 Task: Add the 'Custom Fields With External Data' Power-Up to your Trello board and customize the board background with images related to 'China' from Unsplash.
Action: Mouse moved to (519, 419)
Screenshot: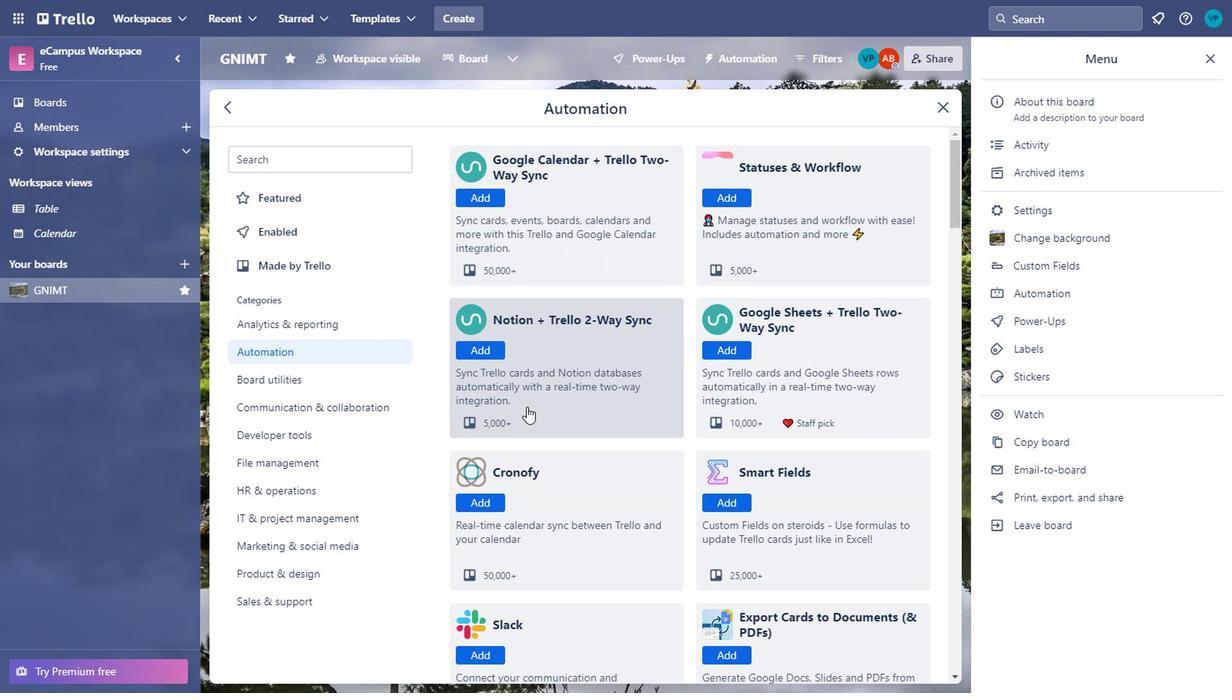 
Action: Mouse pressed left at (519, 419)
Screenshot: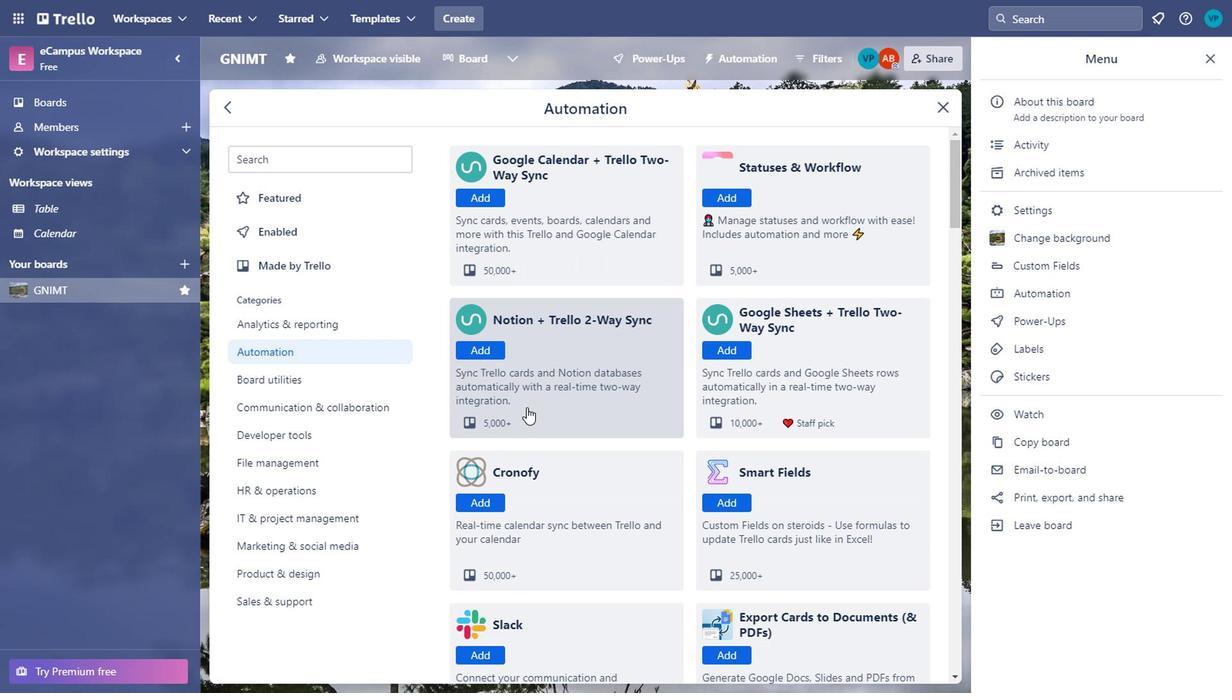 
Action: Mouse moved to (494, 315)
Screenshot: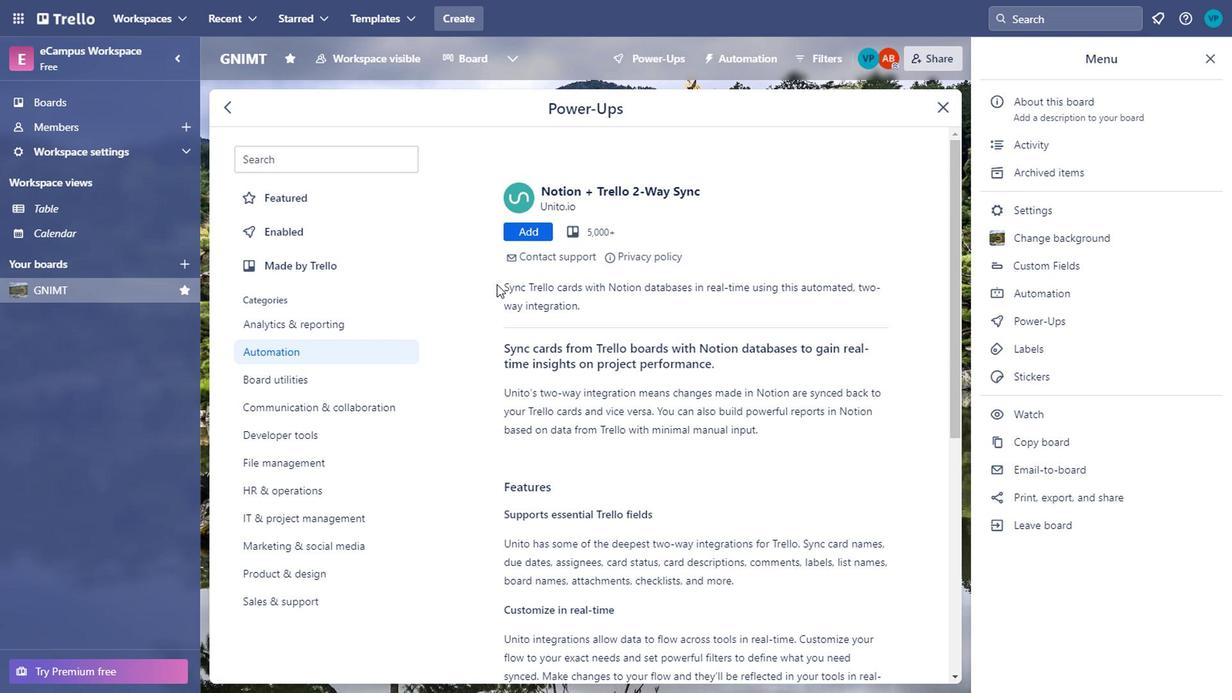 
Action: Mouse pressed left at (494, 315)
Screenshot: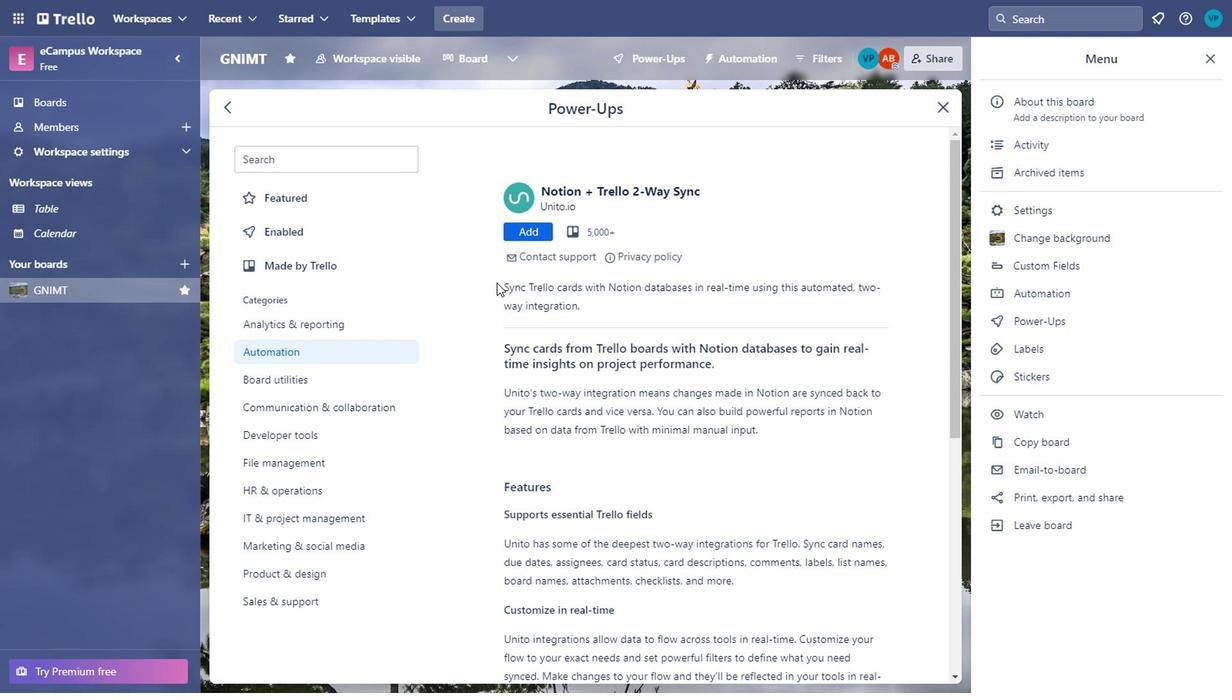 
Action: Mouse moved to (726, 455)
Screenshot: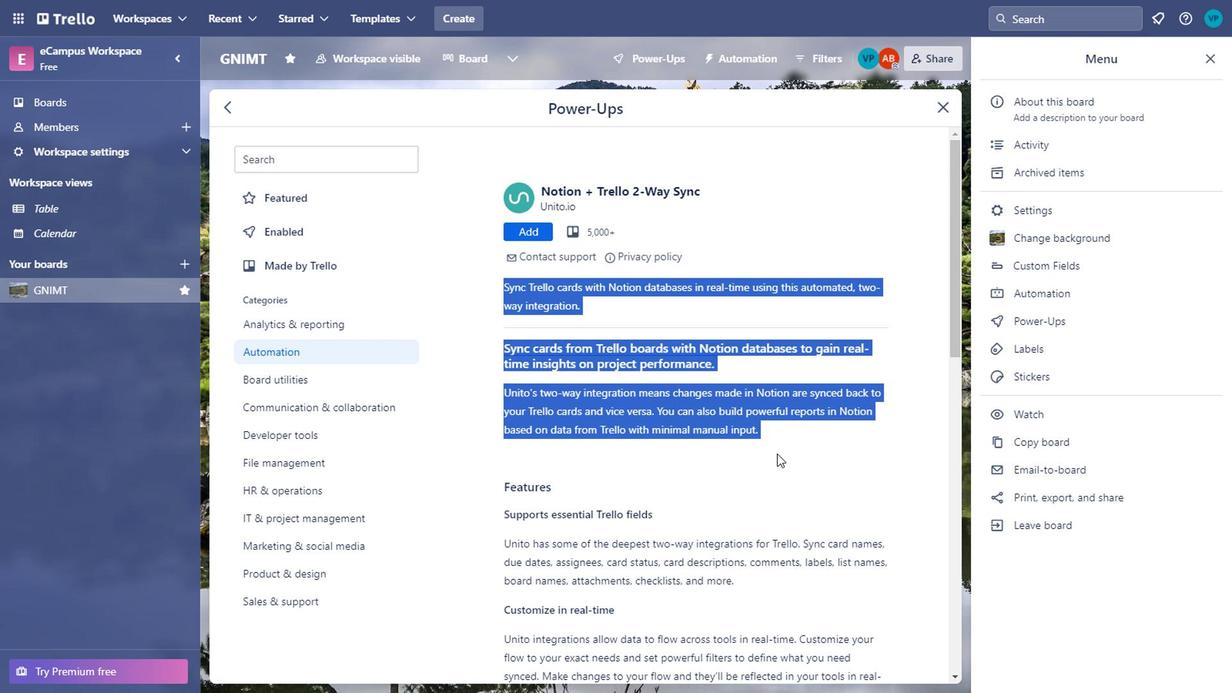 
Action: Mouse scrolled (726, 454) with delta (0, 0)
Screenshot: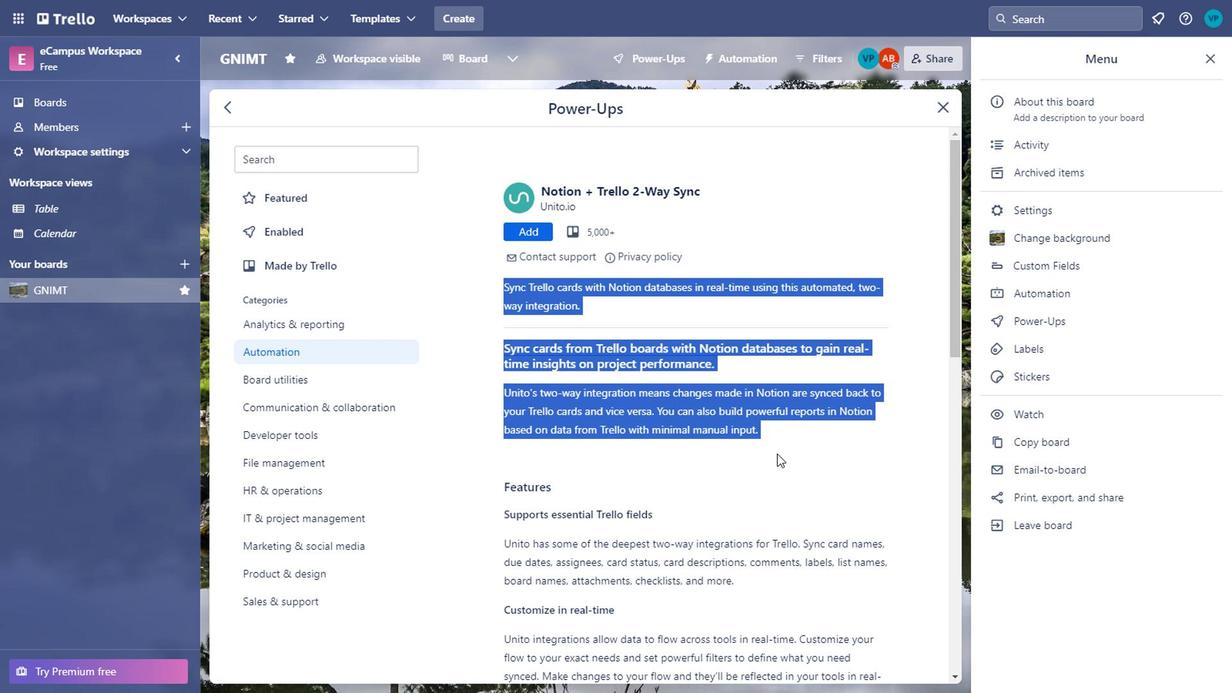 
Action: Mouse moved to (732, 462)
Screenshot: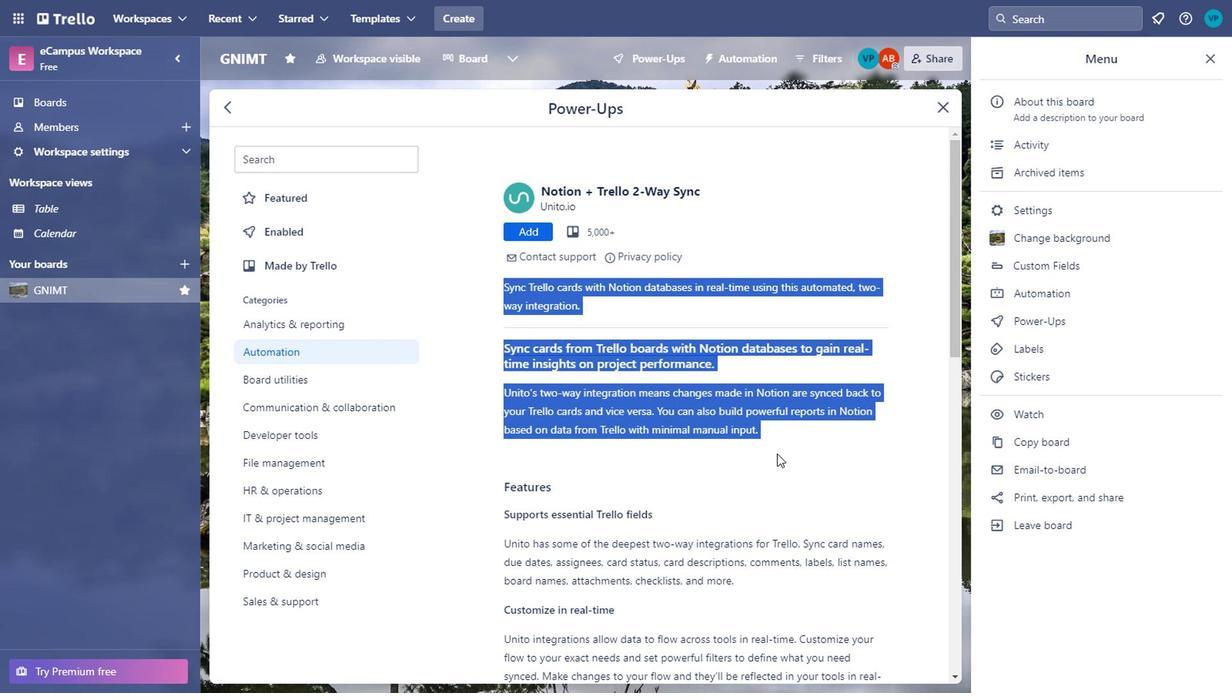 
Action: Mouse scrolled (732, 461) with delta (0, 0)
Screenshot: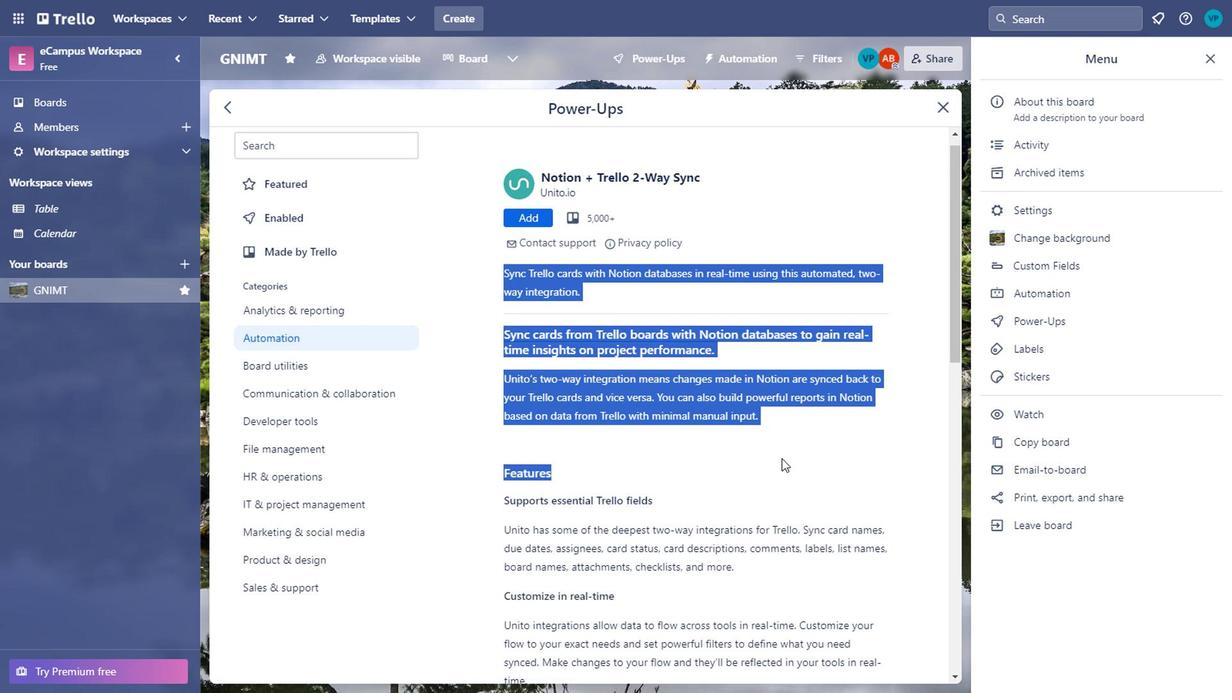 
Action: Mouse scrolled (732, 461) with delta (0, 0)
Screenshot: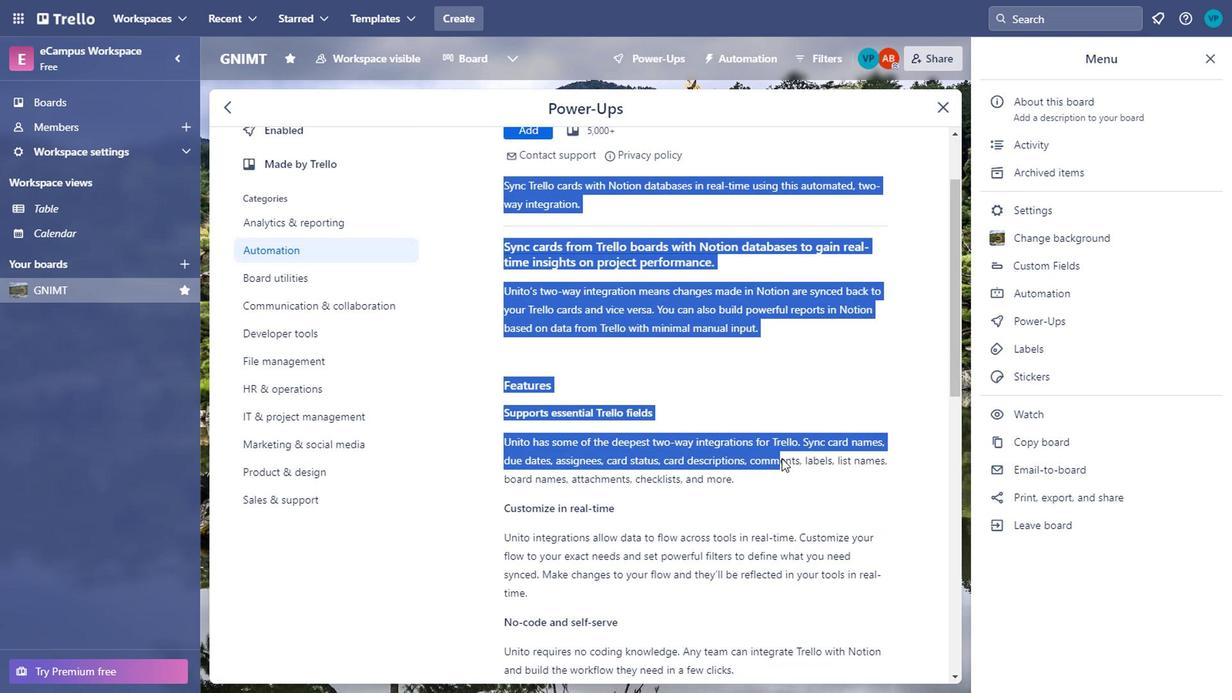 
Action: Mouse scrolled (732, 461) with delta (0, 0)
Screenshot: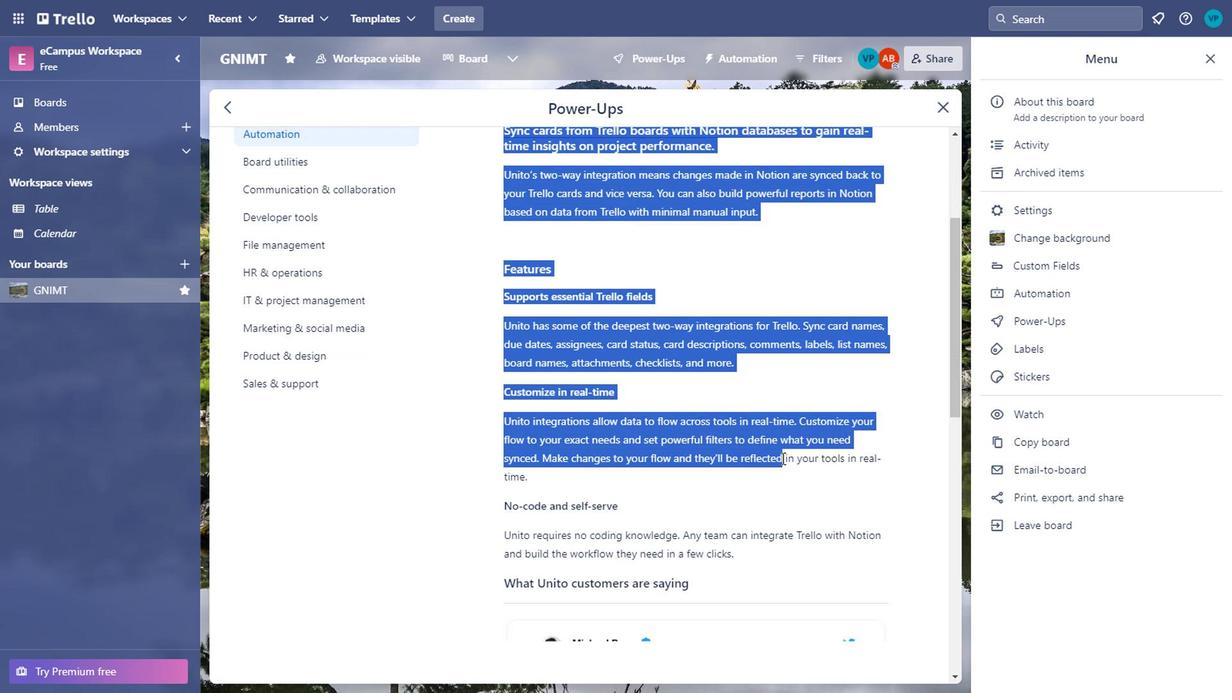 
Action: Mouse scrolled (732, 461) with delta (0, 0)
Screenshot: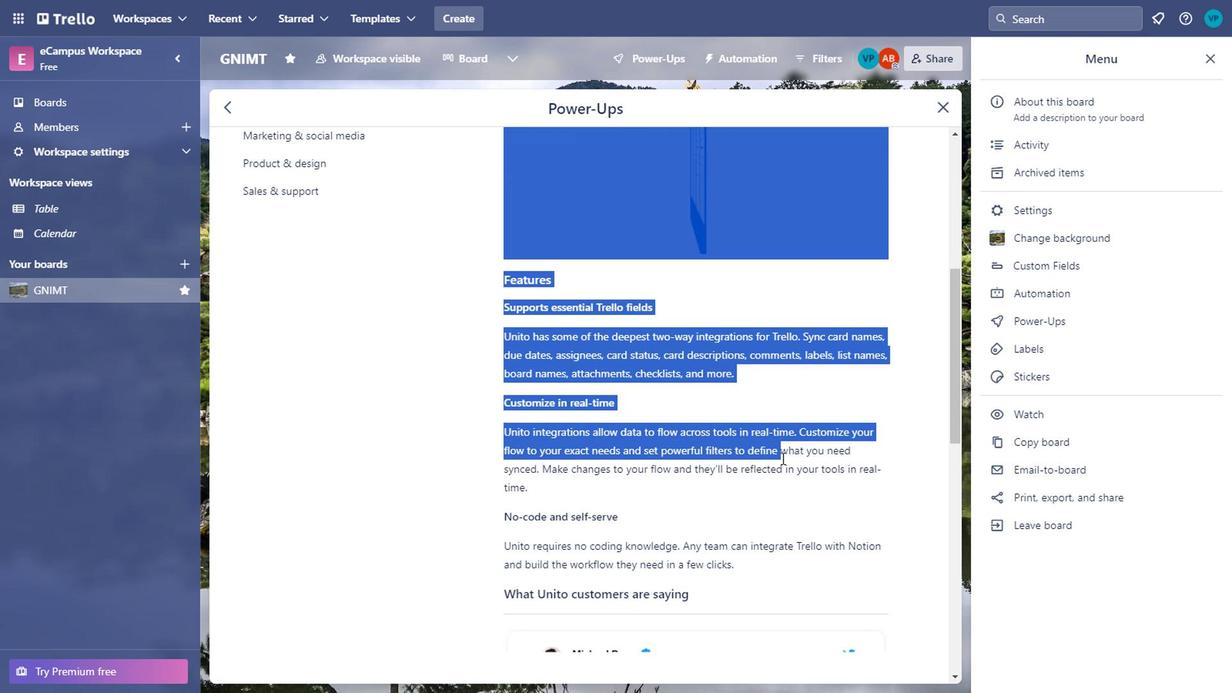 
Action: Mouse scrolled (732, 461) with delta (0, 0)
Screenshot: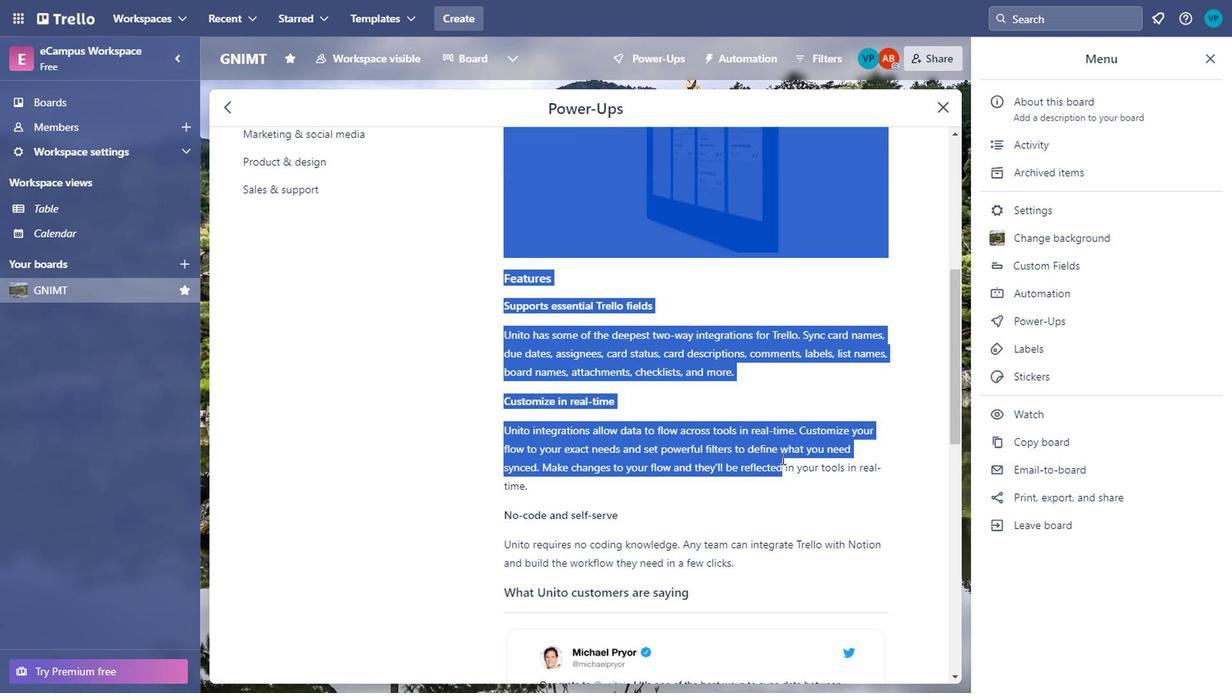 
Action: Mouse scrolled (732, 461) with delta (0, 0)
Screenshot: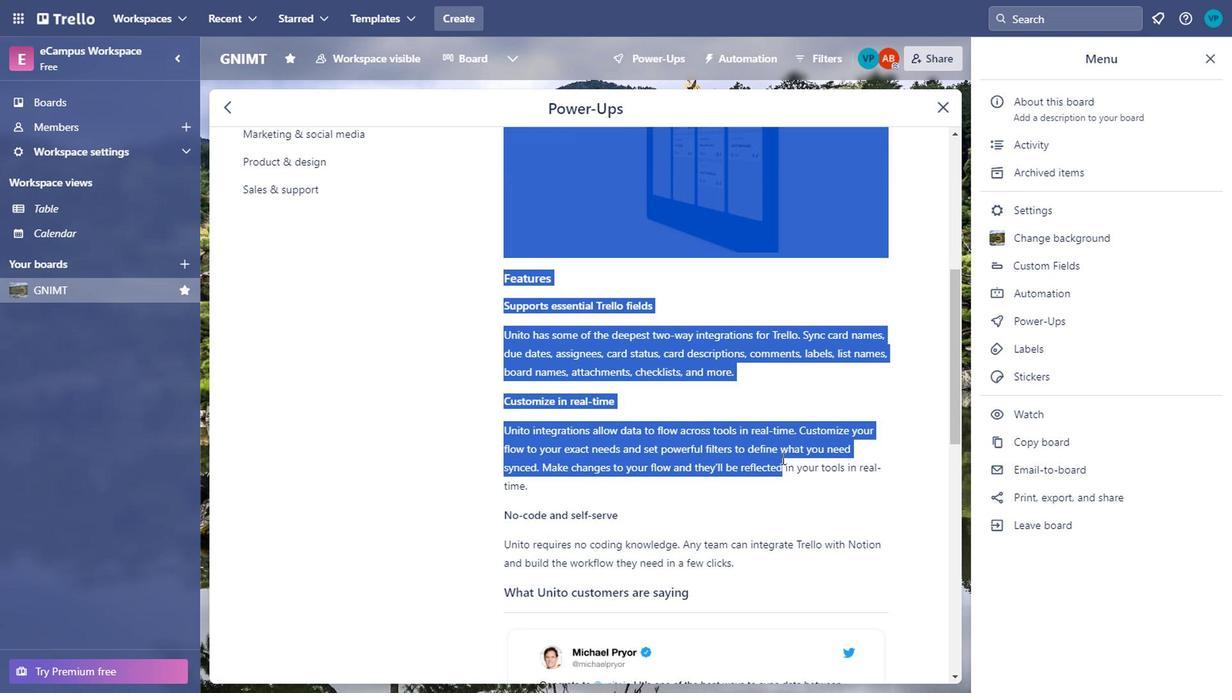 
Action: Mouse scrolled (732, 461) with delta (0, 0)
Screenshot: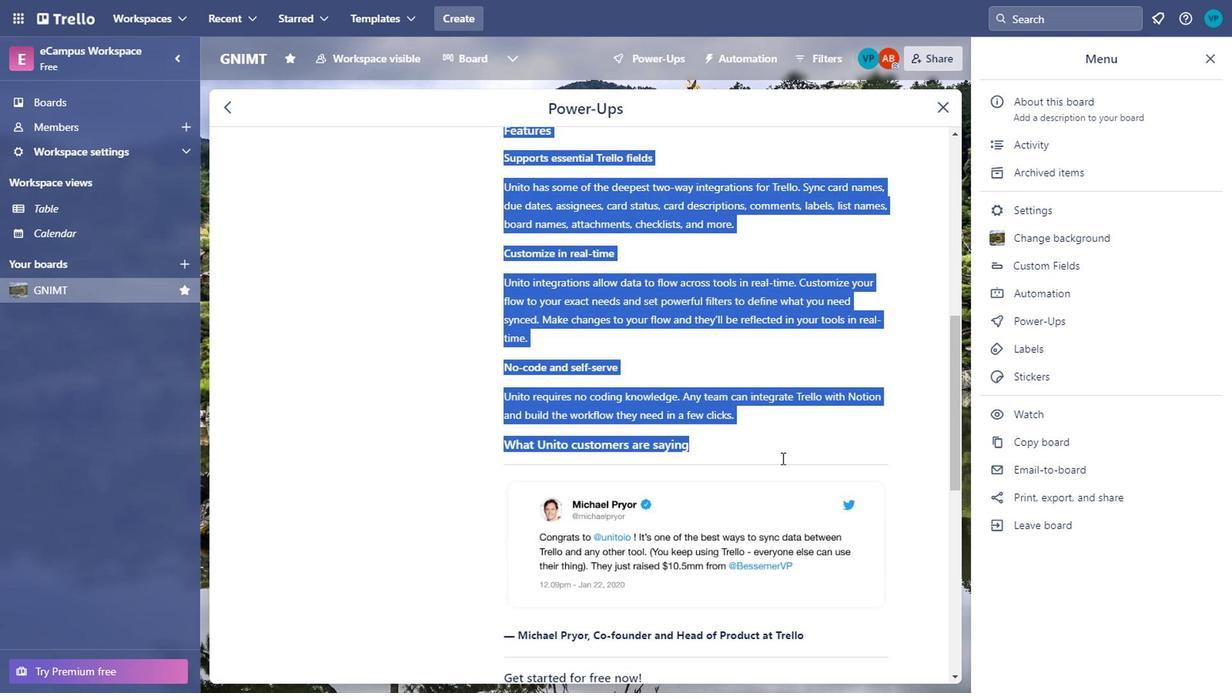 
Action: Mouse scrolled (732, 461) with delta (0, 0)
Screenshot: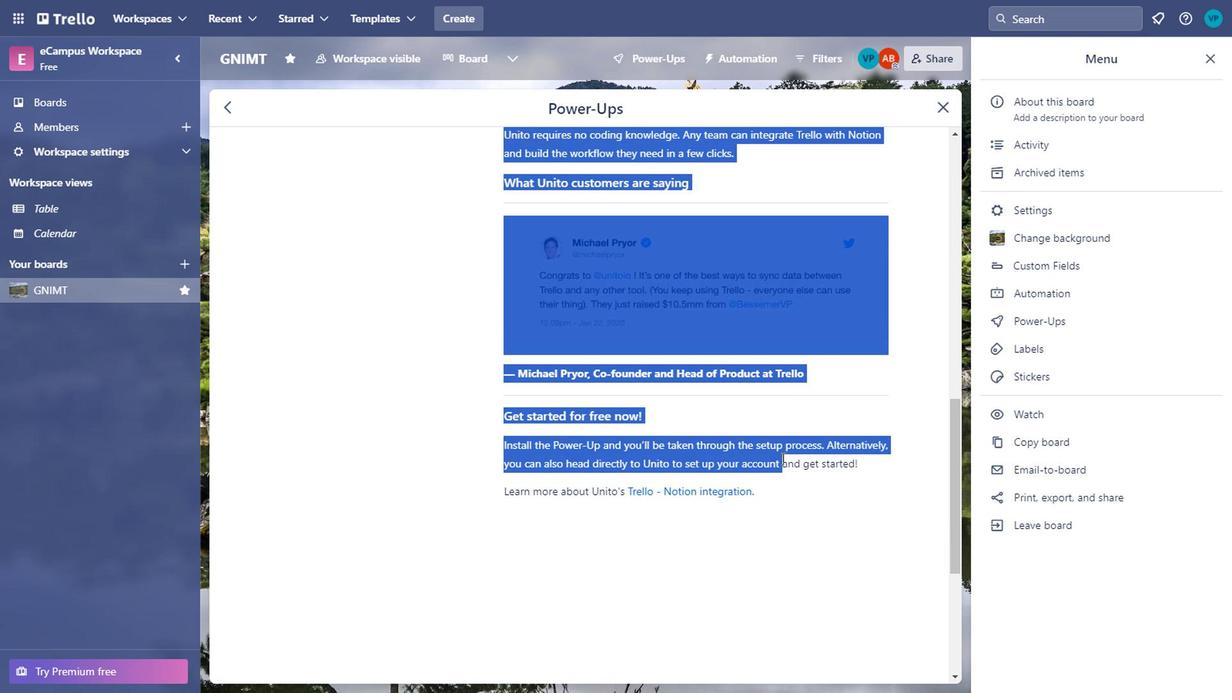 
Action: Mouse scrolled (732, 461) with delta (0, 0)
Screenshot: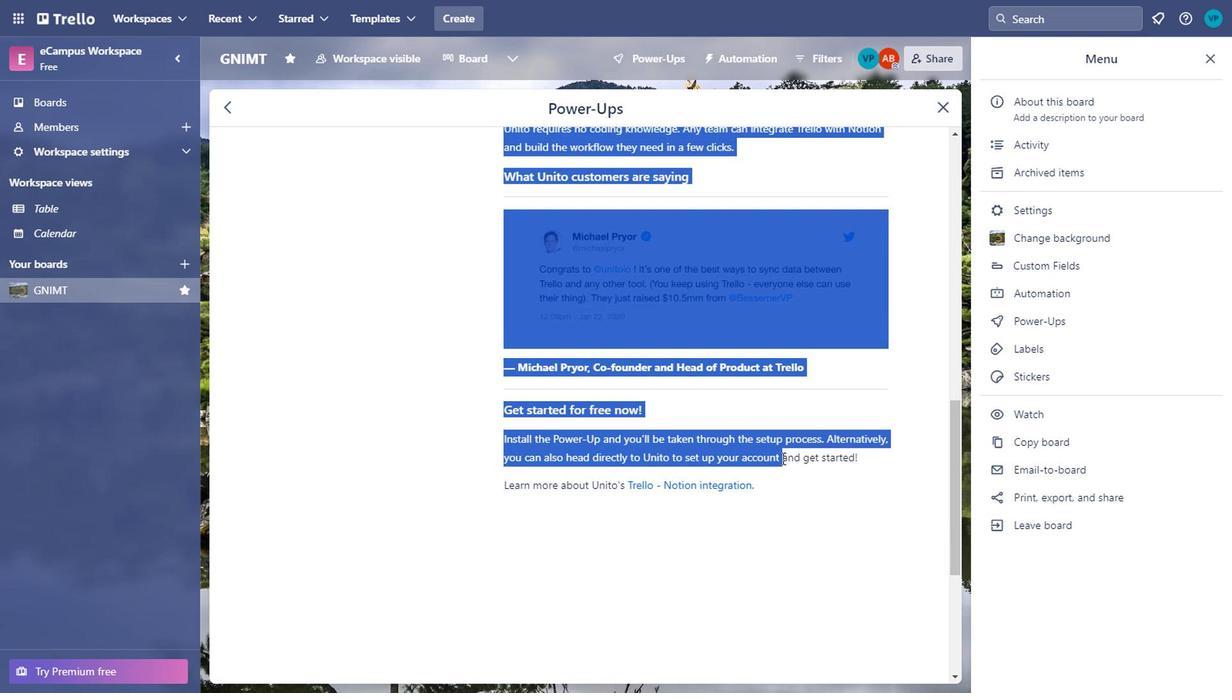 
Action: Mouse scrolled (732, 461) with delta (0, 0)
Screenshot: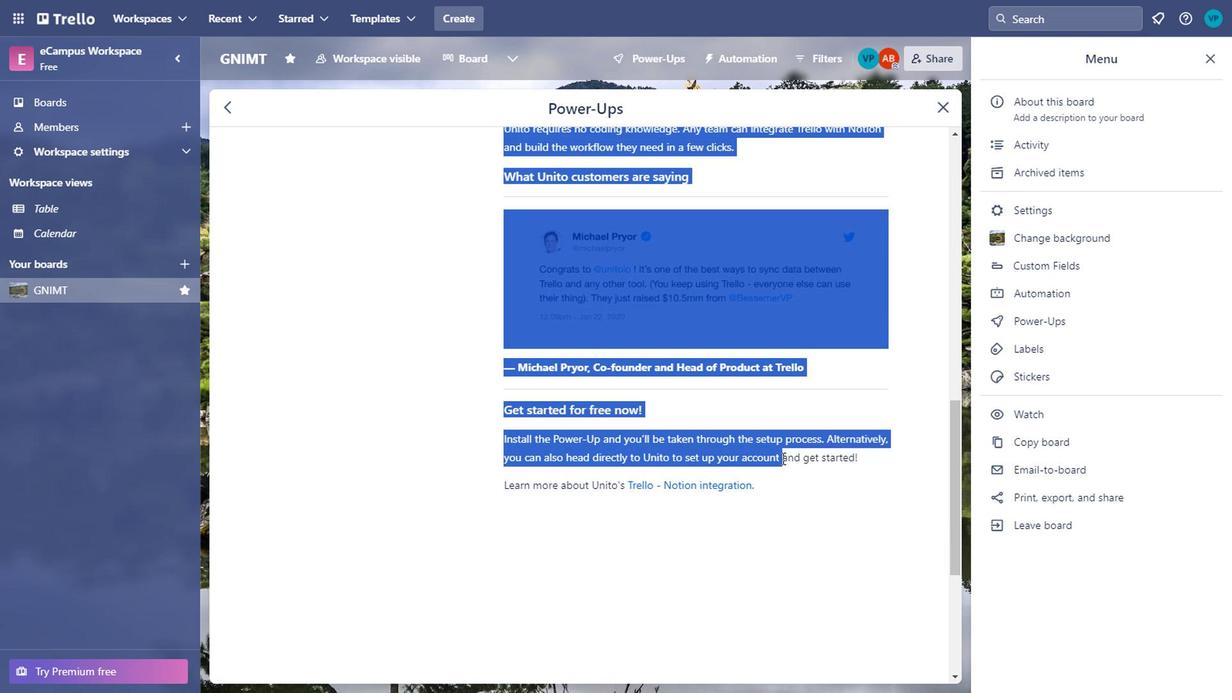 
Action: Mouse moved to (266, 168)
Screenshot: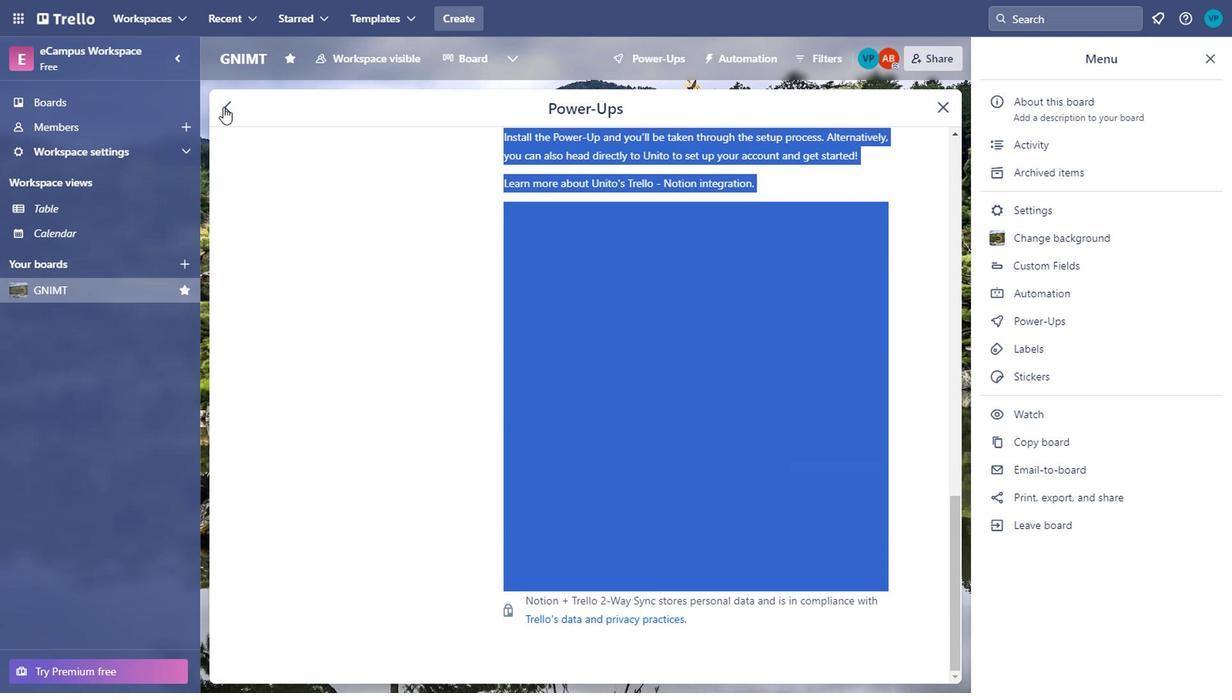 
Action: Mouse pressed left at (266, 168)
Screenshot: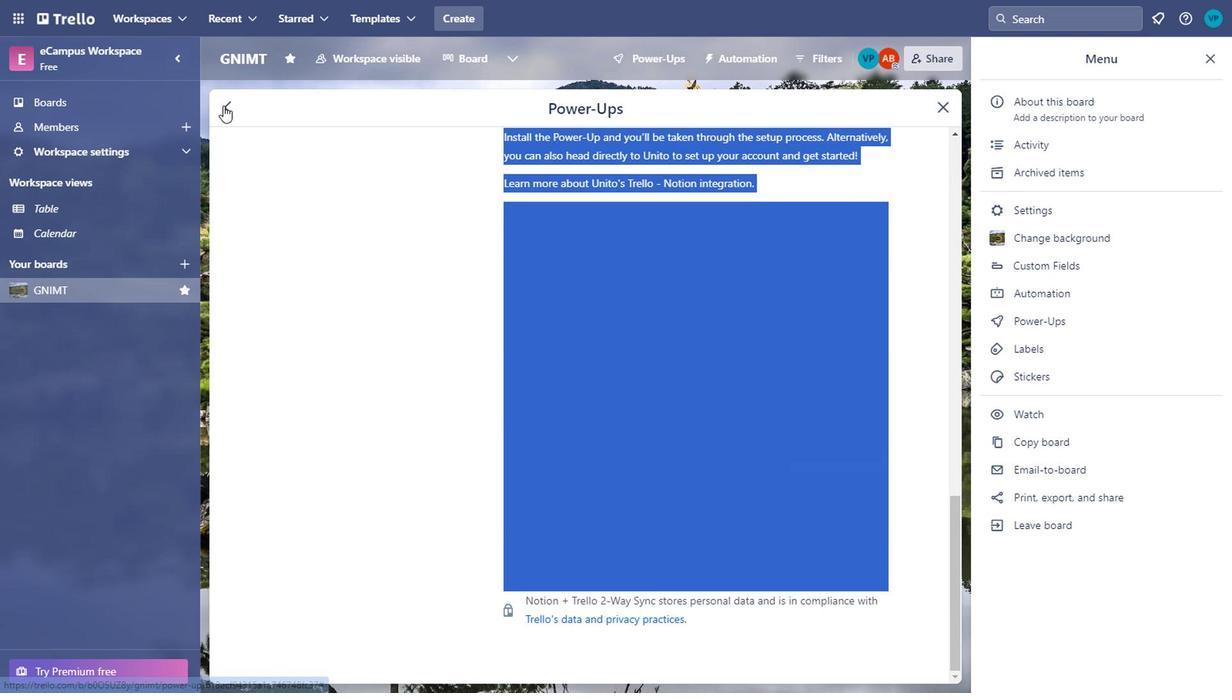 
Action: Mouse moved to (774, 389)
Screenshot: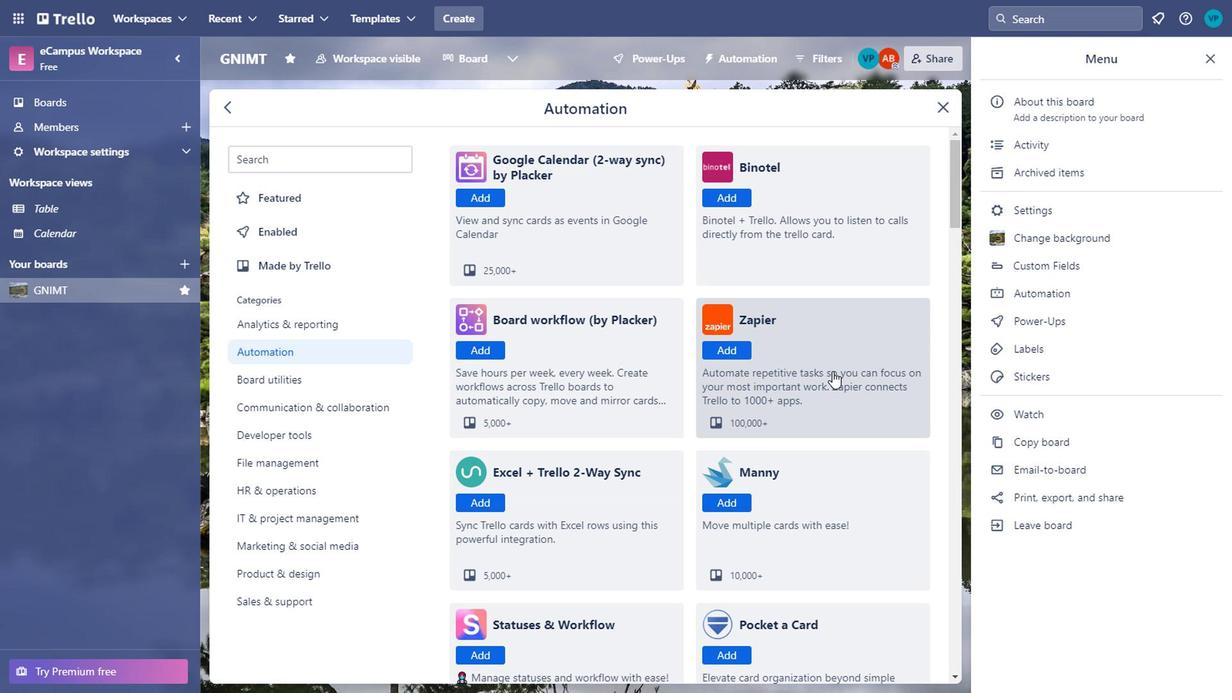 
Action: Mouse pressed left at (774, 389)
Screenshot: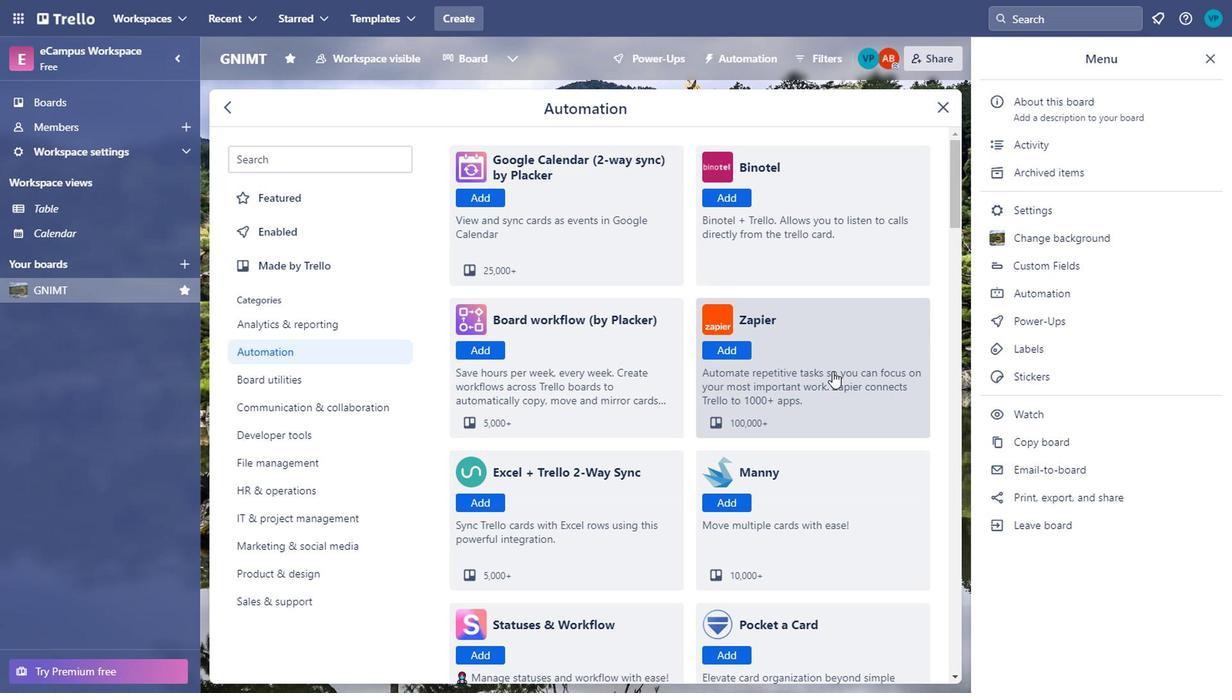 
Action: Mouse moved to (494, 281)
Screenshot: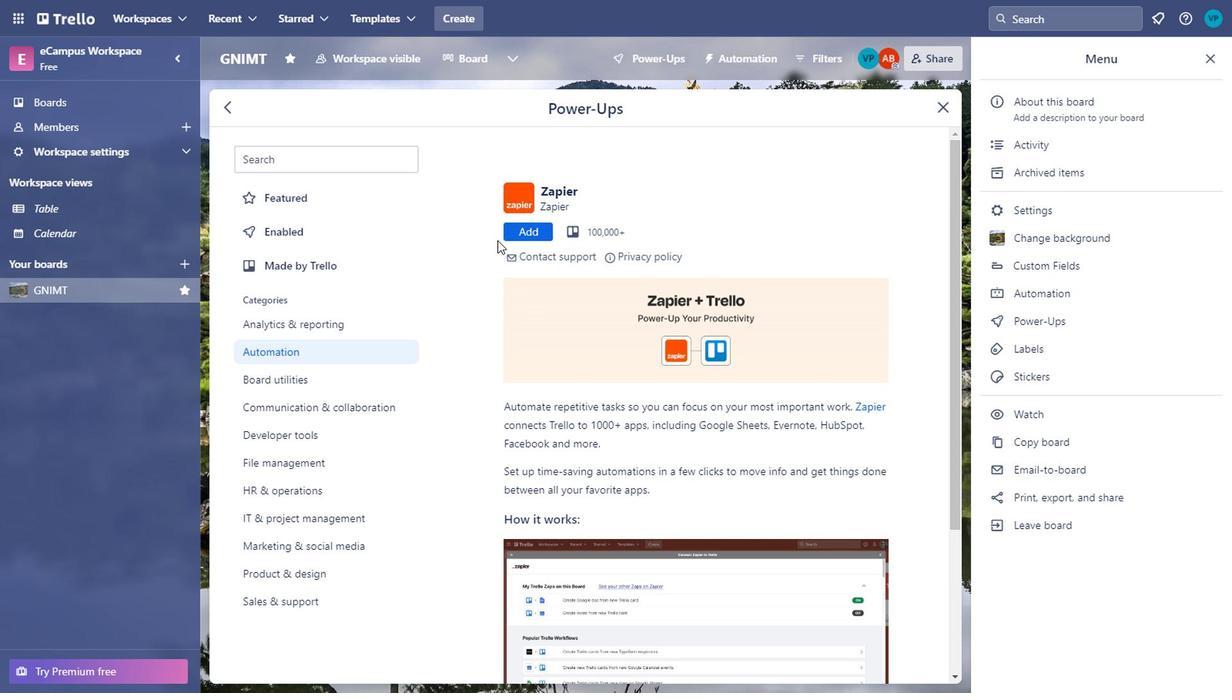
Action: Mouse pressed left at (494, 281)
Screenshot: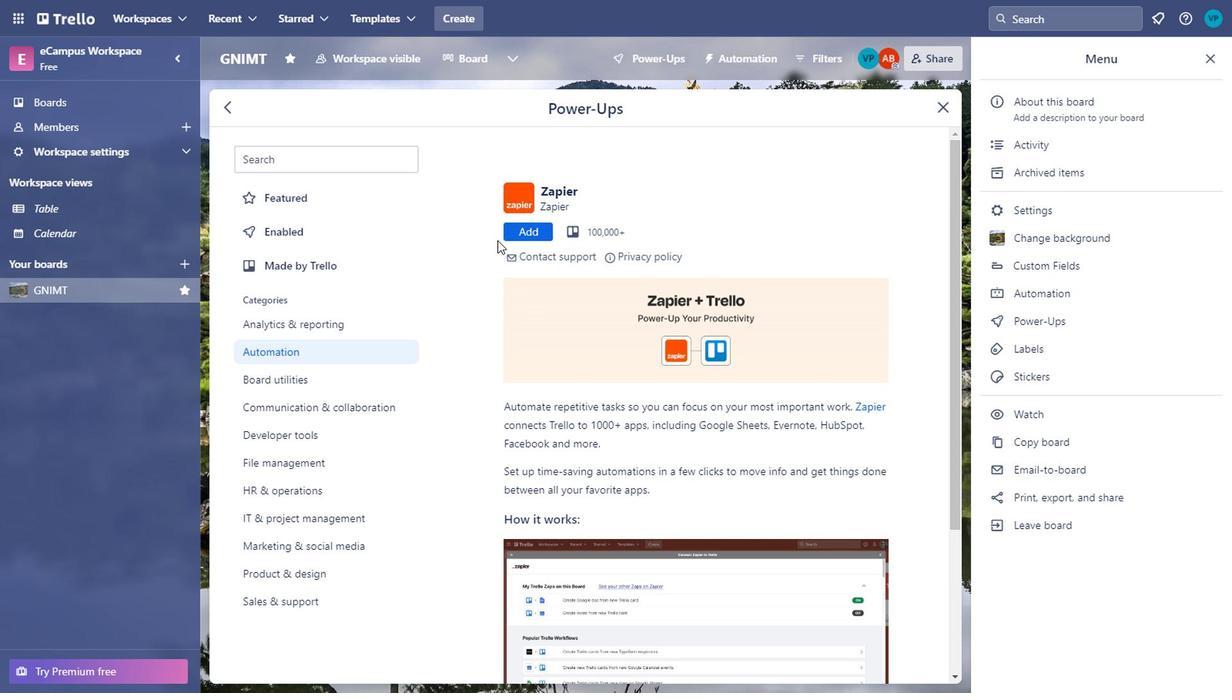 
Action: Mouse moved to (830, 495)
Screenshot: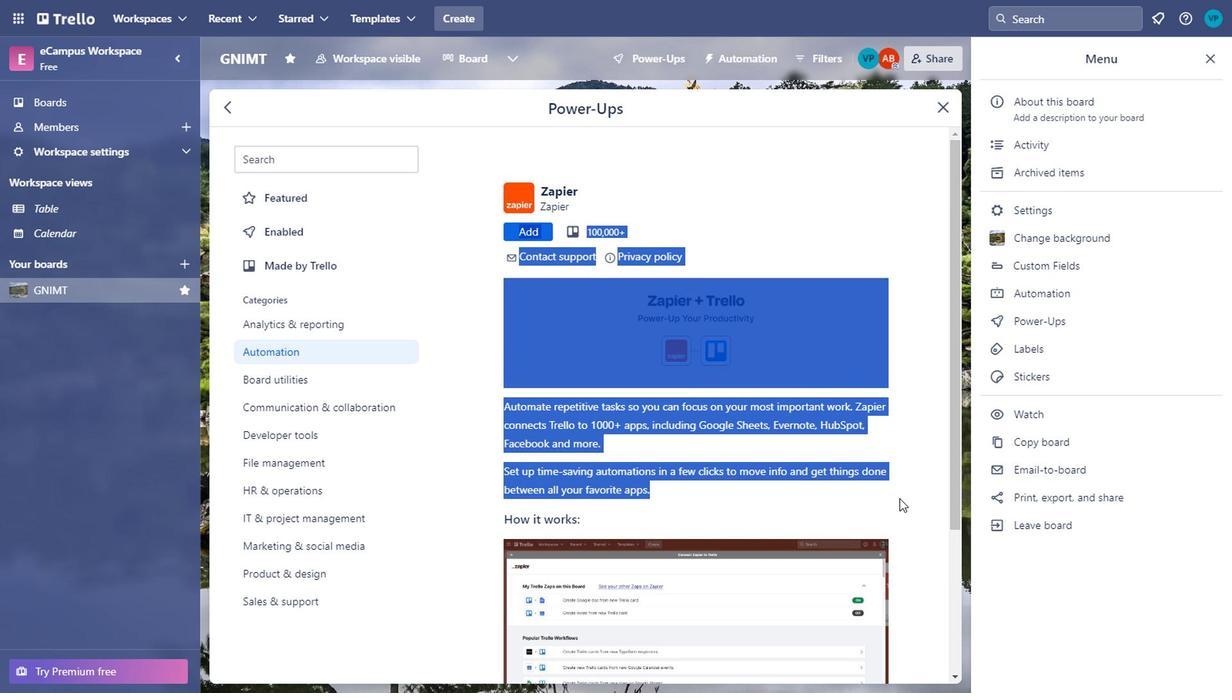 
Action: Mouse scrolled (830, 495) with delta (0, 0)
Screenshot: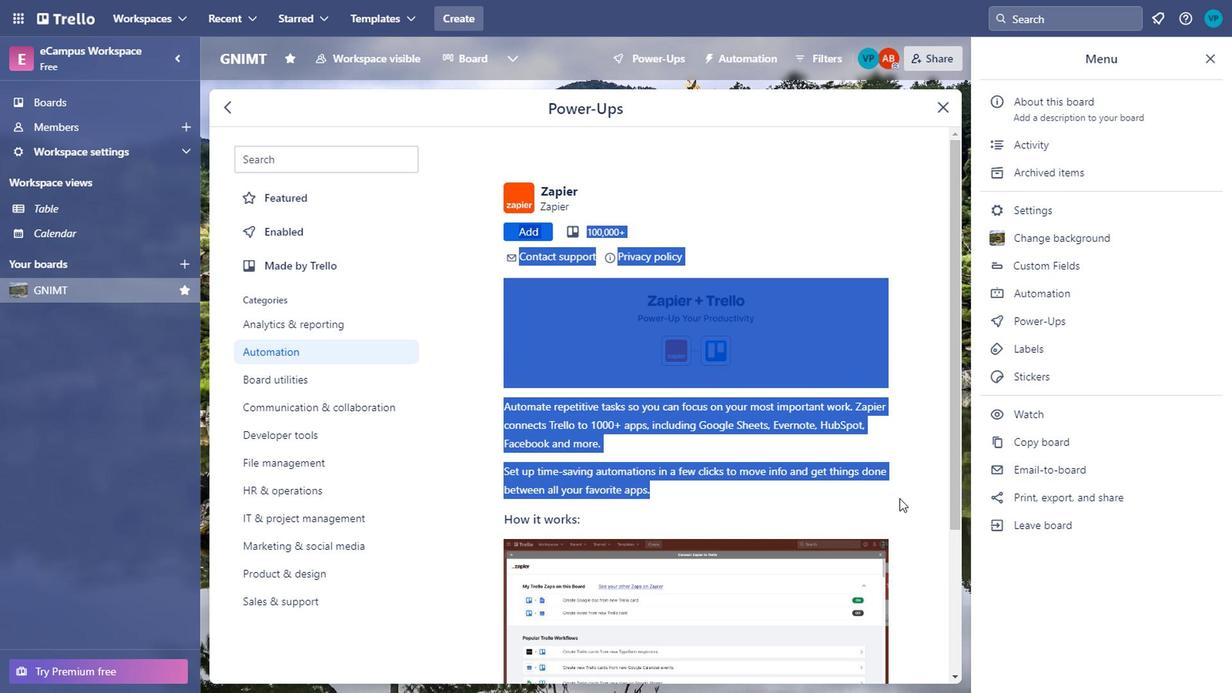 
Action: Mouse moved to (830, 496)
Screenshot: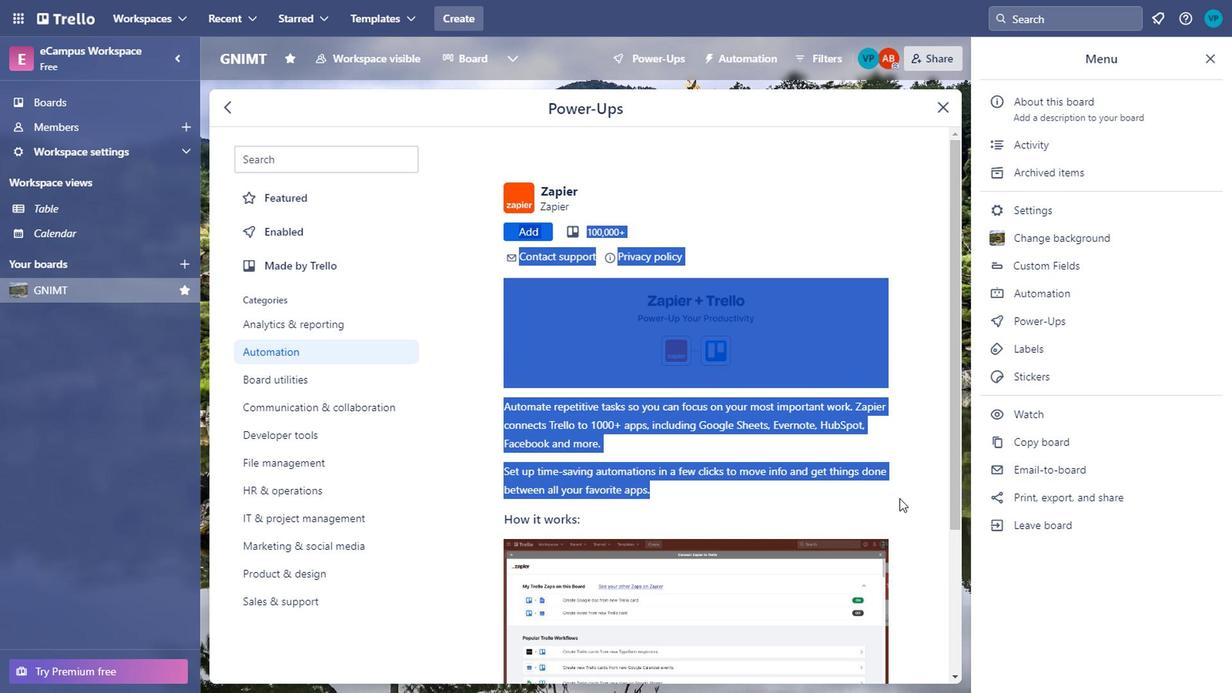 
Action: Mouse scrolled (830, 495) with delta (0, 0)
Screenshot: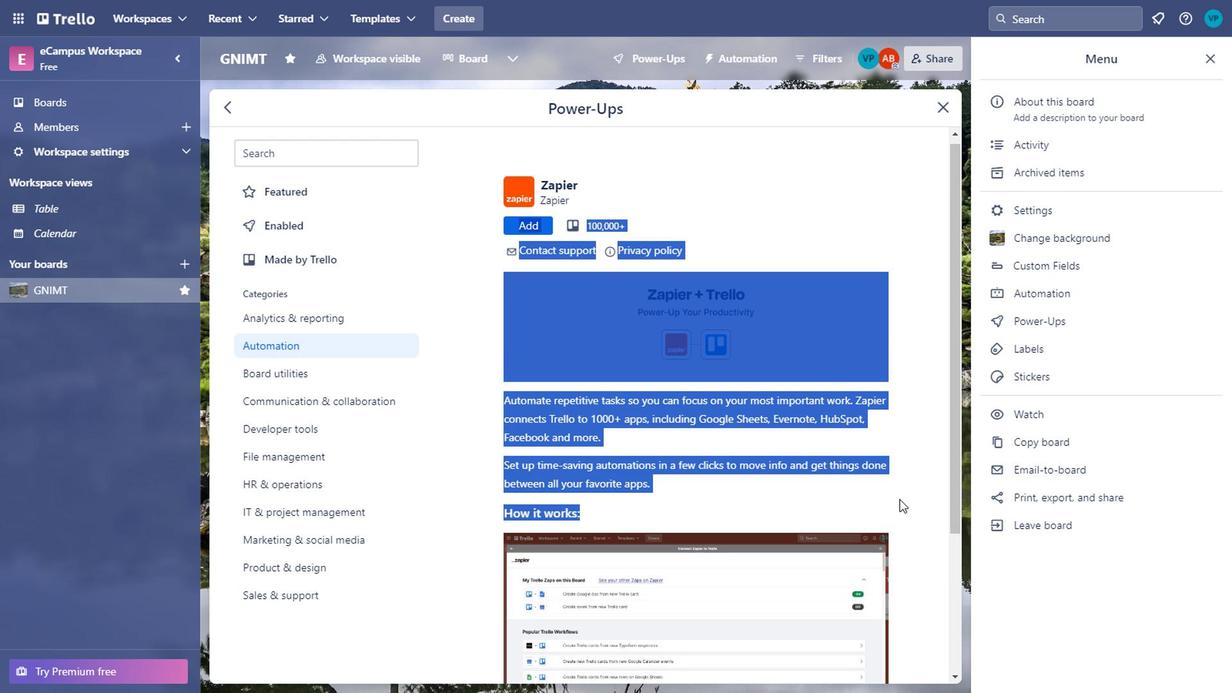 
Action: Mouse scrolled (830, 495) with delta (0, 0)
Screenshot: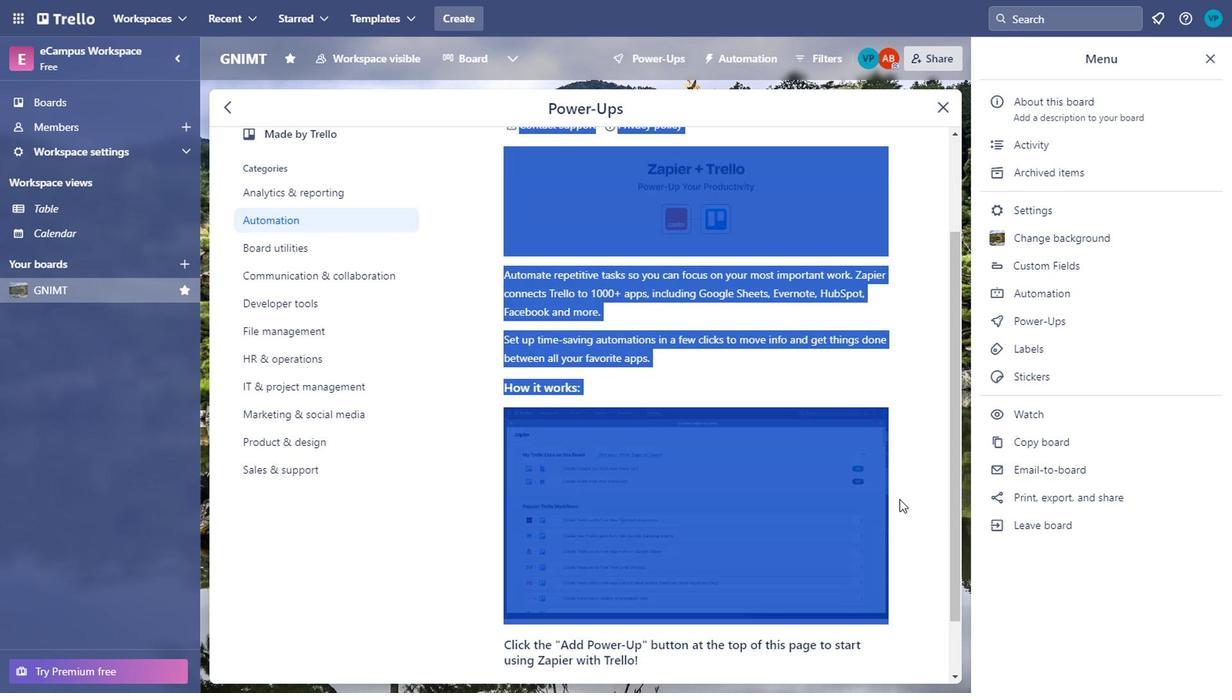 
Action: Mouse scrolled (830, 495) with delta (0, 0)
Screenshot: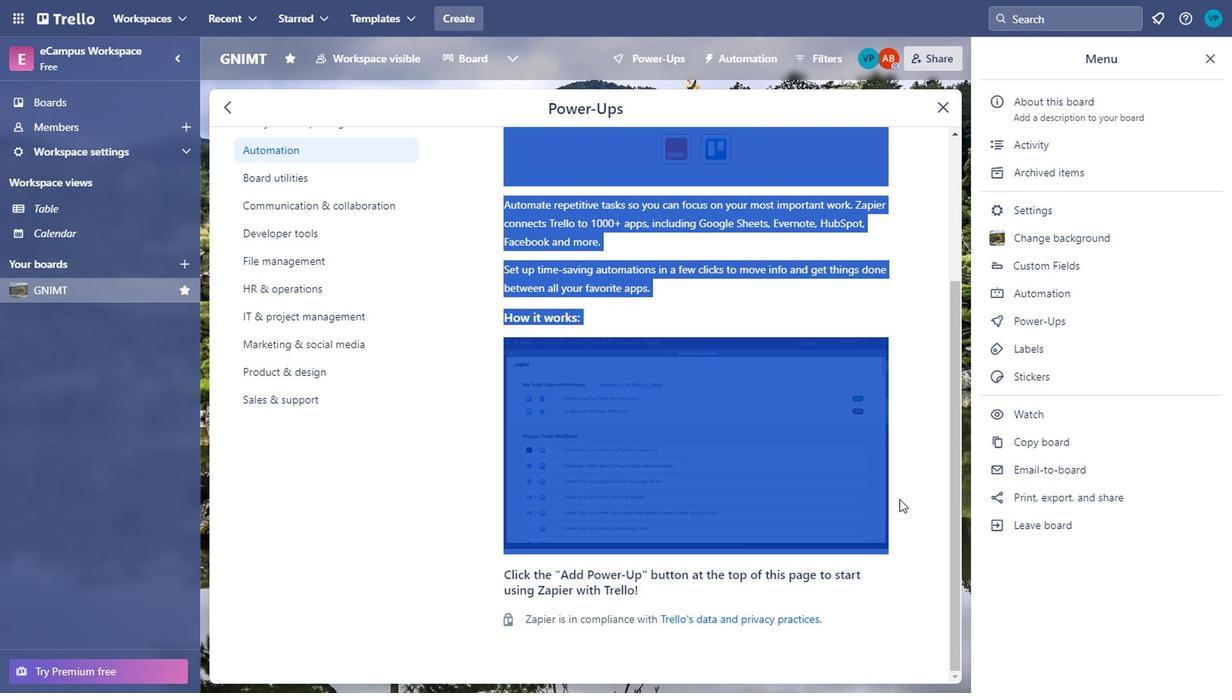 
Action: Mouse scrolled (830, 495) with delta (0, 0)
Screenshot: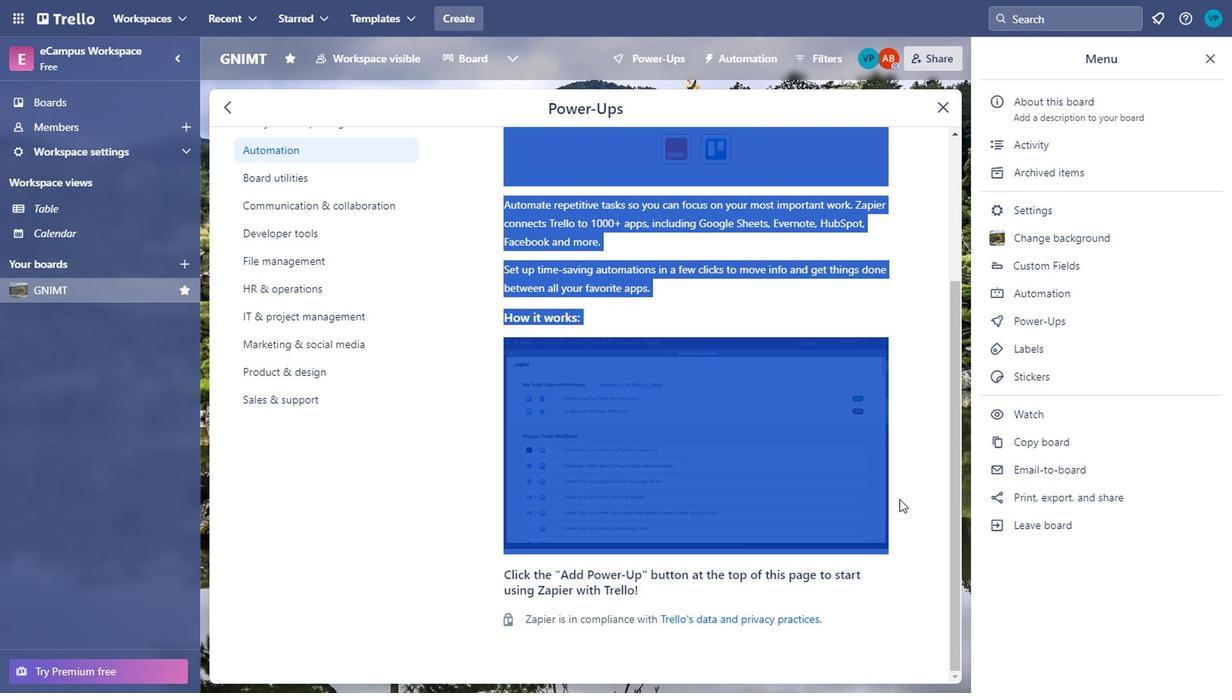 
Action: Mouse scrolled (830, 495) with delta (0, 0)
Screenshot: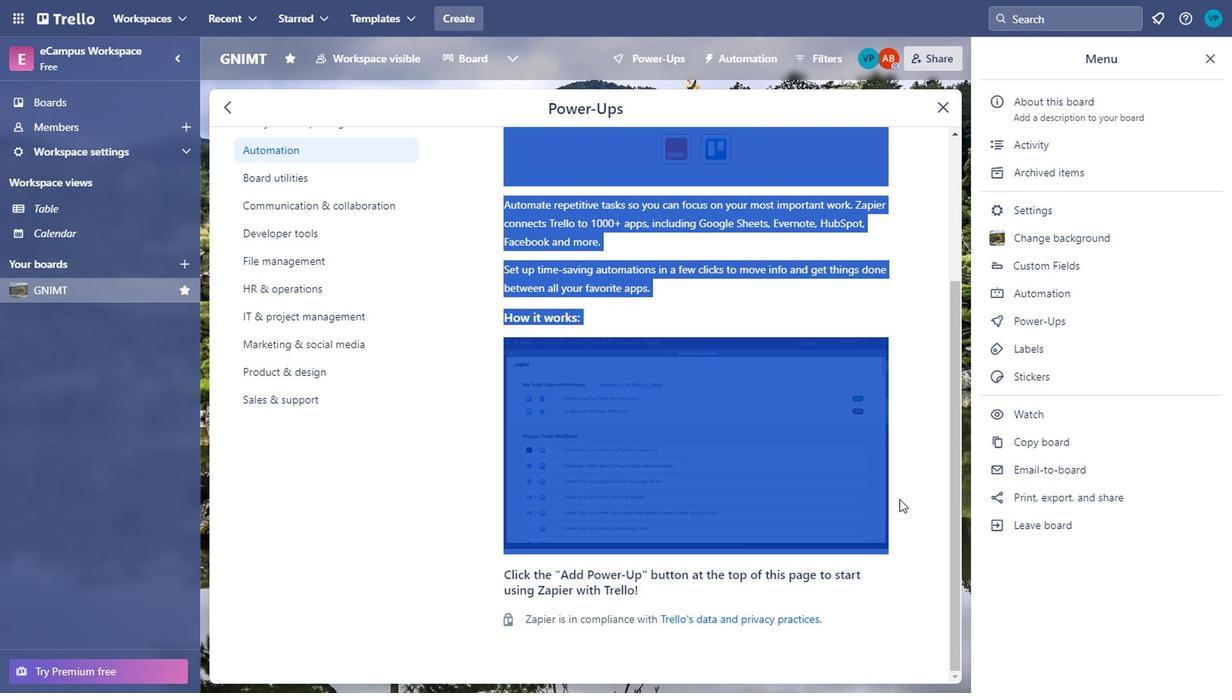 
Action: Mouse moved to (270, 172)
Screenshot: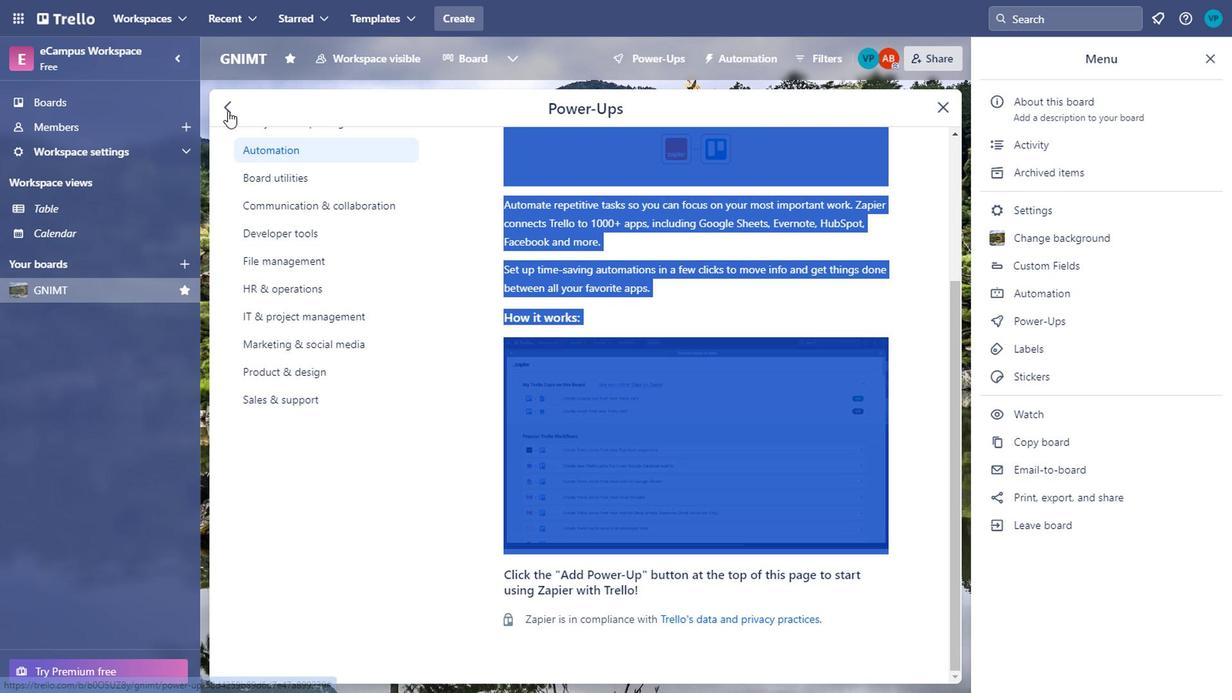 
Action: Mouse pressed left at (270, 172)
Screenshot: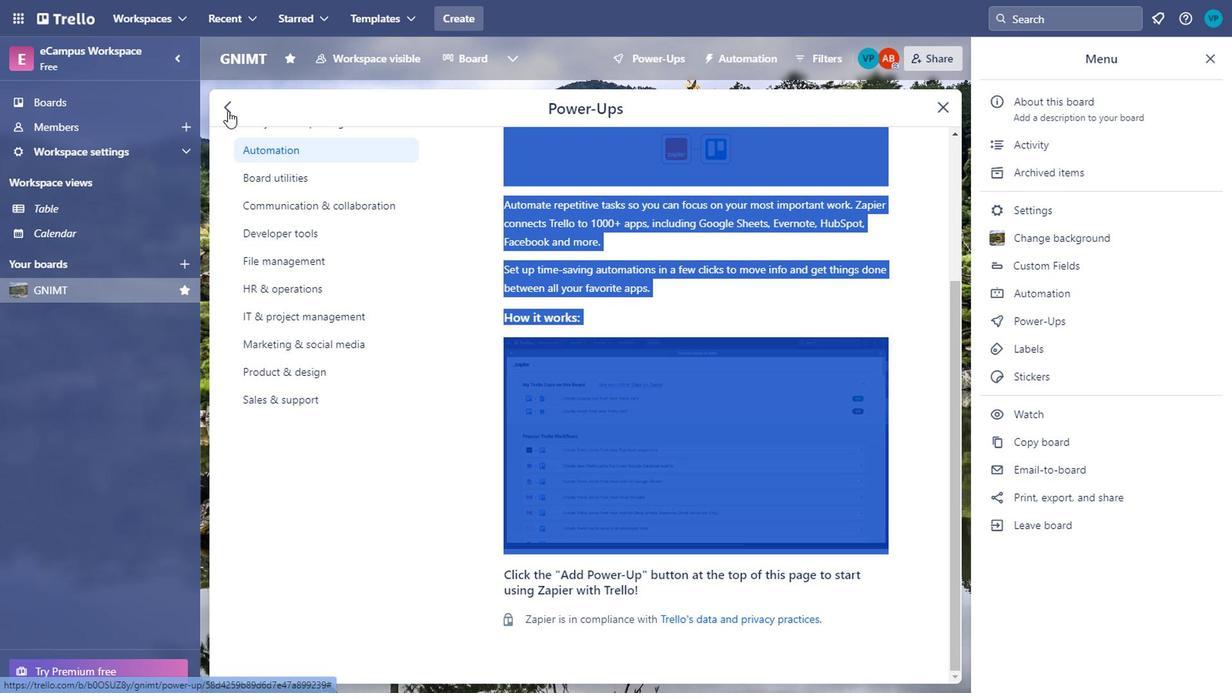 
Action: Mouse moved to (732, 470)
Screenshot: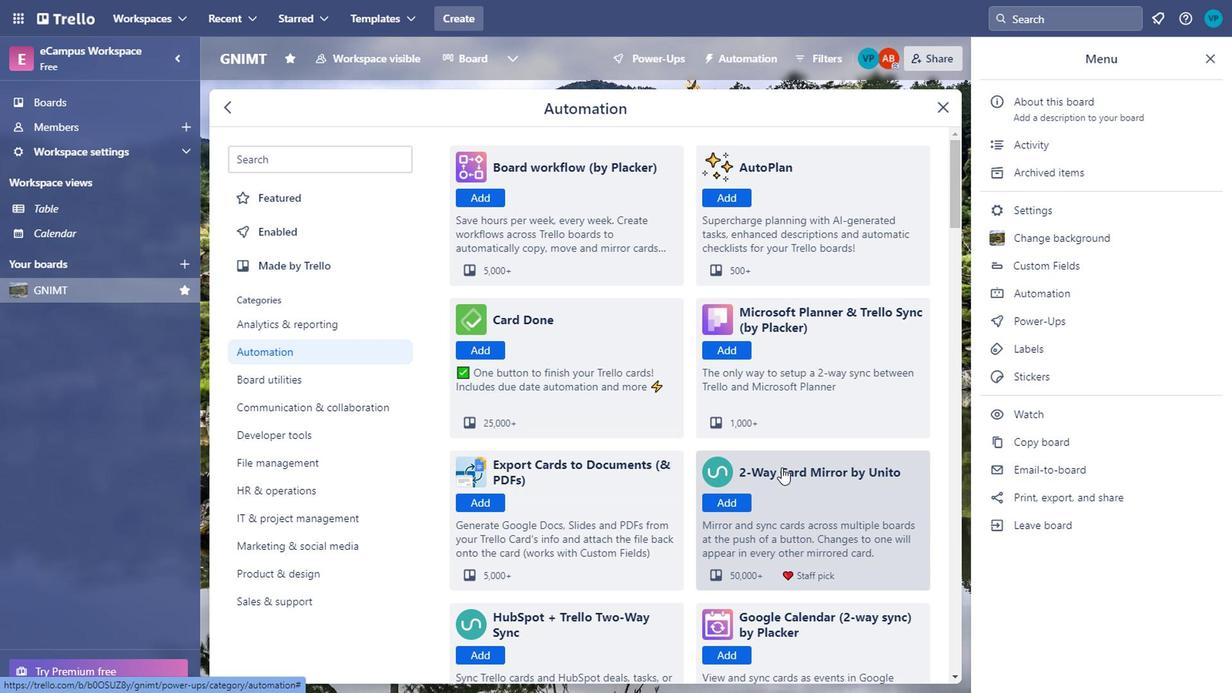 
Action: Mouse scrolled (732, 469) with delta (0, 0)
Screenshot: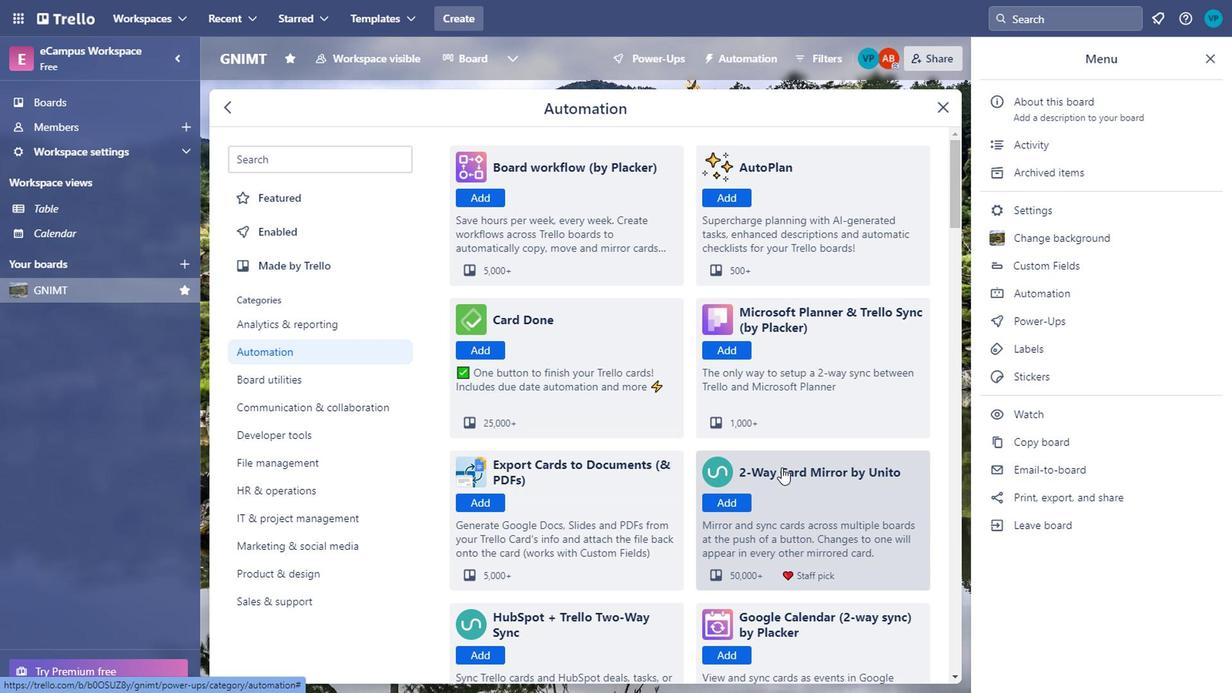 
Action: Mouse scrolled (732, 469) with delta (0, 0)
Screenshot: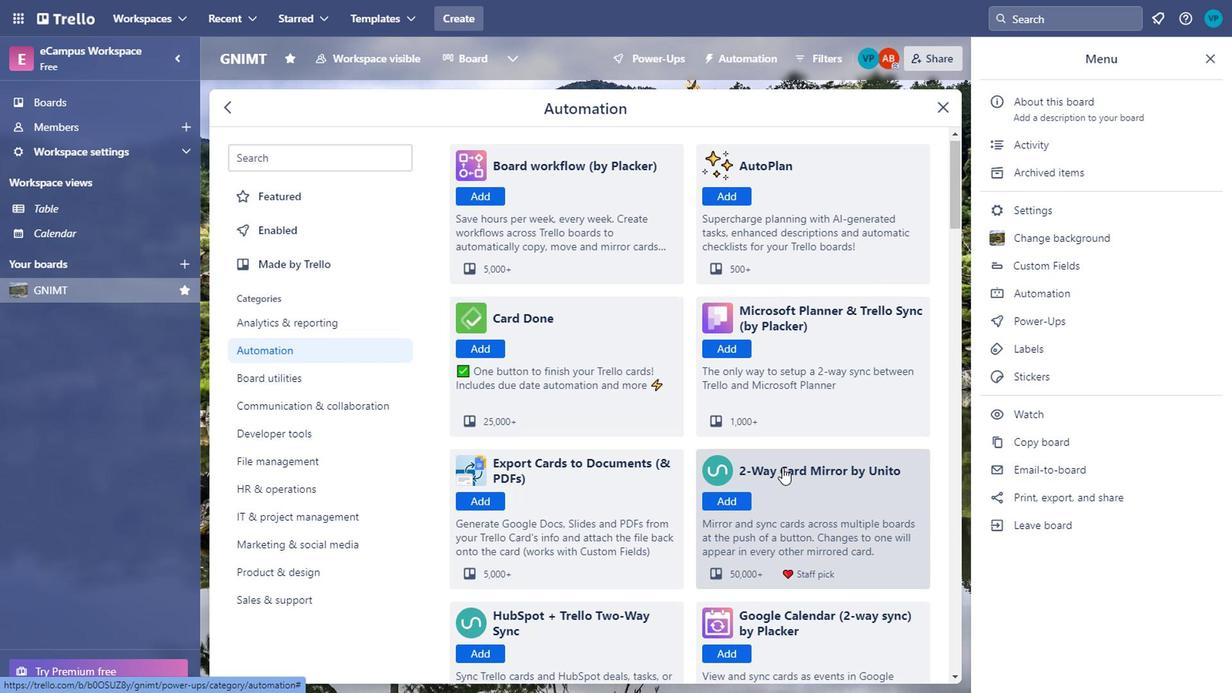 
Action: Mouse scrolled (732, 469) with delta (0, 0)
Screenshot: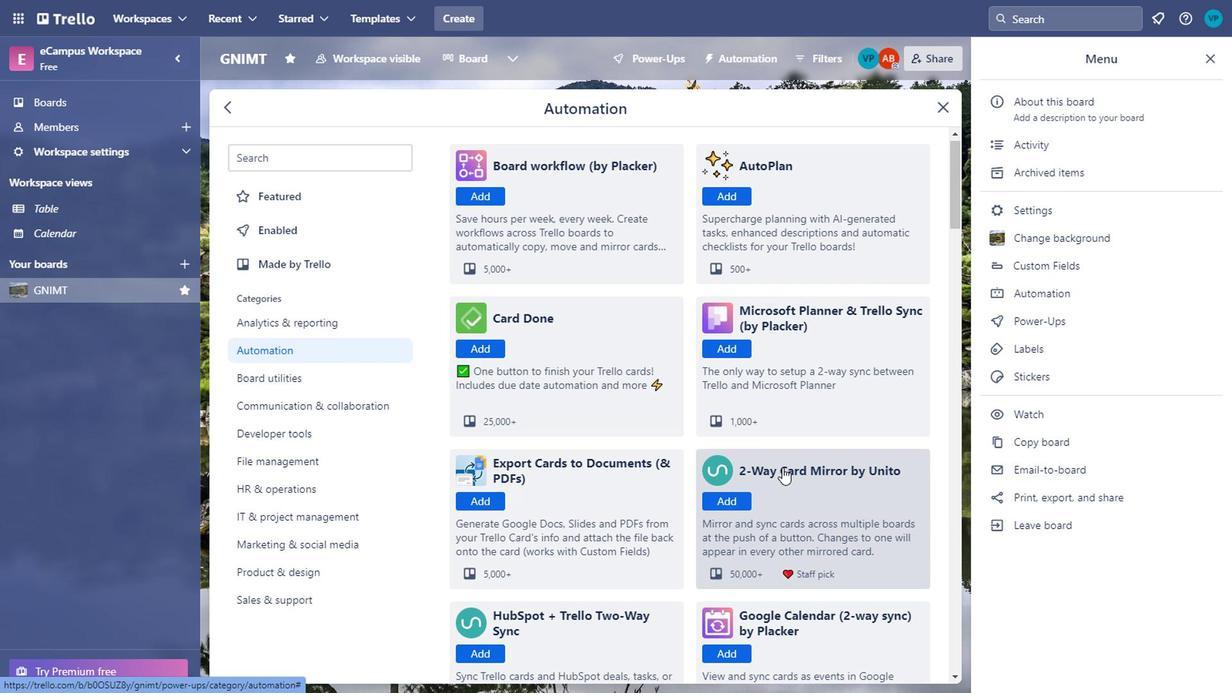 
Action: Mouse scrolled (732, 469) with delta (0, 0)
Screenshot: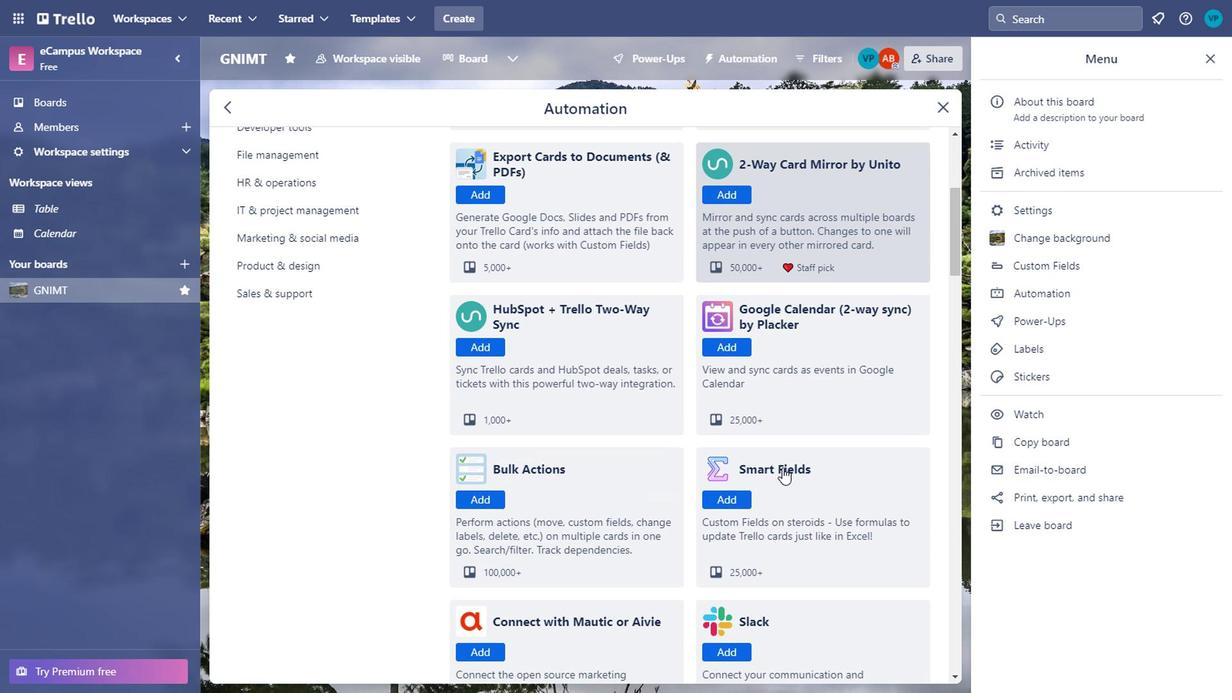 
Action: Mouse scrolled (732, 469) with delta (0, 0)
Screenshot: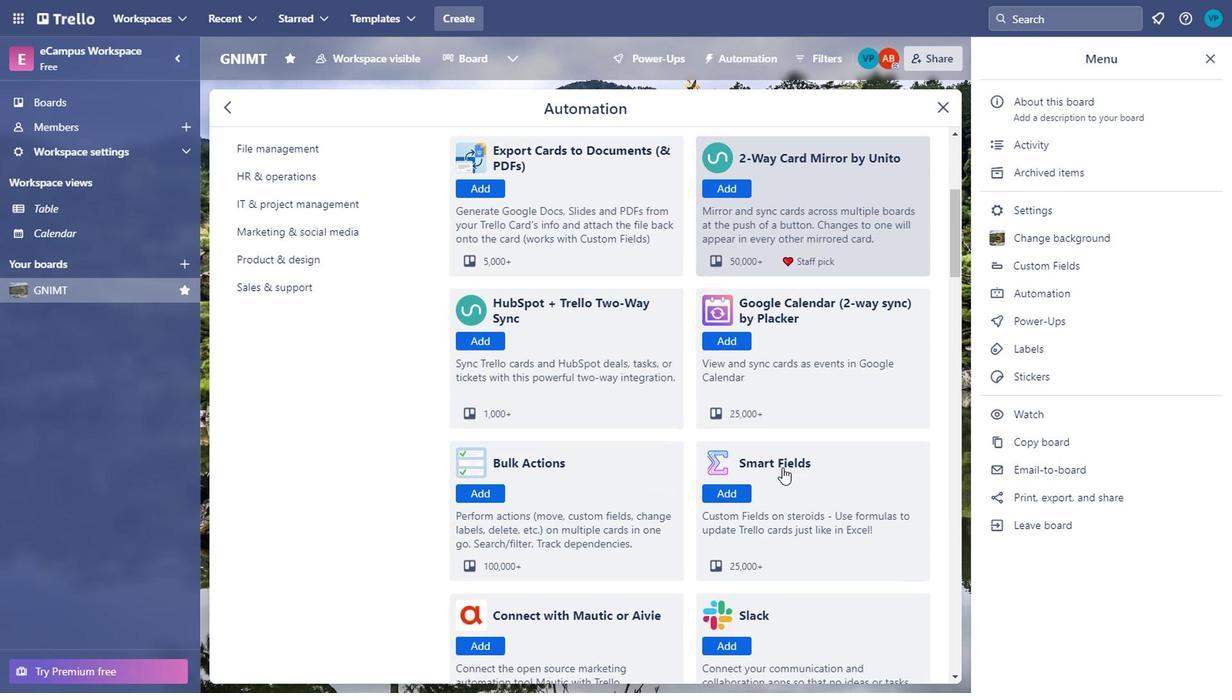 
Action: Mouse moved to (729, 447)
Screenshot: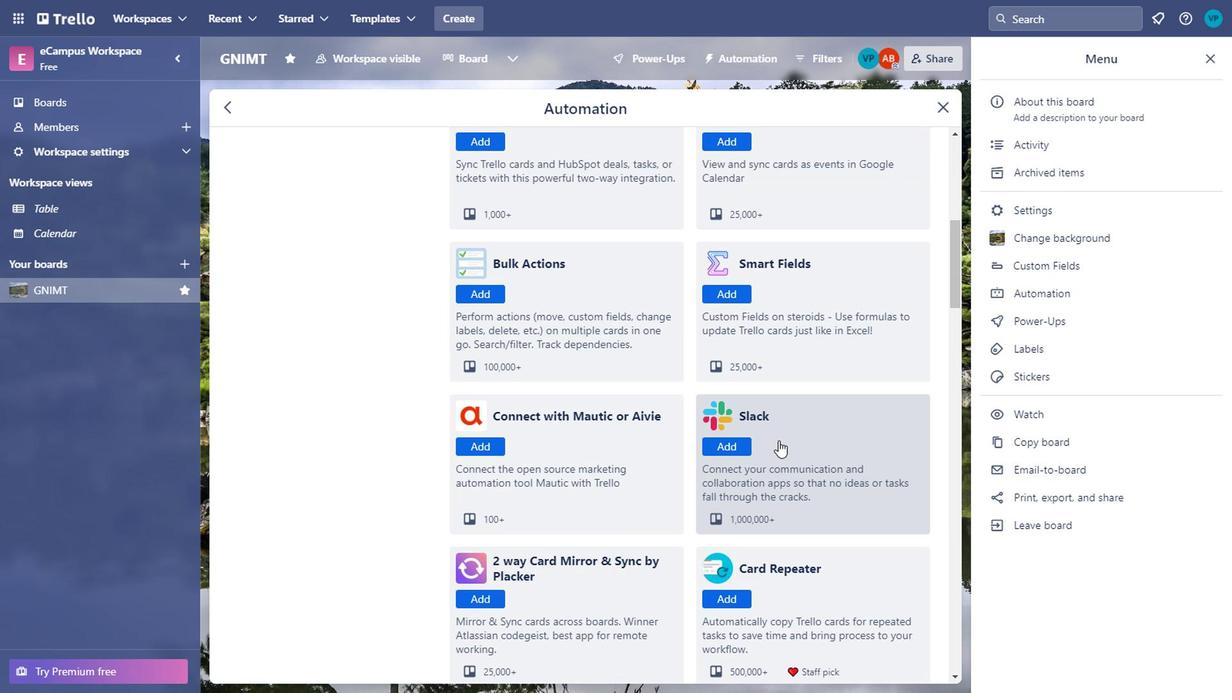 
Action: Mouse pressed left at (729, 447)
Screenshot: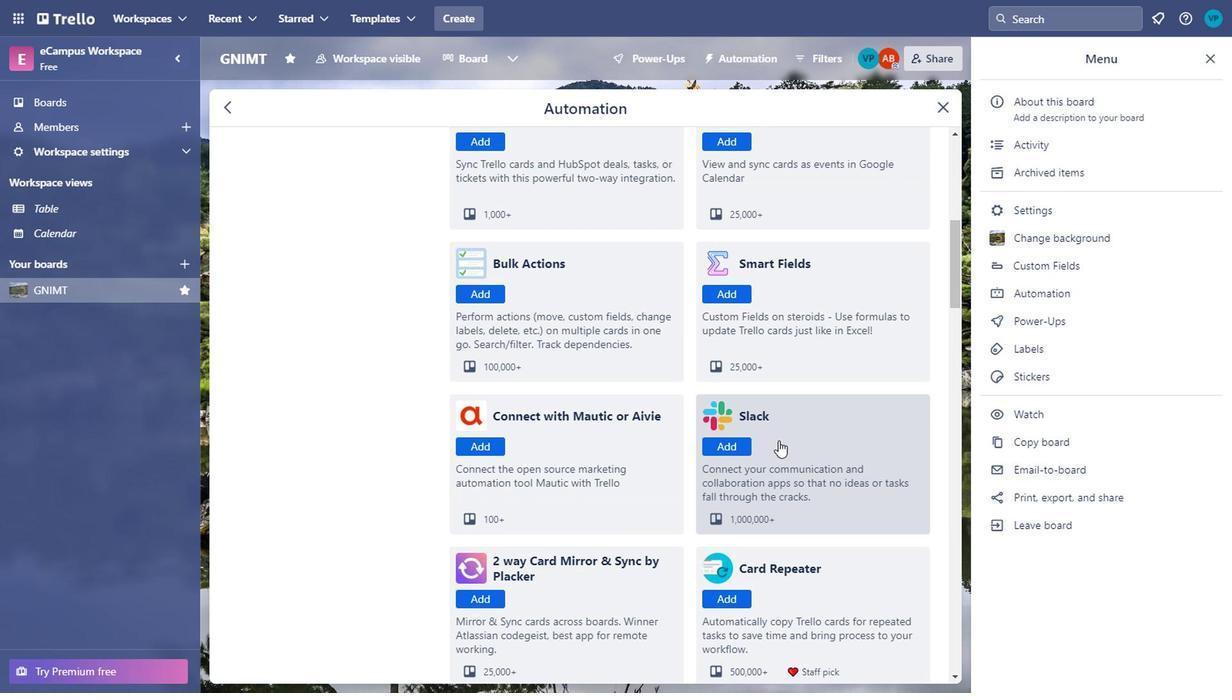 
Action: Mouse moved to (486, 319)
Screenshot: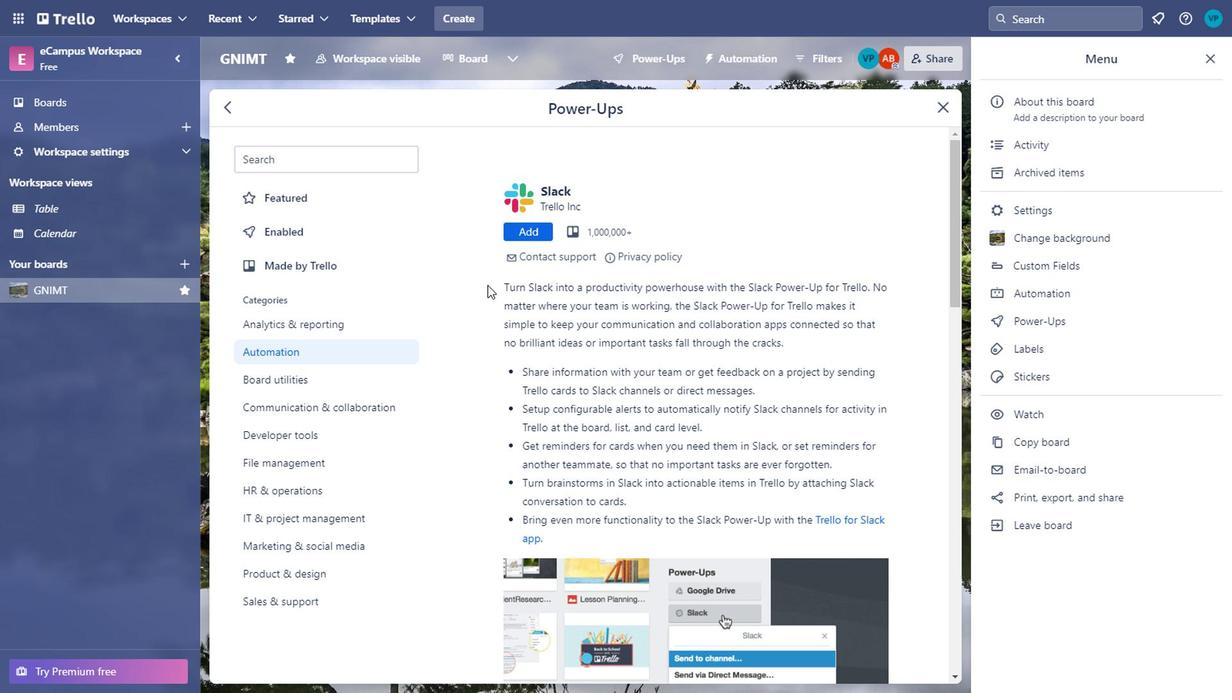 
Action: Mouse pressed left at (486, 319)
Screenshot: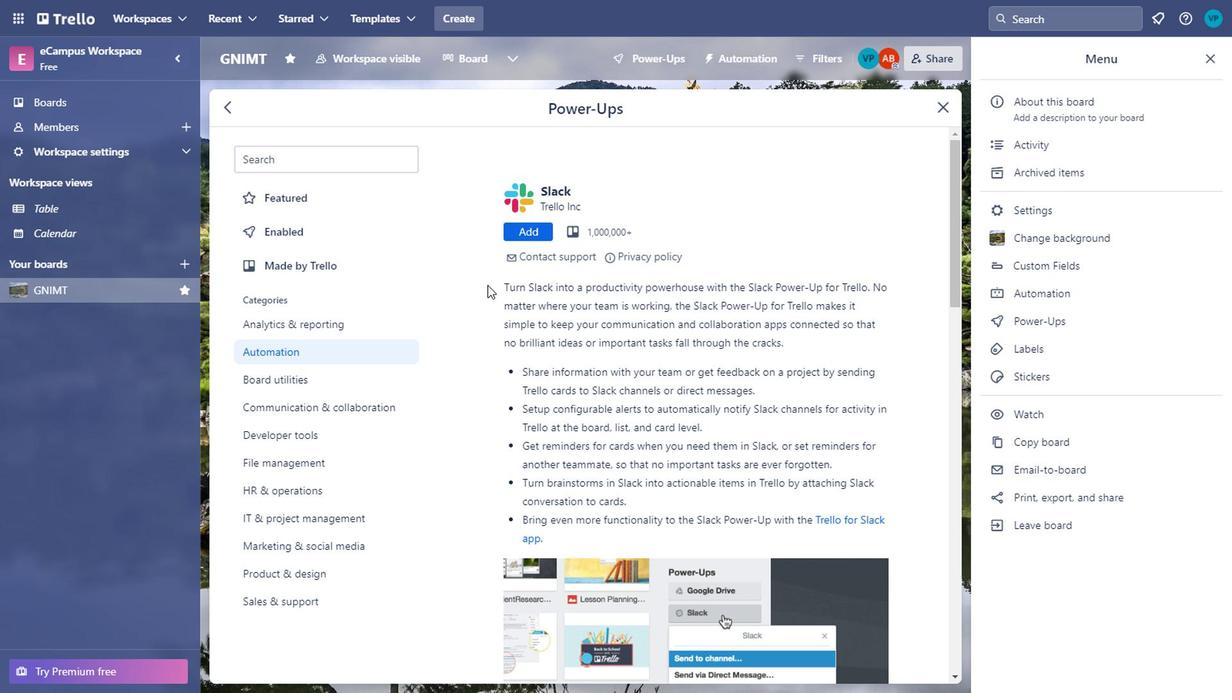 
Action: Mouse moved to (771, 426)
Screenshot: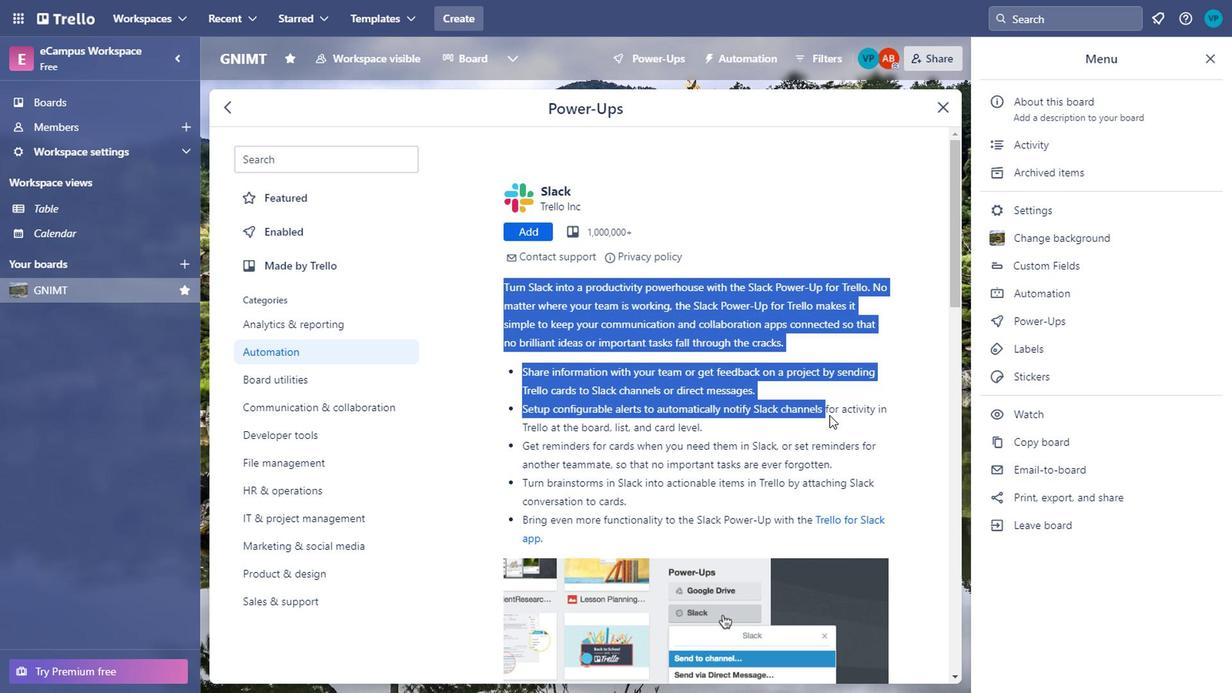 
Action: Mouse scrolled (771, 425) with delta (0, 0)
Screenshot: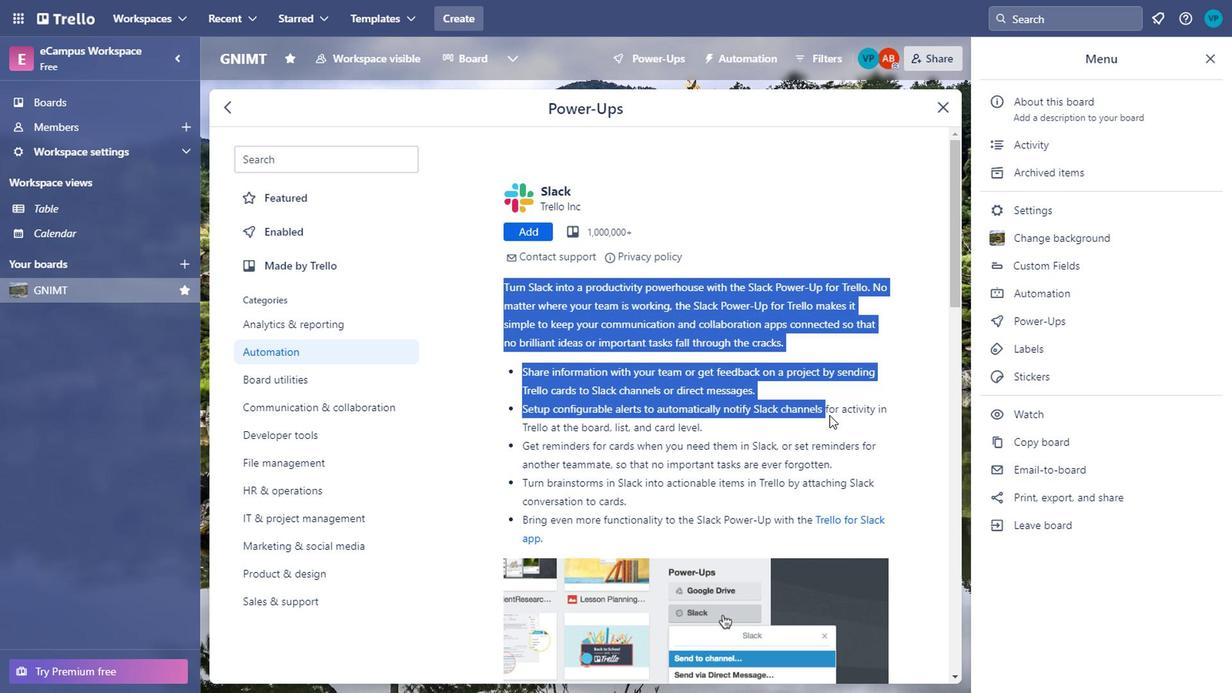 
Action: Mouse moved to (773, 430)
Screenshot: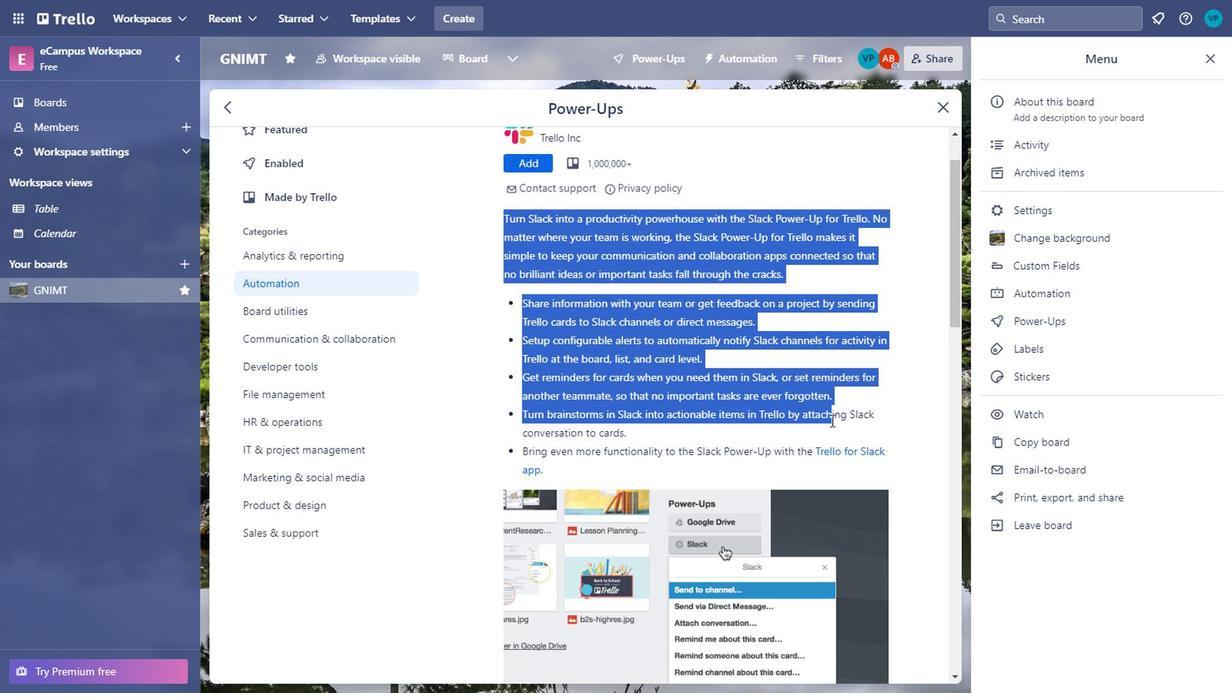 
Action: Mouse scrolled (773, 429) with delta (0, 0)
Screenshot: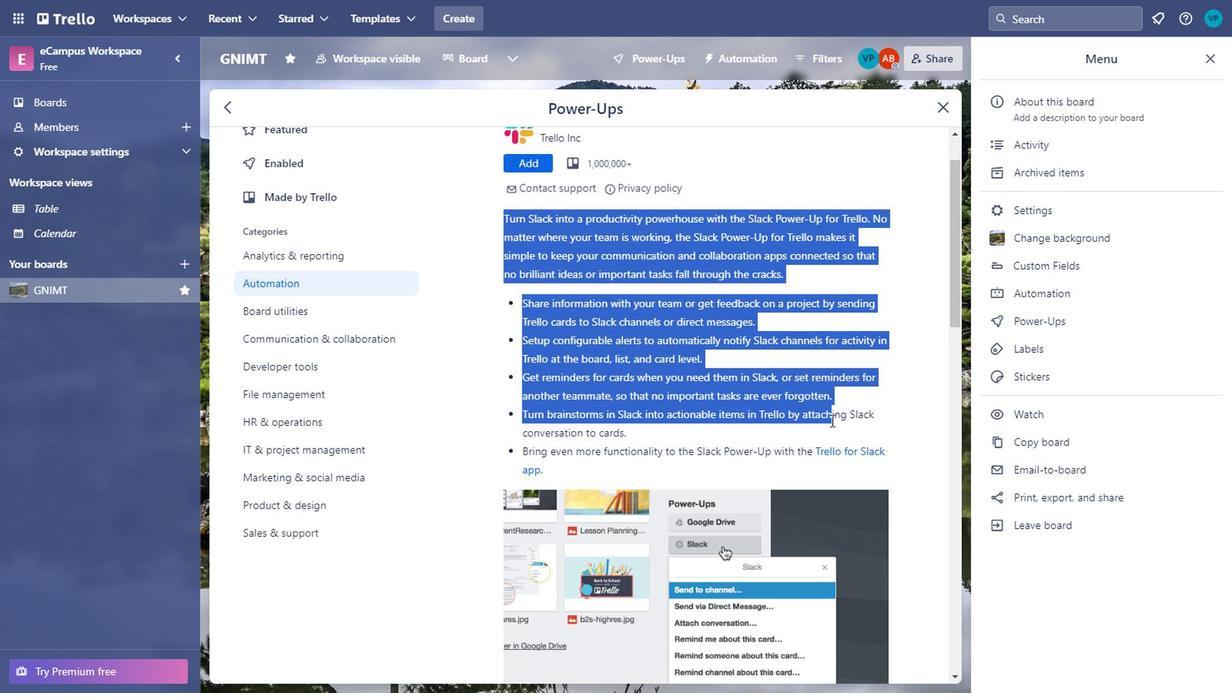 
Action: Mouse moved to (773, 430)
Screenshot: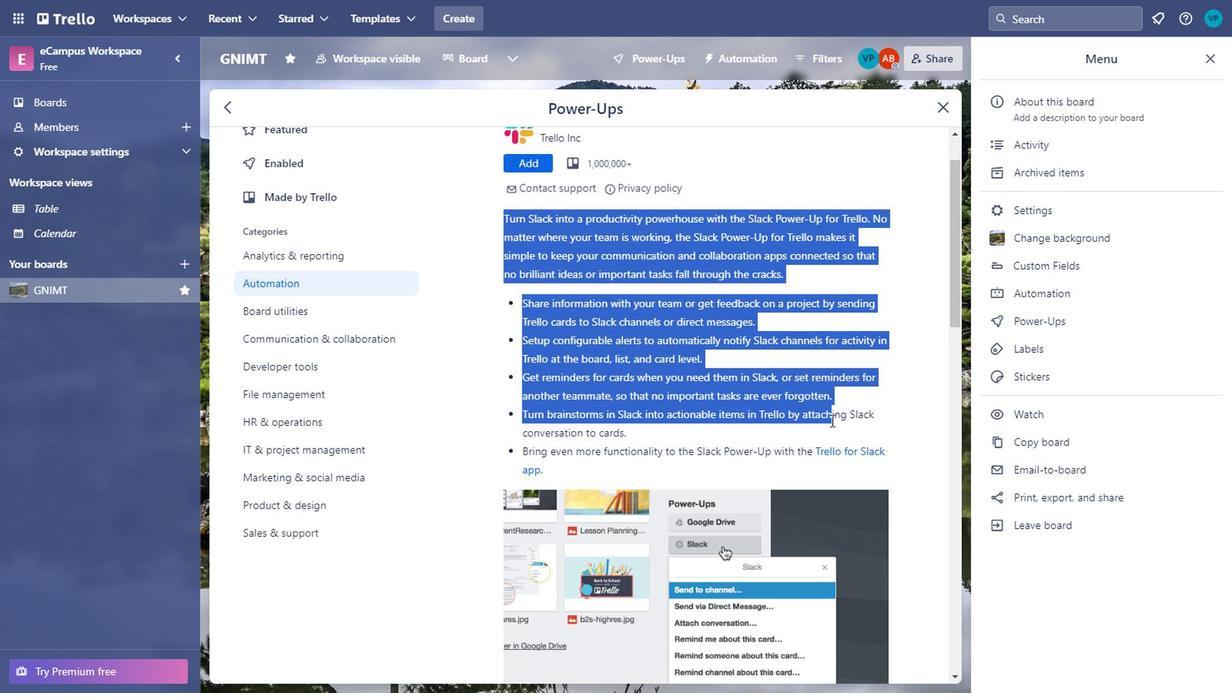 
Action: Mouse scrolled (773, 430) with delta (0, 0)
Screenshot: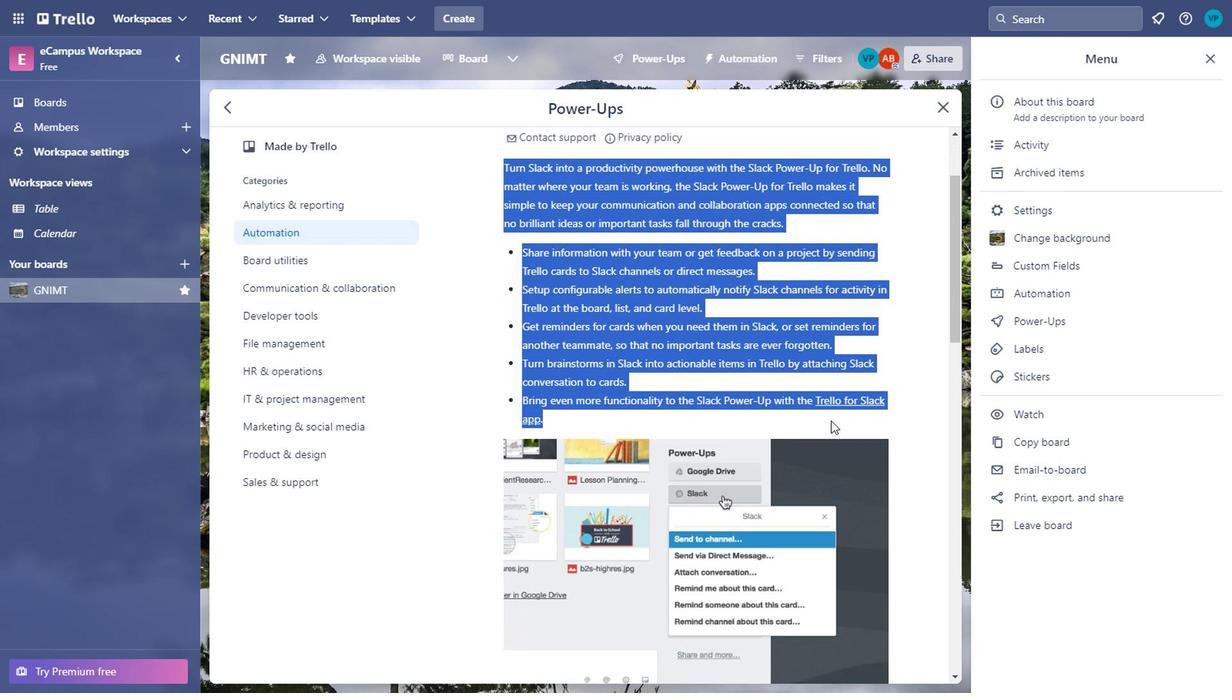 
Action: Mouse moved to (846, 543)
Screenshot: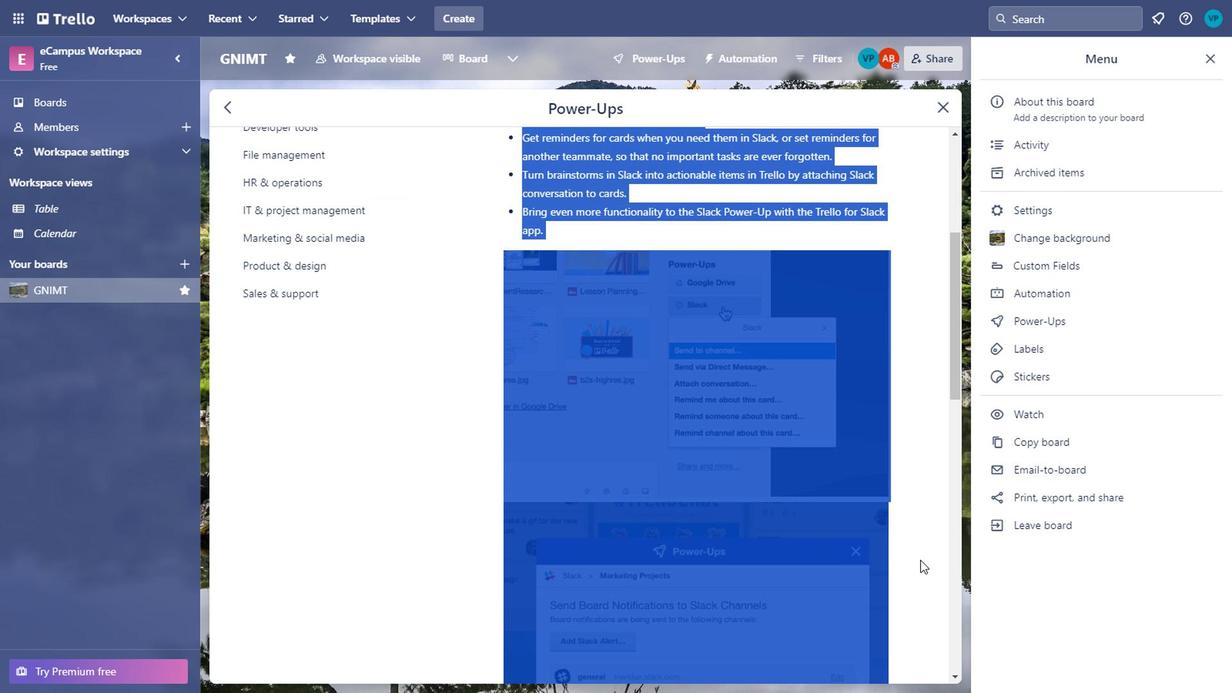
Action: Mouse scrolled (846, 542) with delta (0, 0)
Screenshot: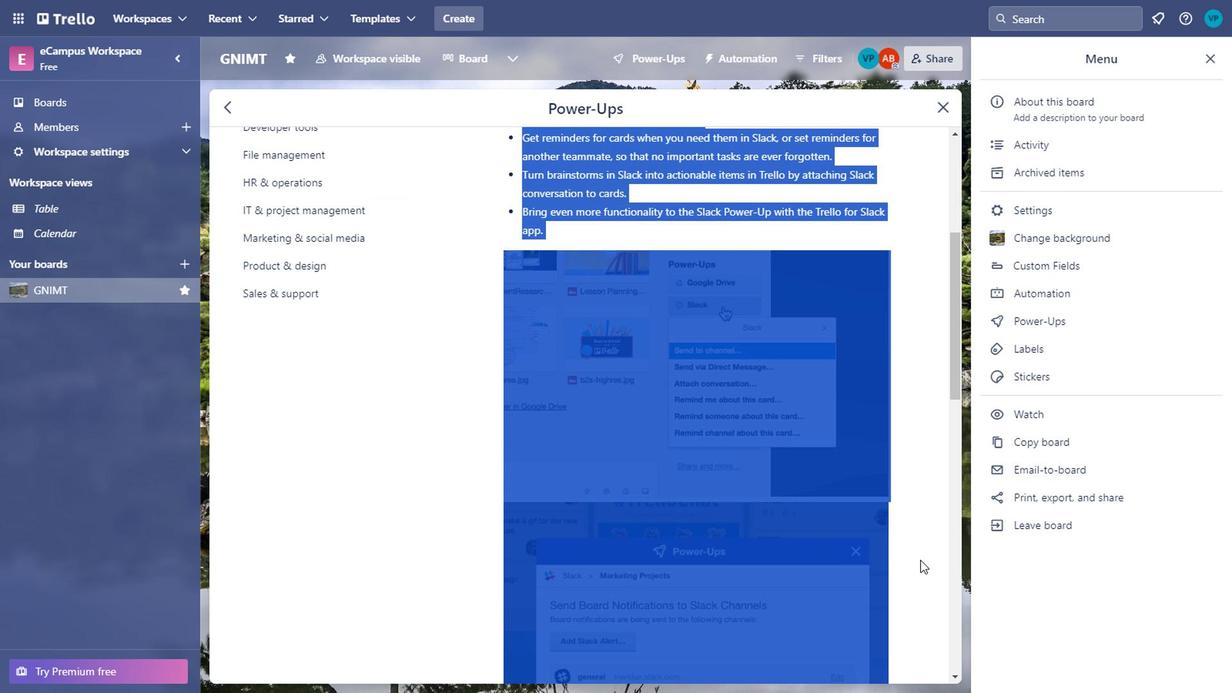 
Action: Mouse moved to (843, 530)
Screenshot: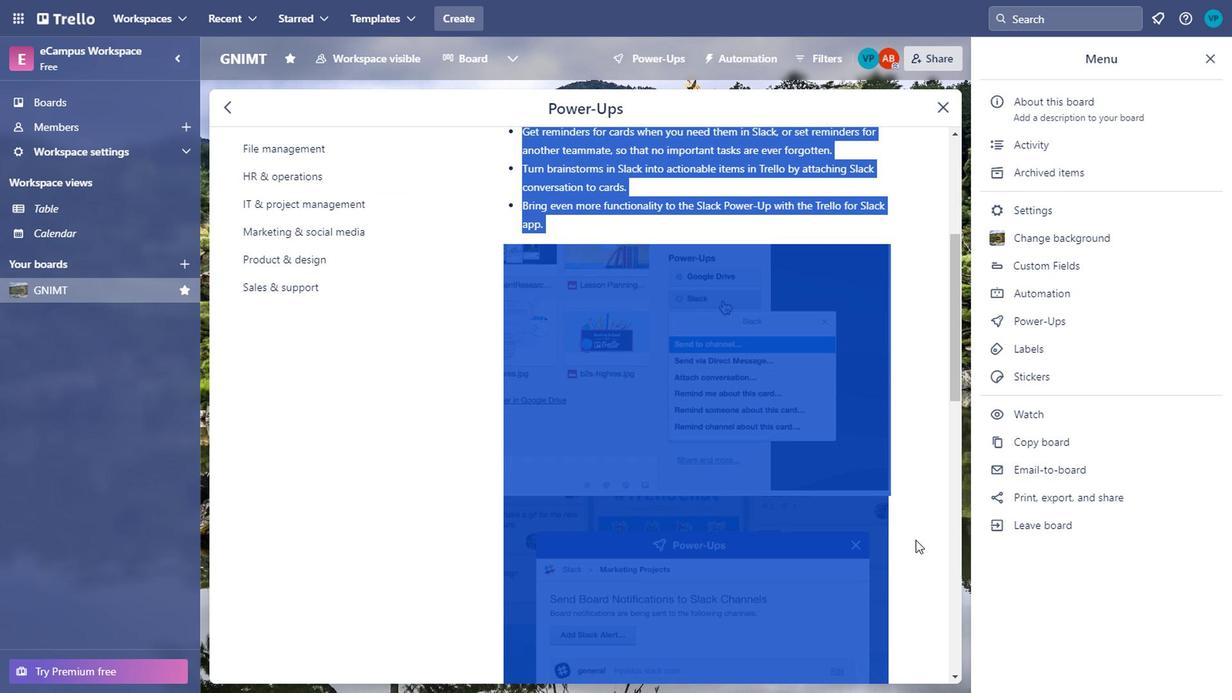
Action: Mouse scrolled (843, 529) with delta (0, 0)
Screenshot: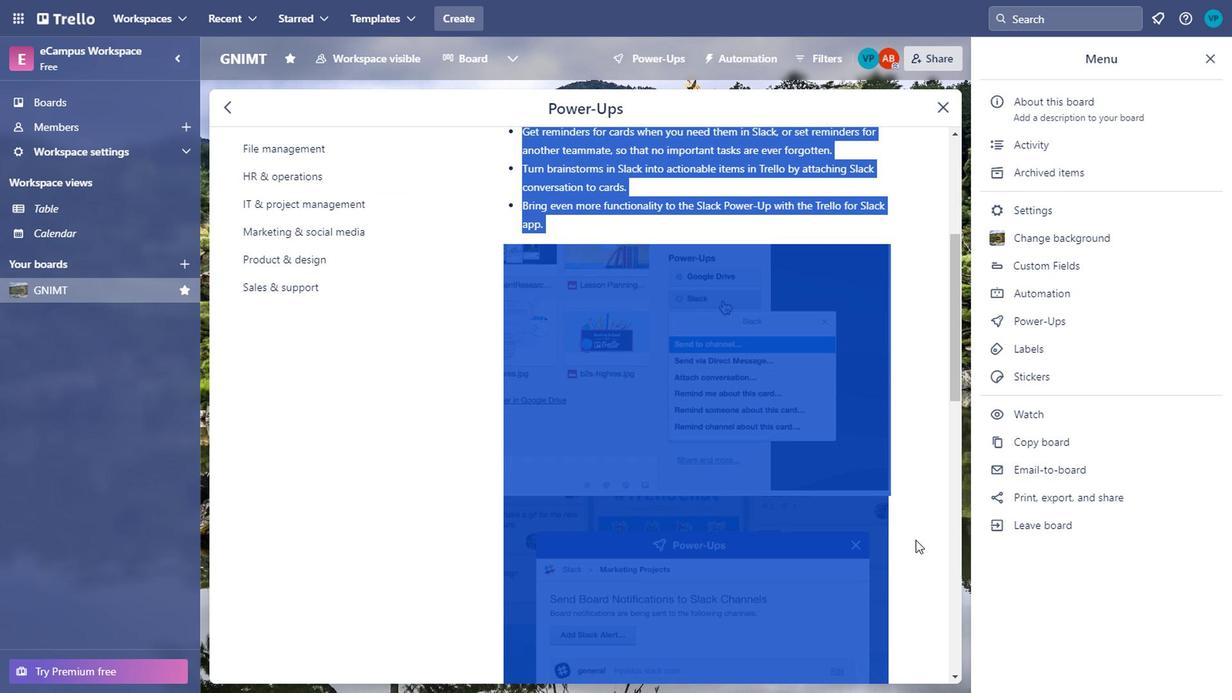 
Action: Mouse moved to (843, 525)
Screenshot: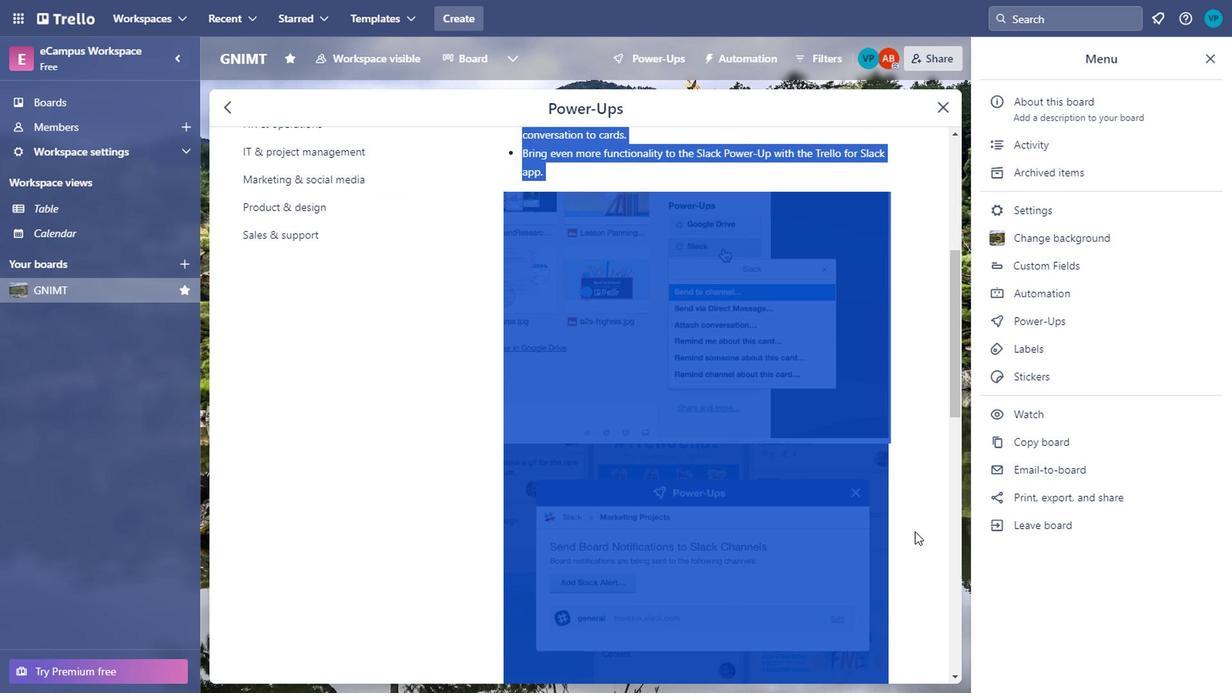 
Action: Mouse scrolled (843, 525) with delta (0, 0)
Screenshot: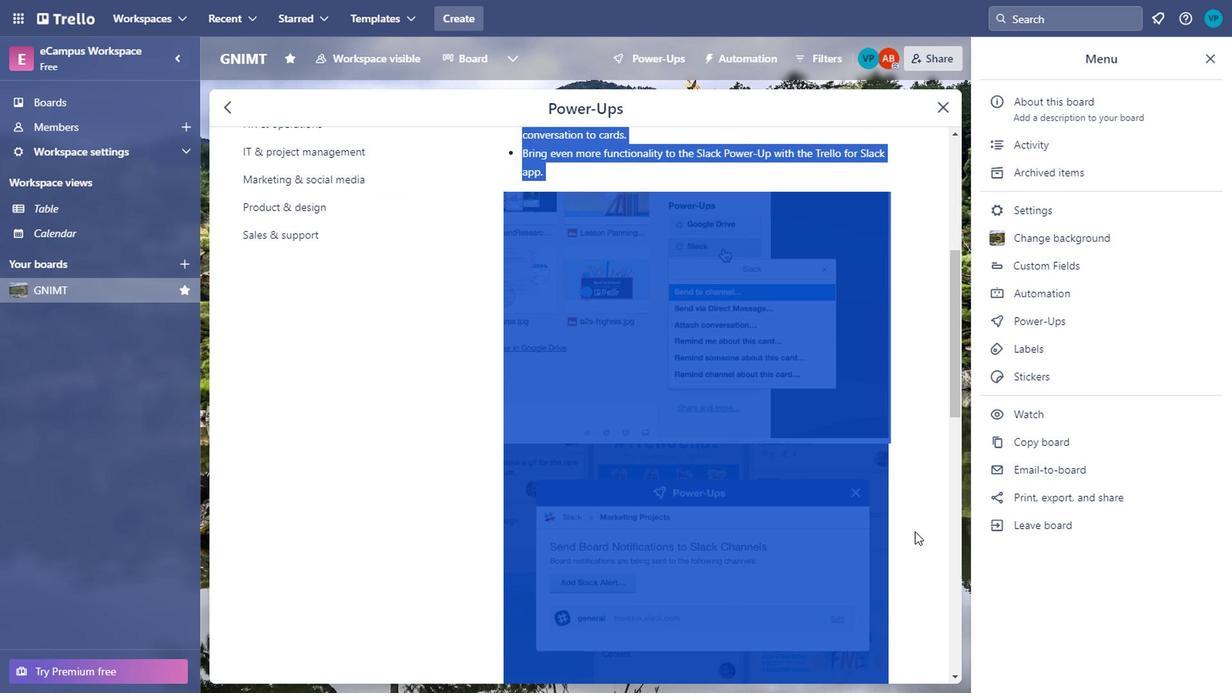 
Action: Mouse moved to (837, 504)
Screenshot: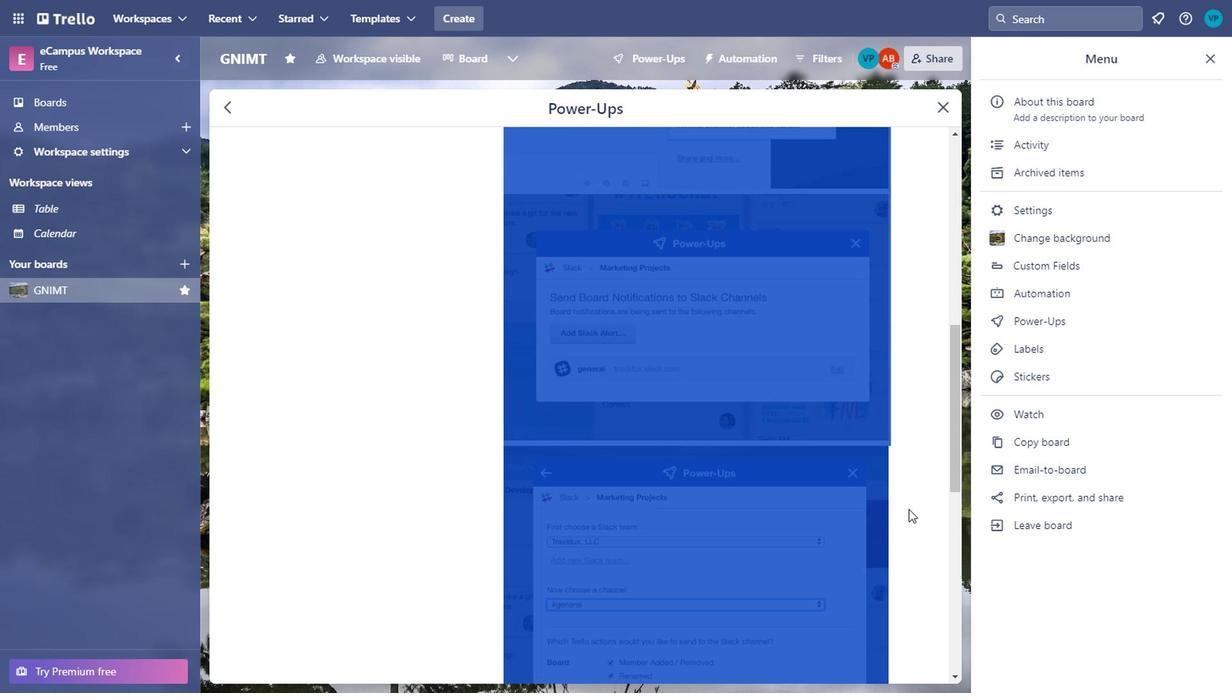
Action: Mouse scrolled (837, 503) with delta (0, 0)
Screenshot: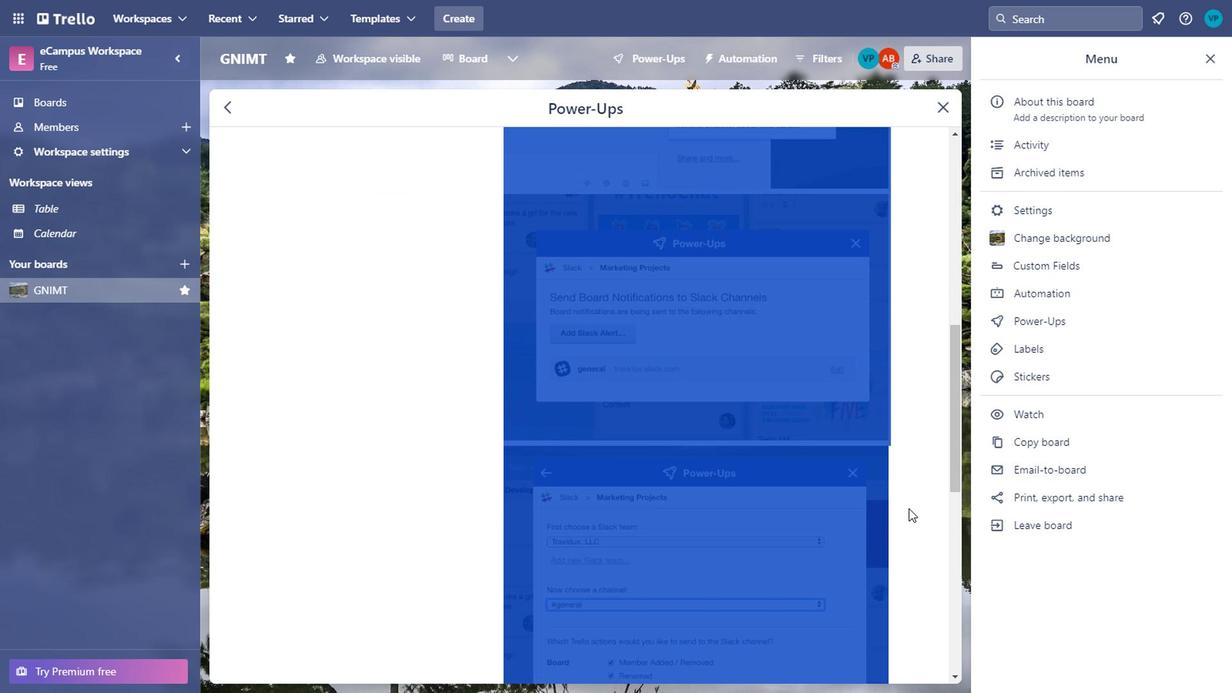 
Action: Mouse scrolled (837, 503) with delta (0, 0)
Screenshot: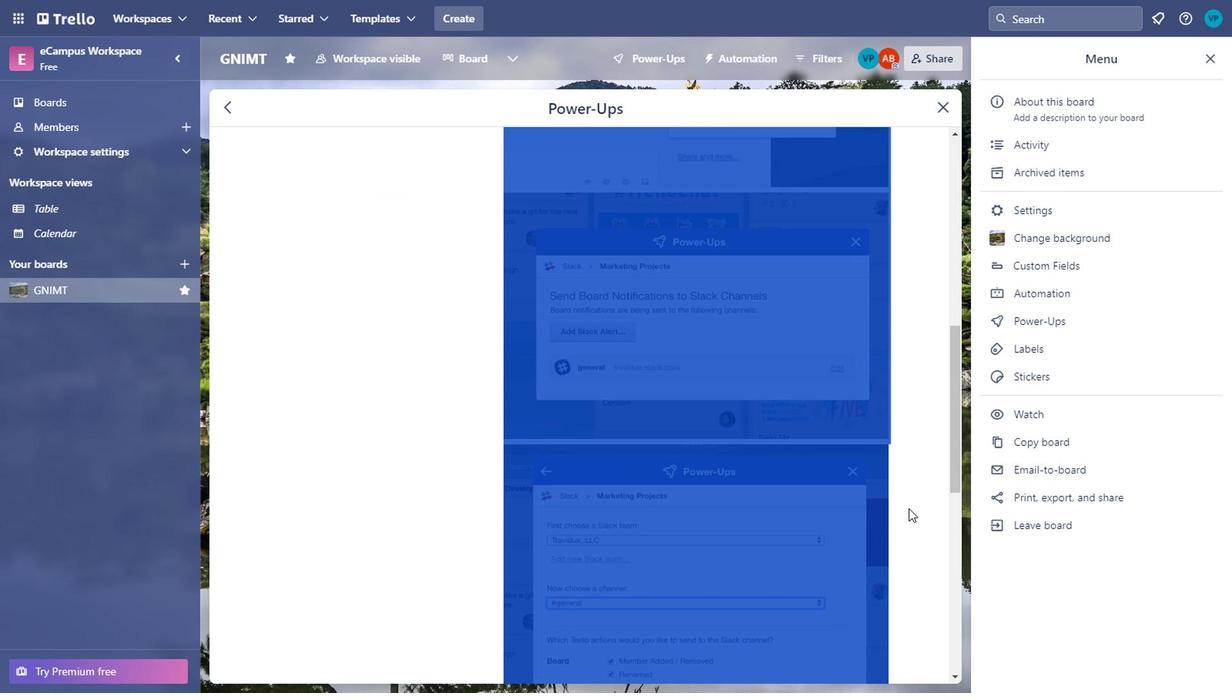 
Action: Mouse scrolled (837, 503) with delta (0, 0)
Screenshot: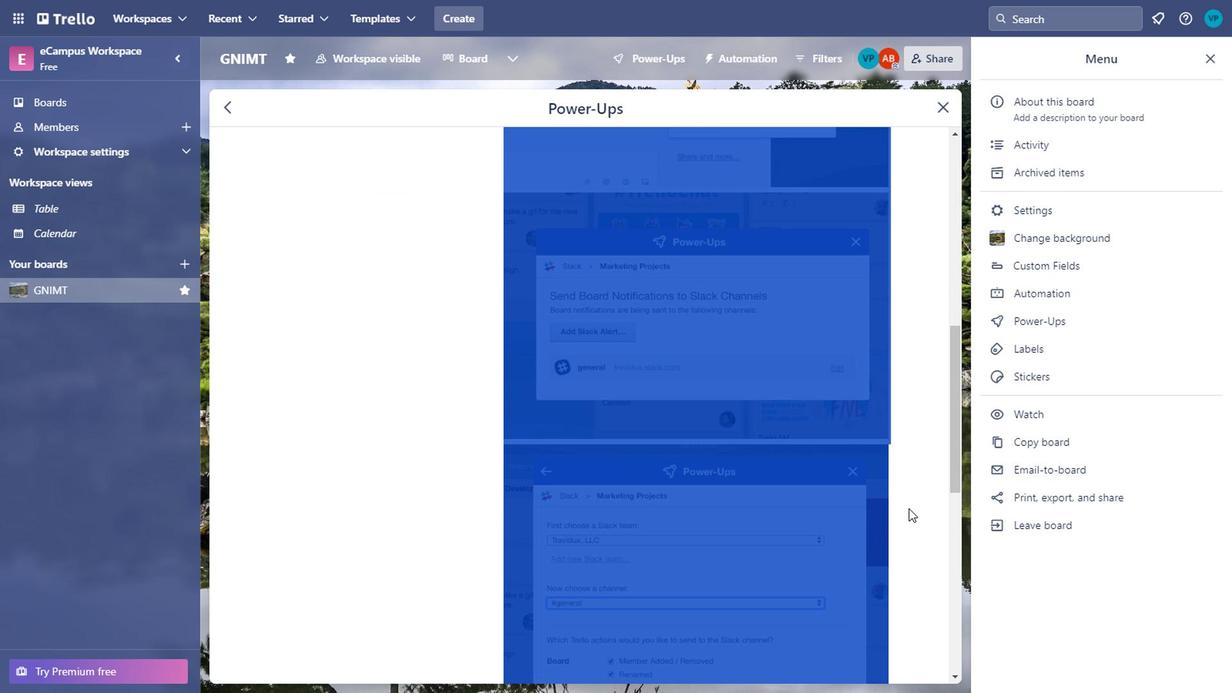 
Action: Mouse scrolled (837, 503) with delta (0, 0)
Screenshot: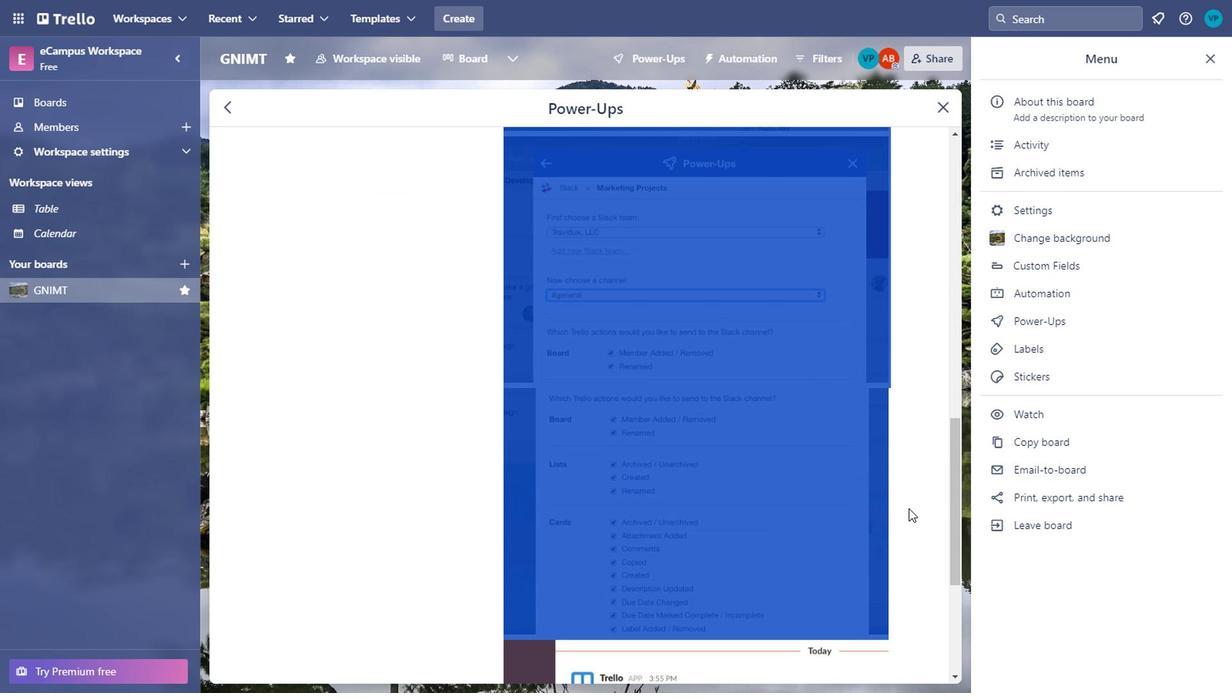 
Action: Mouse scrolled (837, 503) with delta (0, 0)
Screenshot: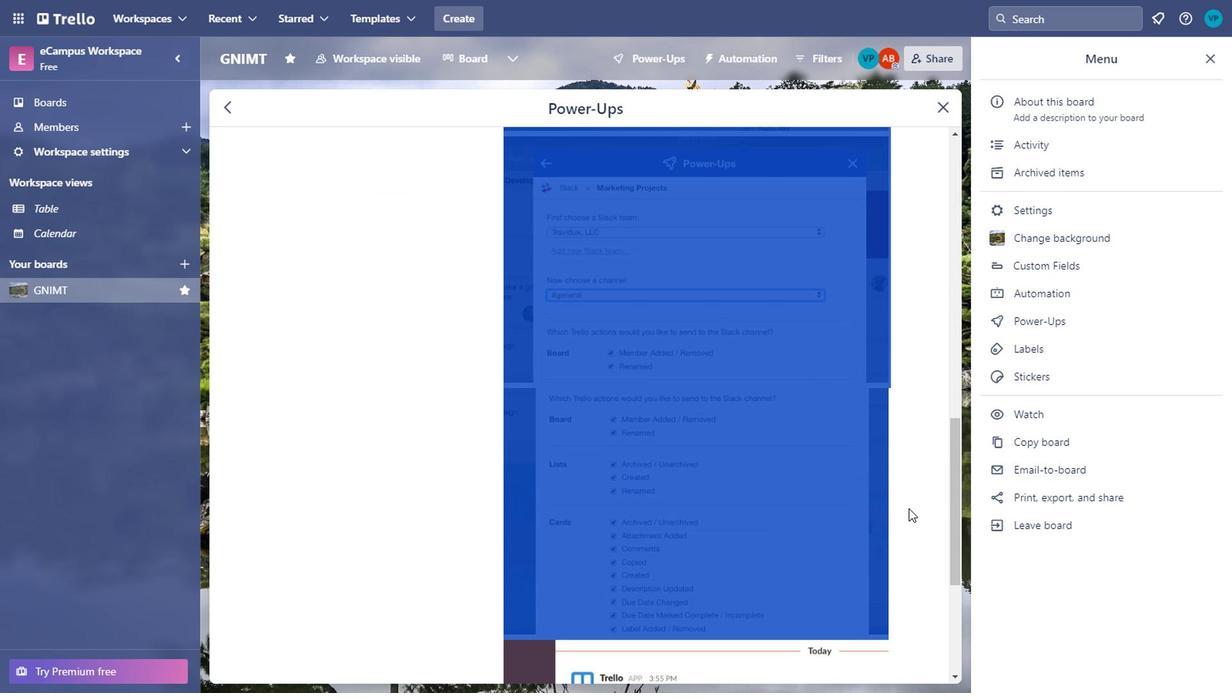 
Action: Mouse scrolled (837, 503) with delta (0, 0)
Screenshot: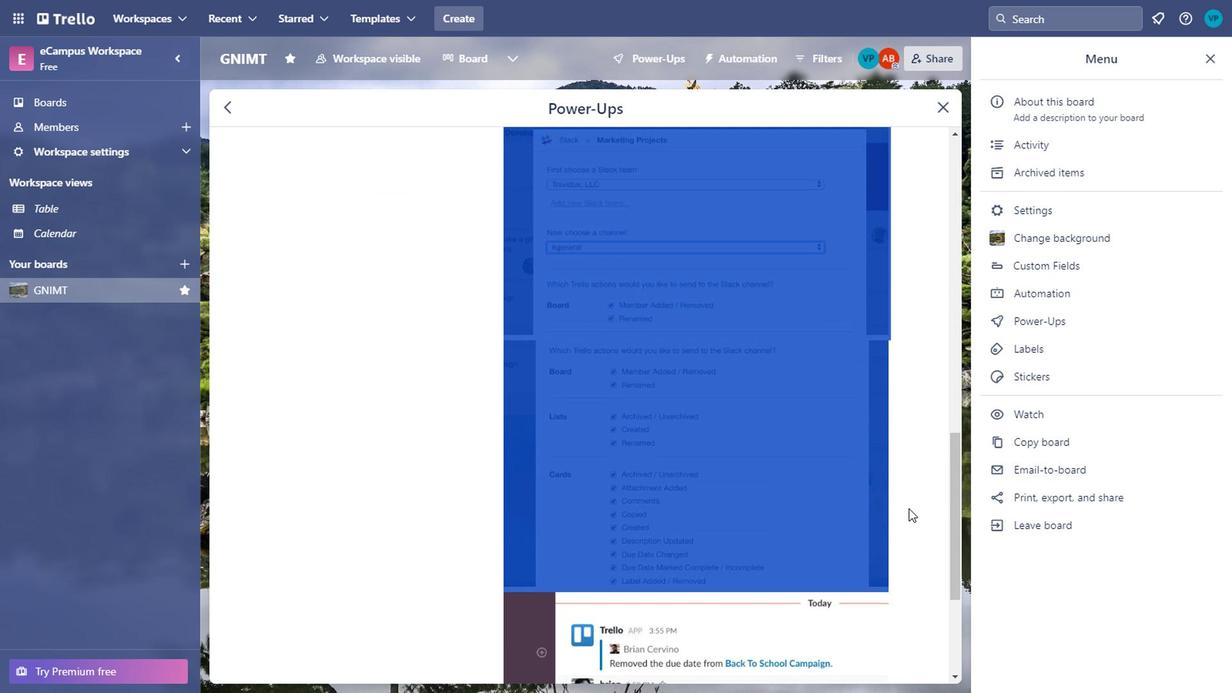 
Action: Mouse scrolled (837, 503) with delta (0, 0)
Screenshot: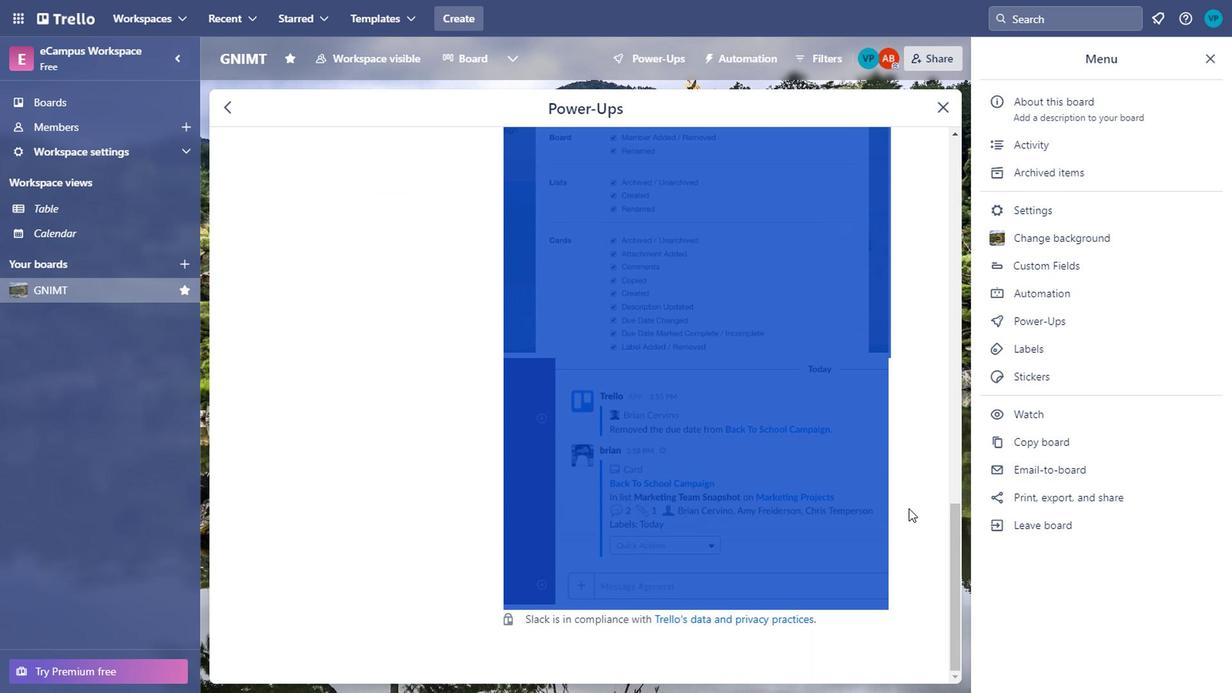 
Action: Mouse scrolled (837, 503) with delta (0, 0)
Screenshot: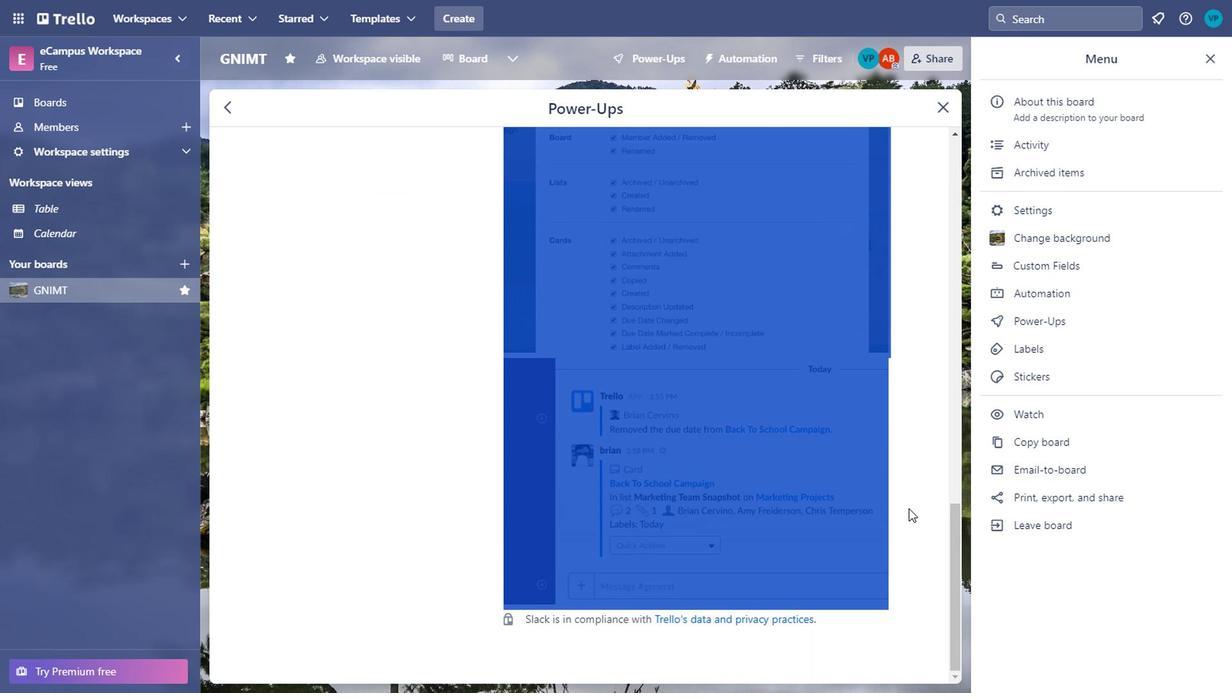
Action: Mouse scrolled (837, 503) with delta (0, 0)
Screenshot: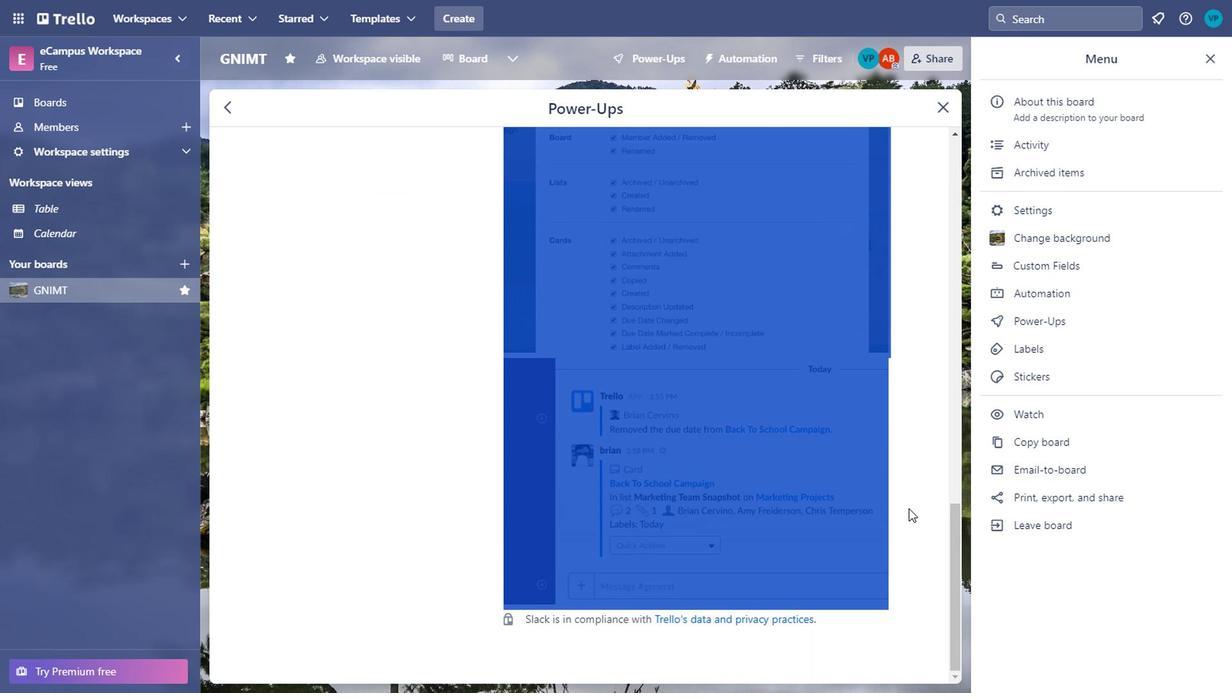 
Action: Mouse moved to (268, 166)
Screenshot: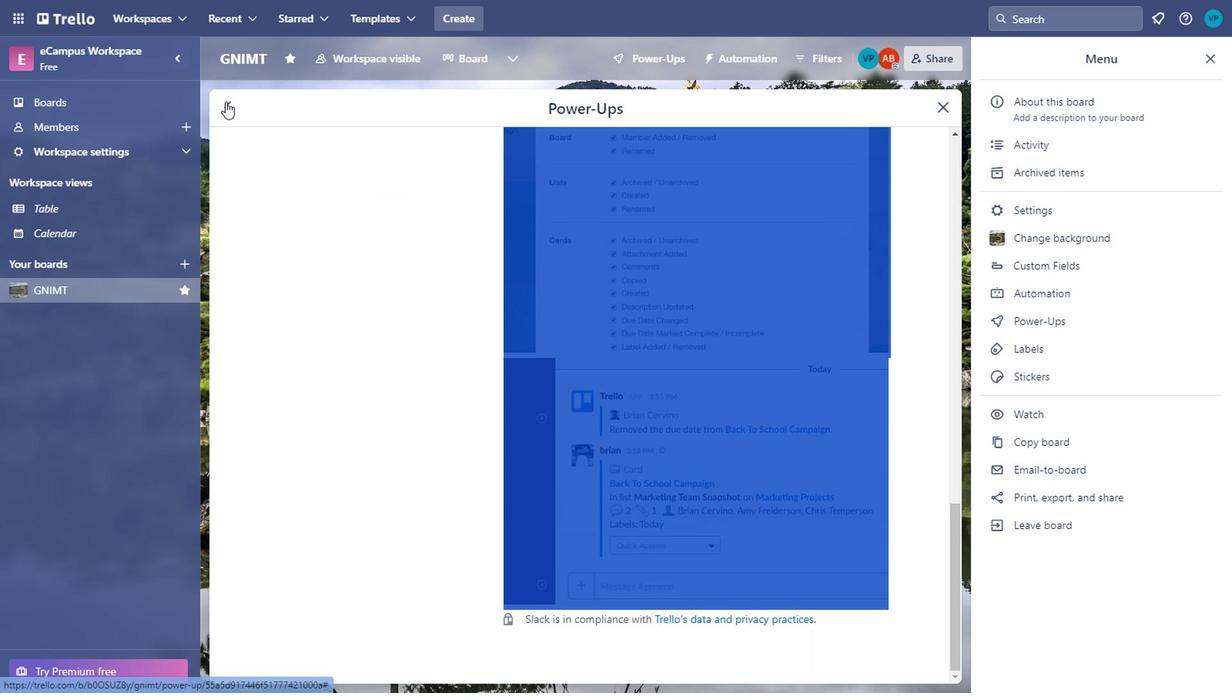 
Action: Mouse pressed left at (268, 166)
Screenshot: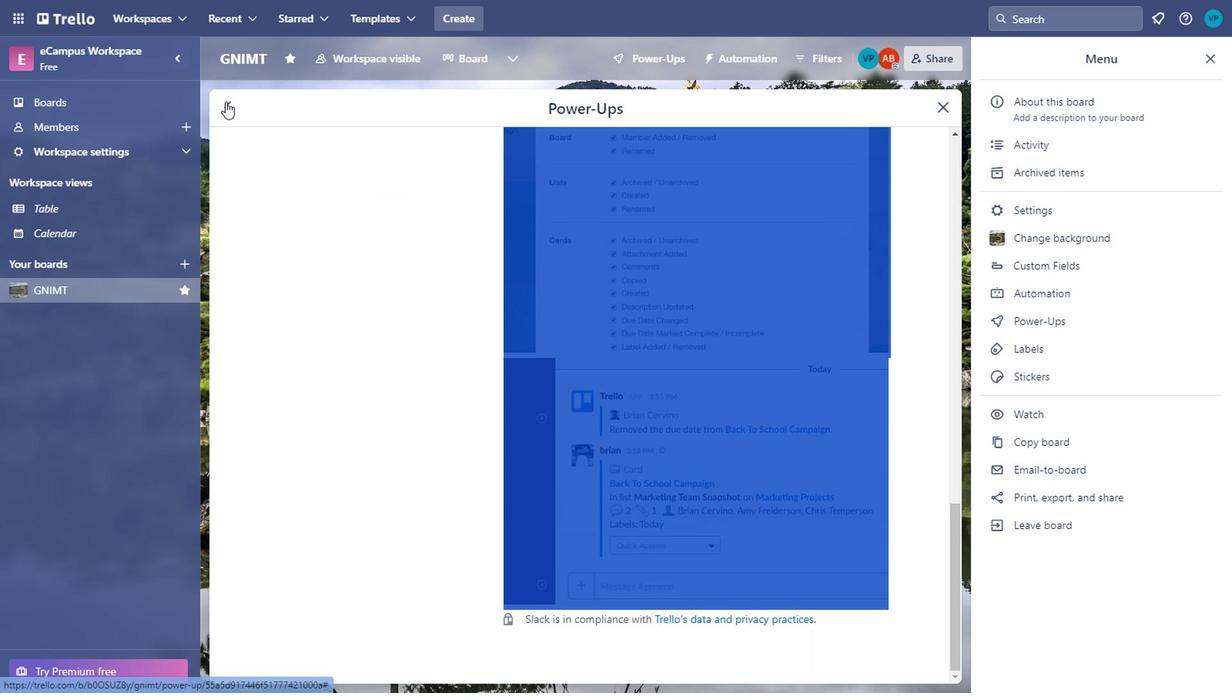 
Action: Mouse moved to (720, 448)
Screenshot: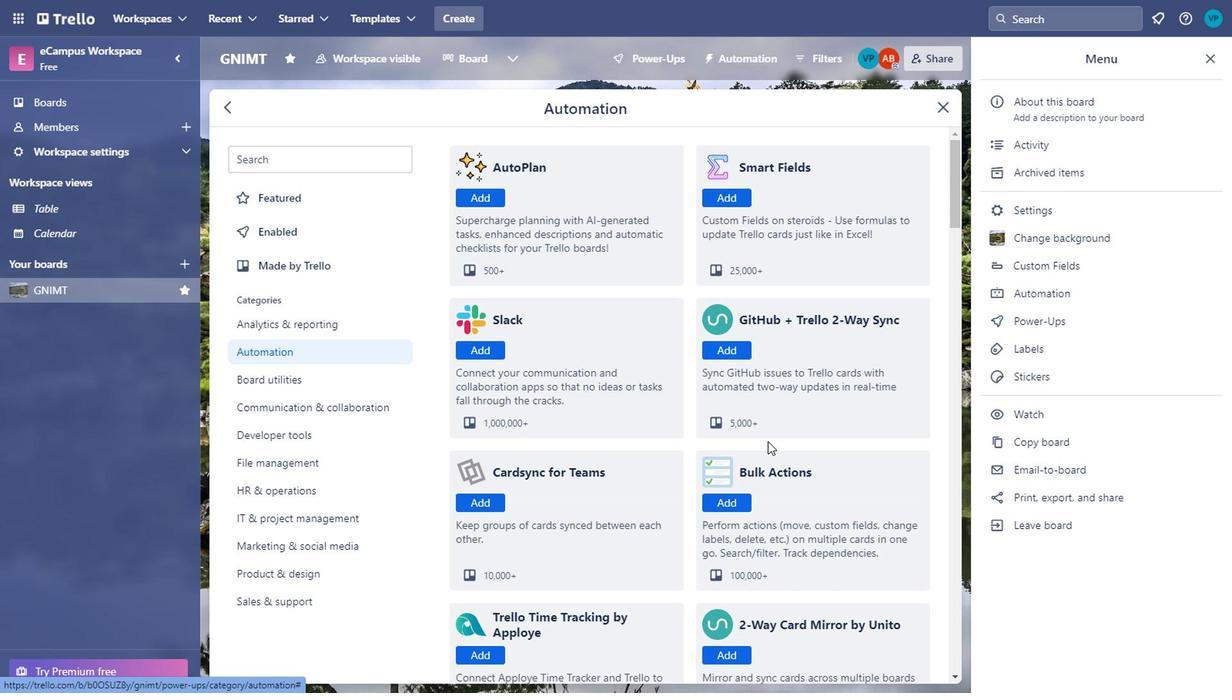 
Action: Mouse scrolled (720, 447) with delta (0, 0)
Screenshot: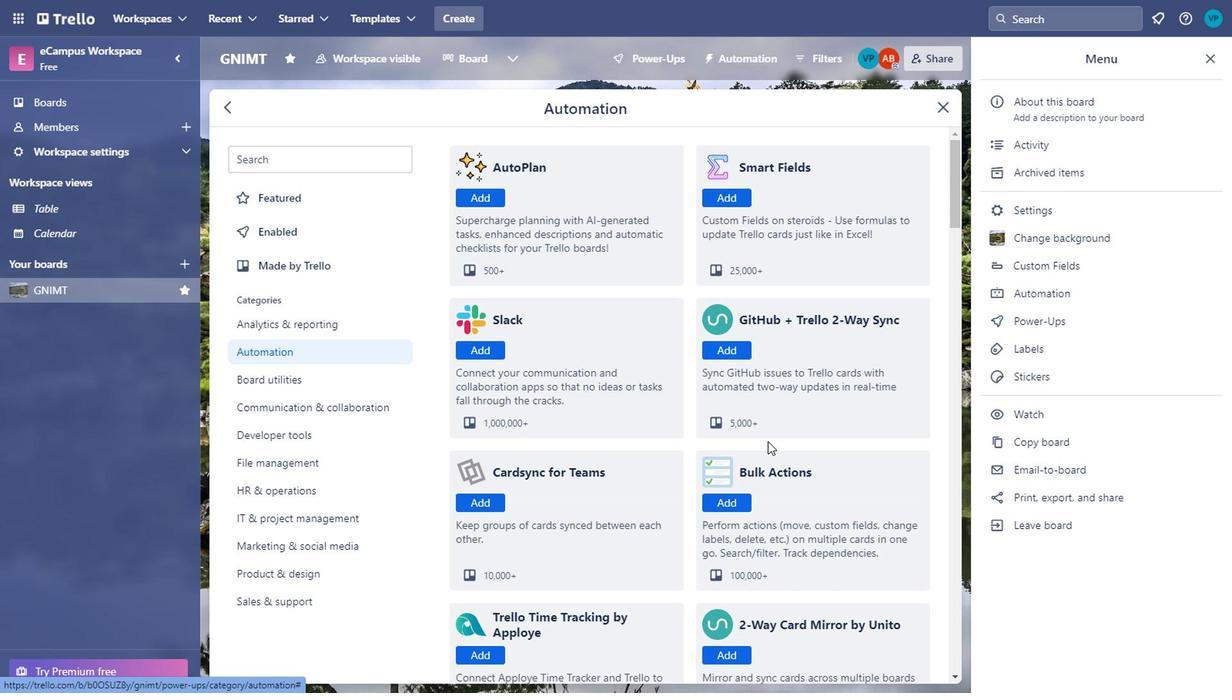 
Action: Mouse scrolled (720, 447) with delta (0, 0)
Screenshot: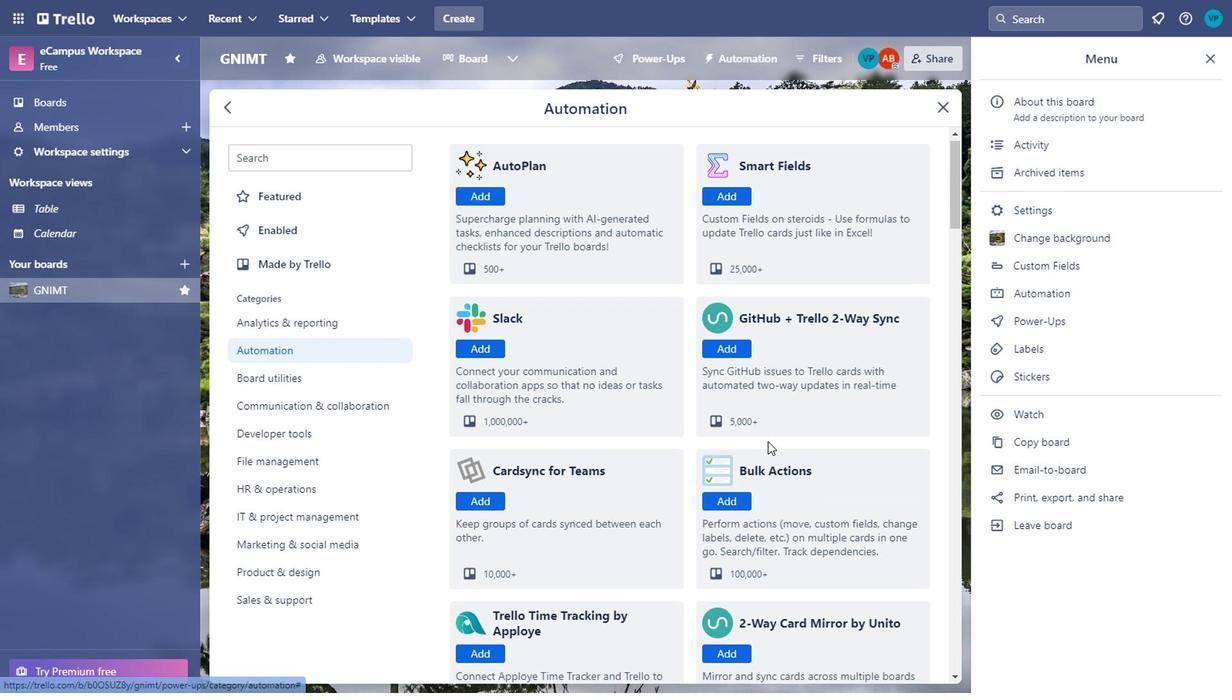 
Action: Mouse scrolled (720, 447) with delta (0, 0)
Screenshot: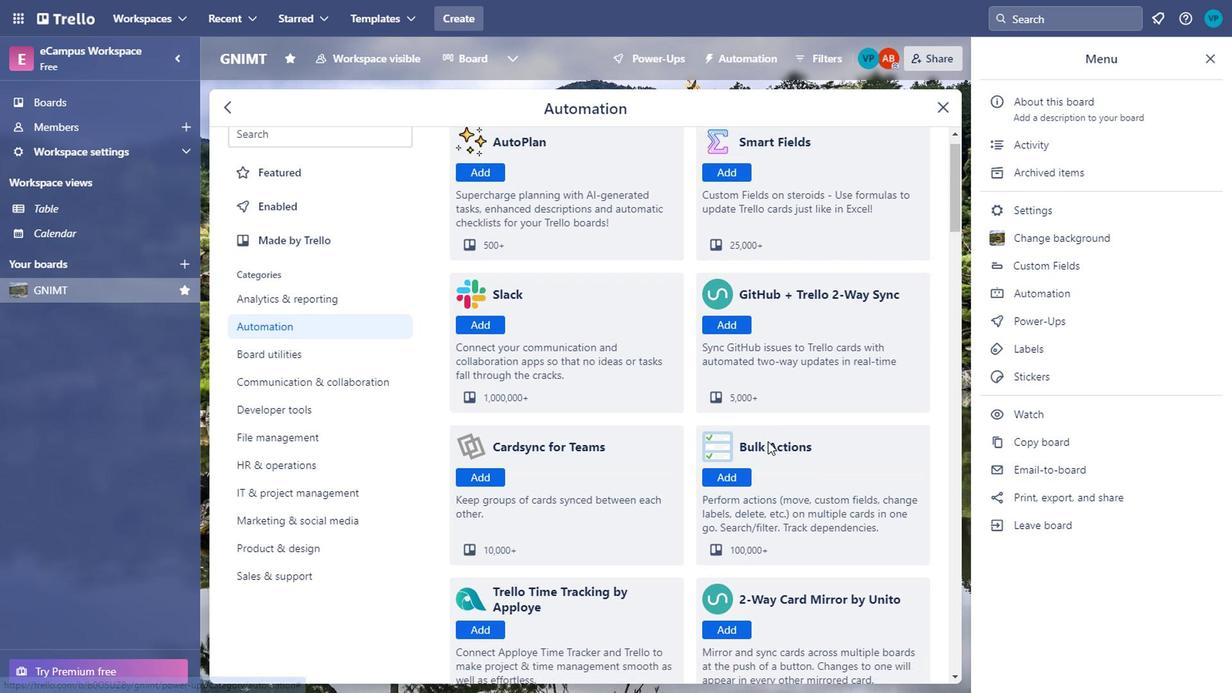 
Action: Mouse moved to (575, 496)
Screenshot: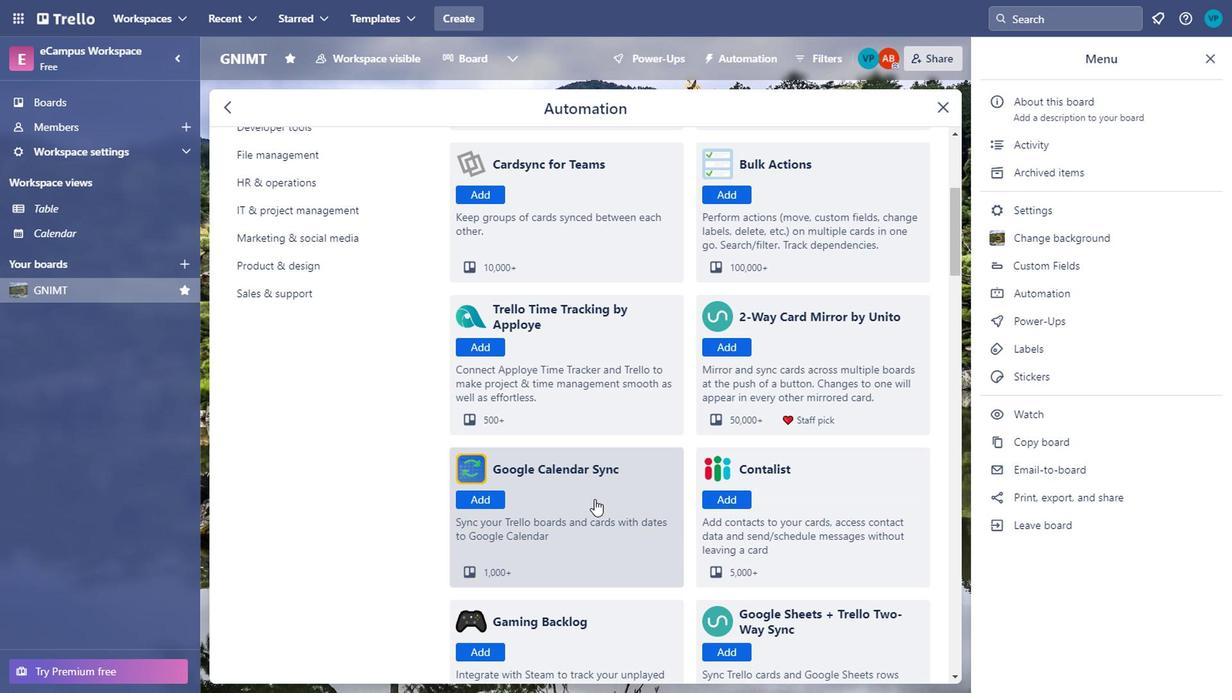 
Action: Mouse pressed left at (575, 496)
Screenshot: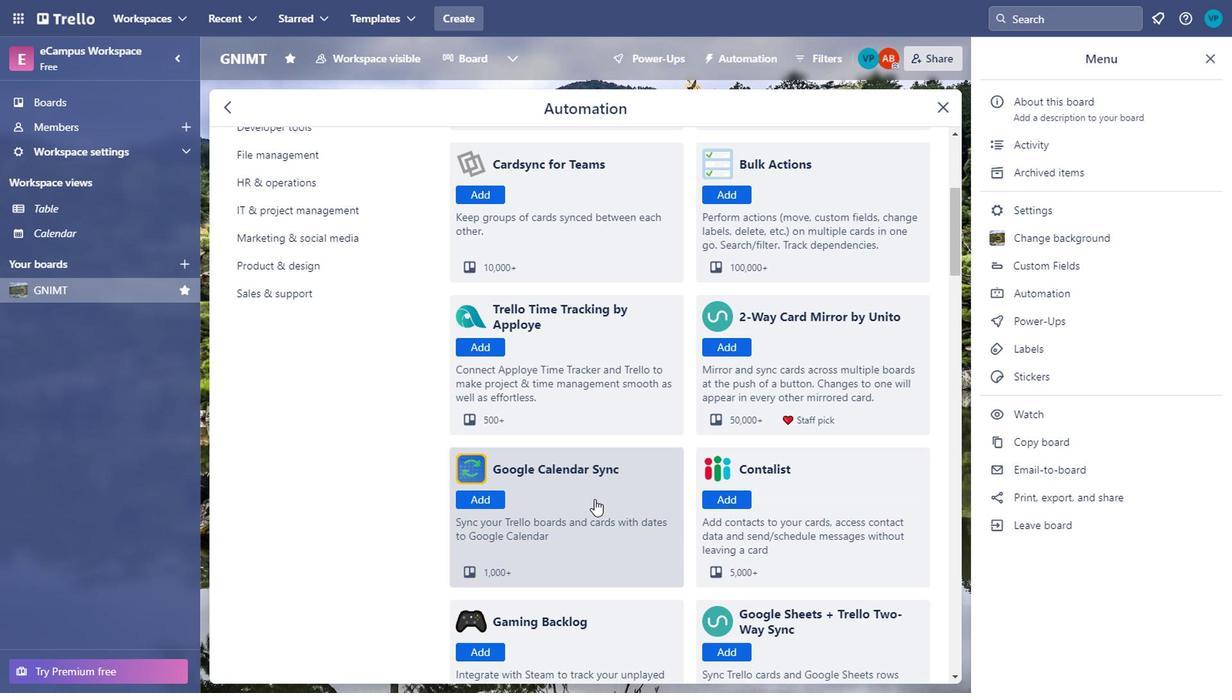 
Action: Mouse moved to (488, 312)
Screenshot: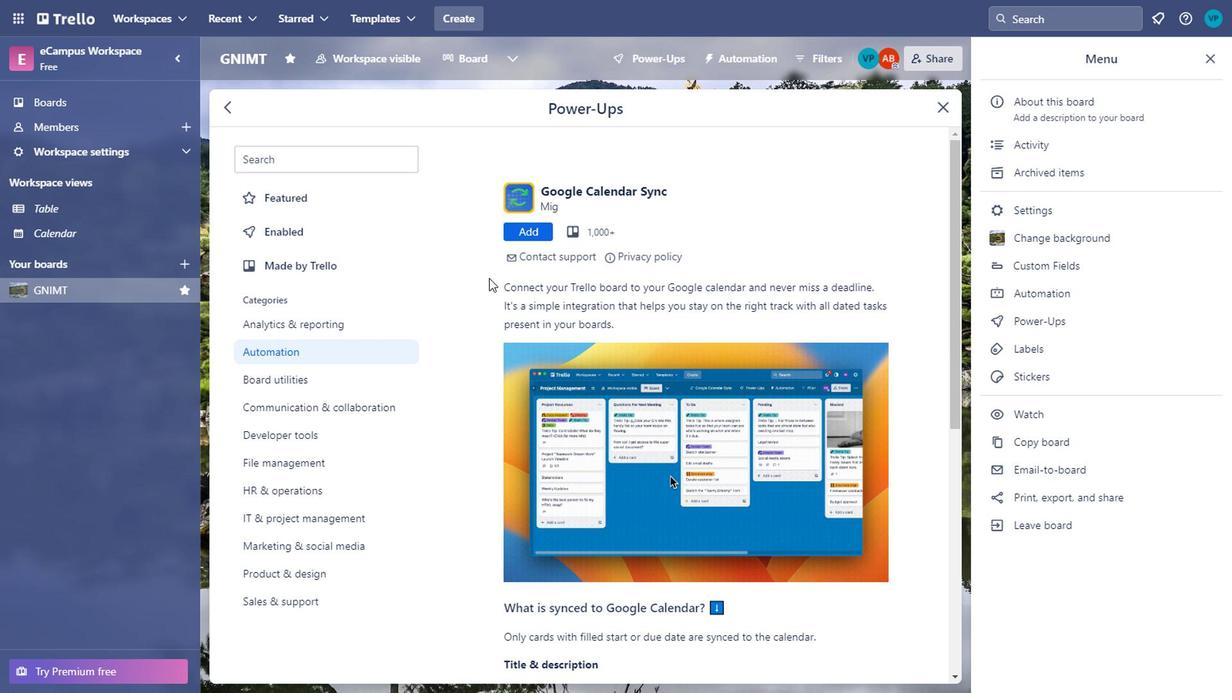 
Action: Mouse pressed left at (488, 312)
Screenshot: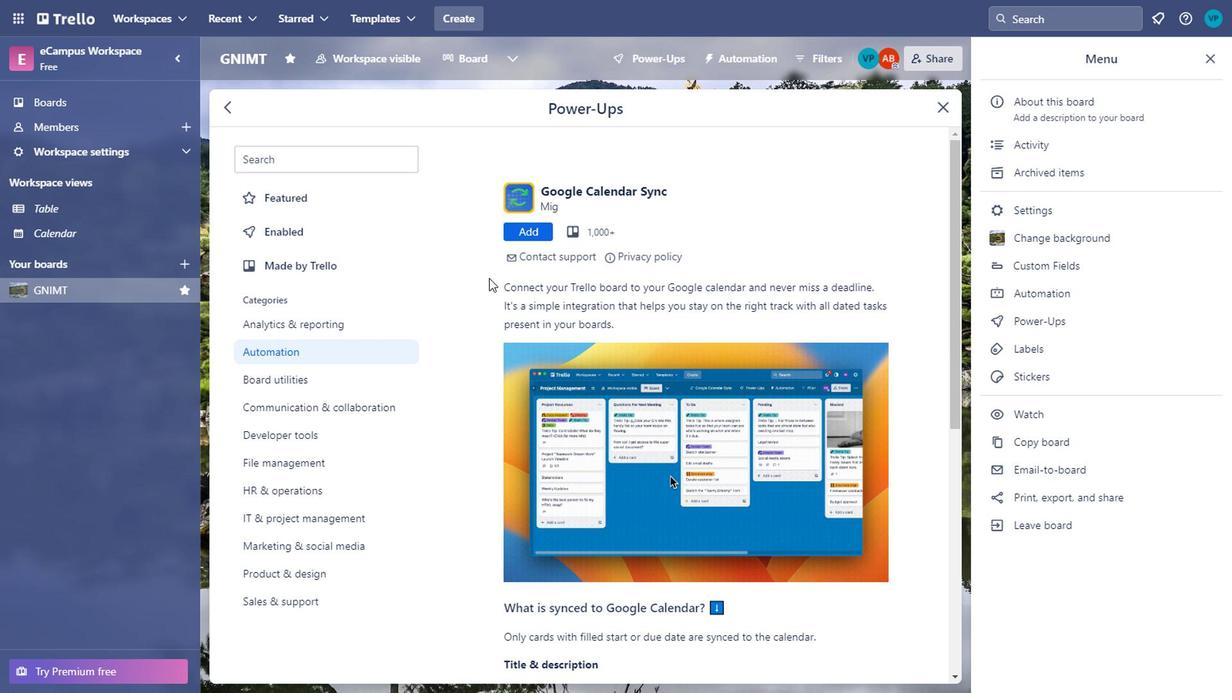 
Action: Mouse moved to (838, 362)
Screenshot: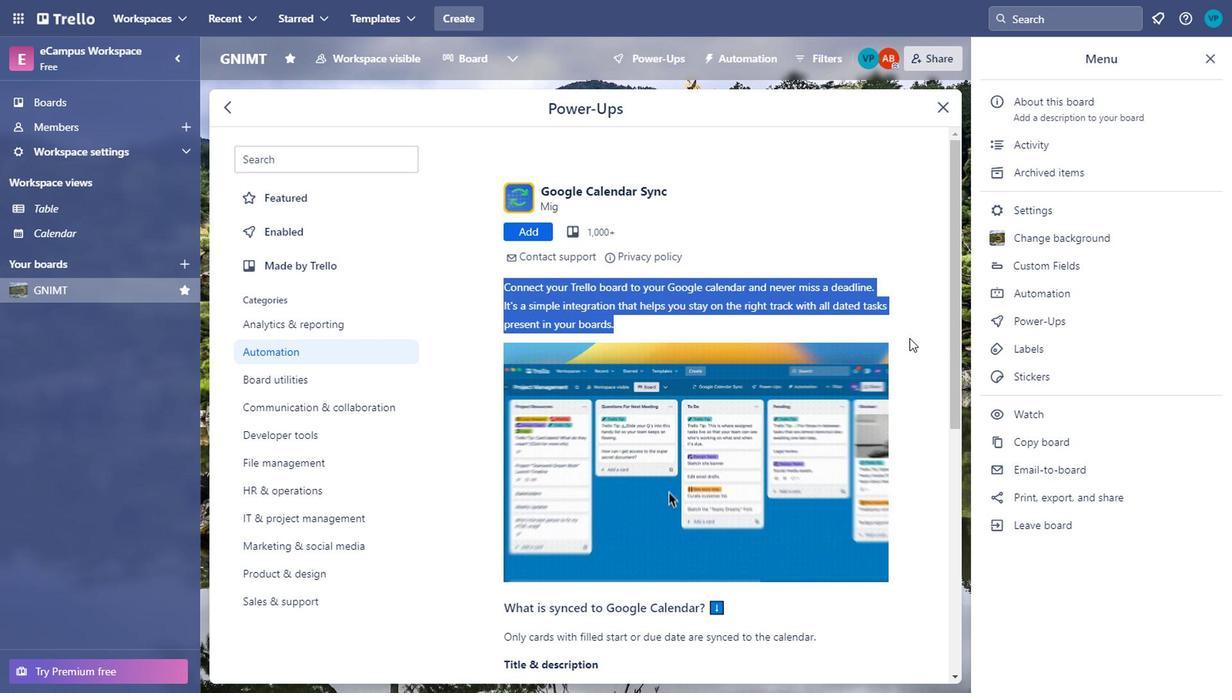 
Action: Mouse scrolled (838, 361) with delta (0, 0)
Screenshot: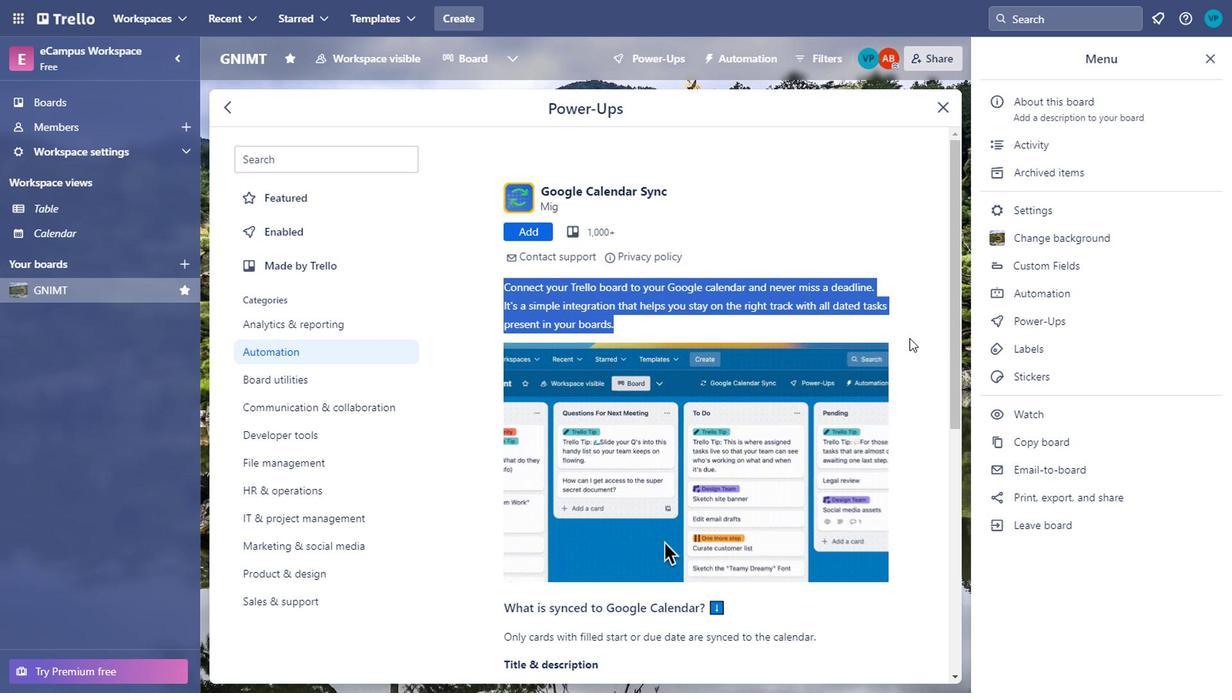 
Action: Mouse moved to (838, 362)
Screenshot: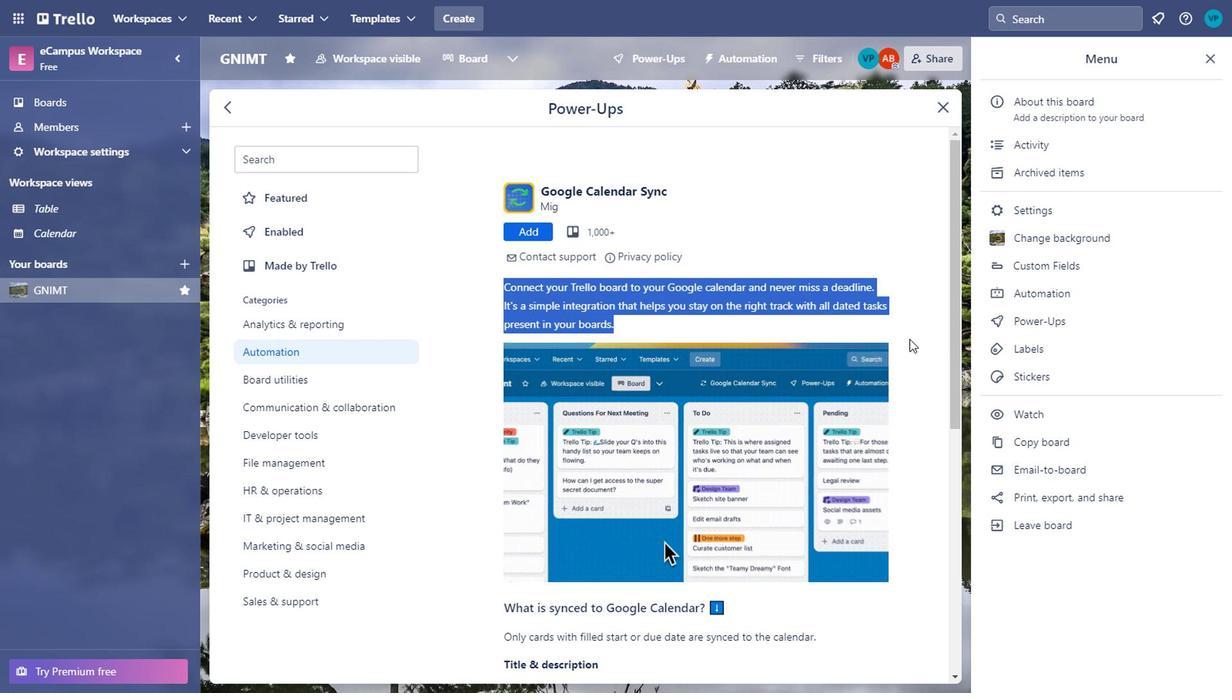 
Action: Mouse scrolled (838, 362) with delta (0, 0)
Screenshot: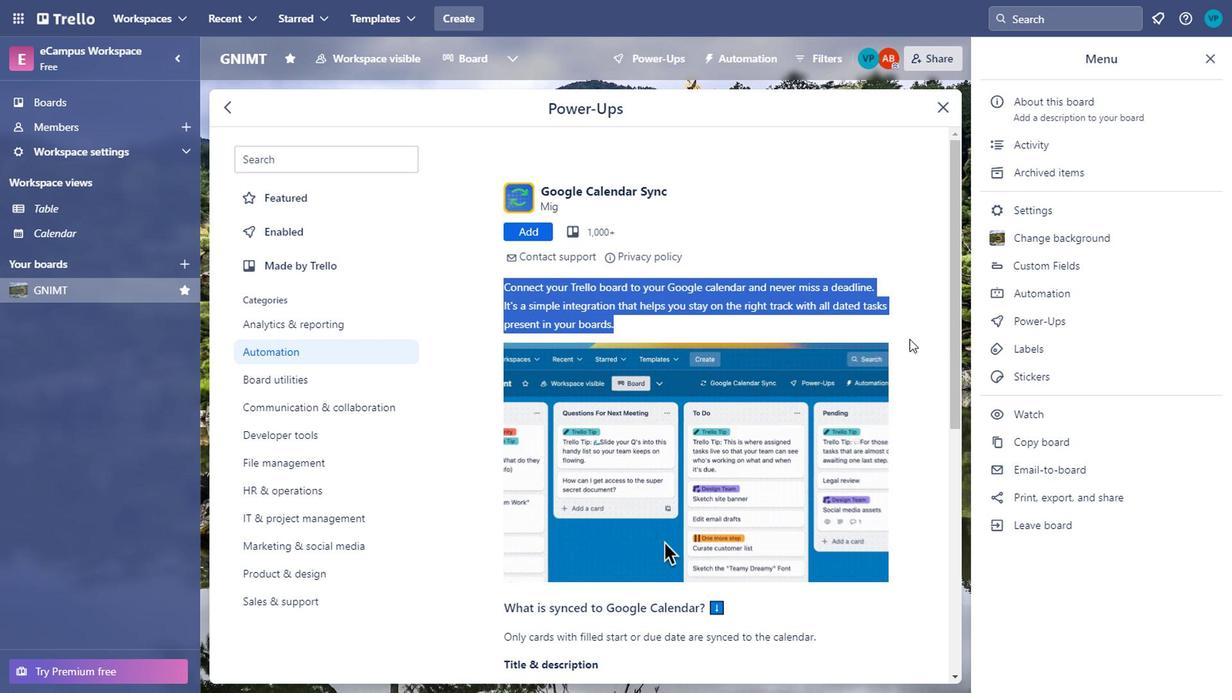 
Action: Mouse scrolled (838, 362) with delta (0, 0)
Screenshot: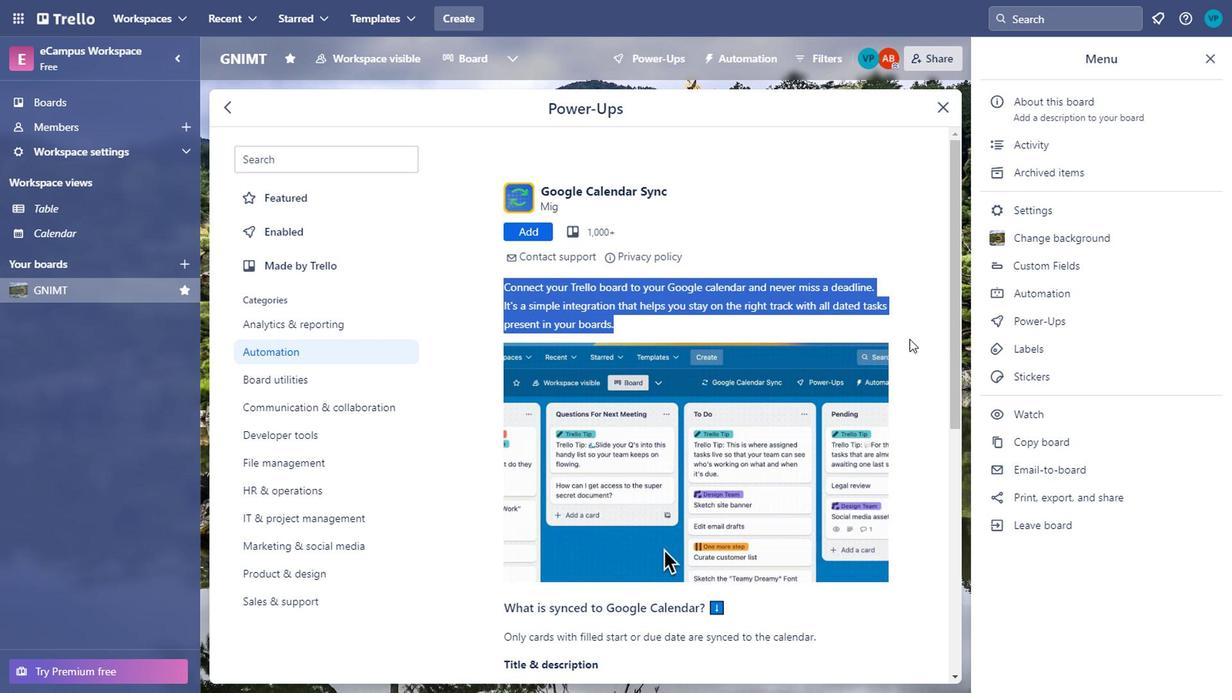 
Action: Mouse scrolled (838, 362) with delta (0, 0)
Screenshot: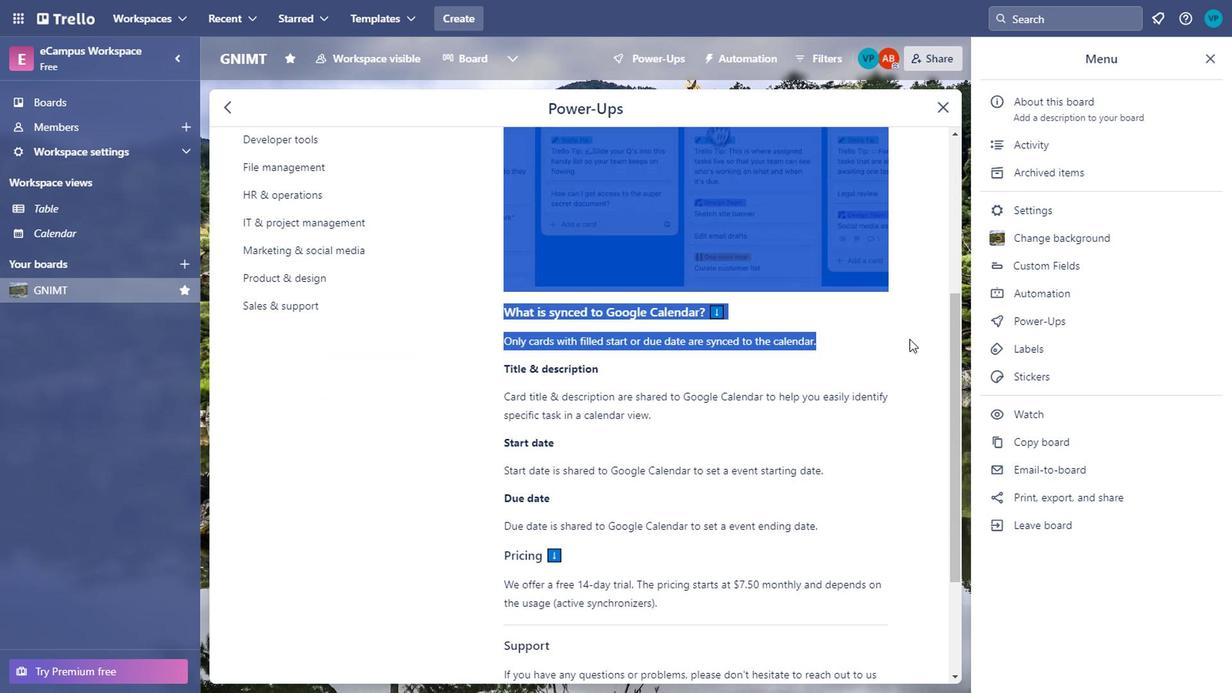 
Action: Mouse moved to (838, 365)
Screenshot: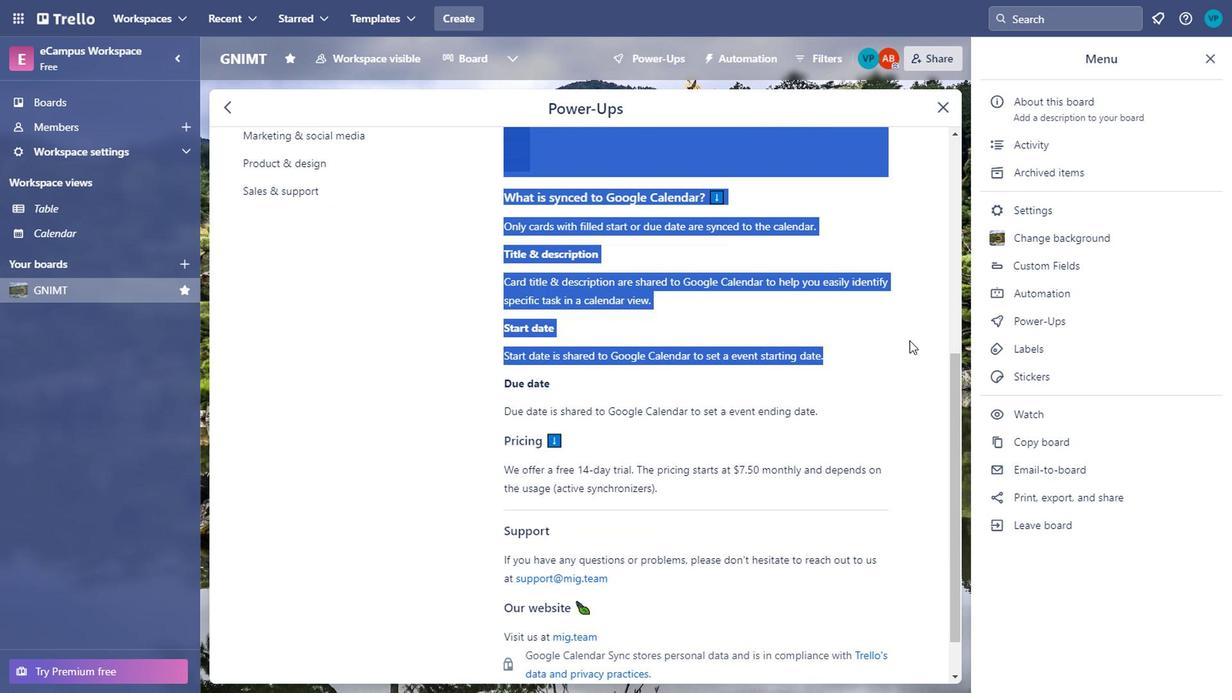
Action: Mouse scrolled (838, 364) with delta (0, 0)
Screenshot: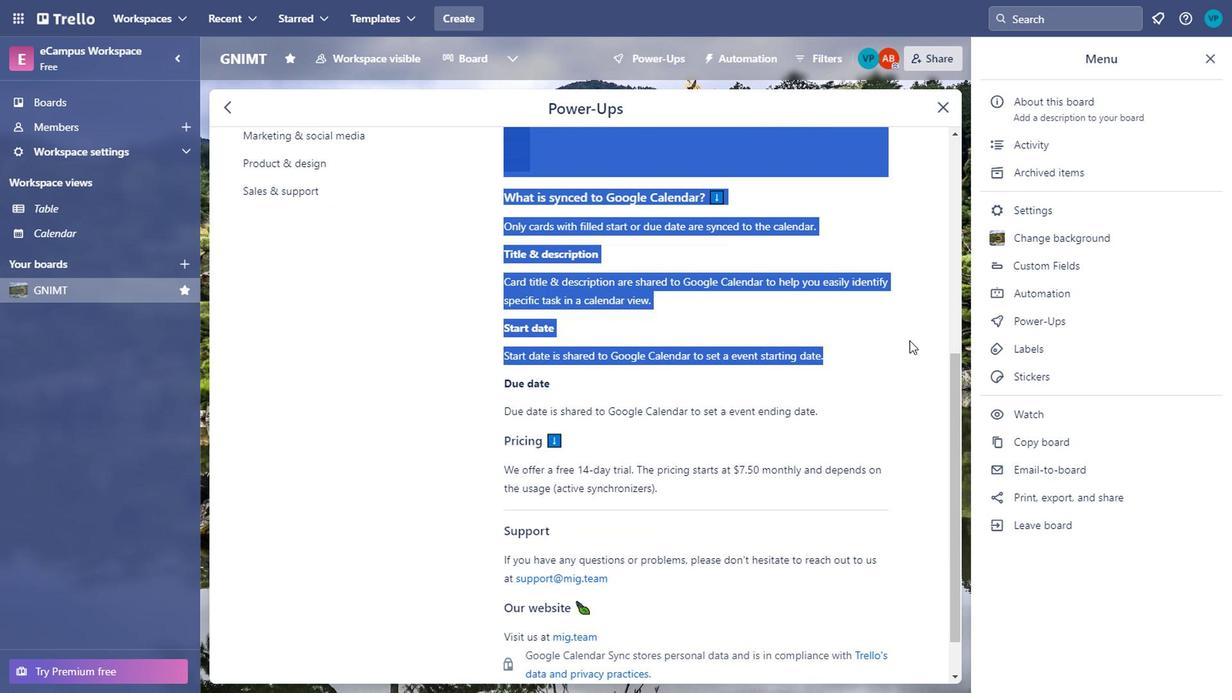 
Action: Mouse moved to (839, 370)
Screenshot: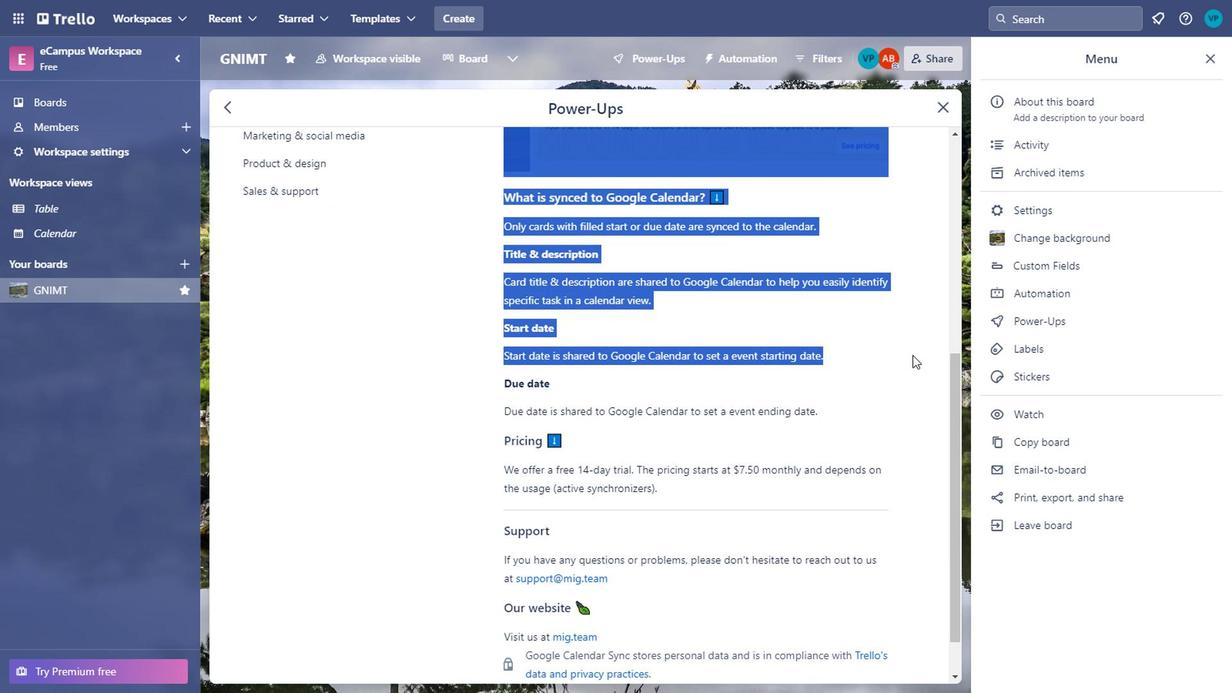
Action: Mouse scrolled (839, 369) with delta (0, 0)
Screenshot: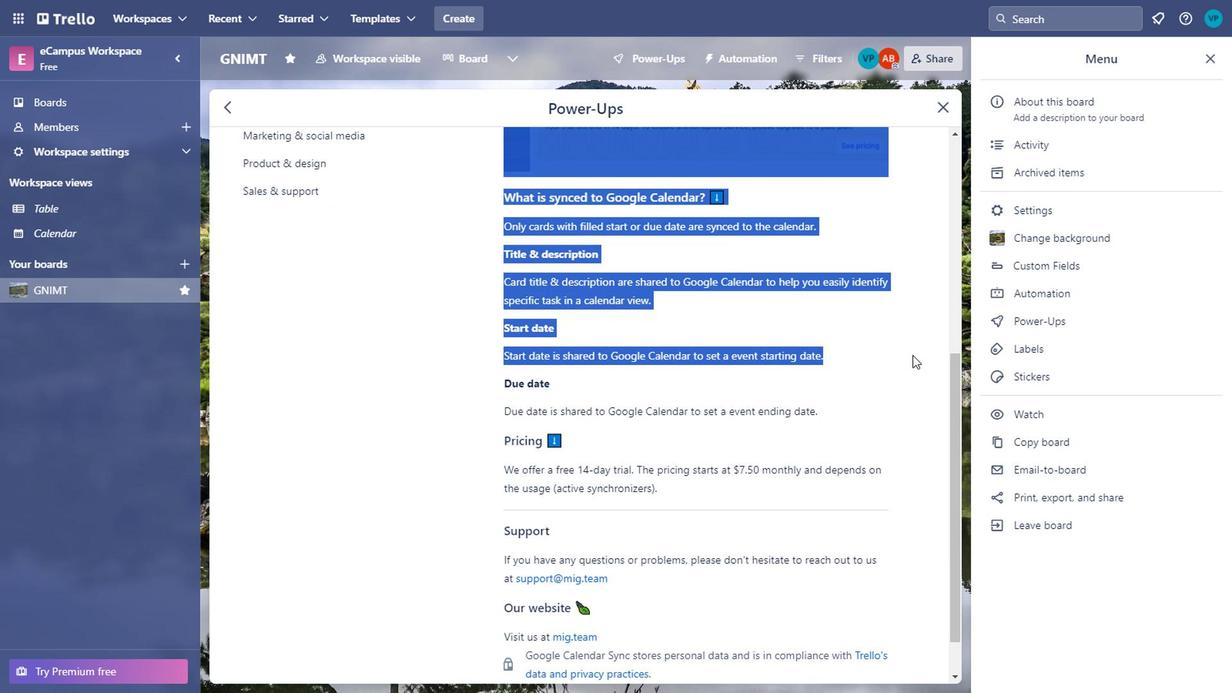 
Action: Mouse moved to (267, 164)
Screenshot: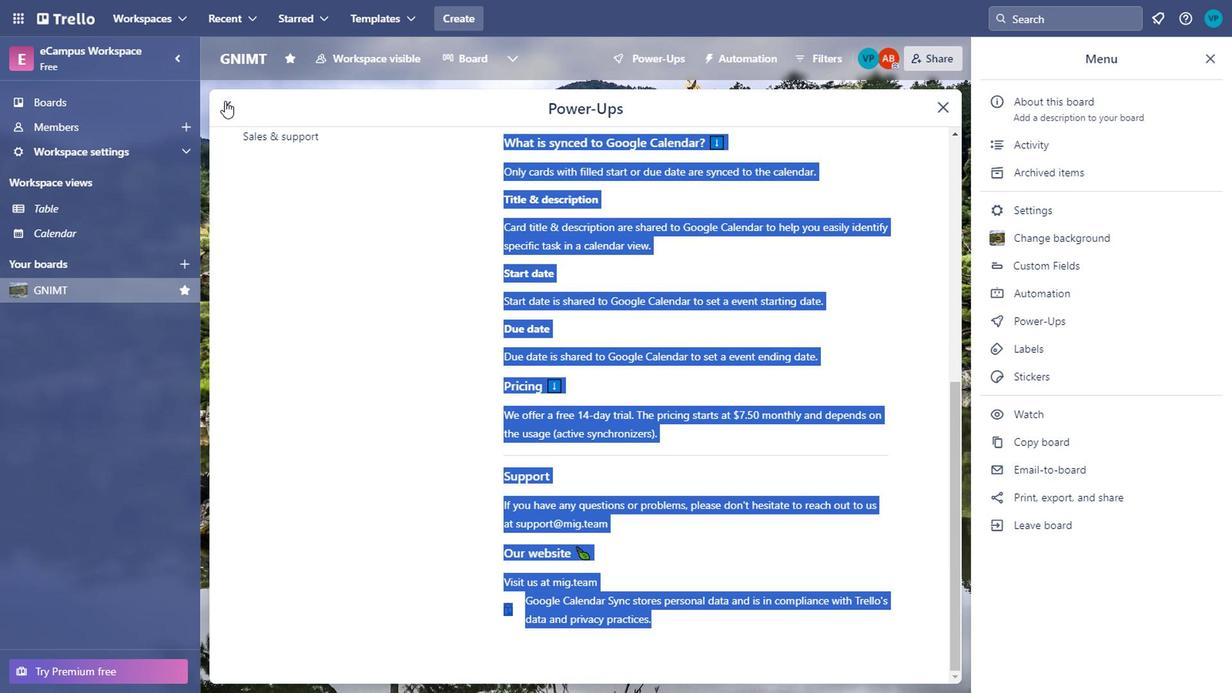 
Action: Mouse pressed left at (267, 164)
Screenshot: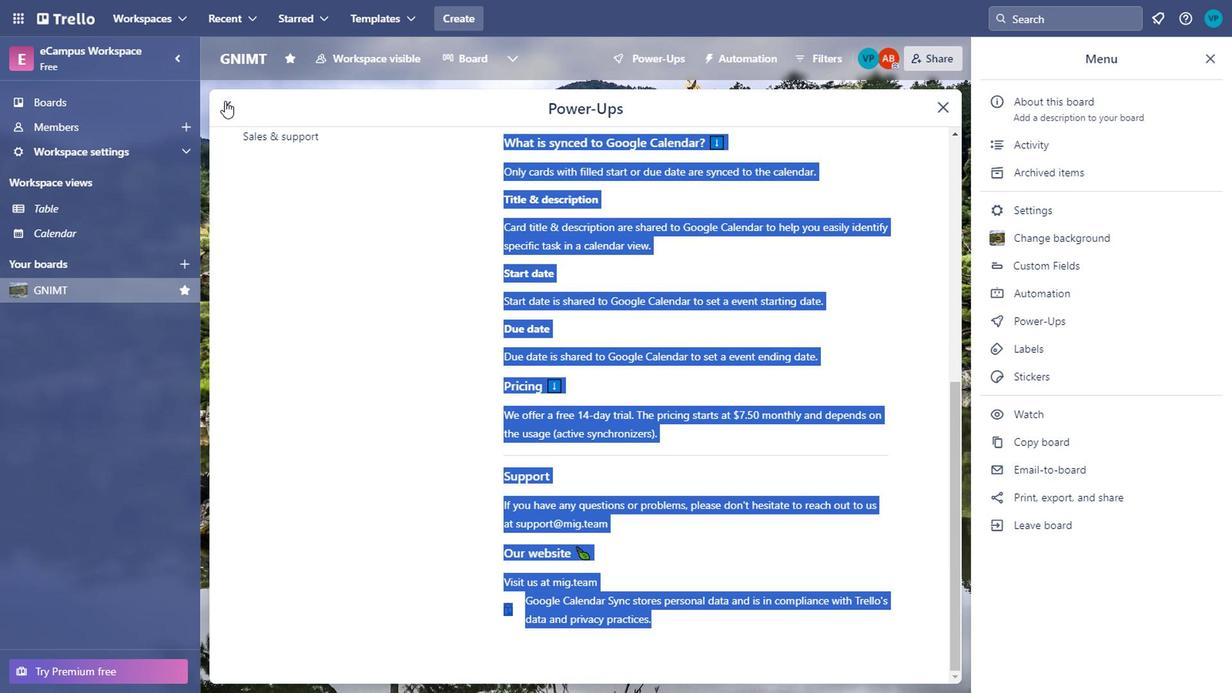 
Action: Mouse moved to (289, 261)
Screenshot: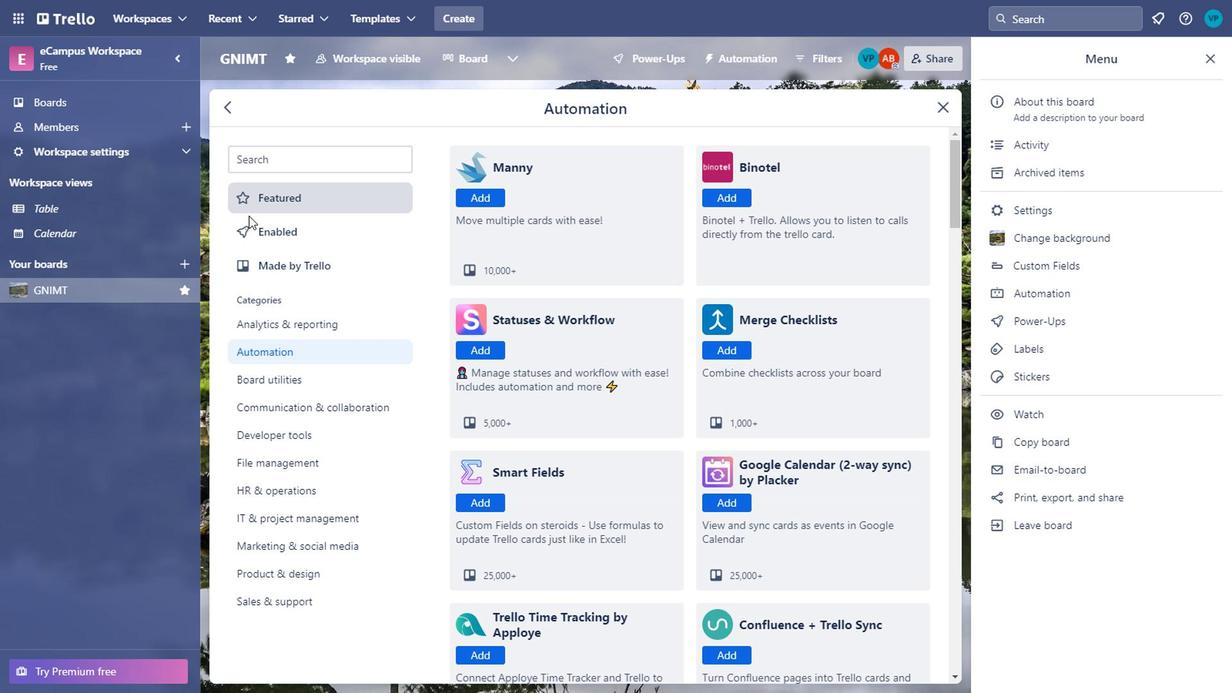 
Action: Mouse scrolled (289, 261) with delta (0, 0)
Screenshot: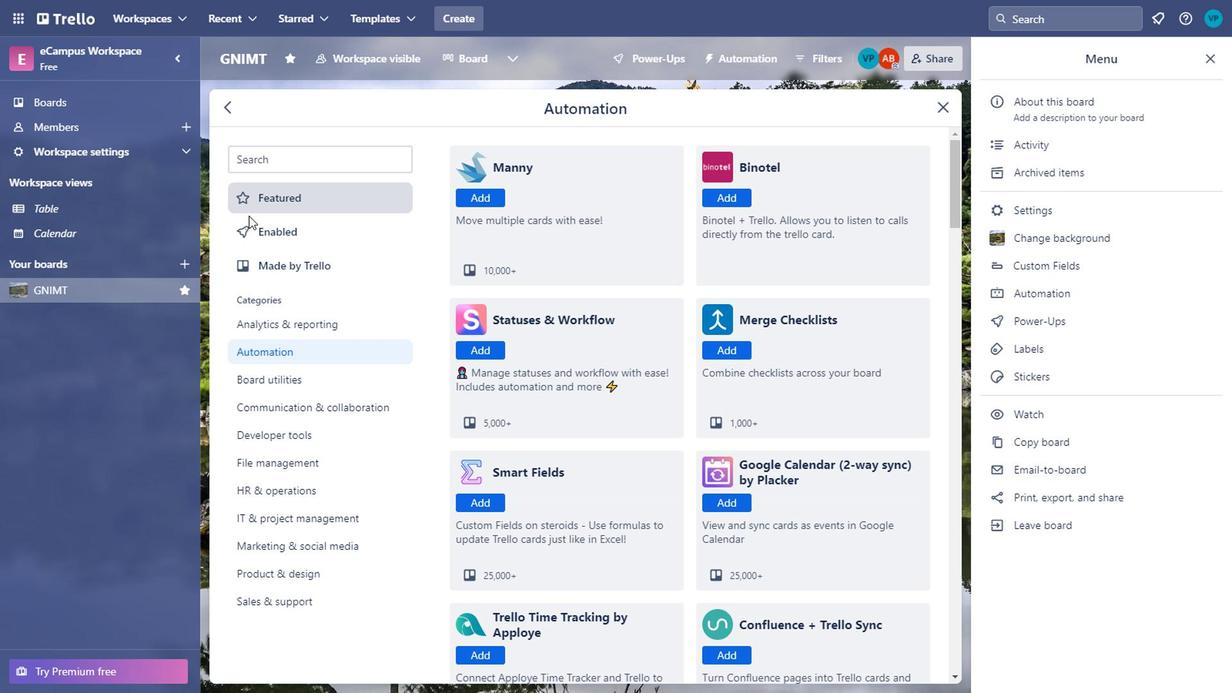 
Action: Mouse moved to (299, 275)
Screenshot: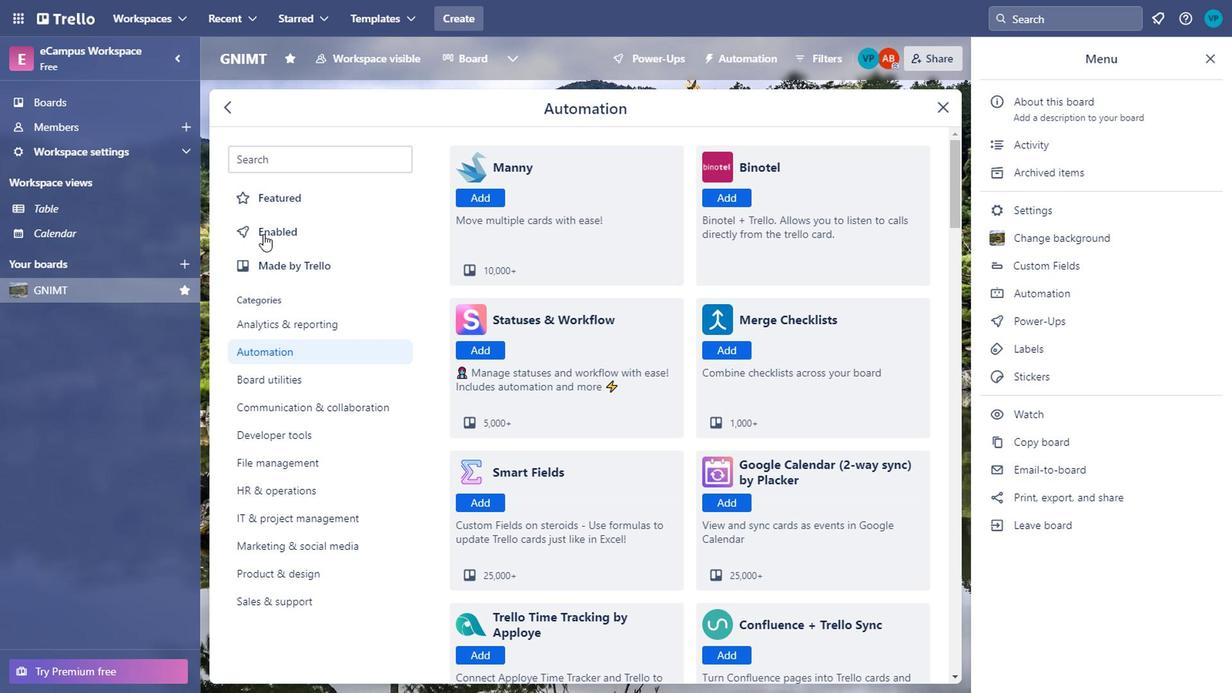 
Action: Mouse scrolled (298, 273) with delta (0, 0)
Screenshot: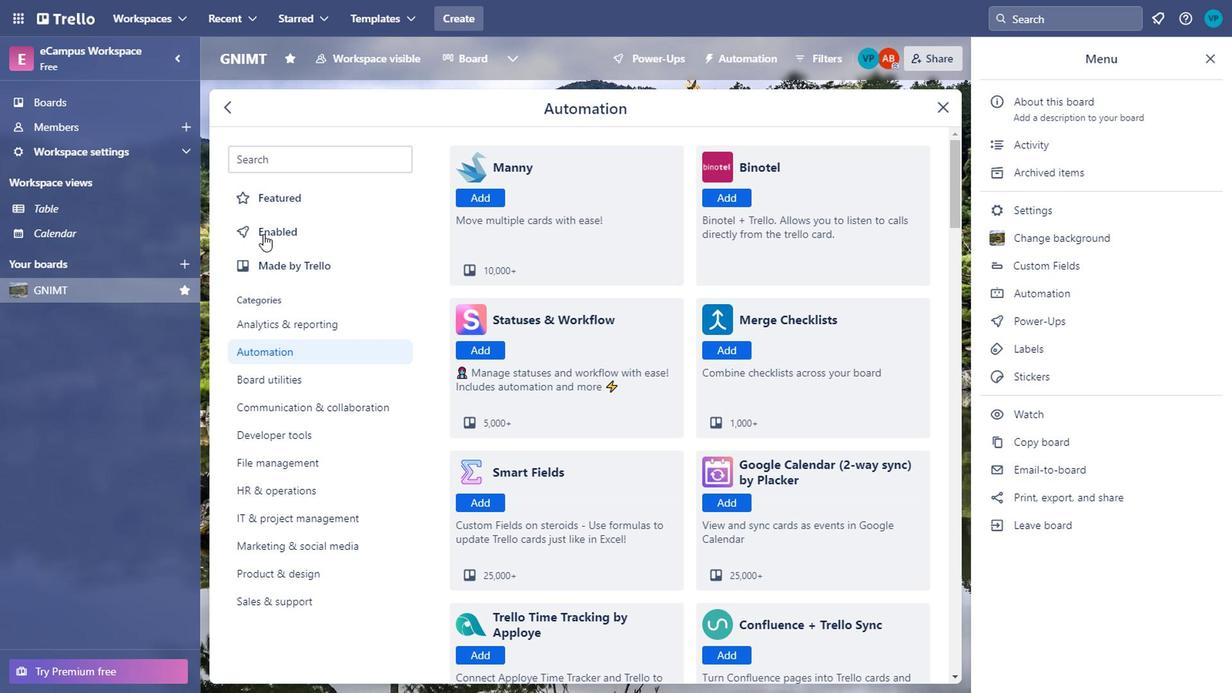 
Action: Mouse moved to (303, 277)
Screenshot: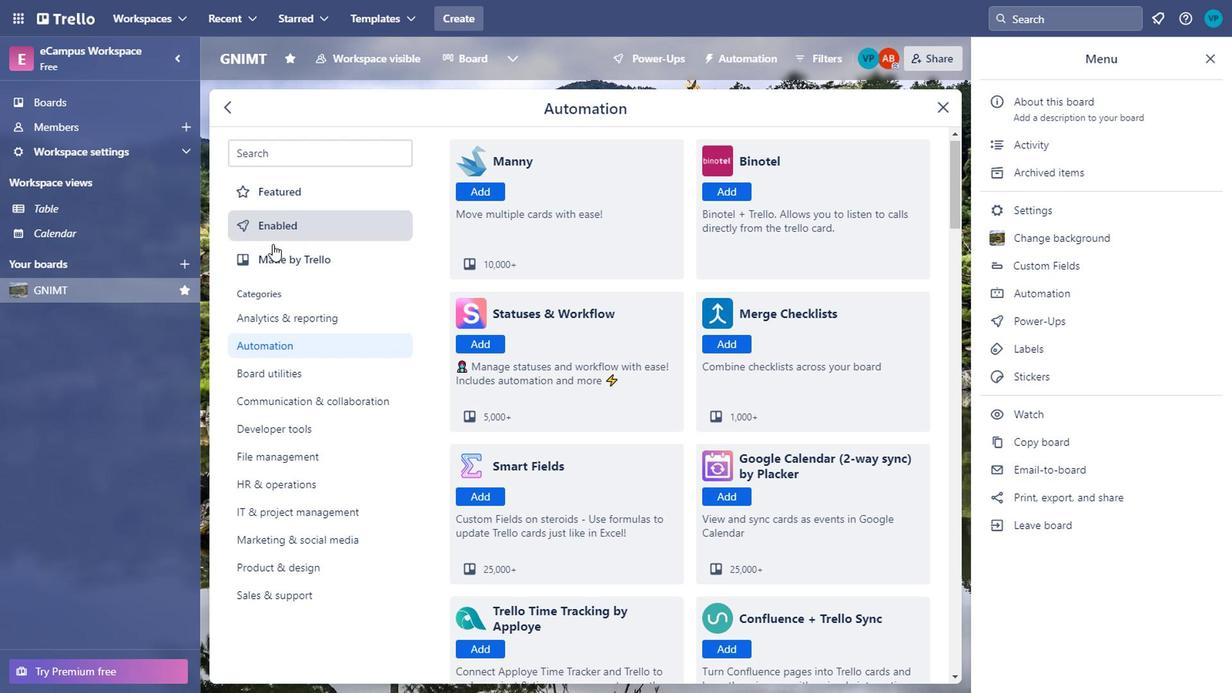 
Action: Mouse scrolled (303, 276) with delta (0, 0)
Screenshot: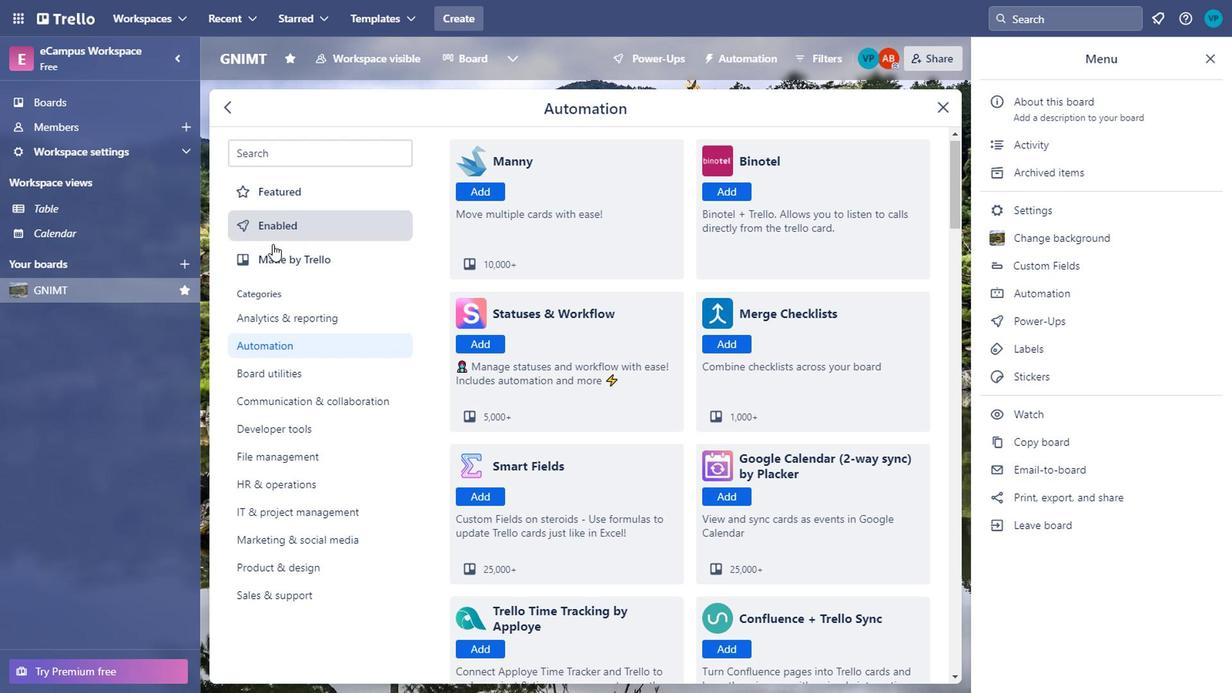 
Action: Mouse moved to (309, 288)
Screenshot: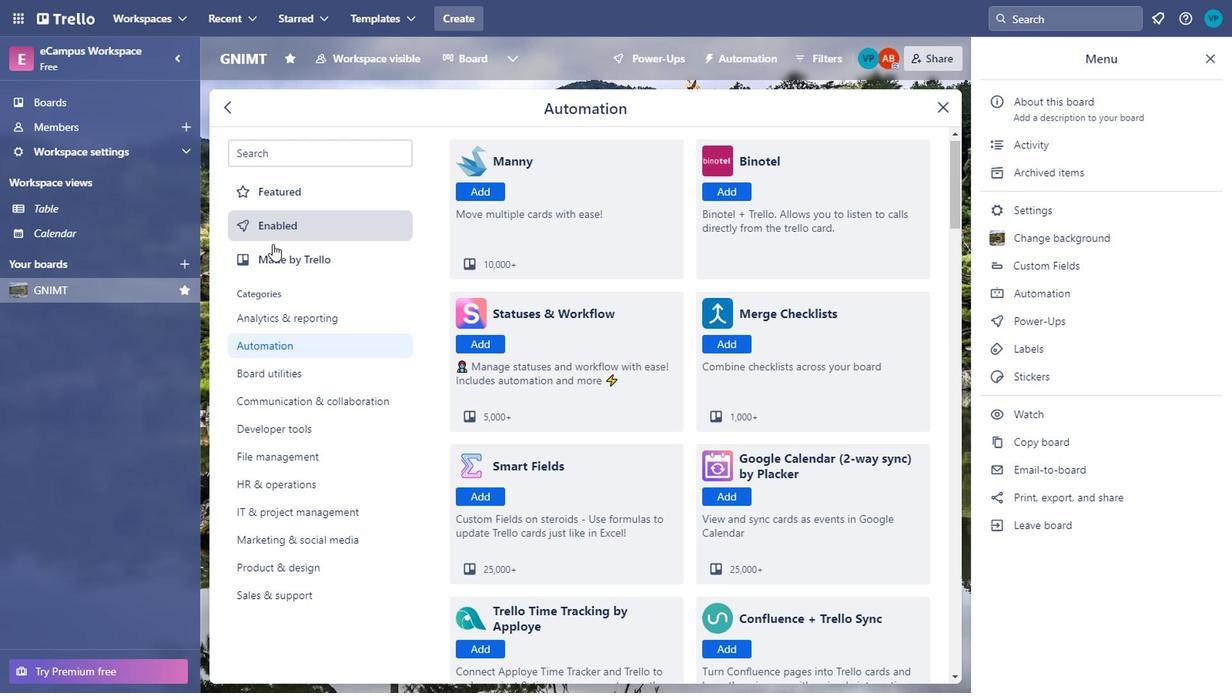 
Action: Mouse scrolled (309, 287) with delta (0, 0)
Screenshot: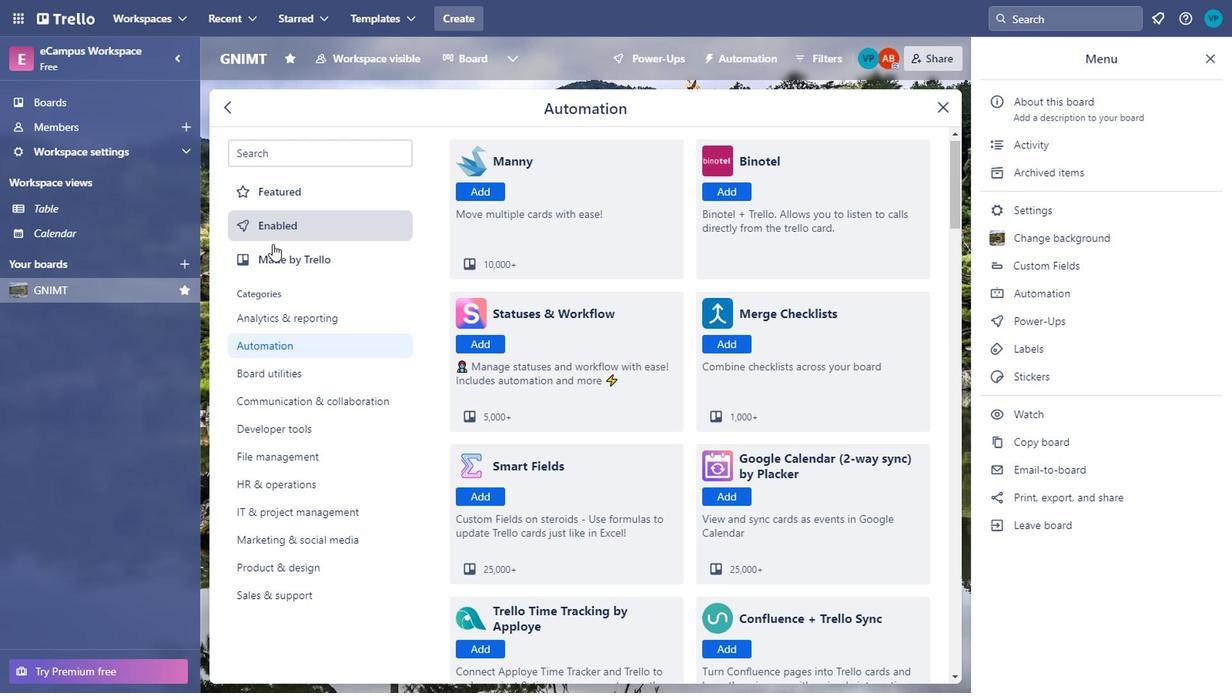 
Action: Mouse moved to (558, 561)
Screenshot: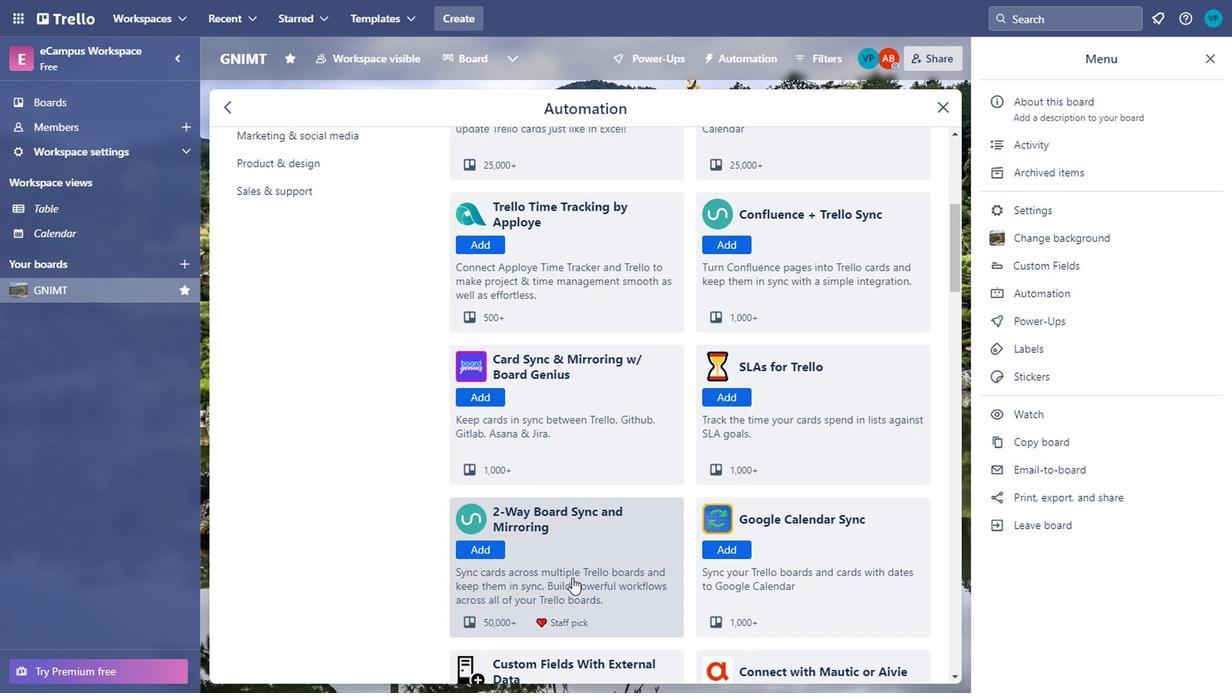 
Action: Mouse pressed left at (558, 561)
Screenshot: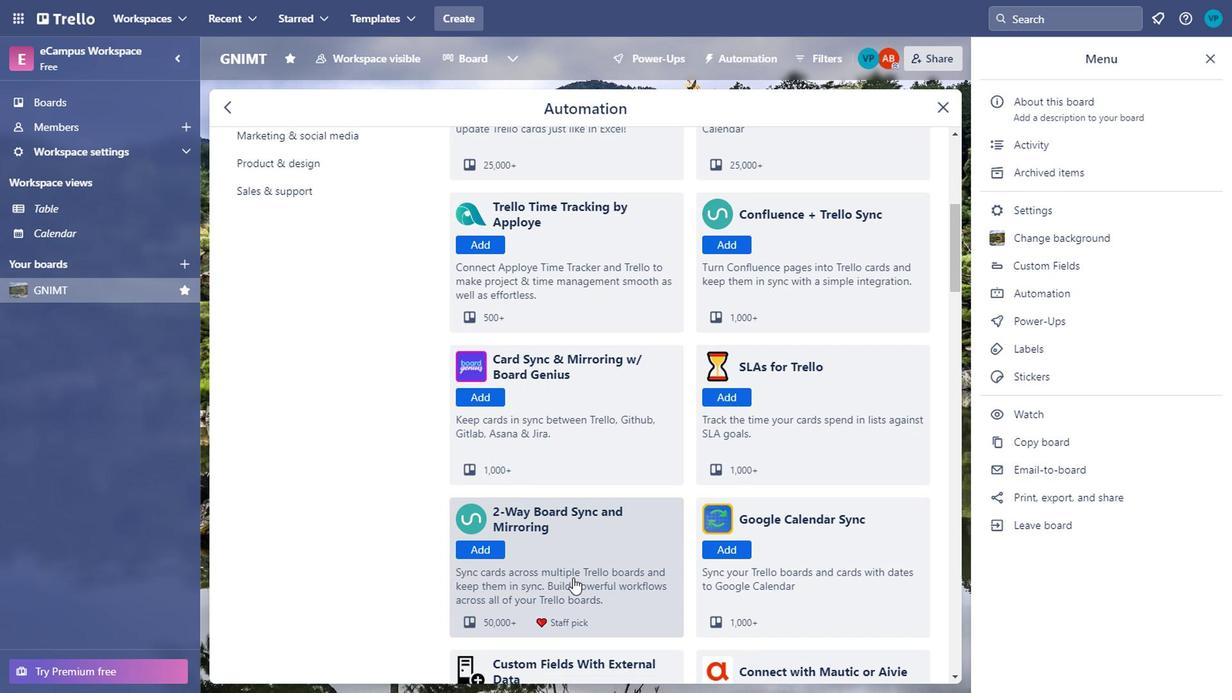 
Action: Mouse moved to (502, 323)
Screenshot: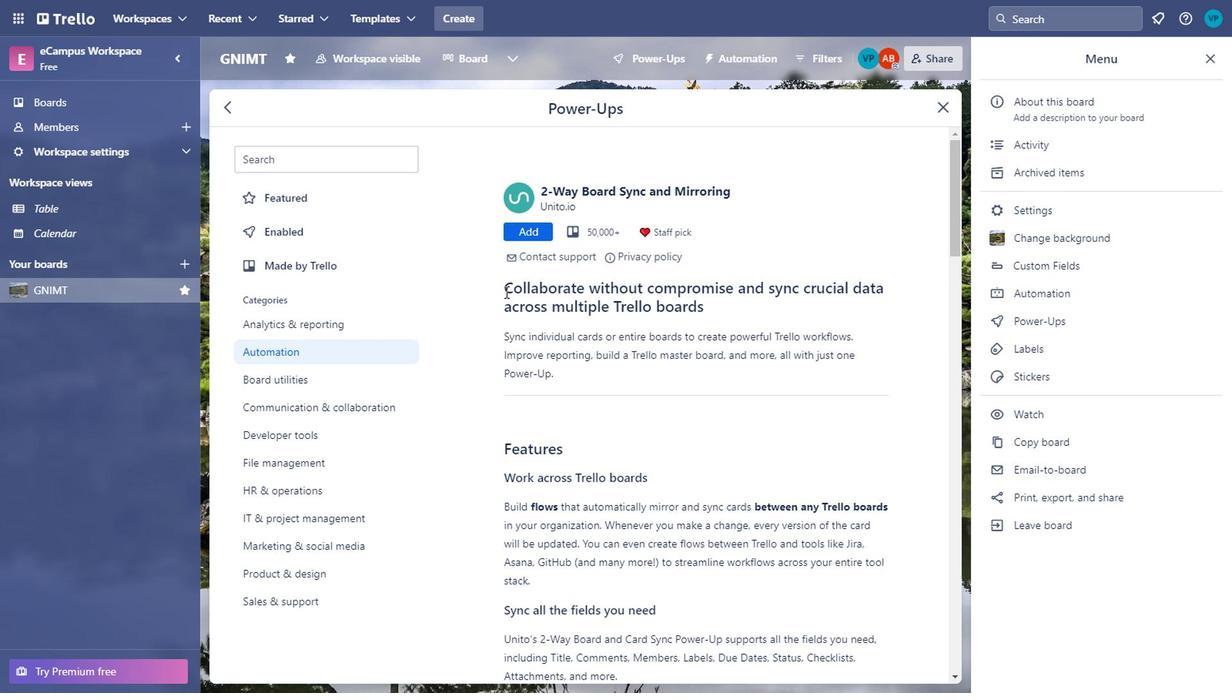 
Action: Mouse pressed left at (502, 323)
Screenshot: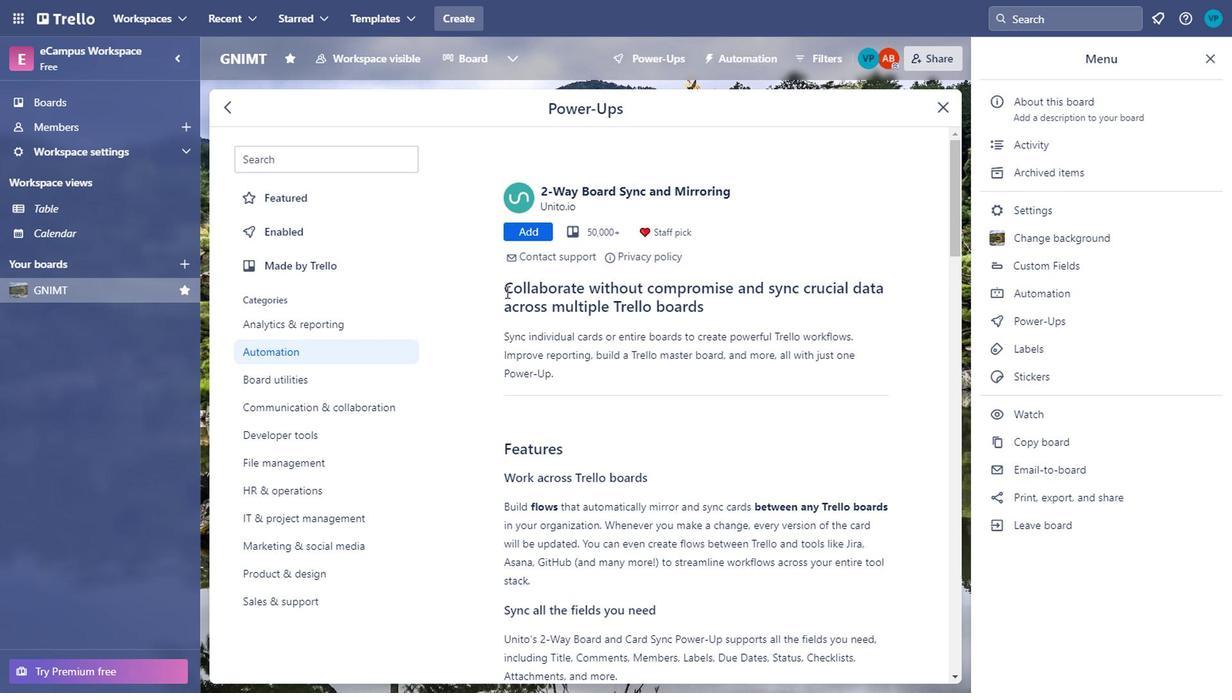 
Action: Mouse moved to (683, 420)
Screenshot: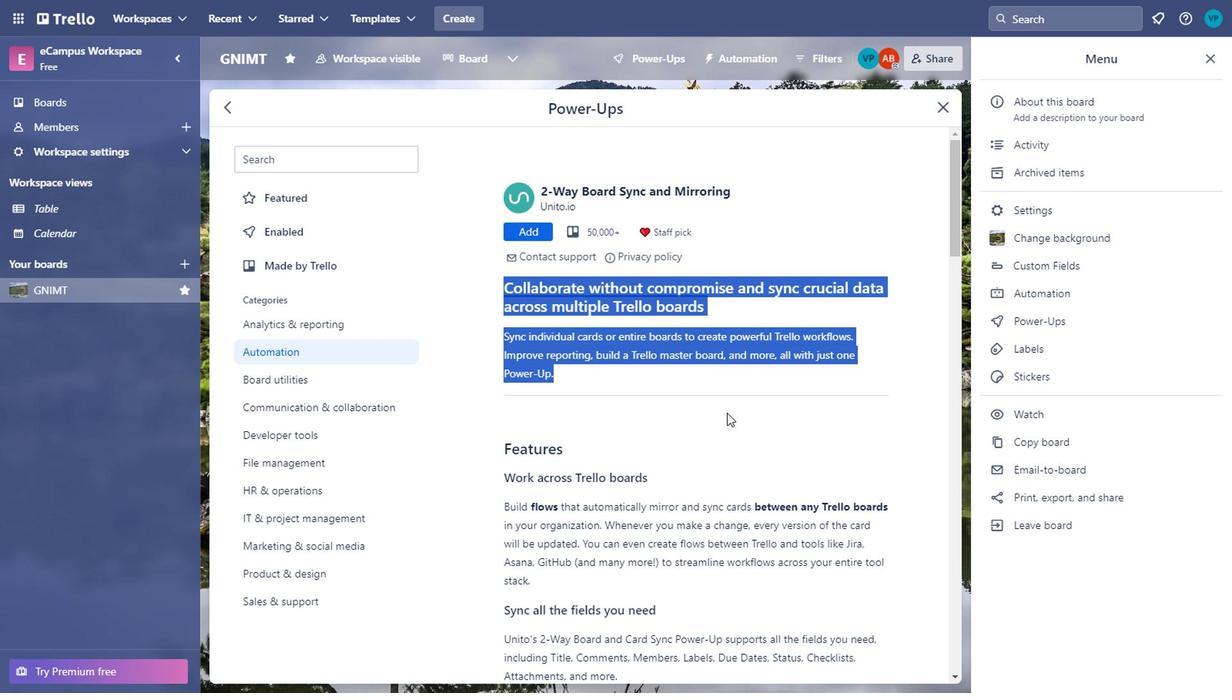 
Action: Mouse scrolled (683, 419) with delta (0, 0)
Screenshot: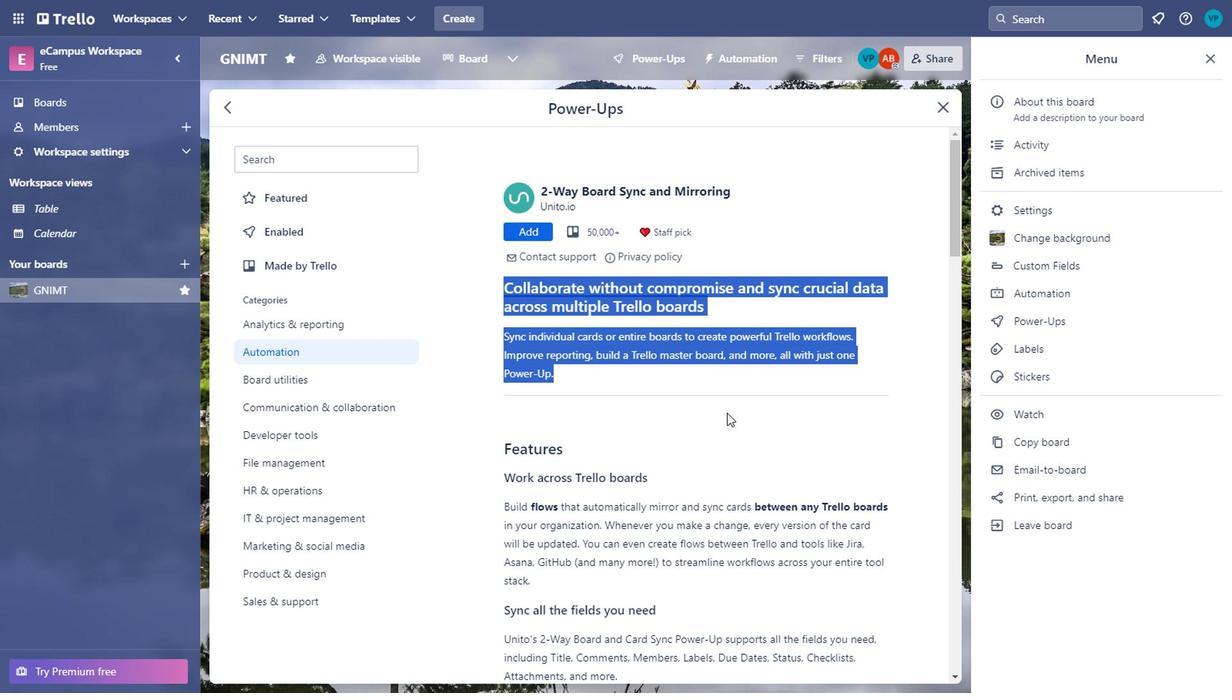 
Action: Mouse moved to (702, 433)
Screenshot: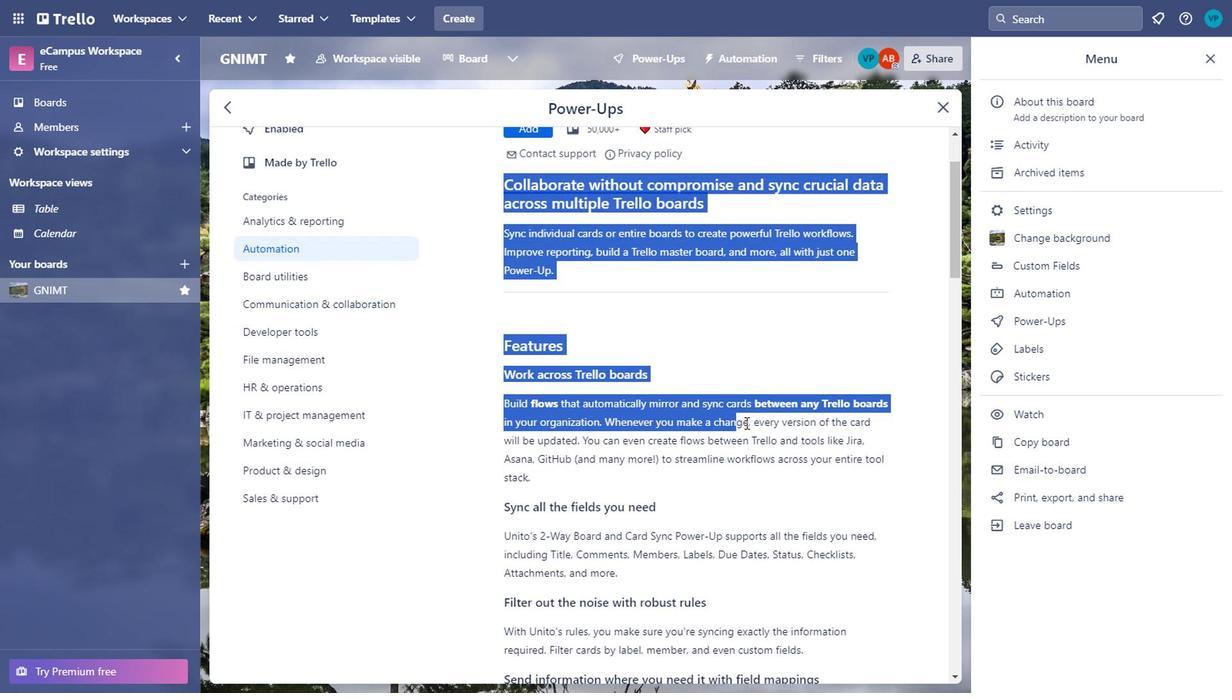 
Action: Mouse scrolled (702, 432) with delta (0, 0)
Screenshot: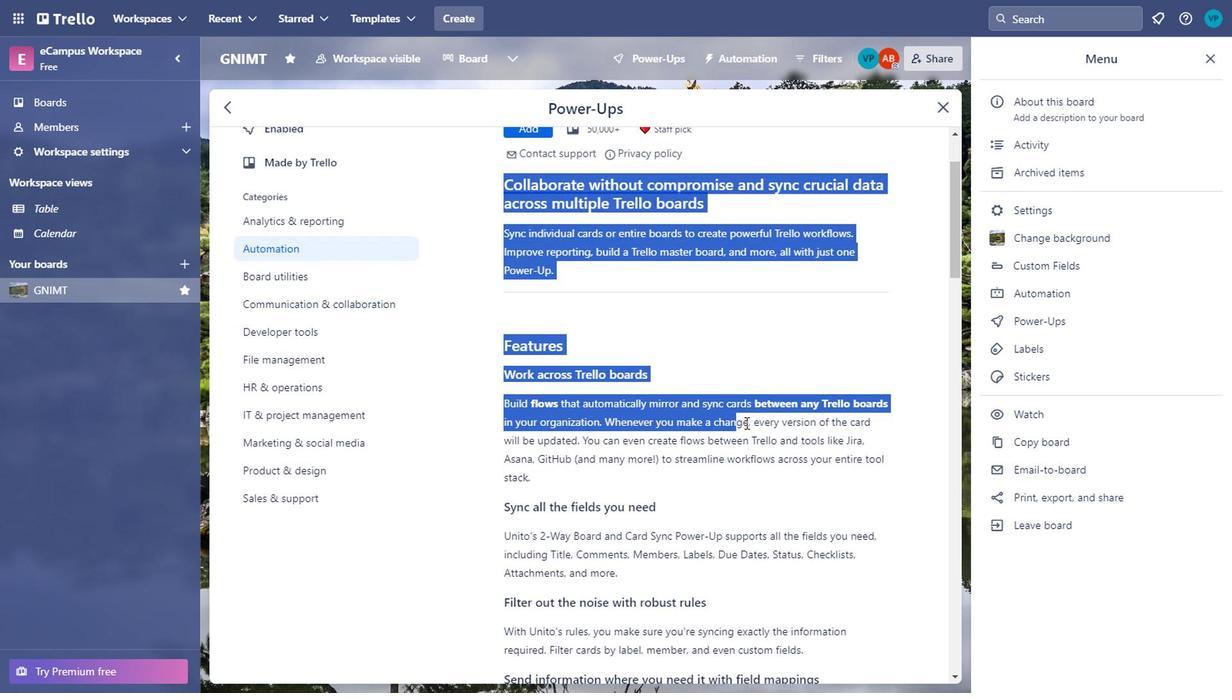 
Action: Mouse scrolled (702, 432) with delta (0, 0)
Screenshot: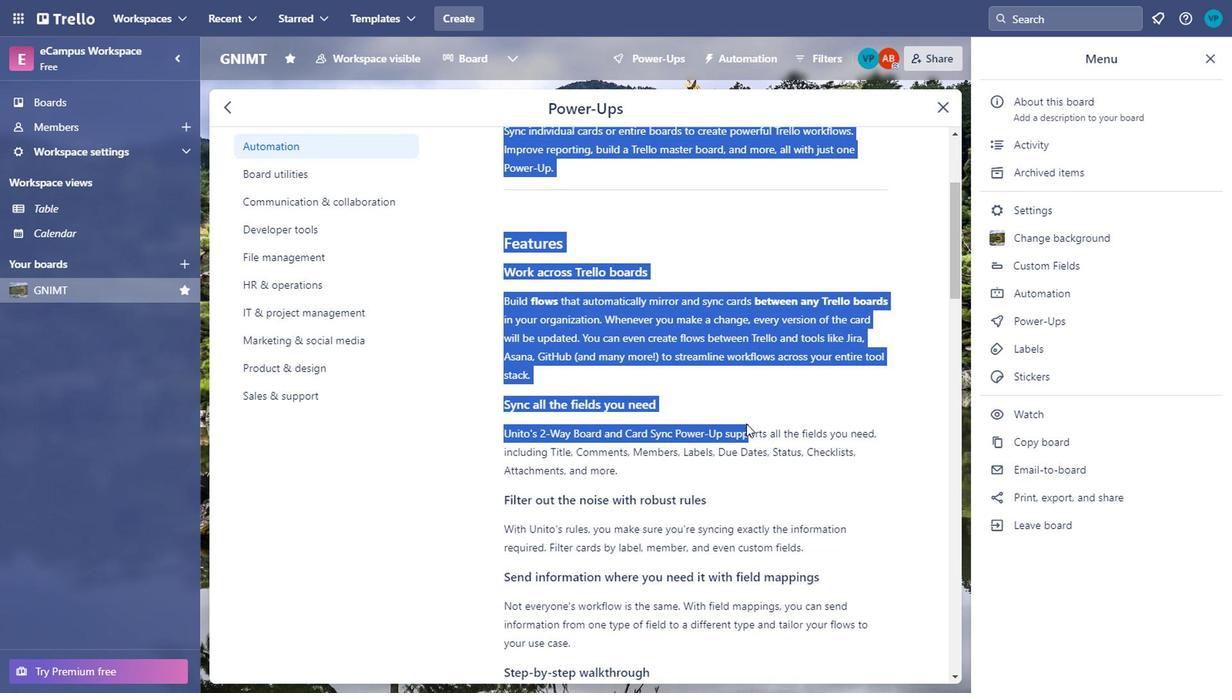 
Action: Mouse scrolled (702, 432) with delta (0, 0)
Screenshot: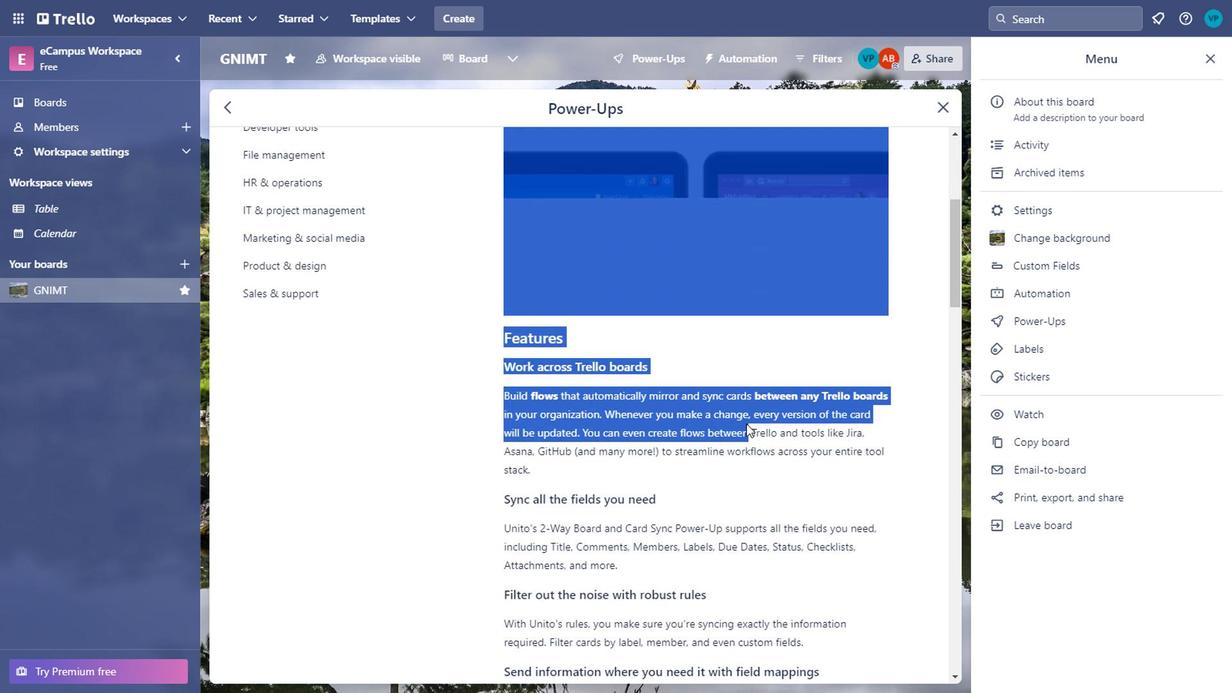 
Action: Mouse scrolled (702, 432) with delta (0, 0)
Screenshot: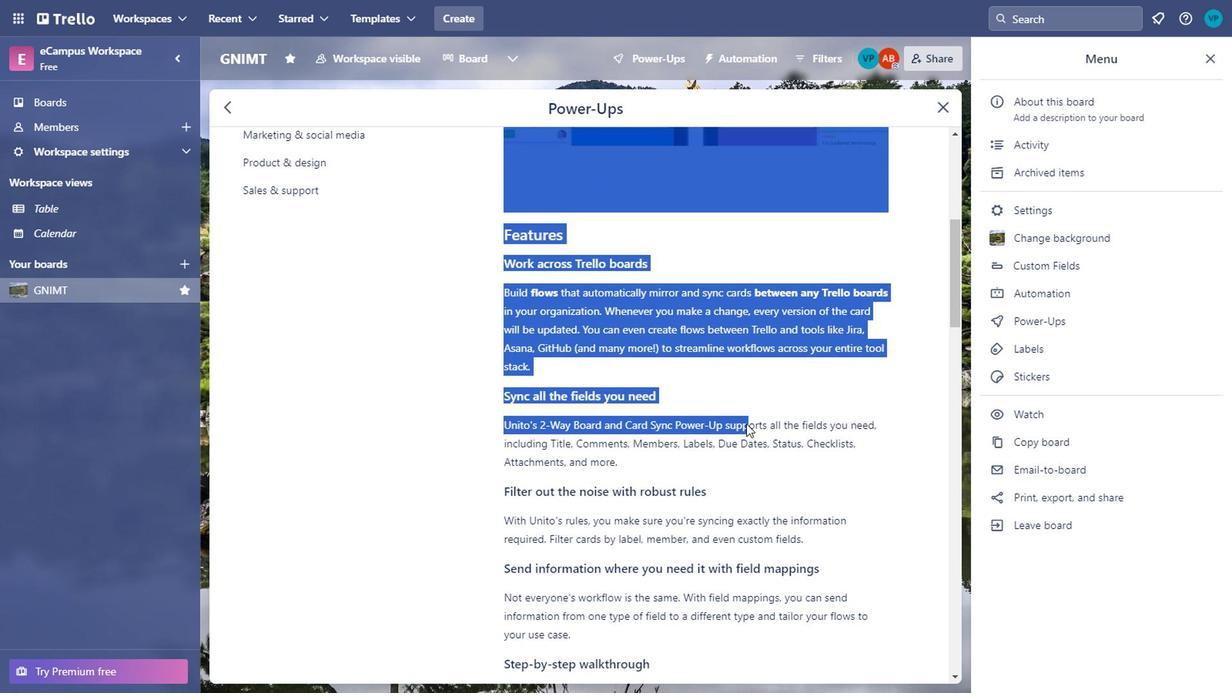 
Action: Mouse scrolled (702, 432) with delta (0, 0)
Screenshot: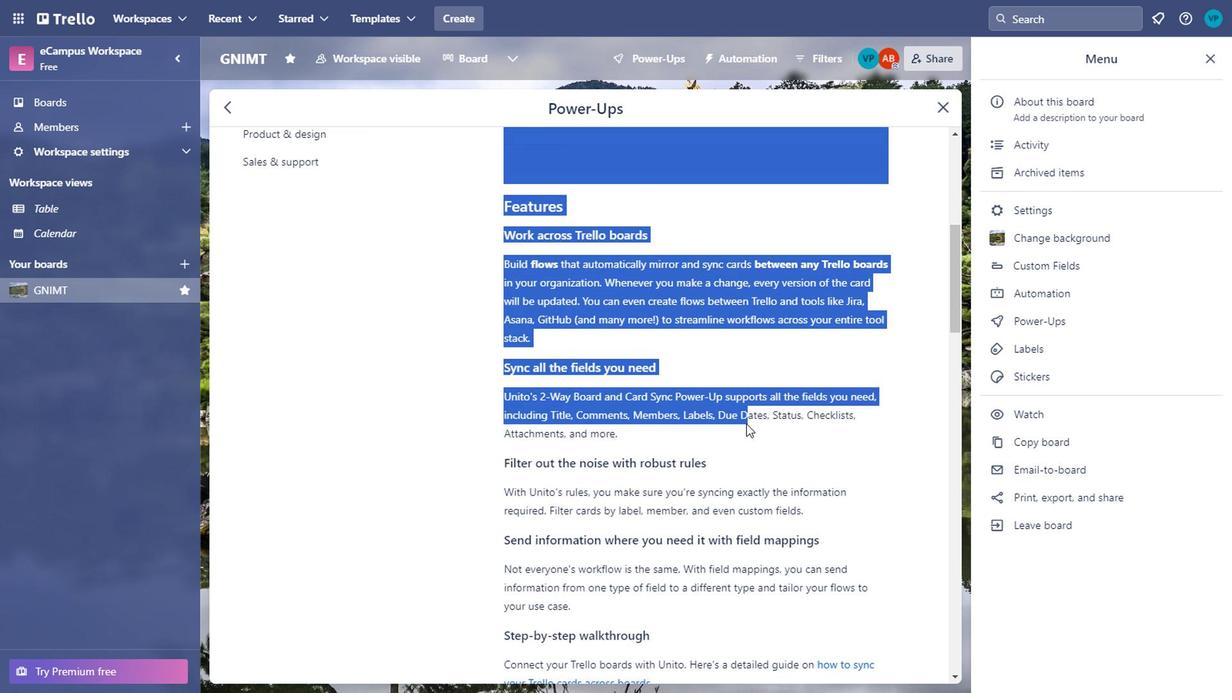 
Action: Mouse scrolled (702, 432) with delta (0, 0)
Screenshot: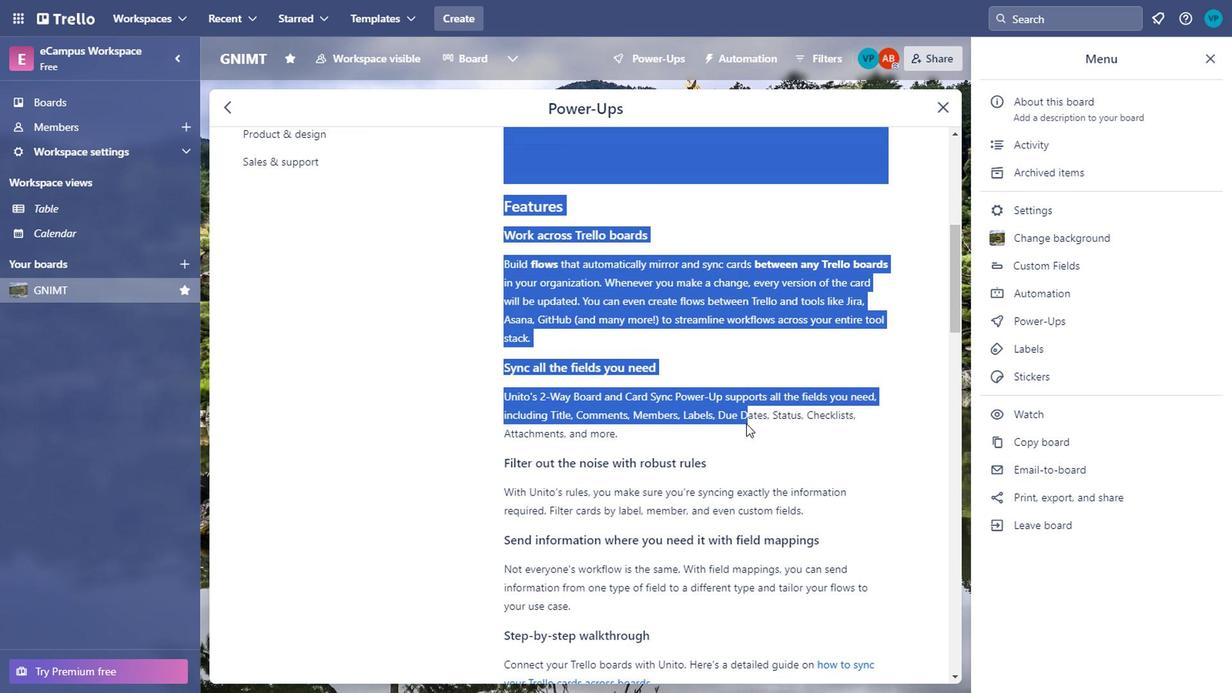 
Action: Mouse moved to (702, 434)
Screenshot: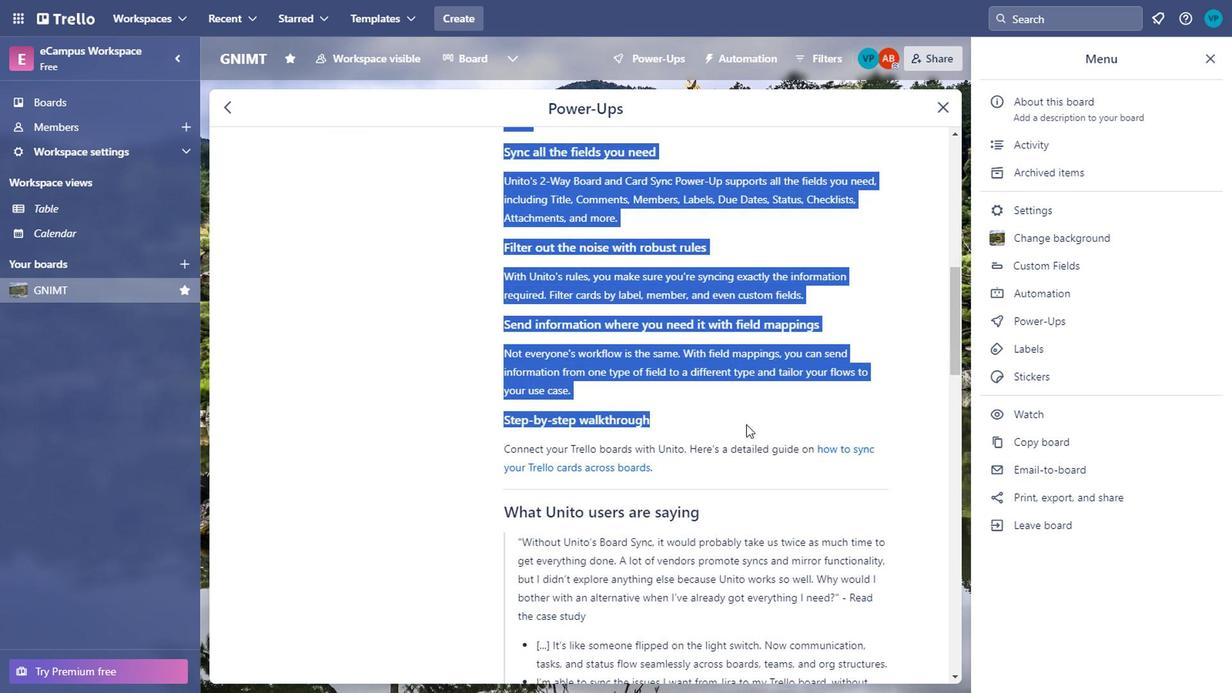 
Action: Mouse scrolled (702, 433) with delta (0, 0)
Screenshot: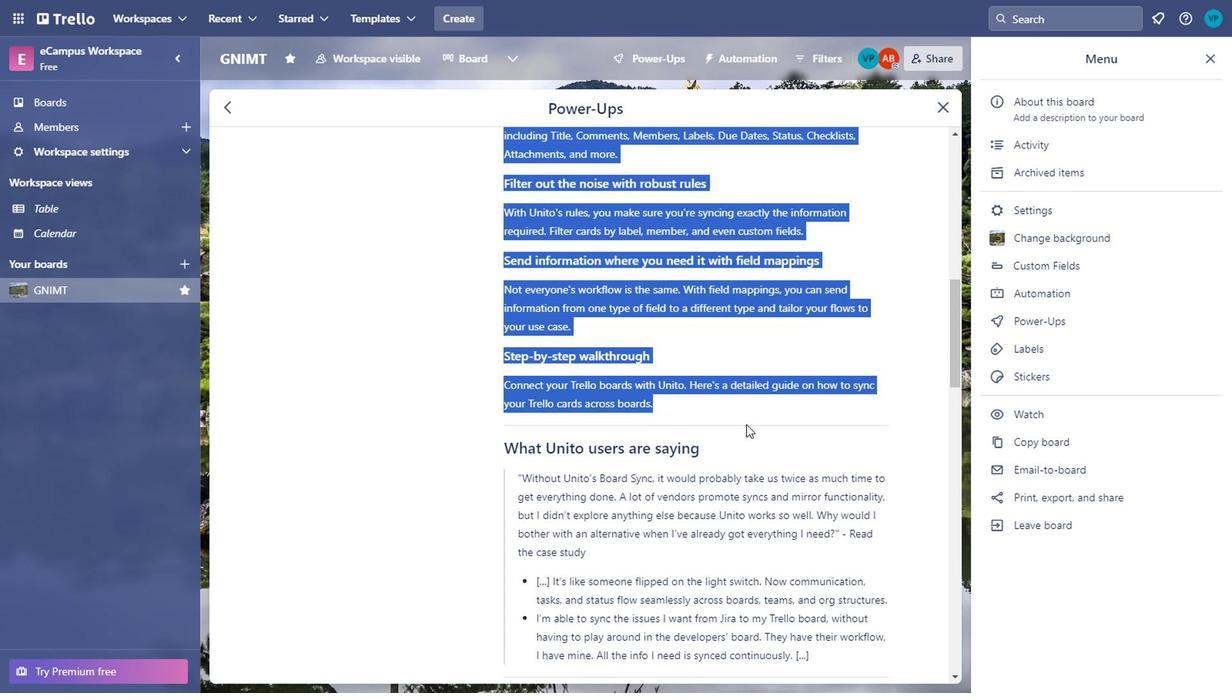 
Action: Mouse scrolled (702, 433) with delta (0, 0)
Screenshot: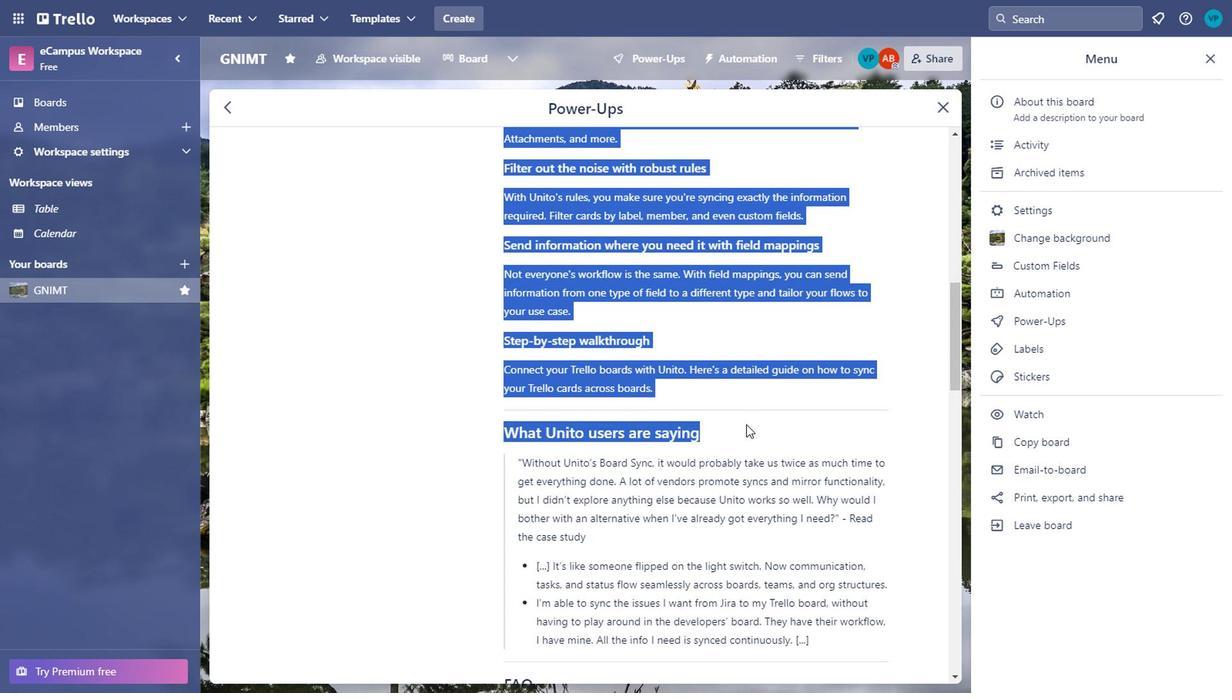 
Action: Mouse scrolled (702, 433) with delta (0, 0)
Screenshot: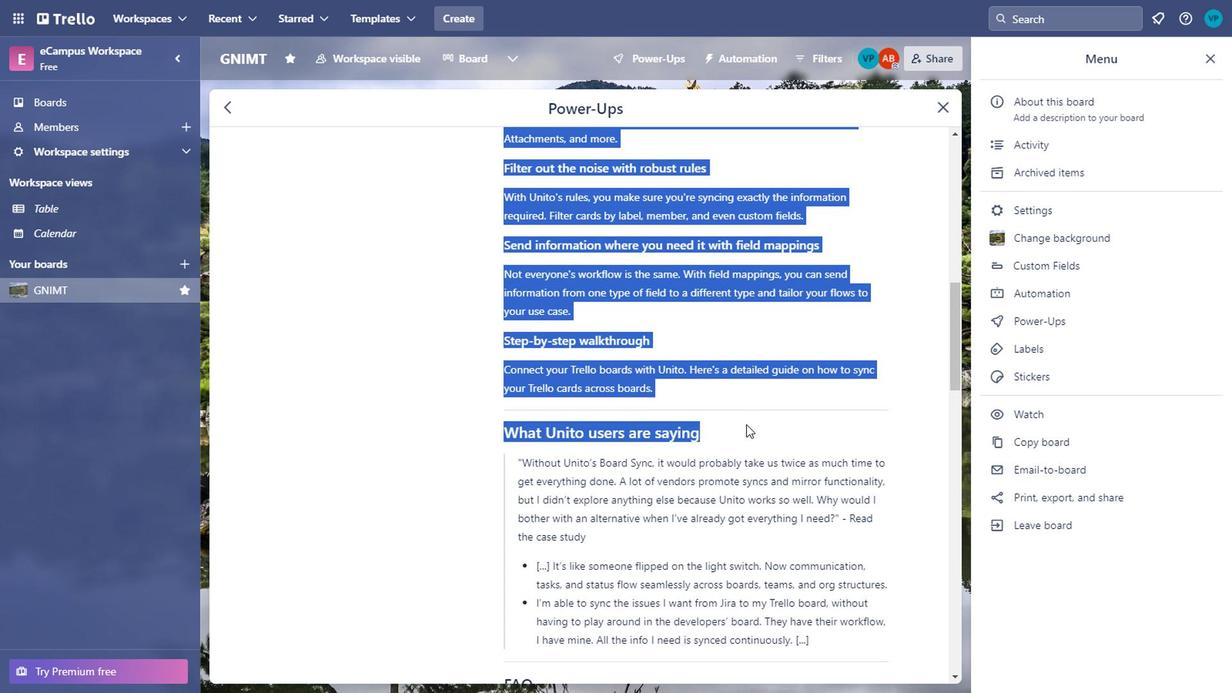 
Action: Mouse scrolled (702, 433) with delta (0, 0)
Screenshot: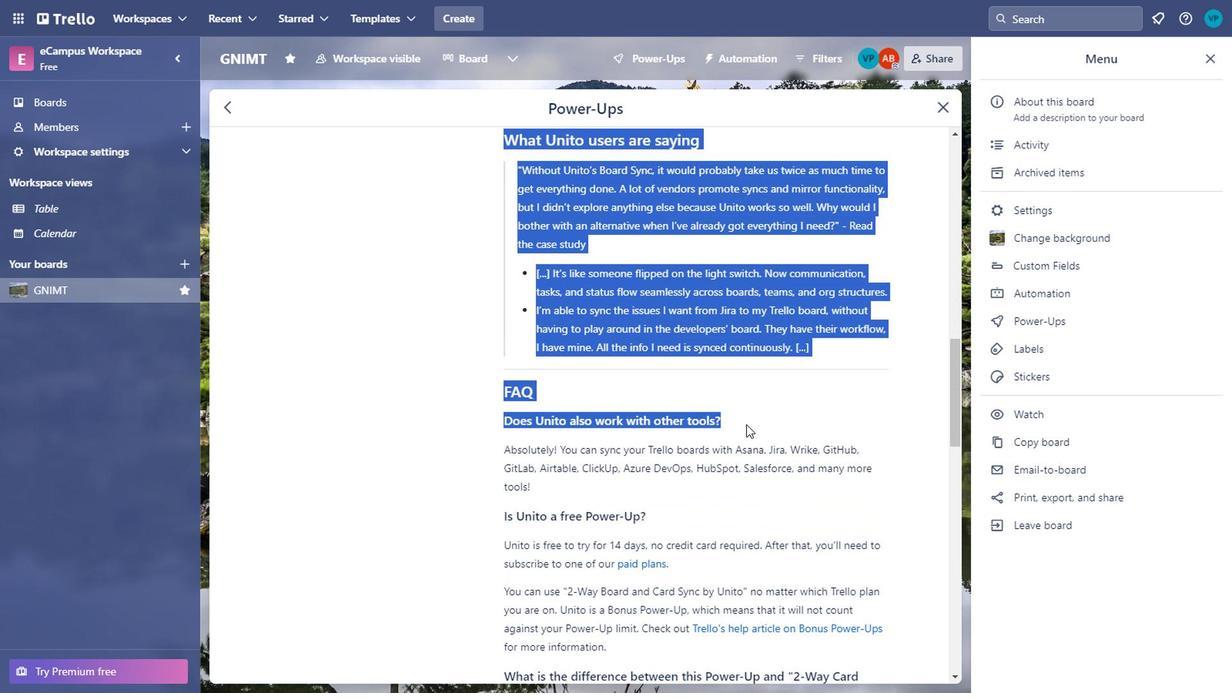 
Action: Mouse scrolled (702, 433) with delta (0, 0)
Screenshot: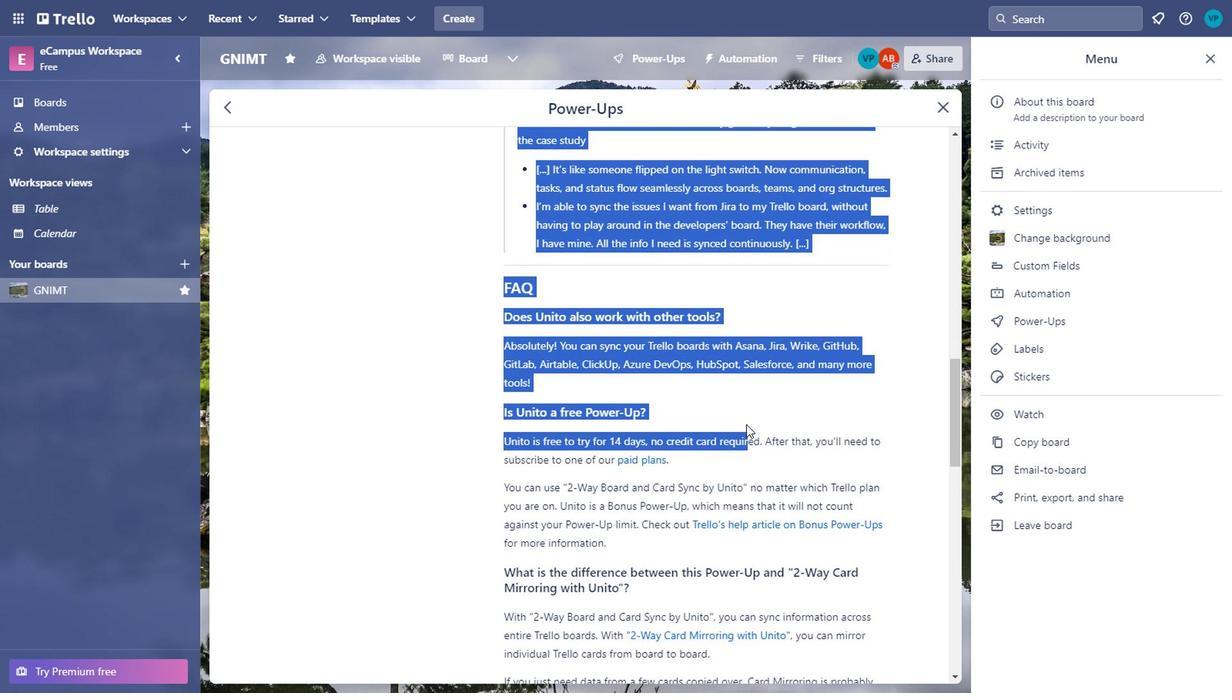 
Action: Mouse scrolled (702, 433) with delta (0, 0)
Screenshot: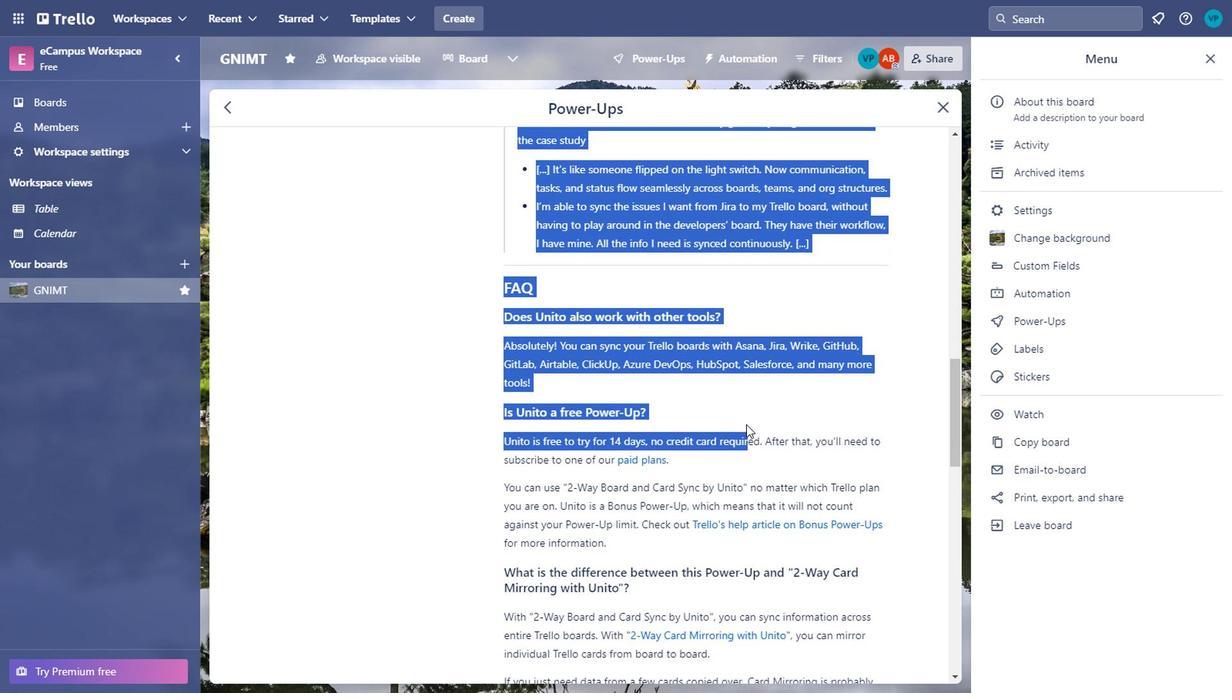 
Action: Mouse scrolled (702, 433) with delta (0, 0)
Screenshot: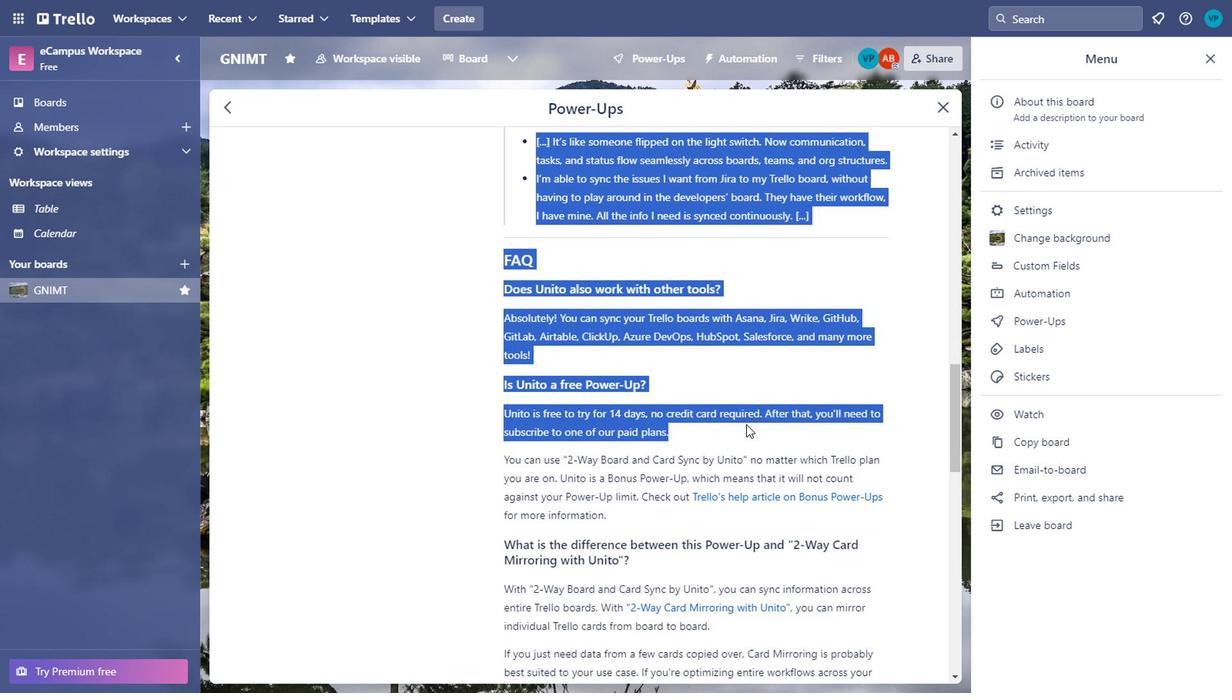 
Action: Mouse scrolled (702, 433) with delta (0, 0)
Screenshot: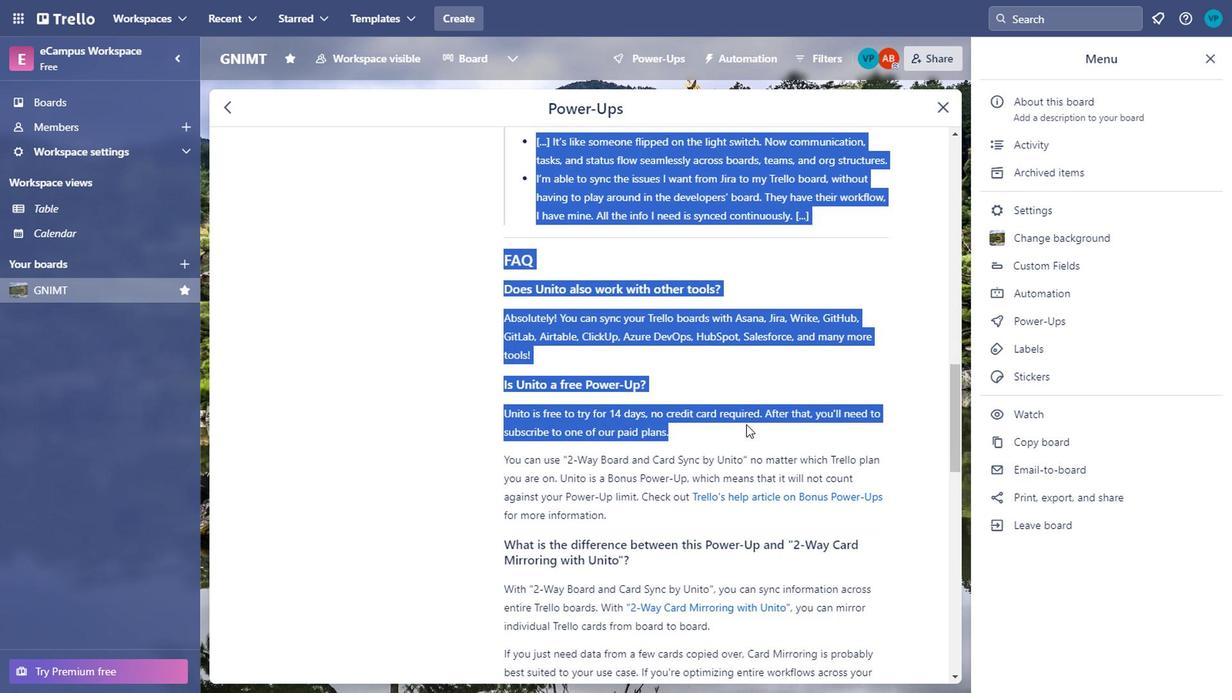 
Action: Mouse moved to (702, 430)
Screenshot: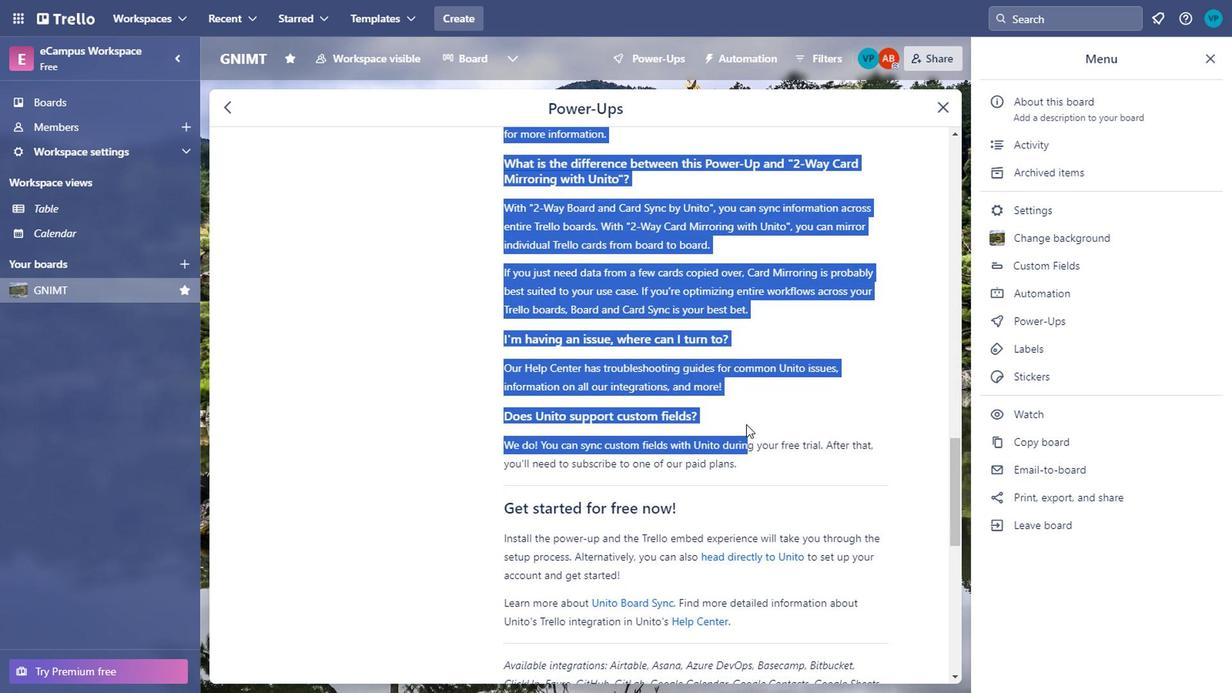
Action: Mouse scrolled (702, 430) with delta (0, 0)
Screenshot: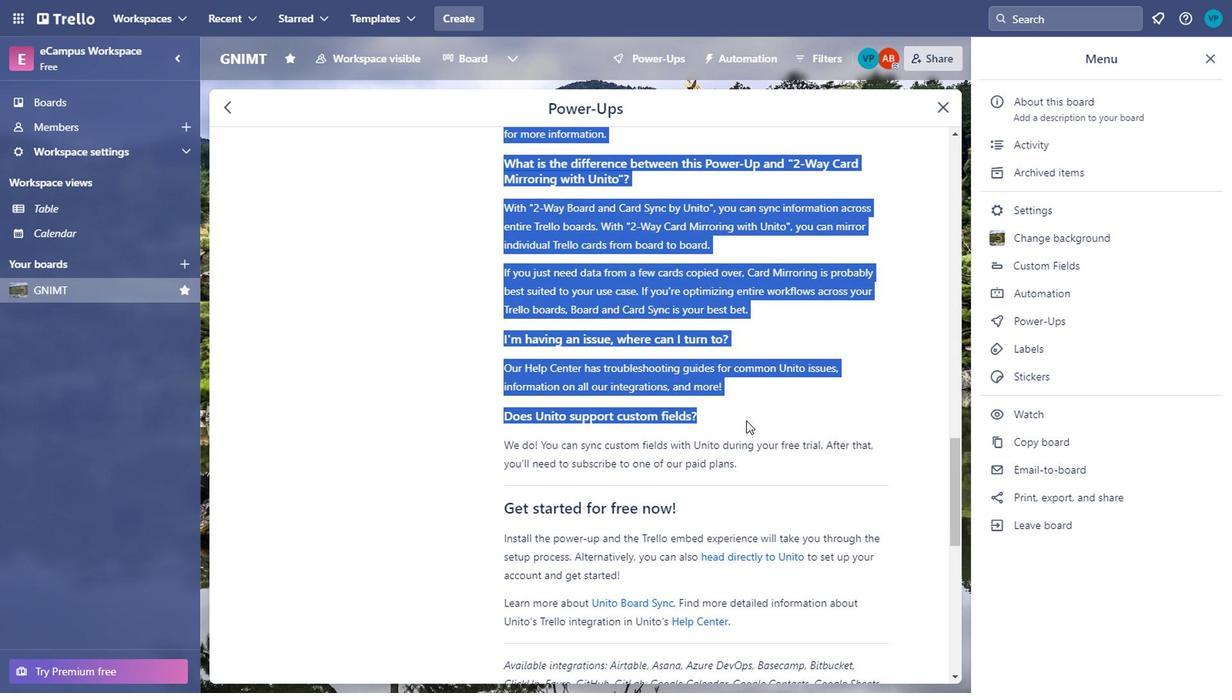 
Action: Mouse scrolled (702, 430) with delta (0, 0)
Screenshot: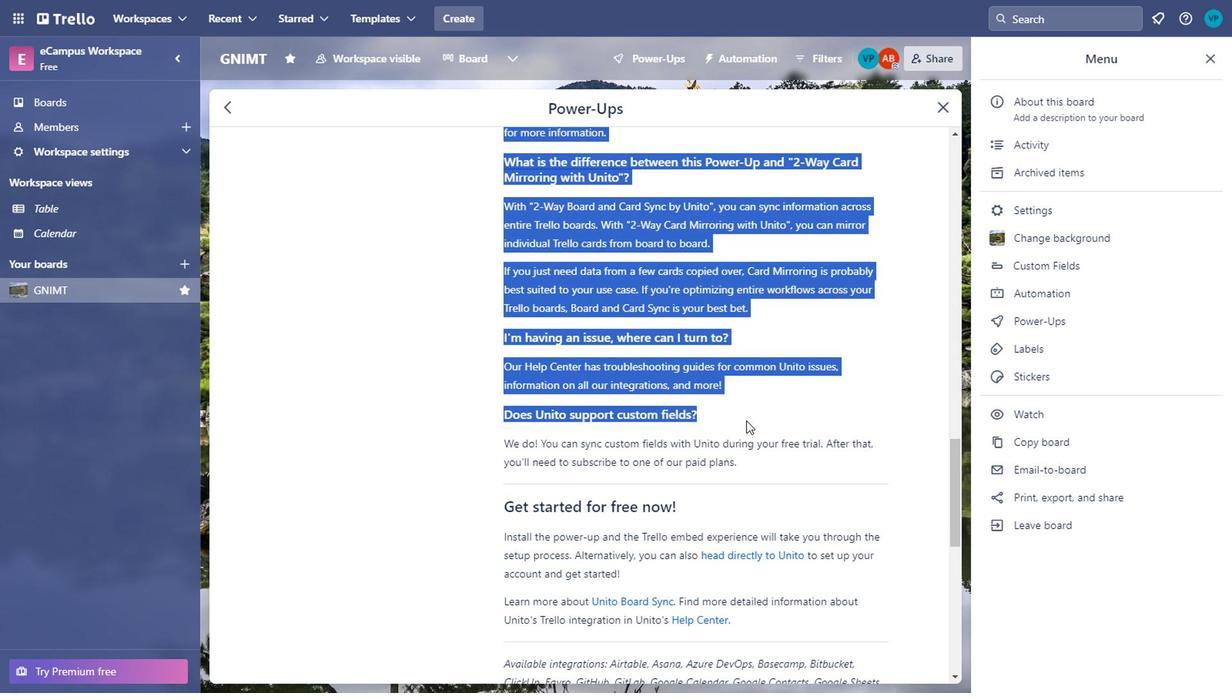 
Action: Mouse scrolled (702, 430) with delta (0, 0)
Screenshot: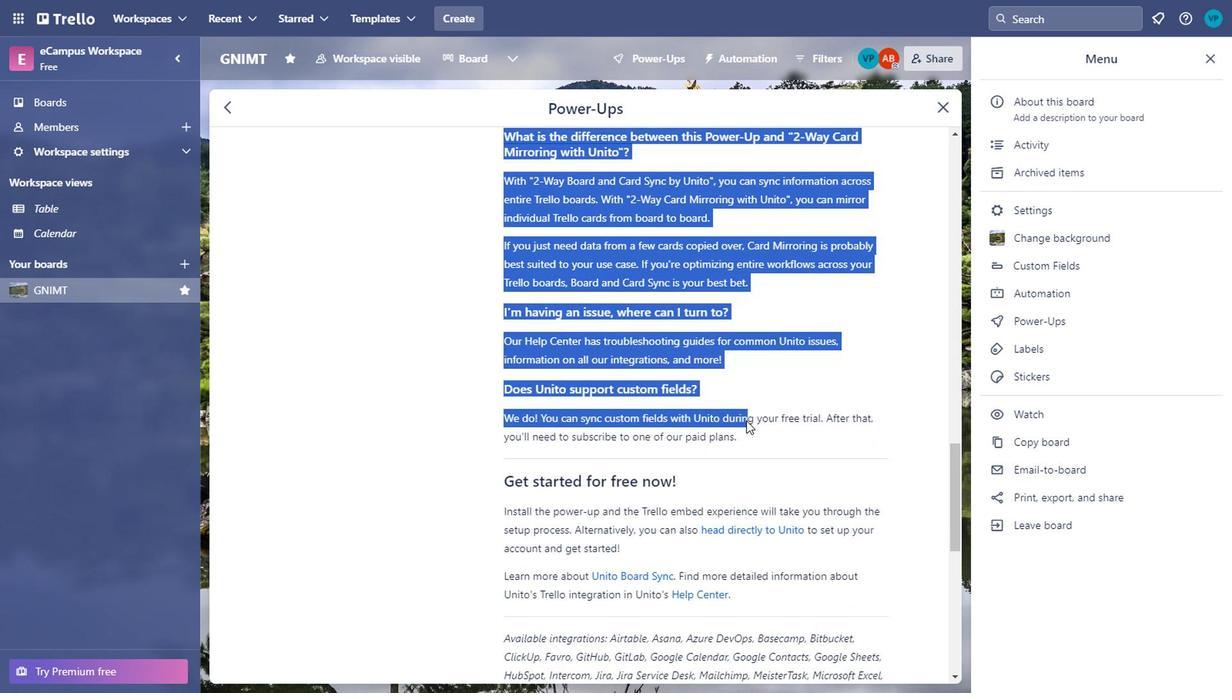 
Action: Mouse scrolled (702, 430) with delta (0, 0)
Screenshot: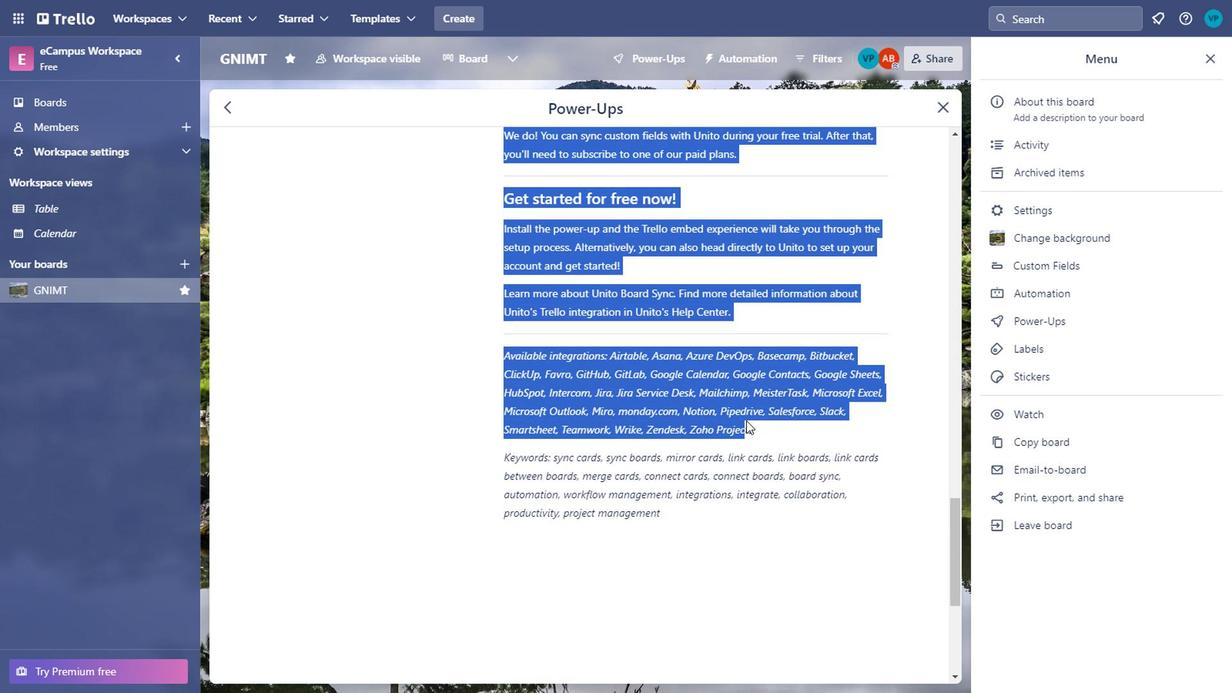 
Action: Mouse scrolled (702, 430) with delta (0, 0)
Screenshot: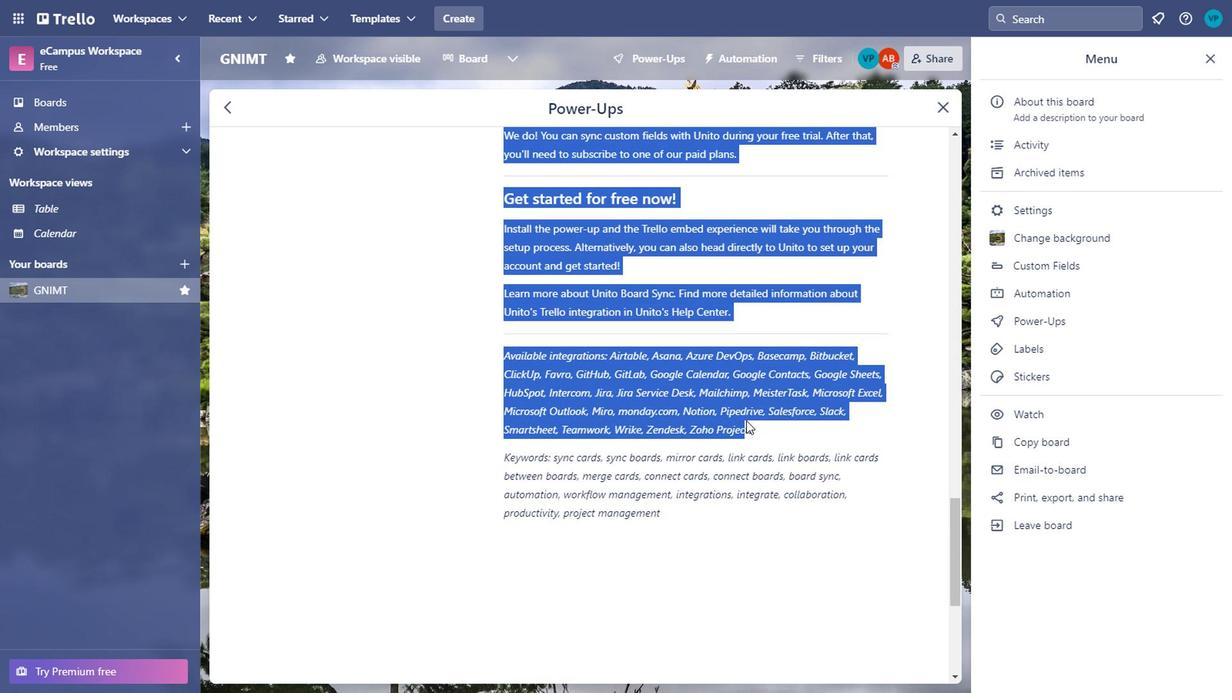 
Action: Mouse scrolled (702, 430) with delta (0, 0)
Screenshot: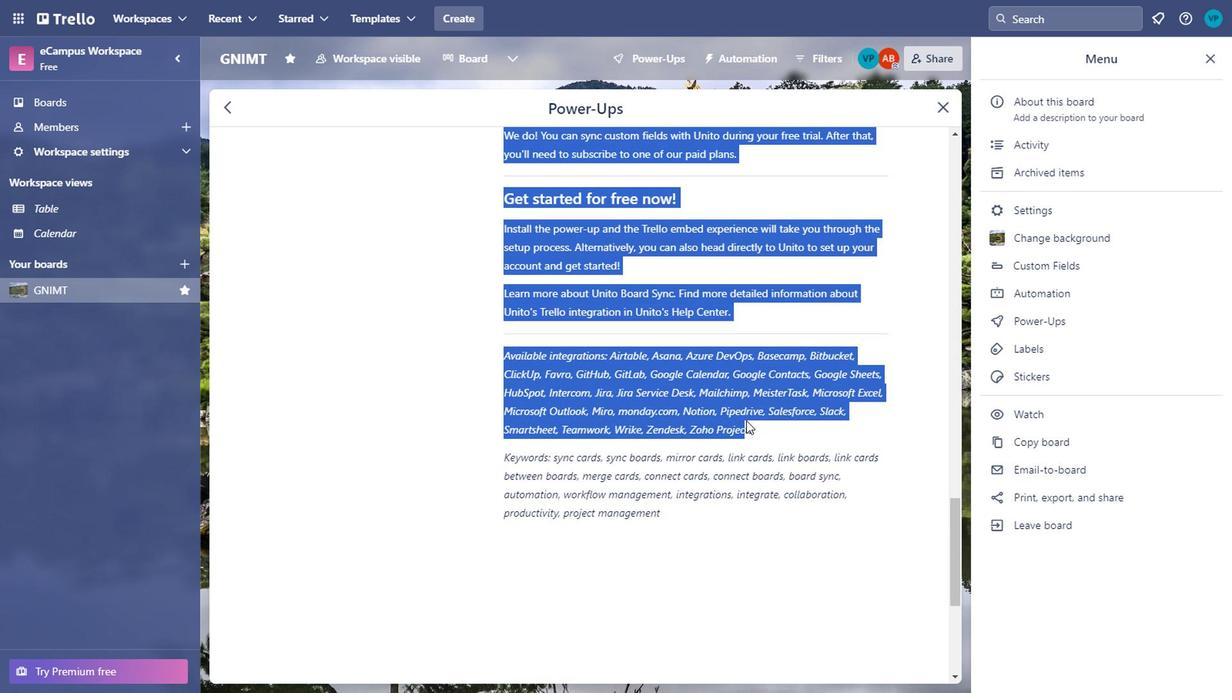 
Action: Mouse scrolled (702, 430) with delta (0, 0)
Screenshot: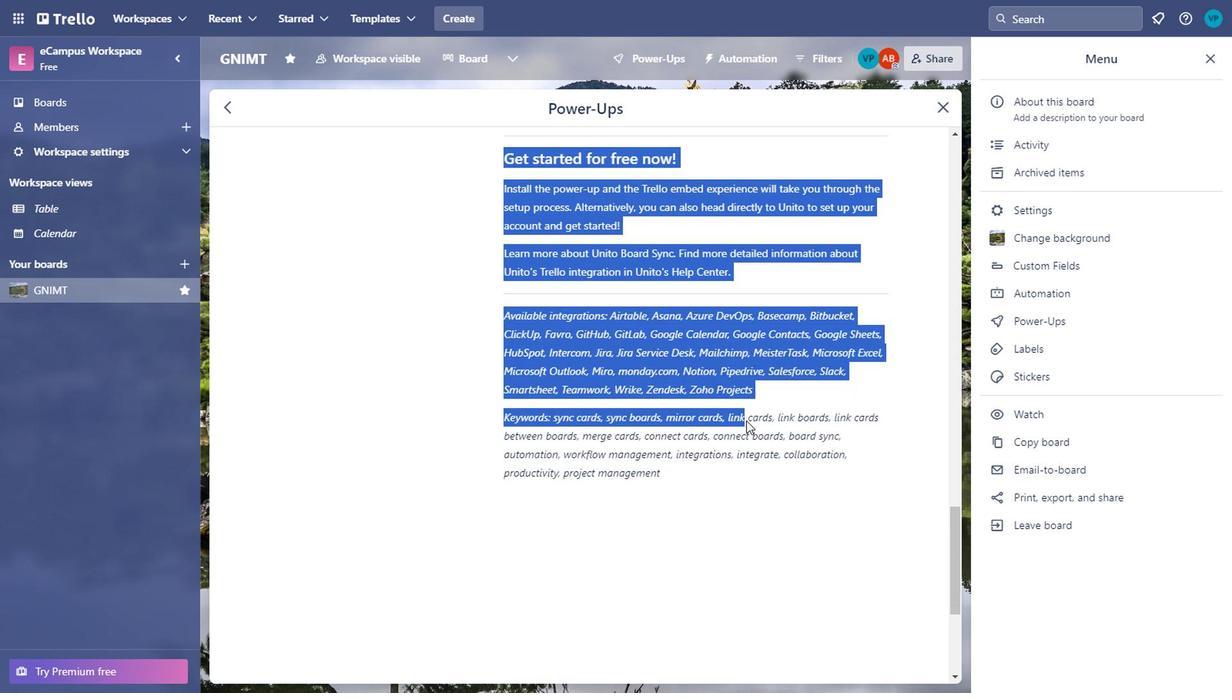 
Action: Mouse moved to (268, 168)
Screenshot: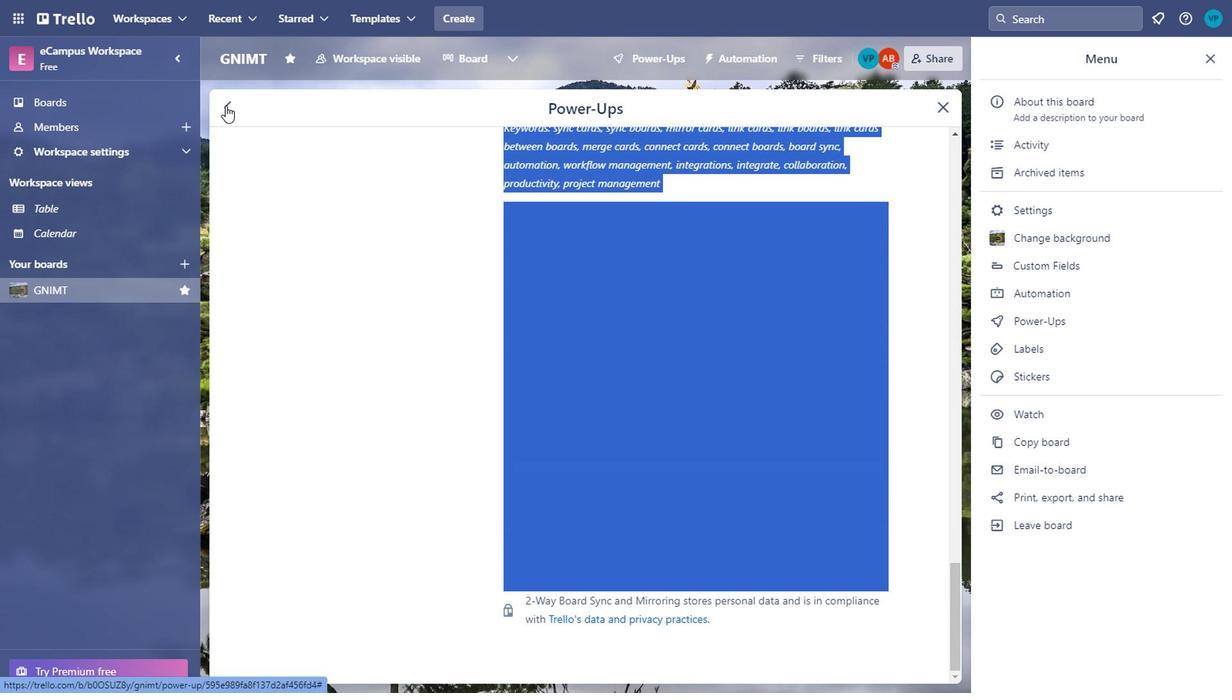 
Action: Mouse pressed left at (268, 168)
Screenshot: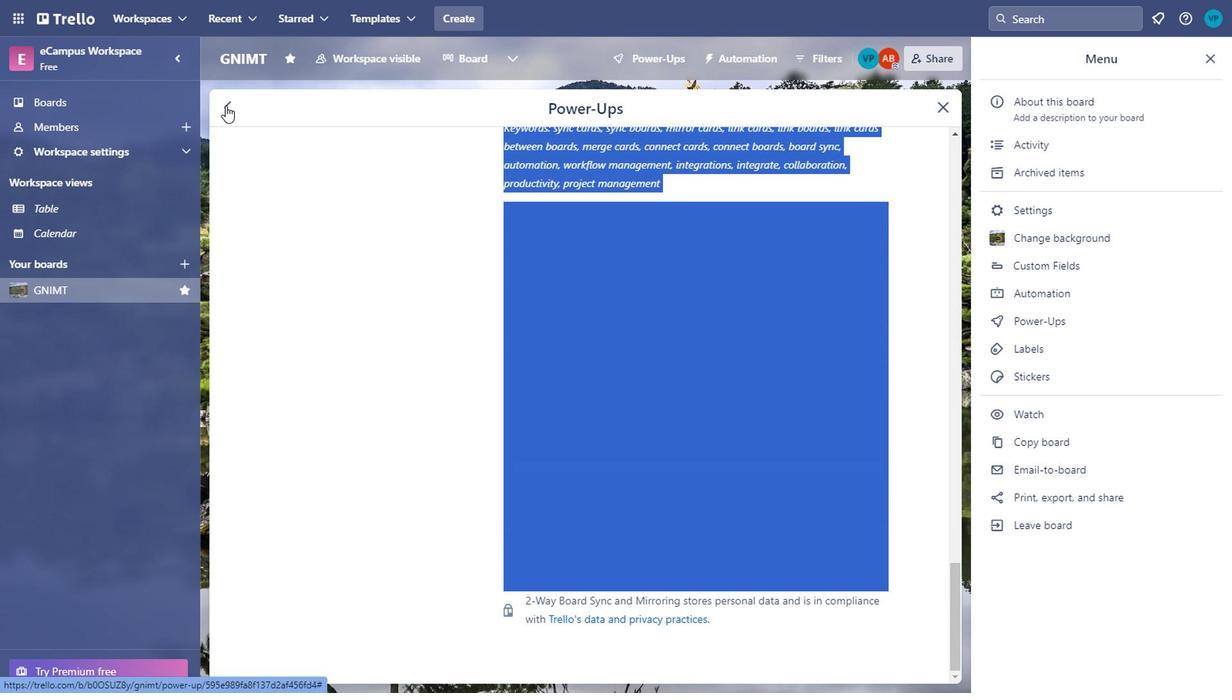 
Action: Mouse moved to (760, 438)
Screenshot: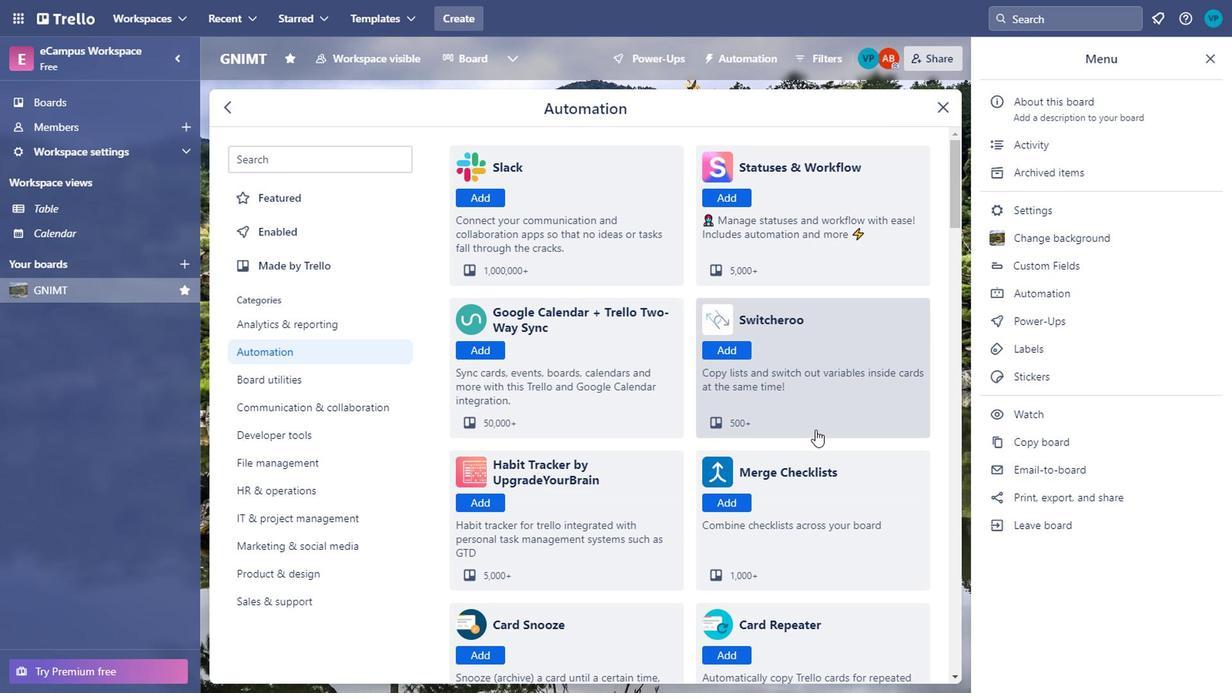 
Action: Mouse scrolled (760, 437) with delta (0, 0)
Screenshot: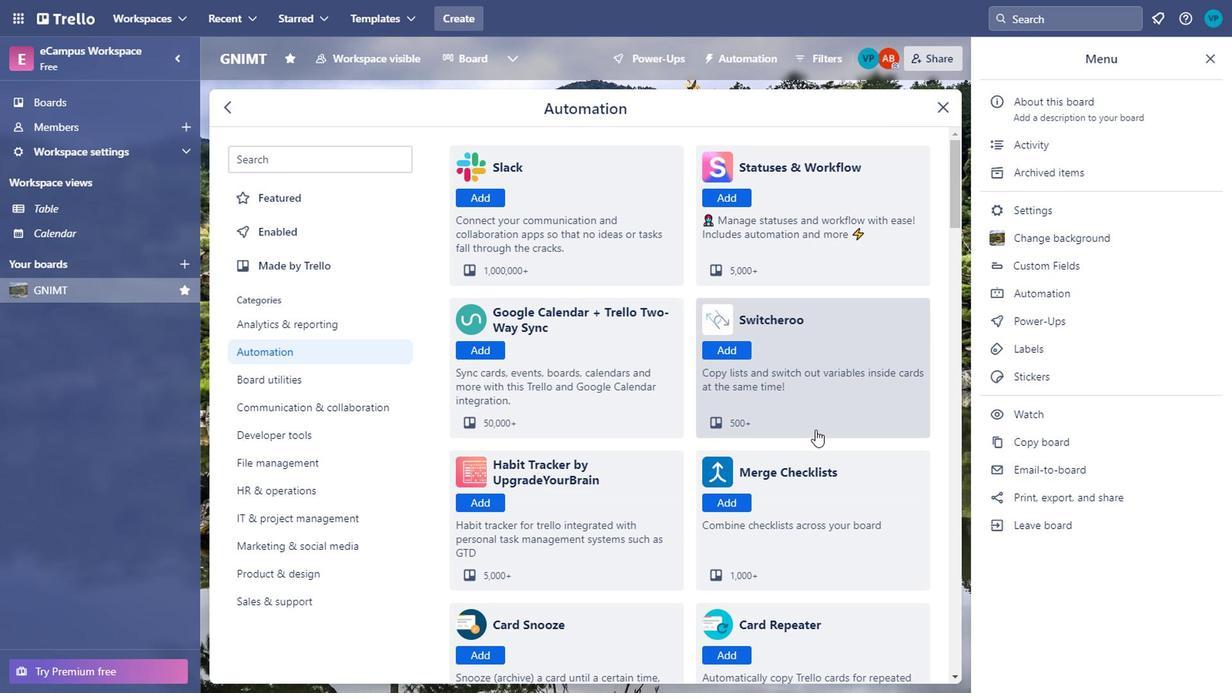 
Action: Mouse scrolled (760, 437) with delta (0, 0)
Screenshot: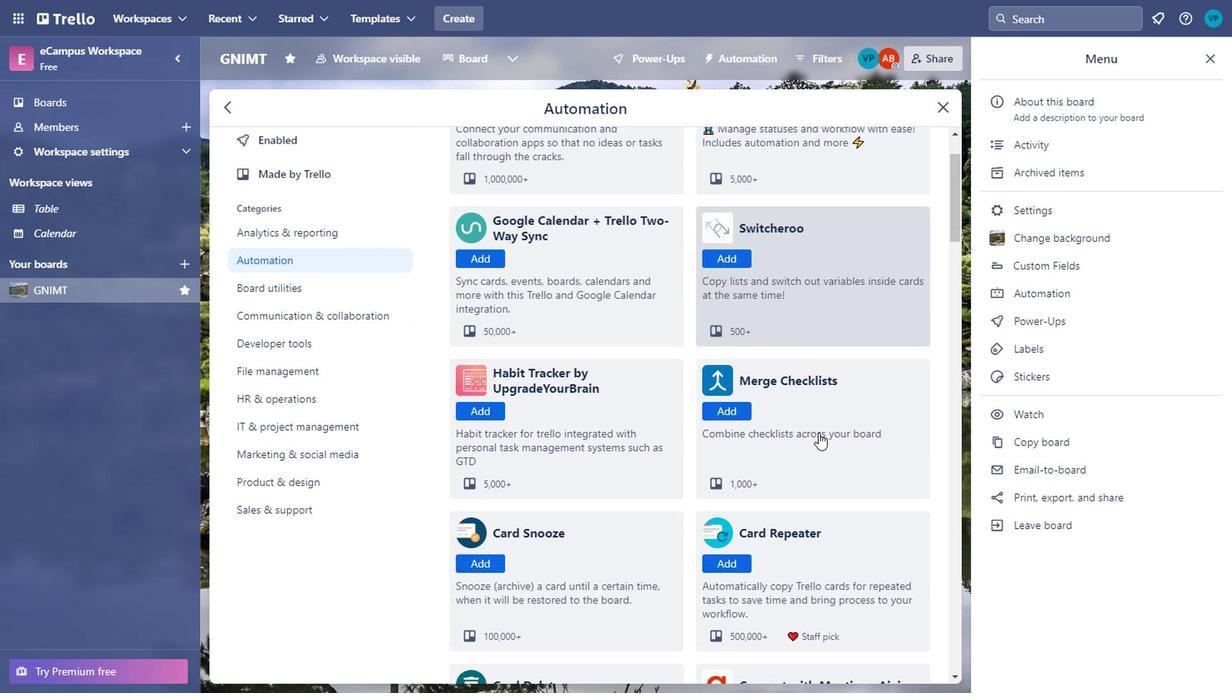 
Action: Mouse moved to (762, 441)
Screenshot: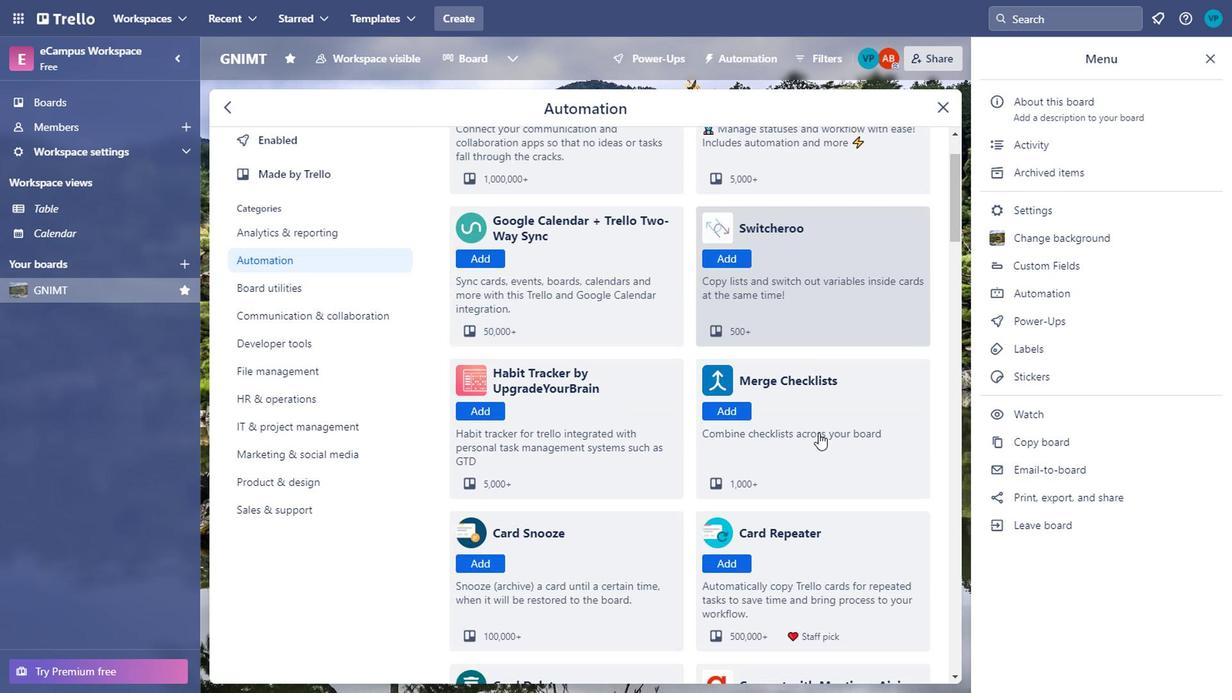 
Action: Mouse scrolled (762, 440) with delta (0, 0)
Screenshot: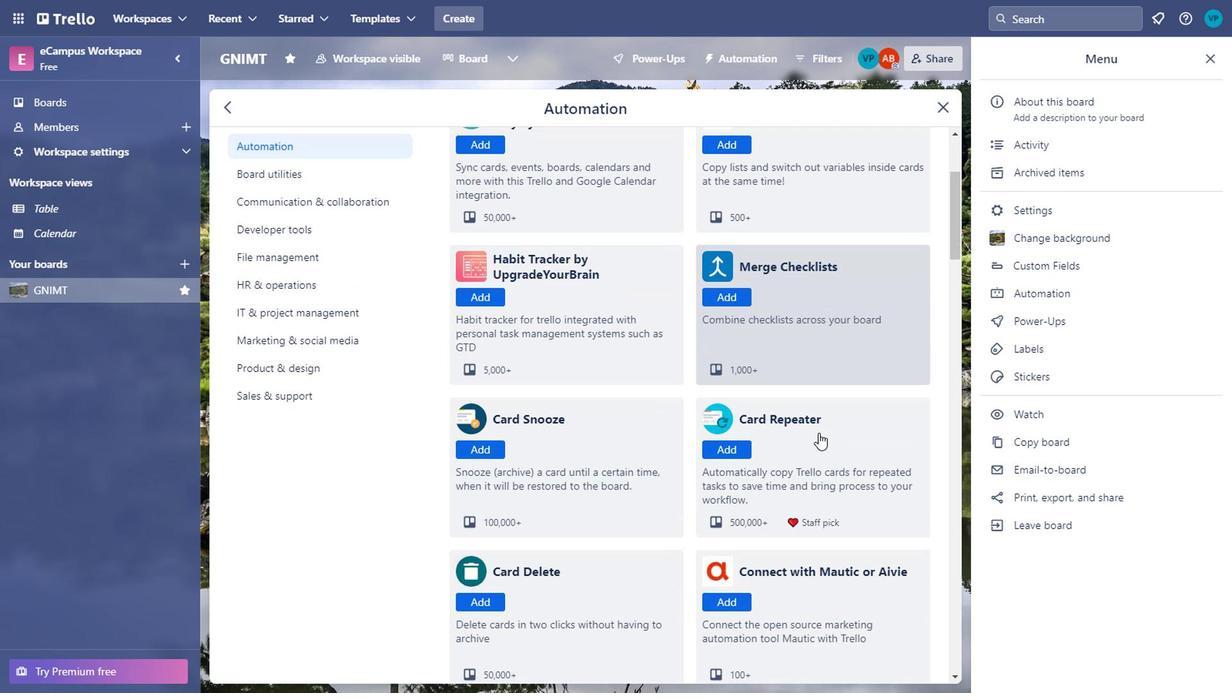 
Action: Mouse scrolled (762, 440) with delta (0, 0)
Screenshot: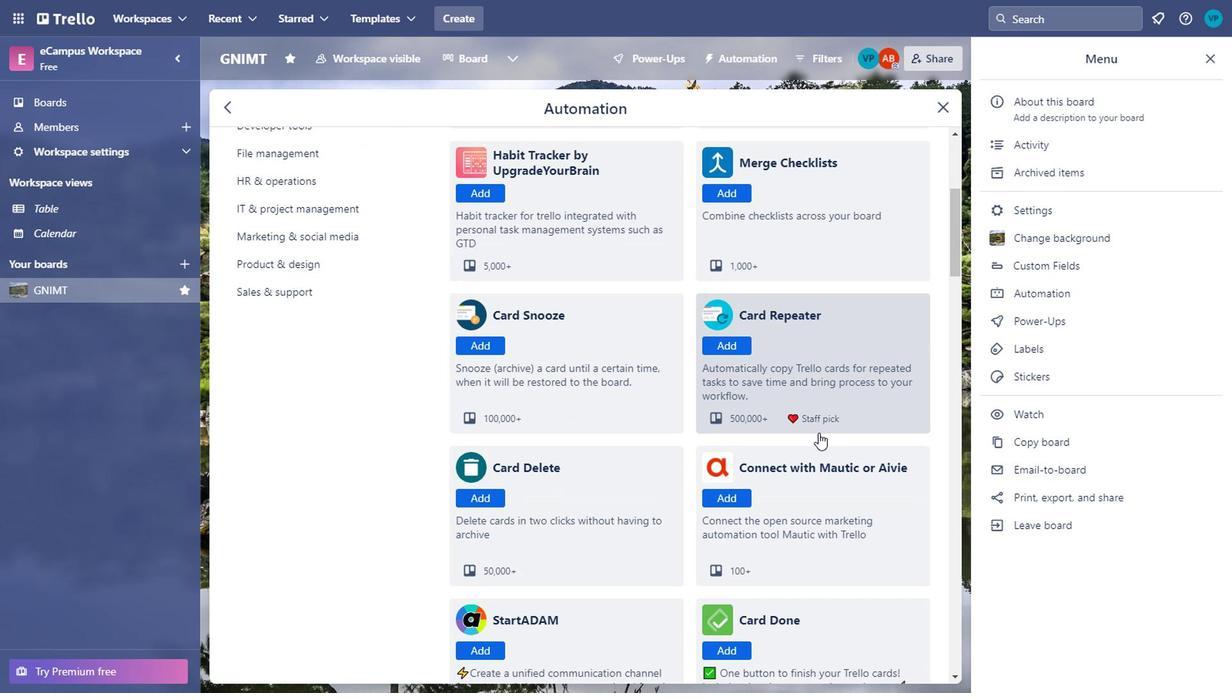 
Action: Mouse scrolled (762, 440) with delta (0, 0)
Screenshot: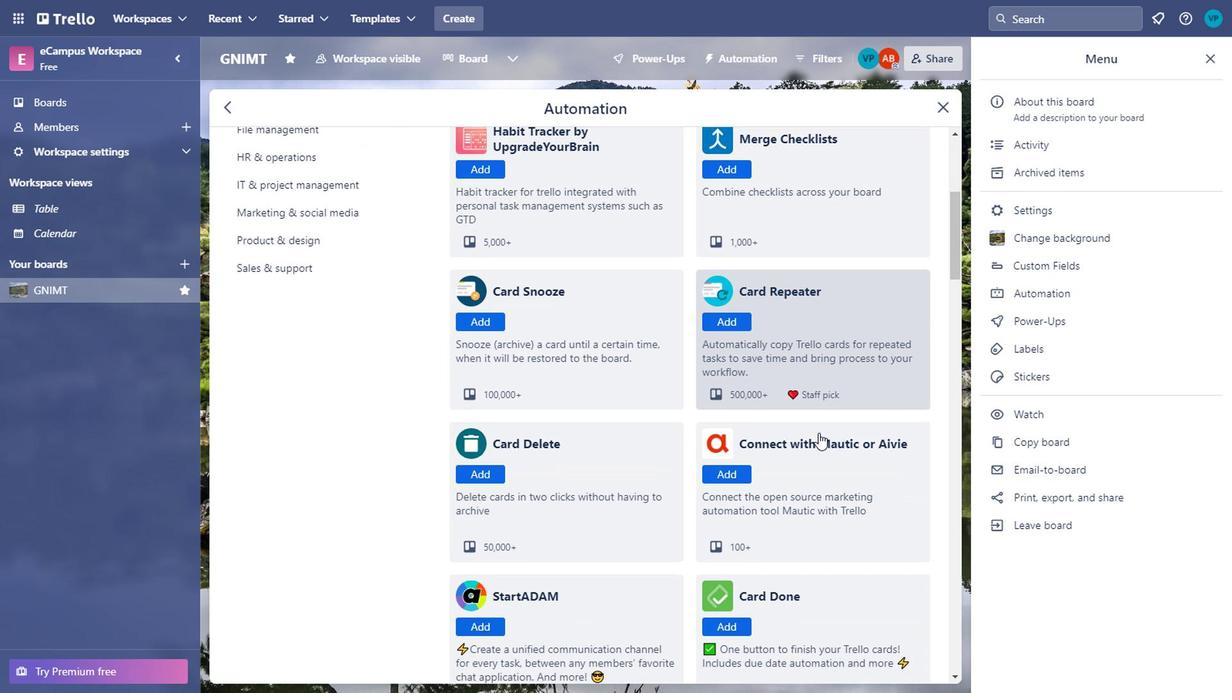 
Action: Mouse moved to (577, 423)
Screenshot: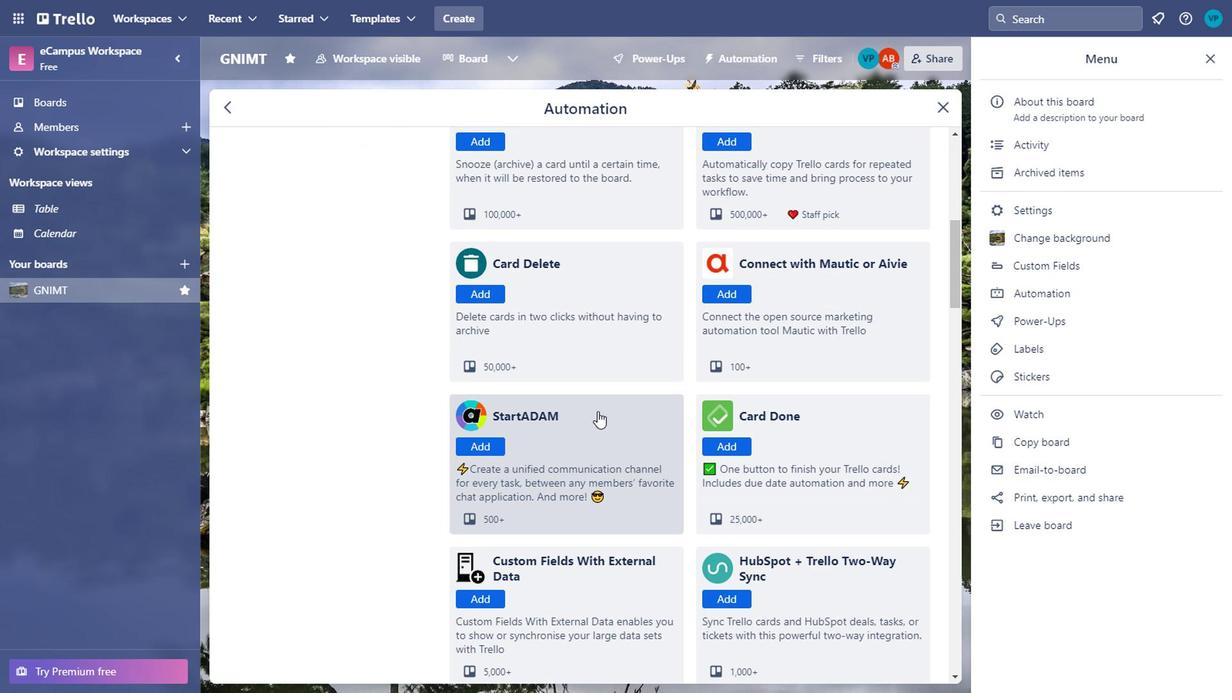 
Action: Mouse pressed left at (577, 423)
Screenshot: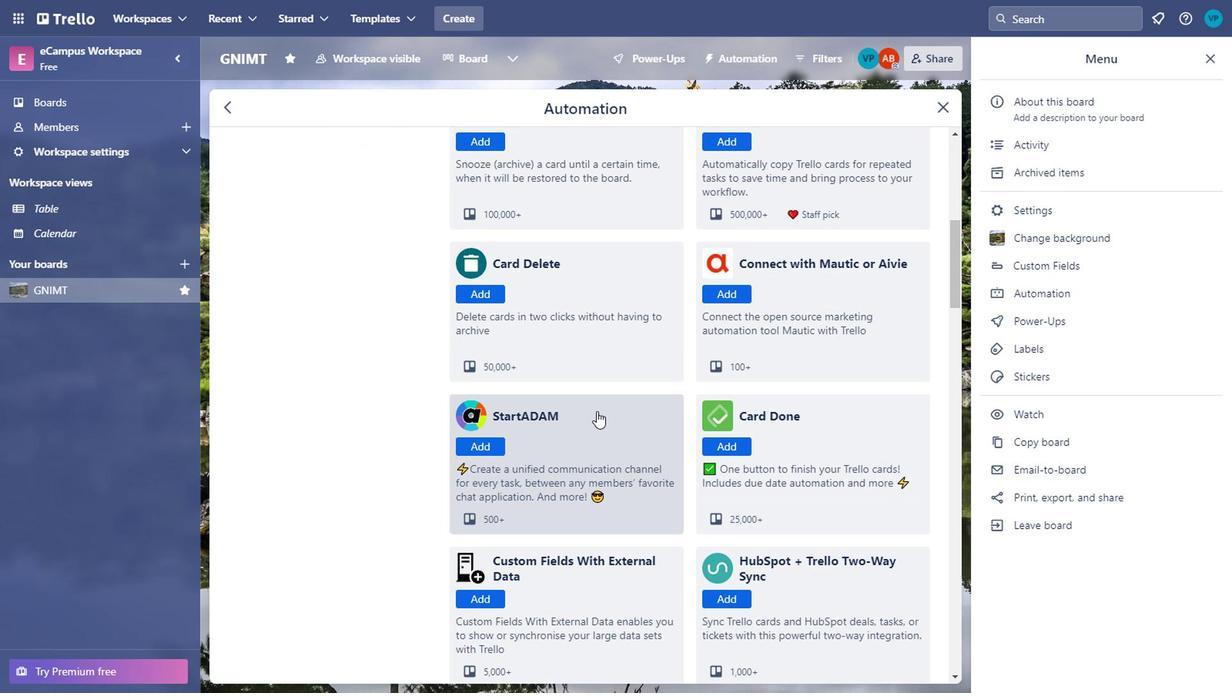 
Action: Mouse moved to (526, 285)
Screenshot: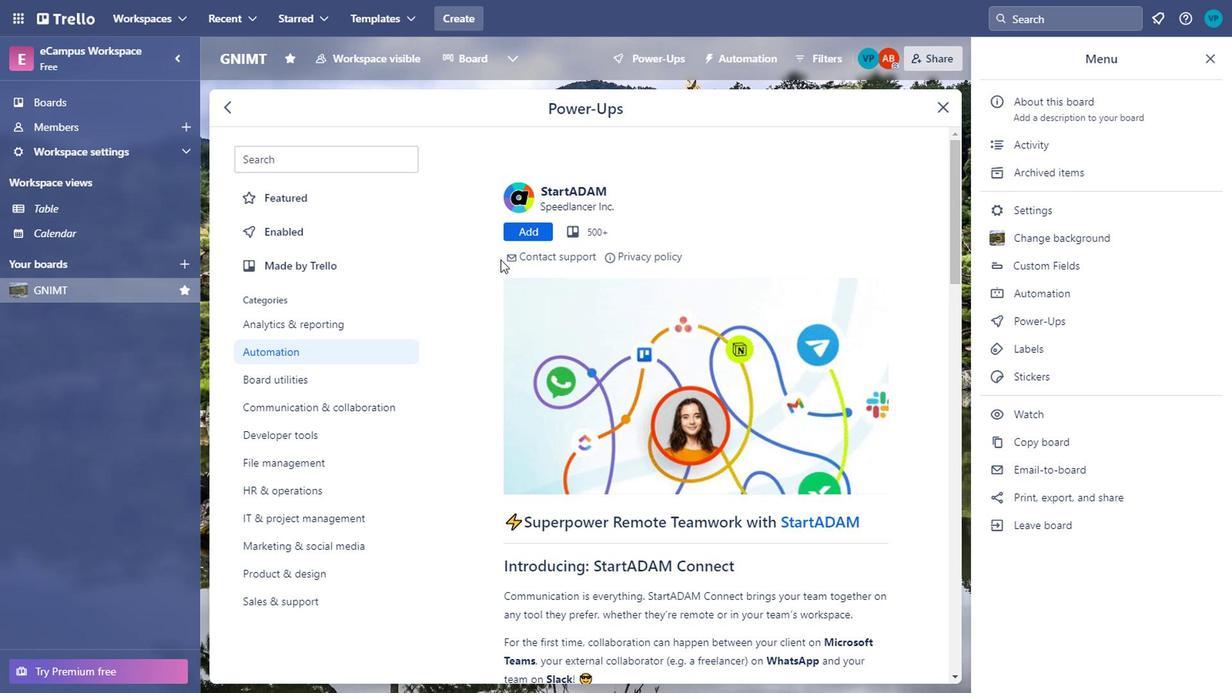 
Action: Mouse scrolled (526, 285) with delta (0, 0)
Screenshot: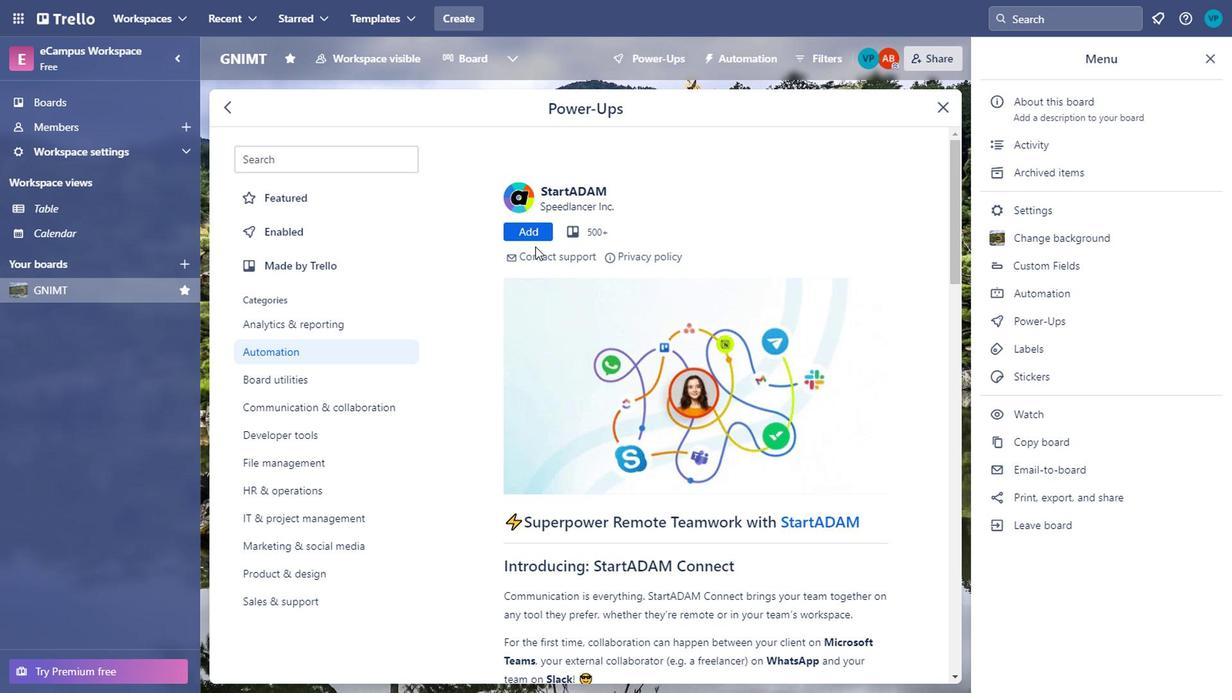 
Action: Mouse moved to (527, 283)
Screenshot: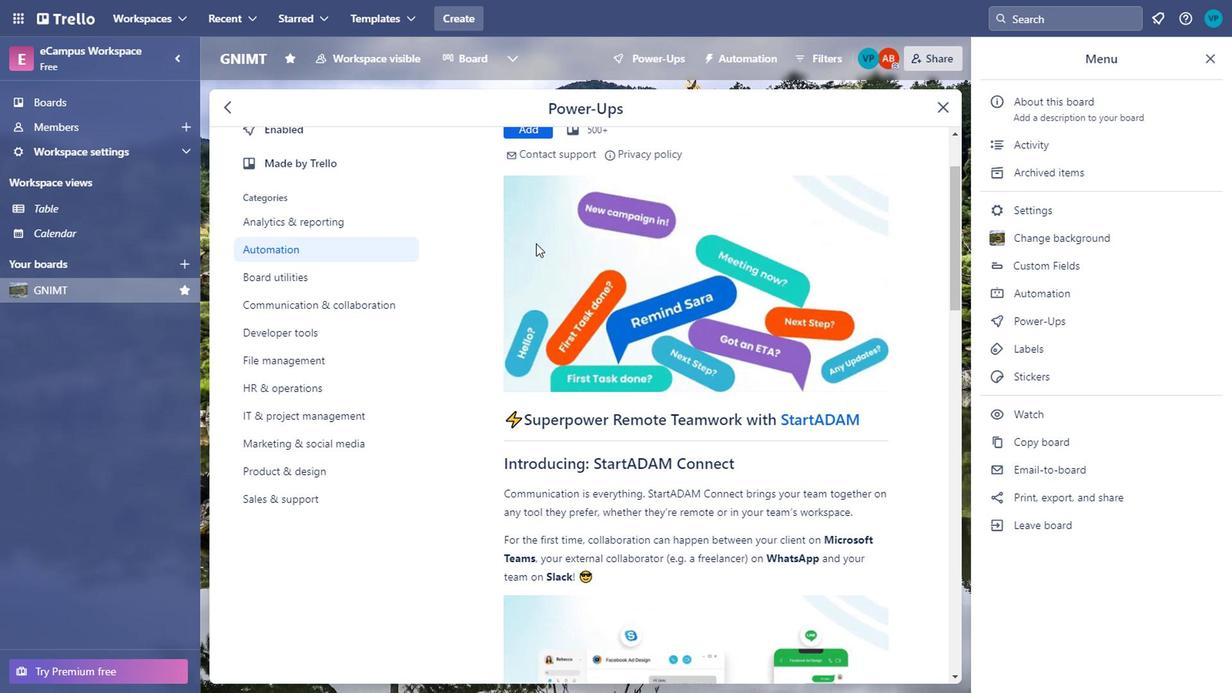 
Action: Mouse scrolled (527, 282) with delta (0, 0)
Screenshot: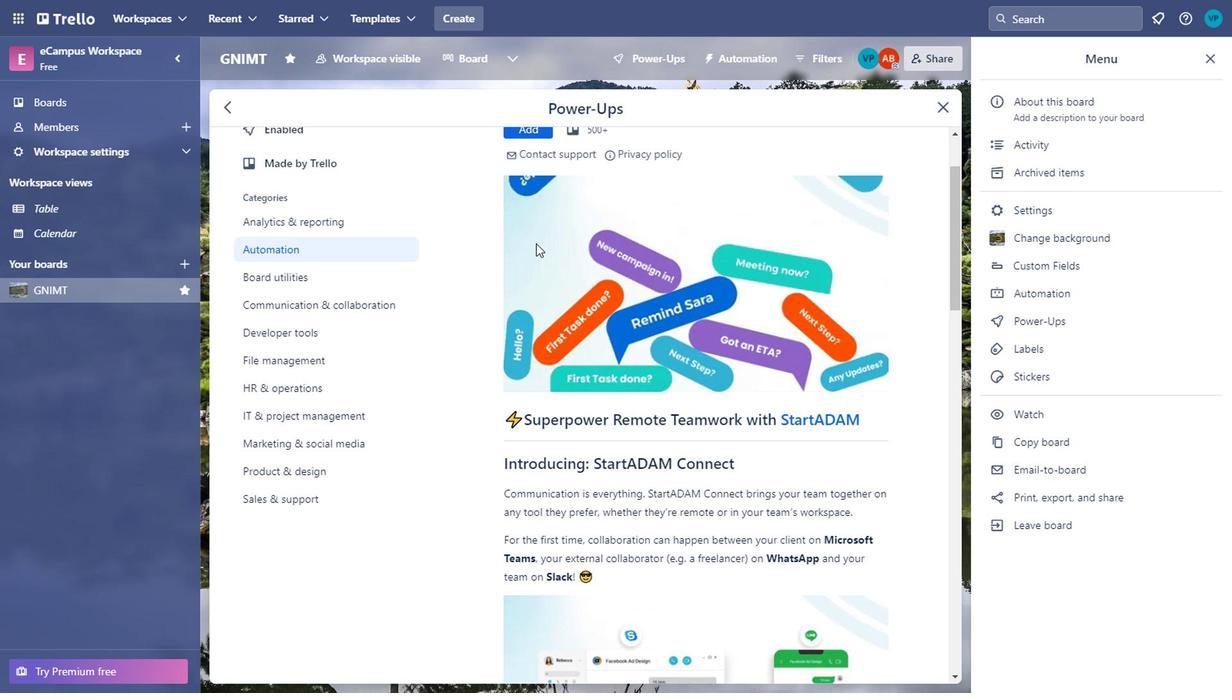 
Action: Mouse moved to (527, 280)
Screenshot: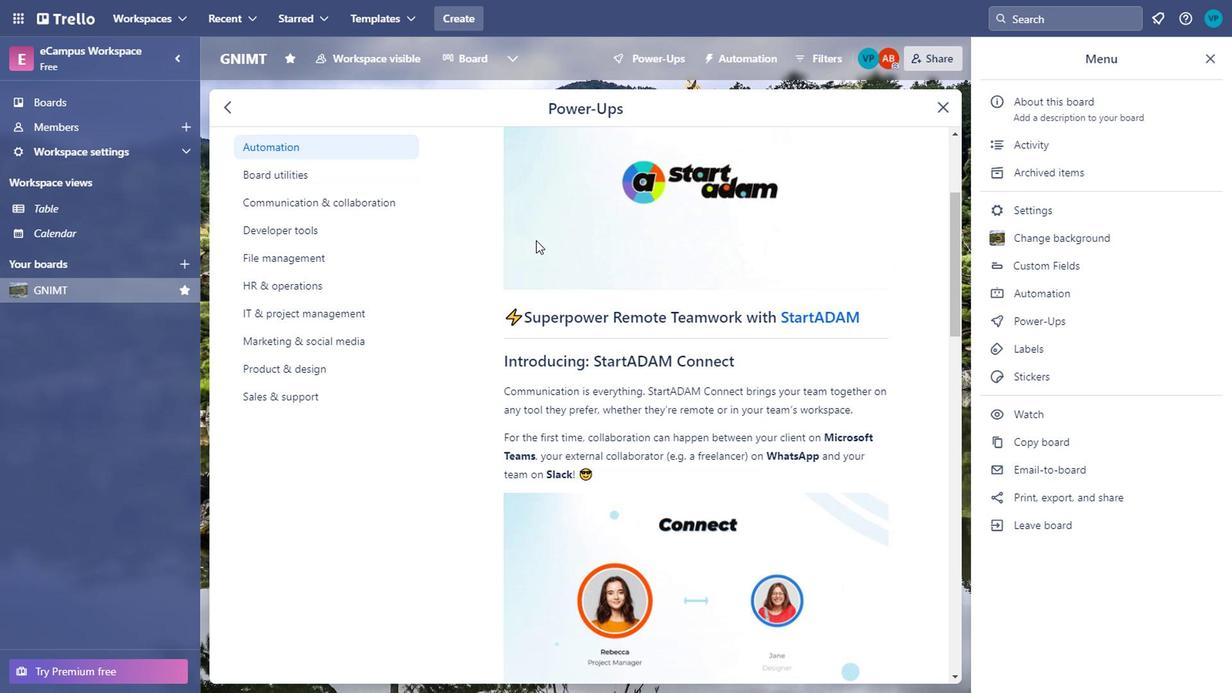 
Action: Mouse scrolled (527, 279) with delta (0, 0)
Screenshot: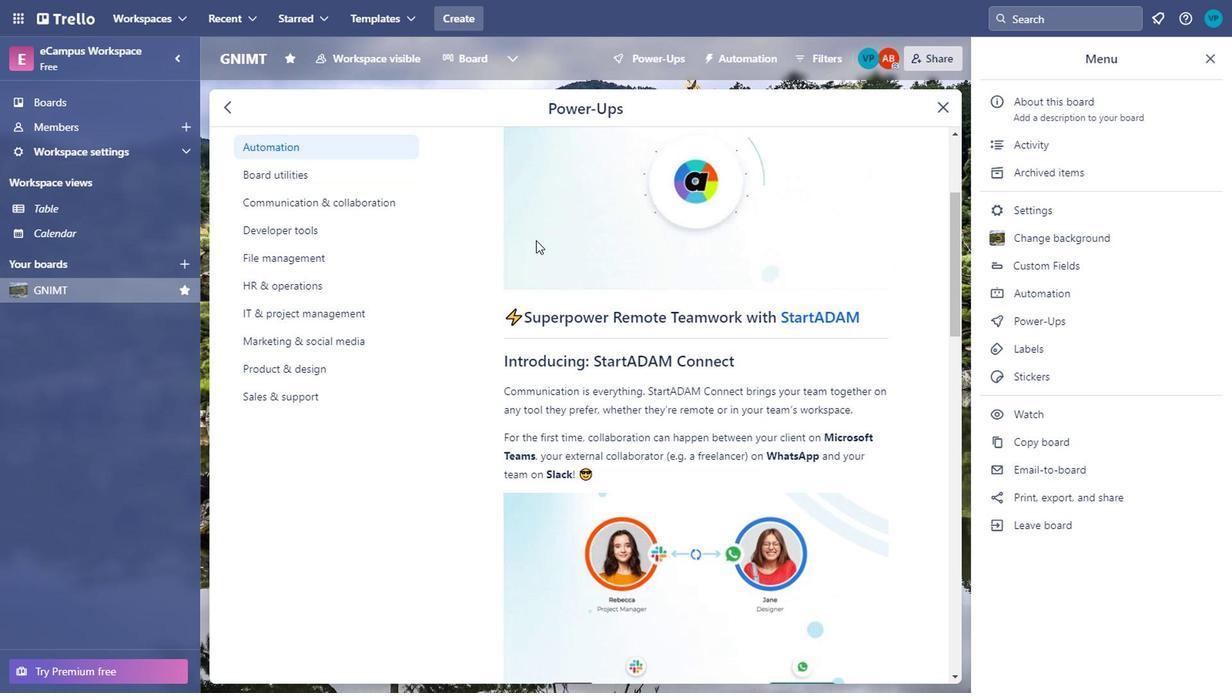 
Action: Mouse scrolled (527, 279) with delta (0, 0)
Screenshot: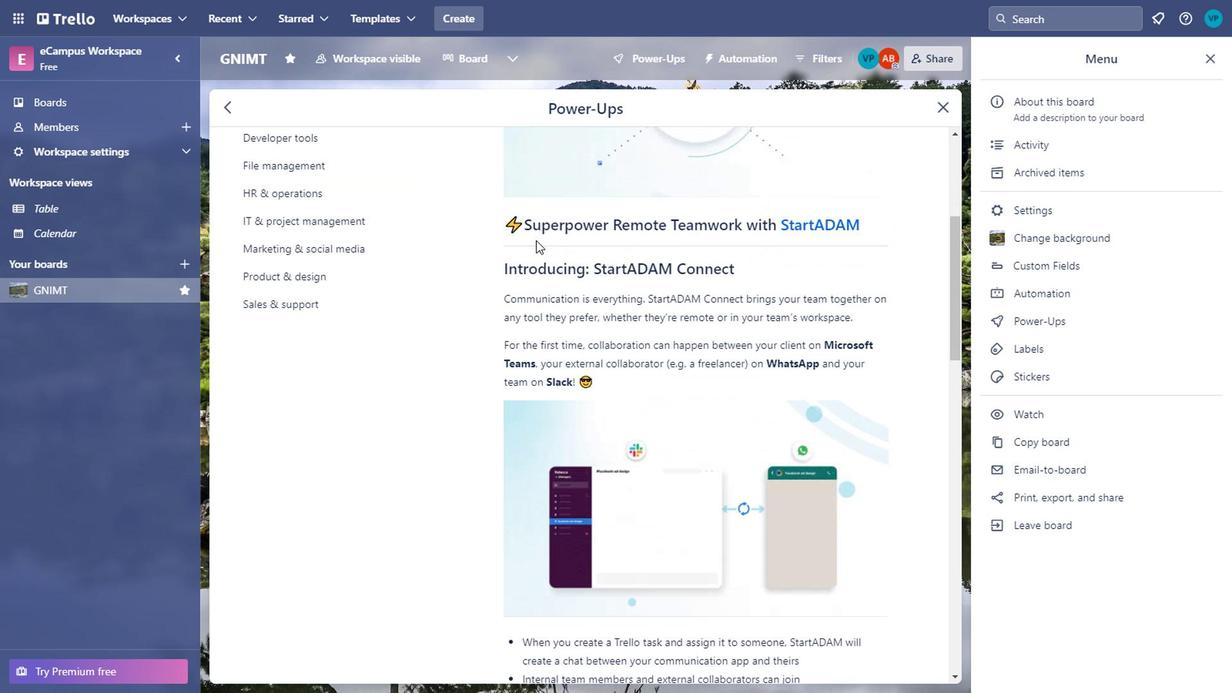 
Action: Mouse moved to (532, 270)
Screenshot: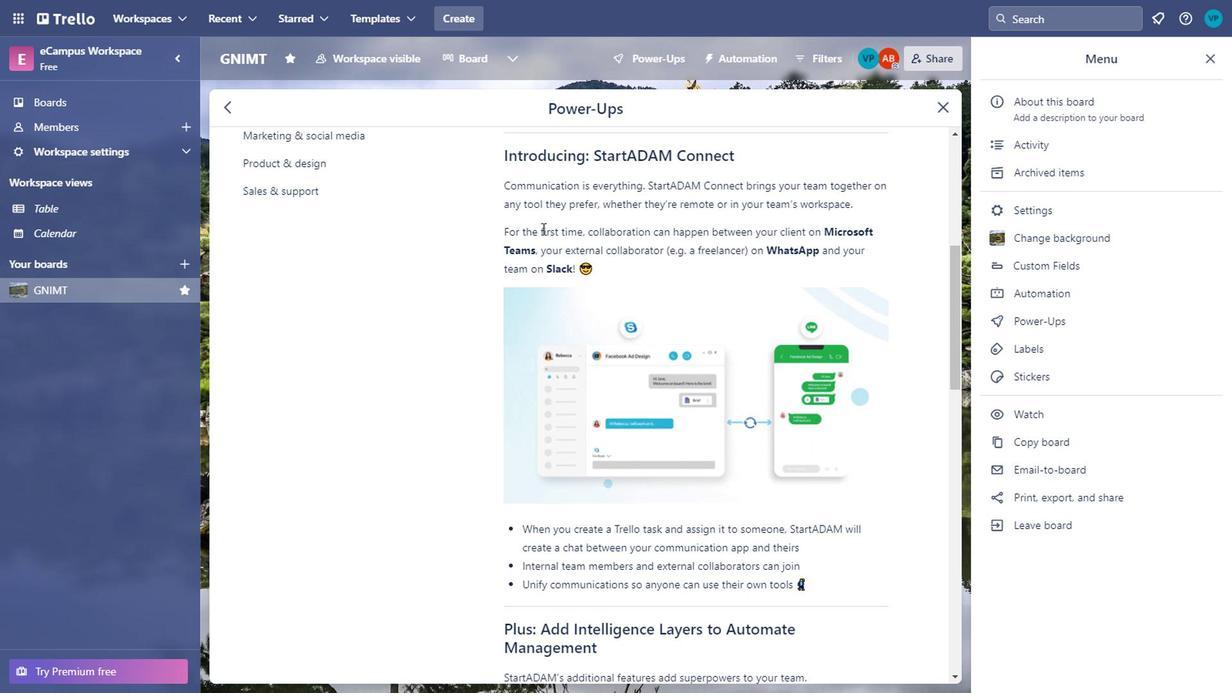 
Action: Mouse scrolled (532, 270) with delta (0, 0)
Screenshot: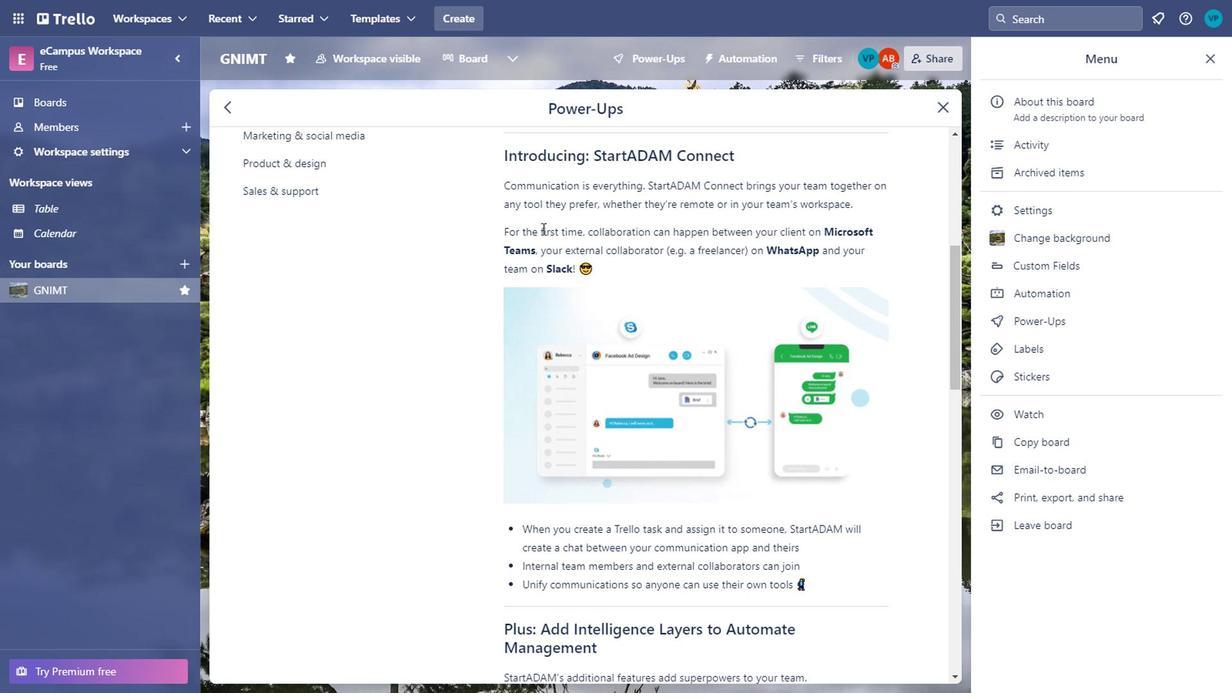 
Action: Mouse scrolled (532, 270) with delta (0, 0)
Screenshot: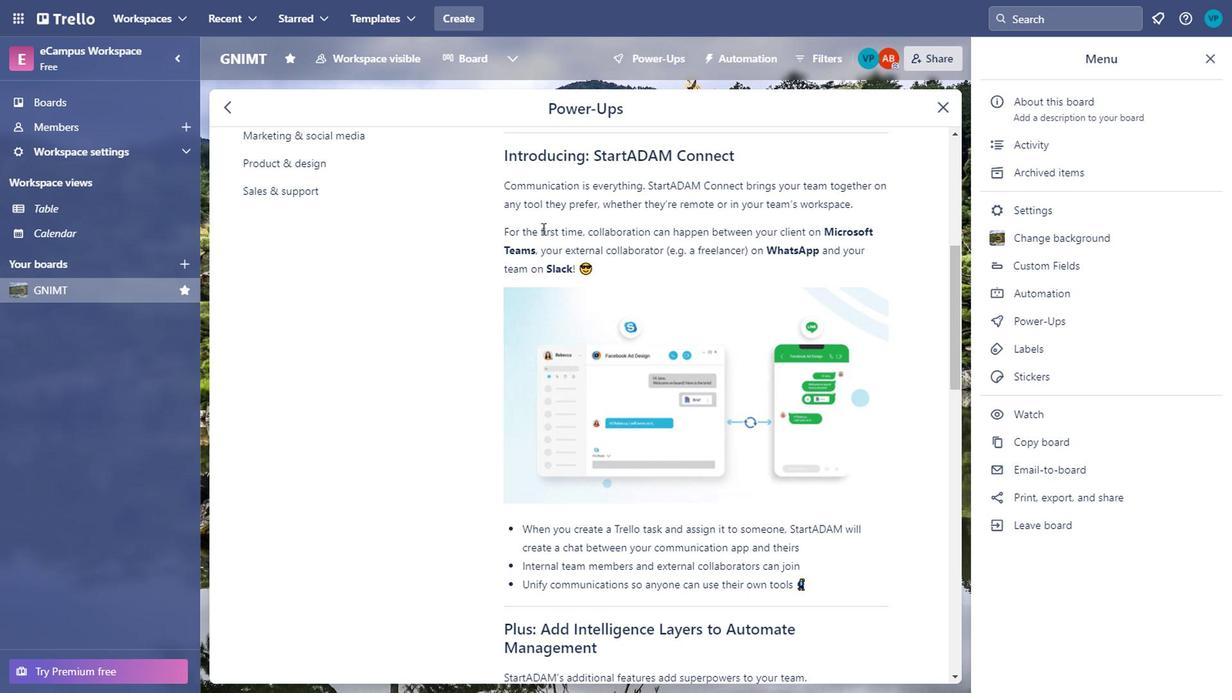 
Action: Mouse moved to (536, 268)
Screenshot: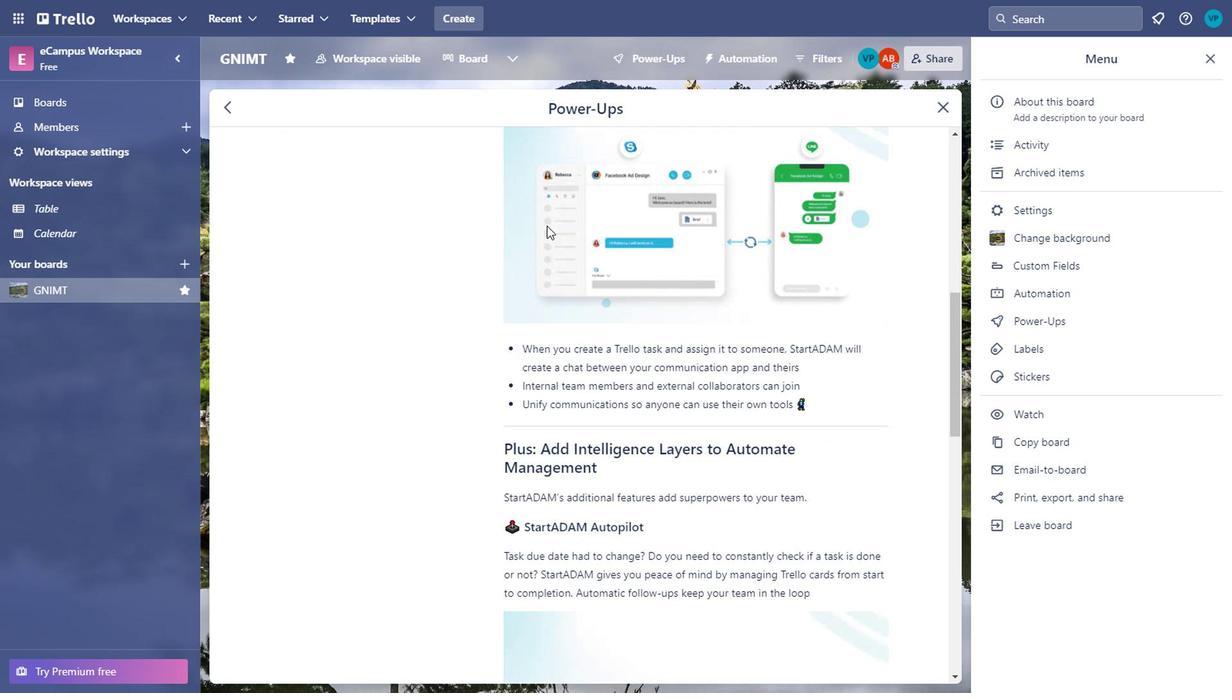 
Action: Mouse scrolled (536, 267) with delta (0, 0)
Screenshot: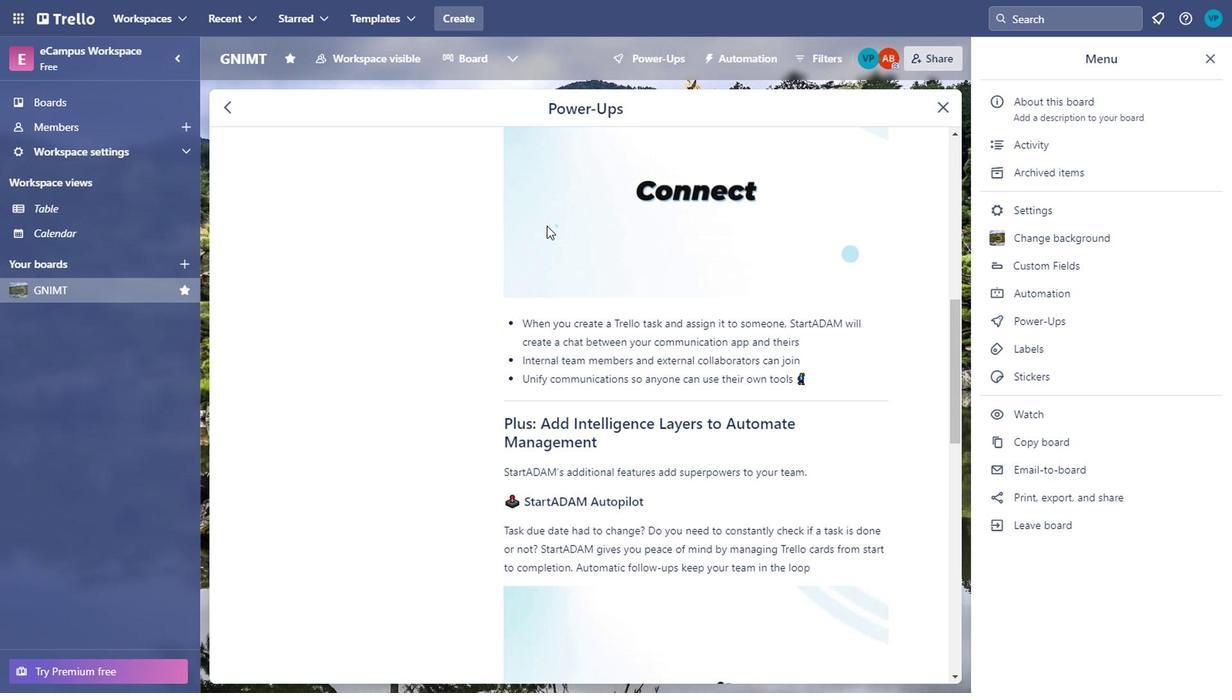 
Action: Mouse scrolled (536, 267) with delta (0, 0)
Screenshot: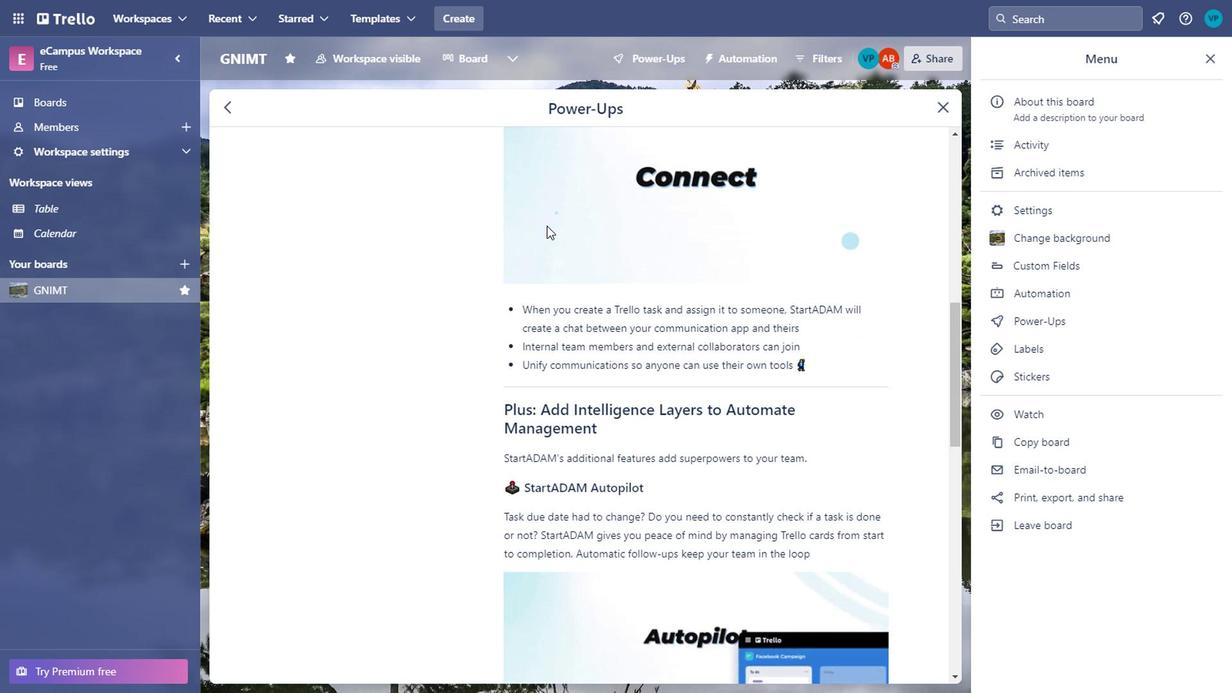 
Action: Mouse scrolled (536, 267) with delta (0, 0)
Screenshot: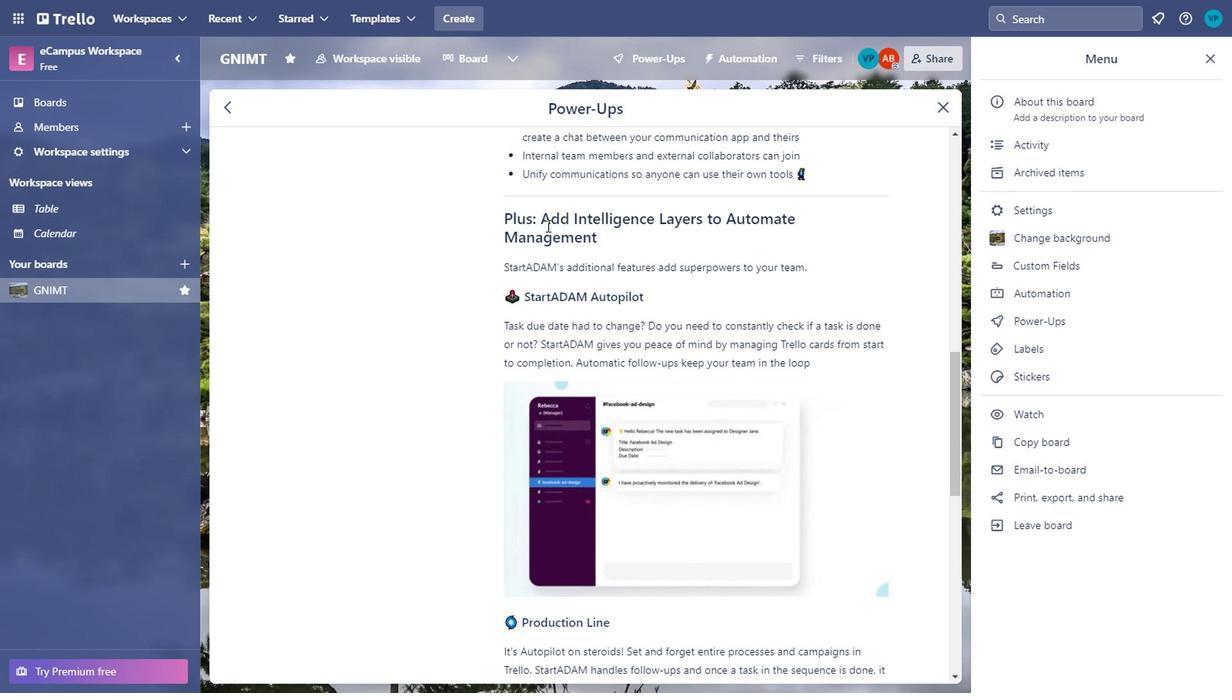 
Action: Mouse moved to (495, 218)
Screenshot: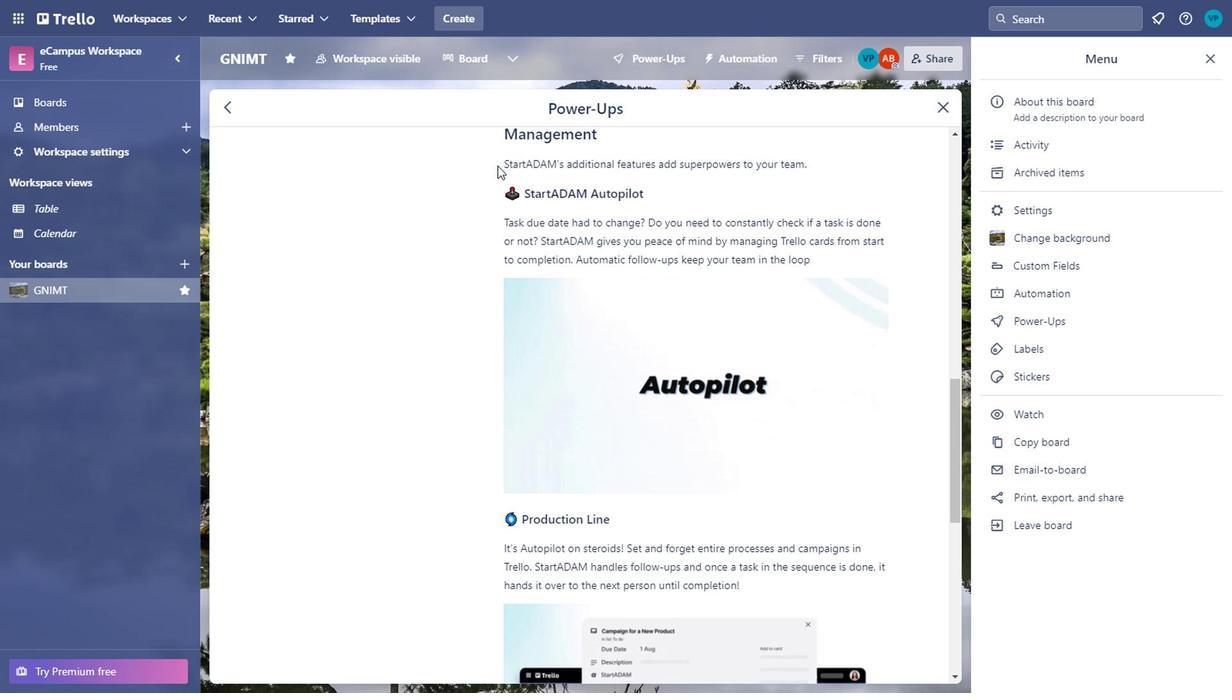 
Action: Mouse pressed left at (495, 218)
Screenshot: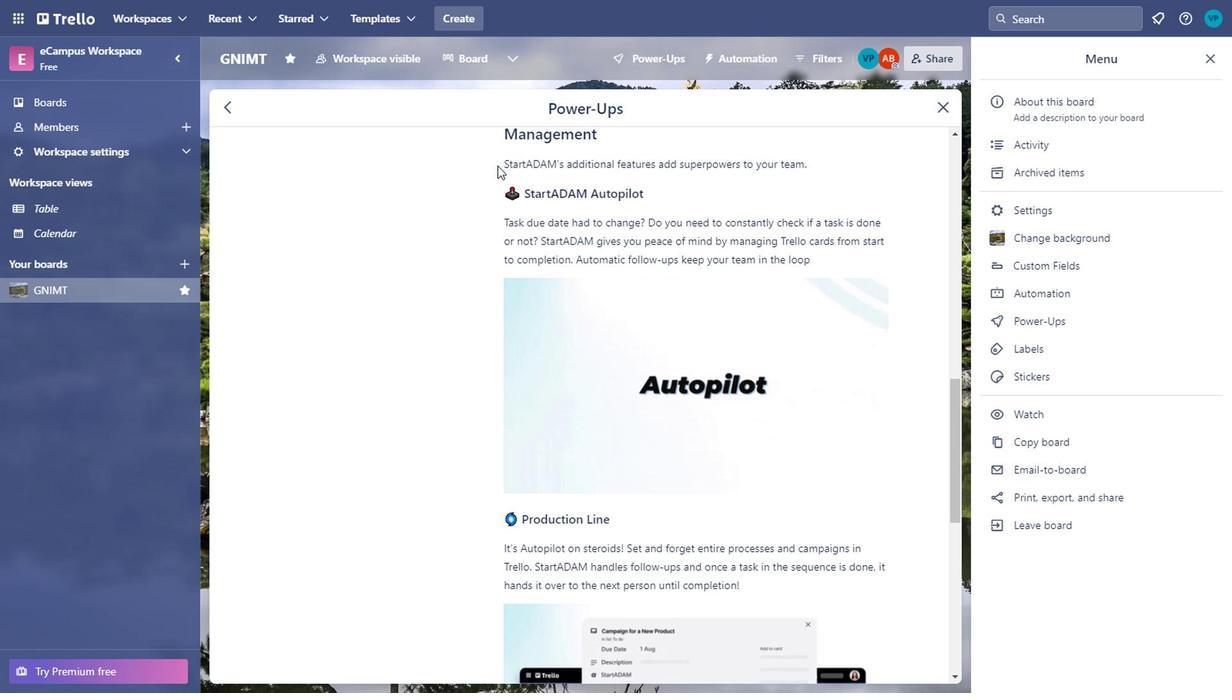 
Action: Mouse moved to (811, 299)
Screenshot: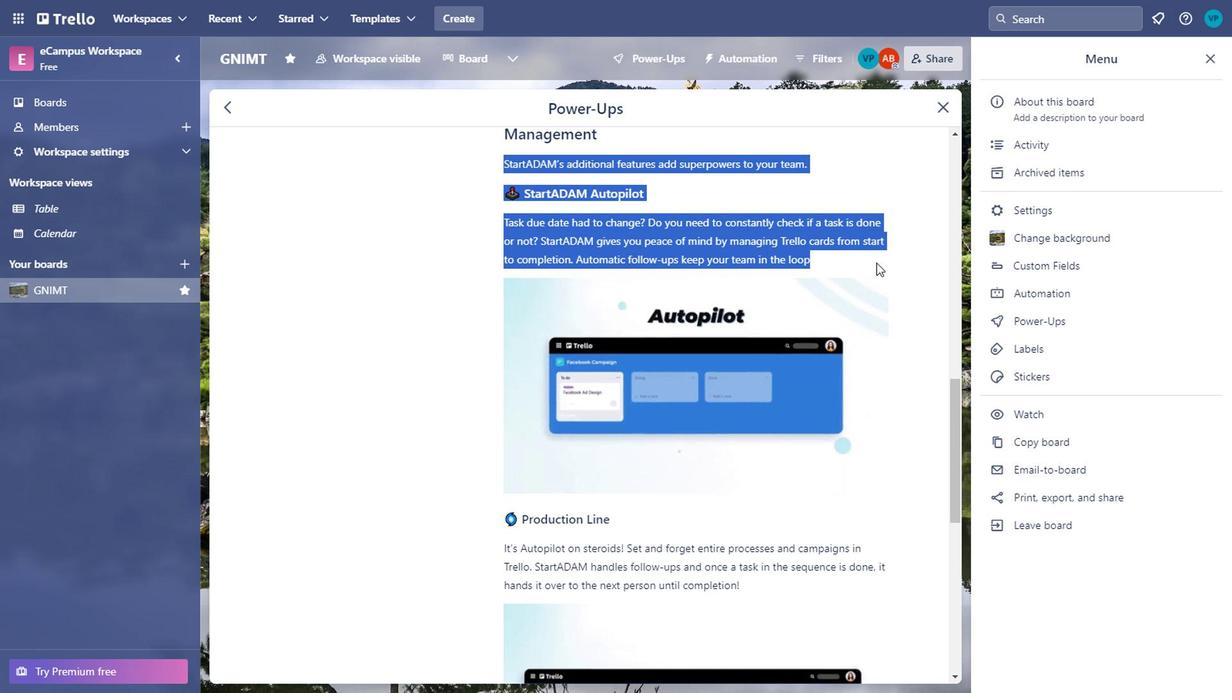 
Action: Mouse scrolled (811, 298) with delta (0, 0)
Screenshot: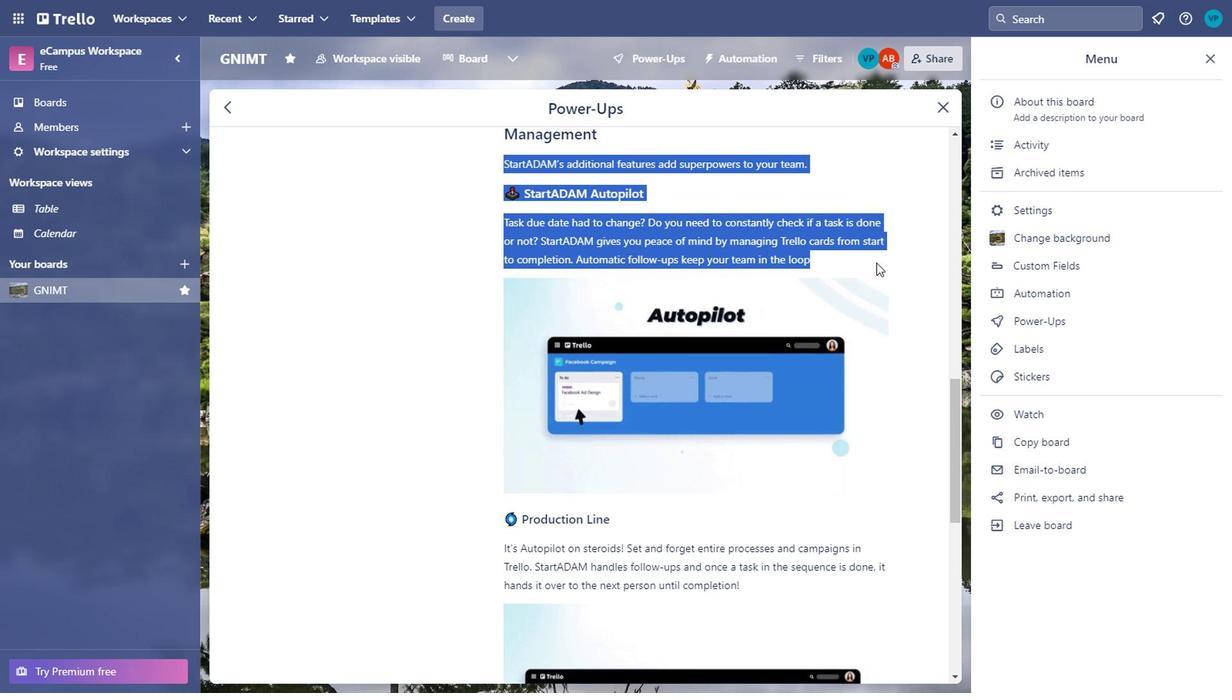 
Action: Mouse scrolled (811, 298) with delta (0, 0)
Screenshot: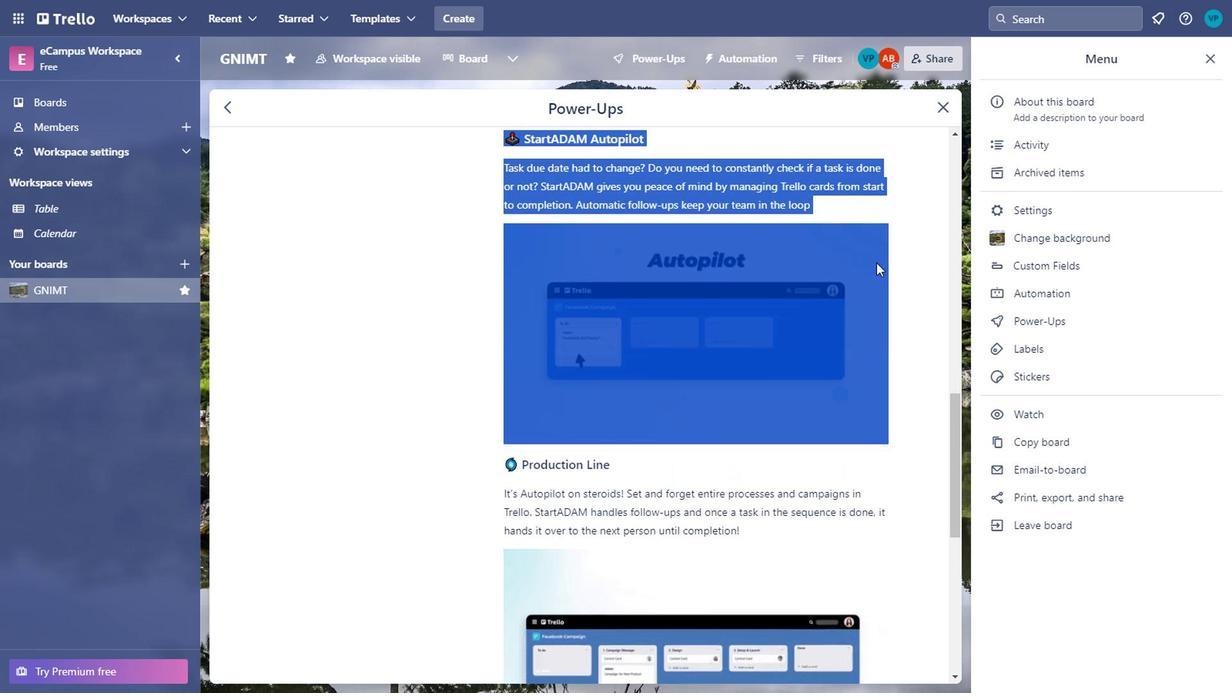 
Action: Mouse scrolled (811, 298) with delta (0, 0)
Screenshot: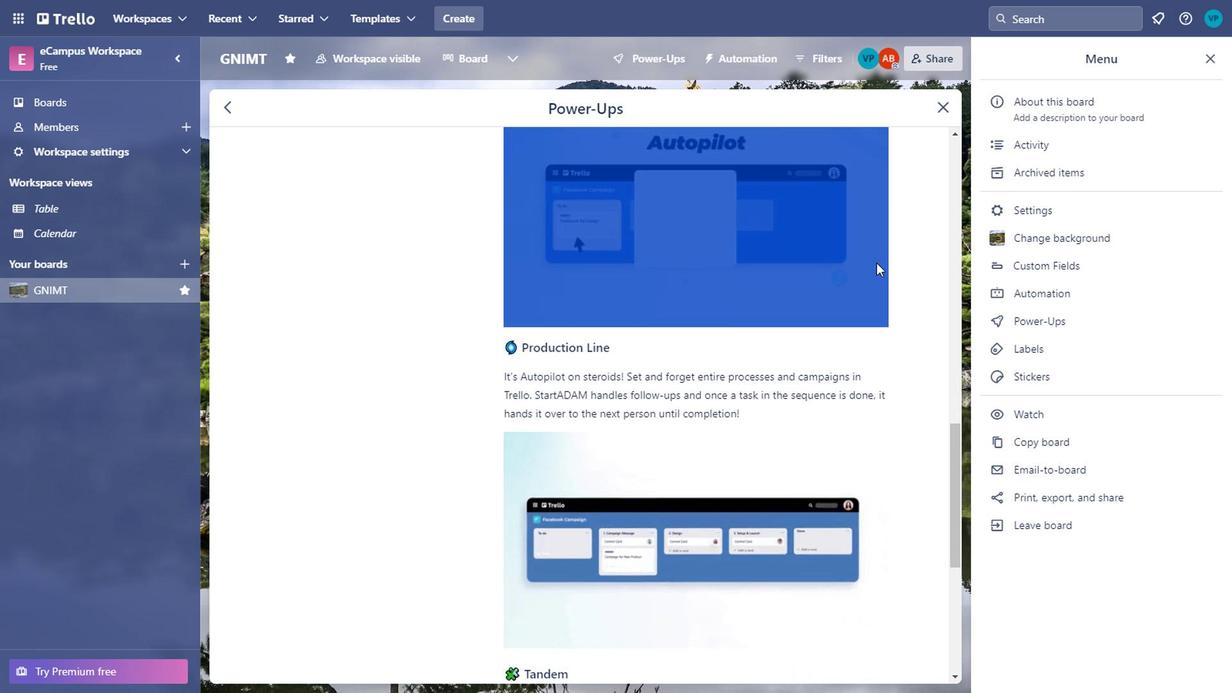 
Action: Mouse scrolled (811, 298) with delta (0, 0)
Screenshot: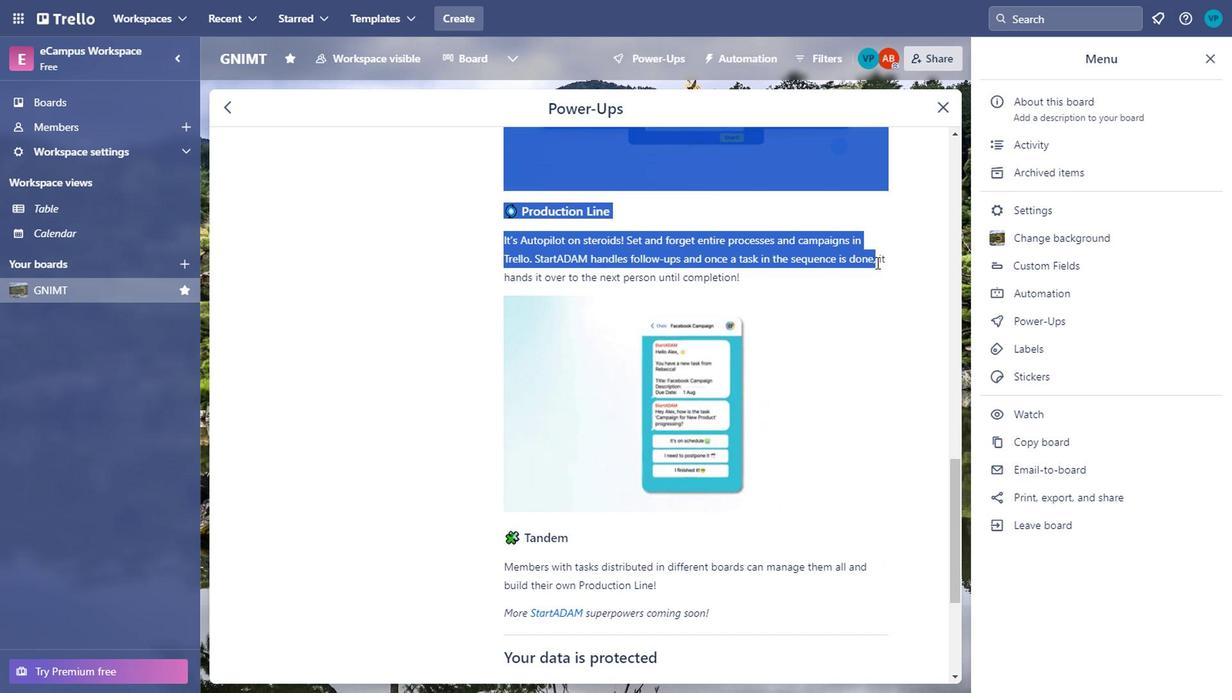 
Action: Mouse scrolled (811, 298) with delta (0, 0)
Screenshot: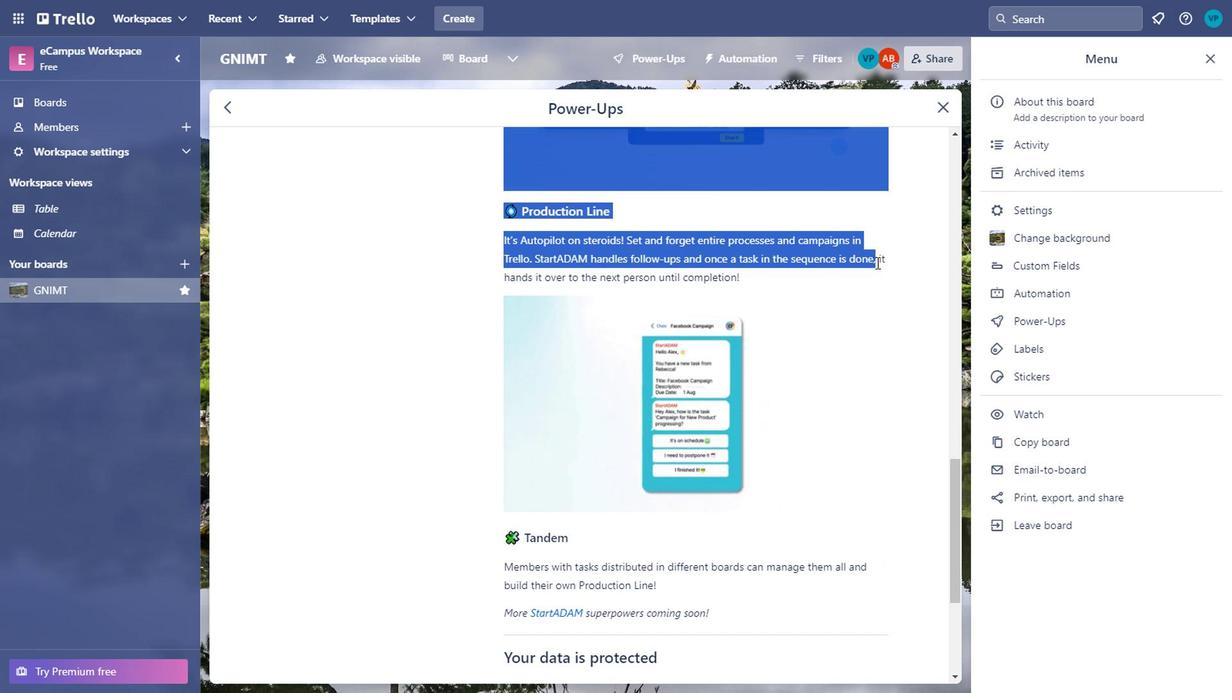 
Action: Mouse scrolled (811, 298) with delta (0, 0)
Screenshot: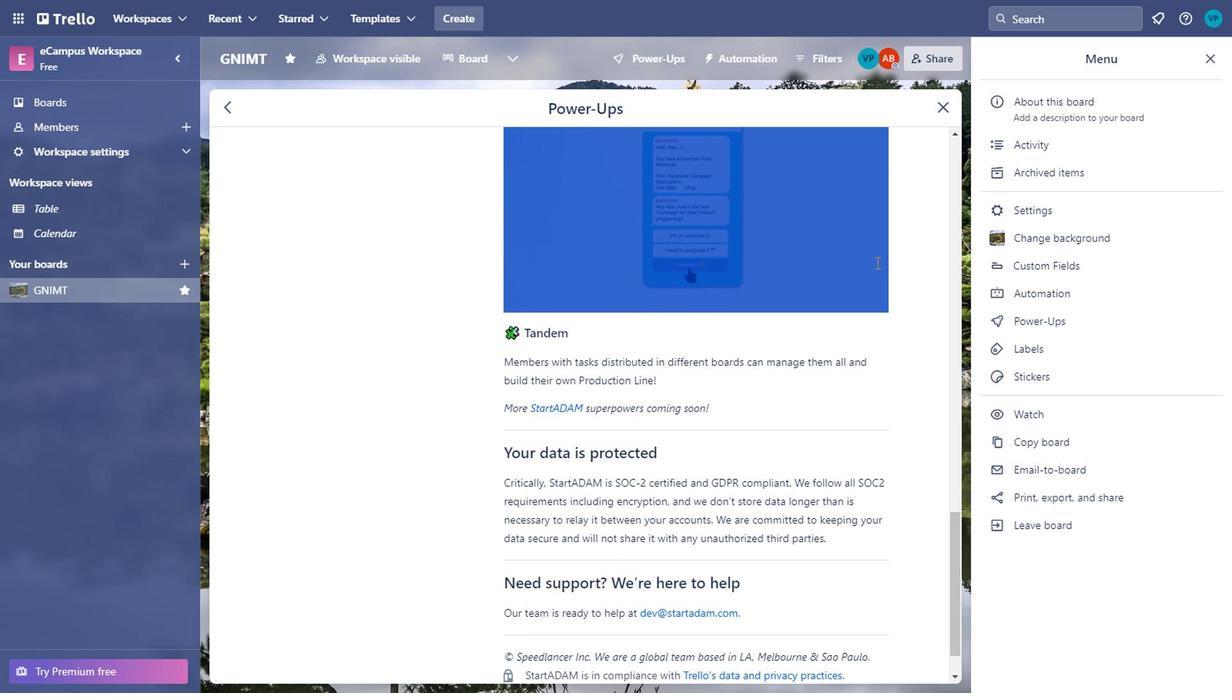 
Action: Mouse scrolled (811, 298) with delta (0, 0)
Screenshot: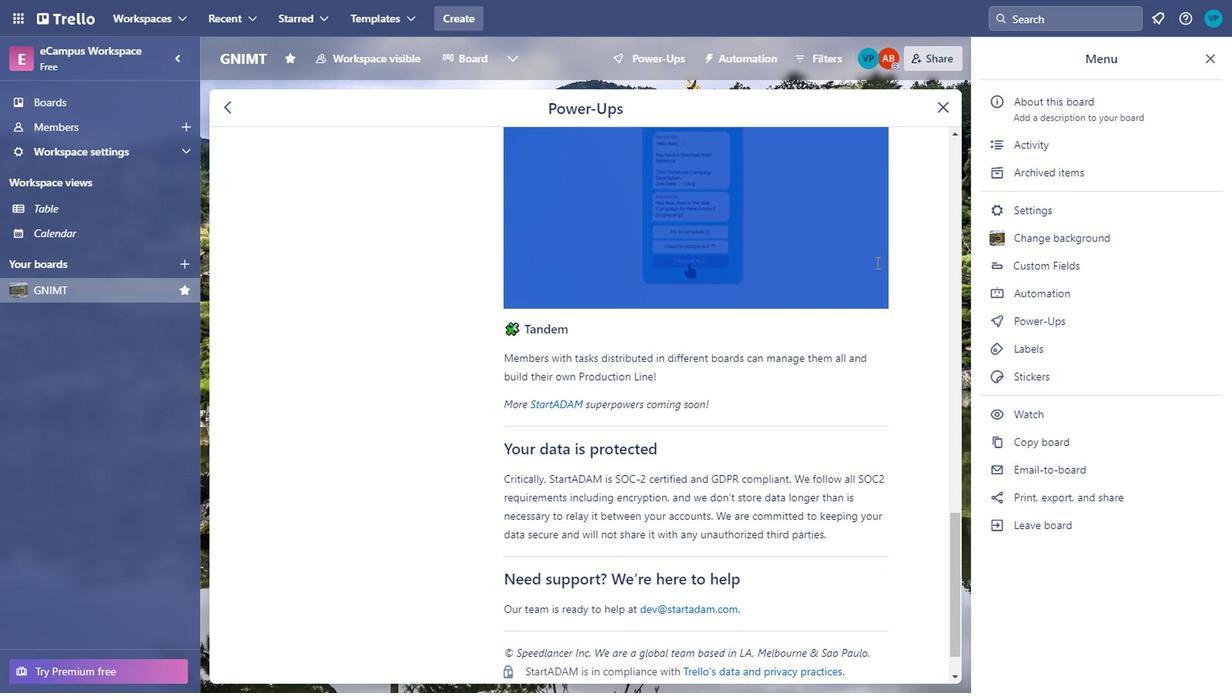 
Action: Mouse scrolled (811, 298) with delta (0, 0)
Screenshot: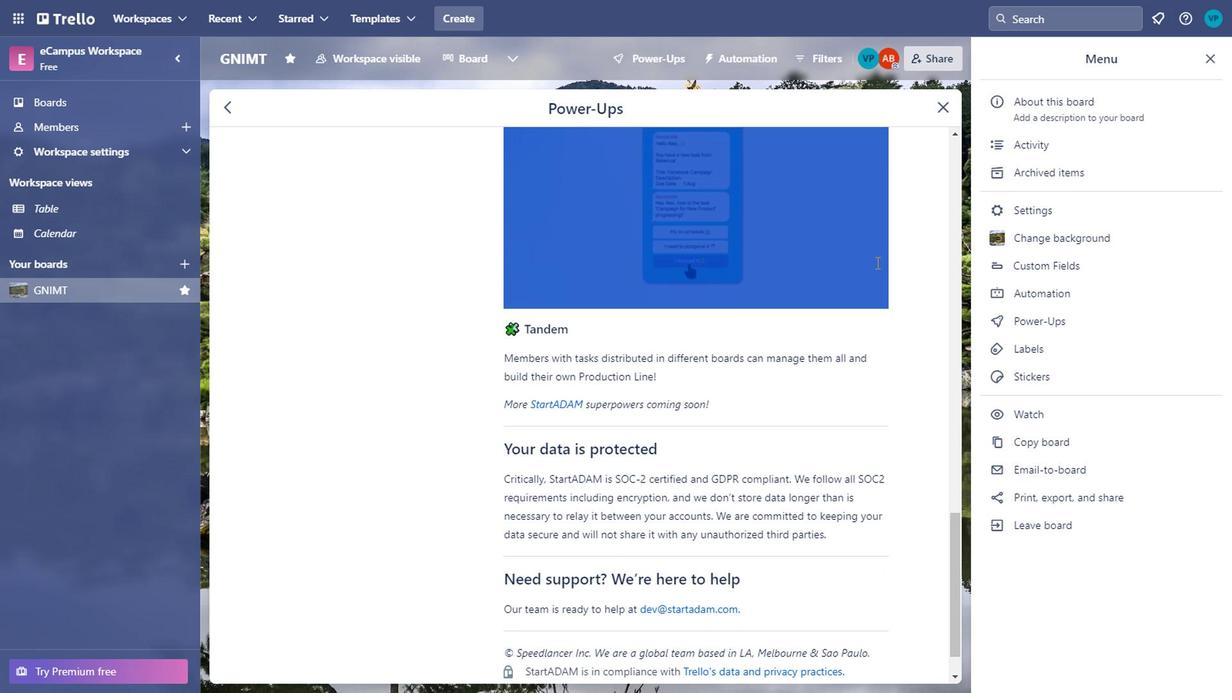
Action: Mouse moved to (824, 427)
Screenshot: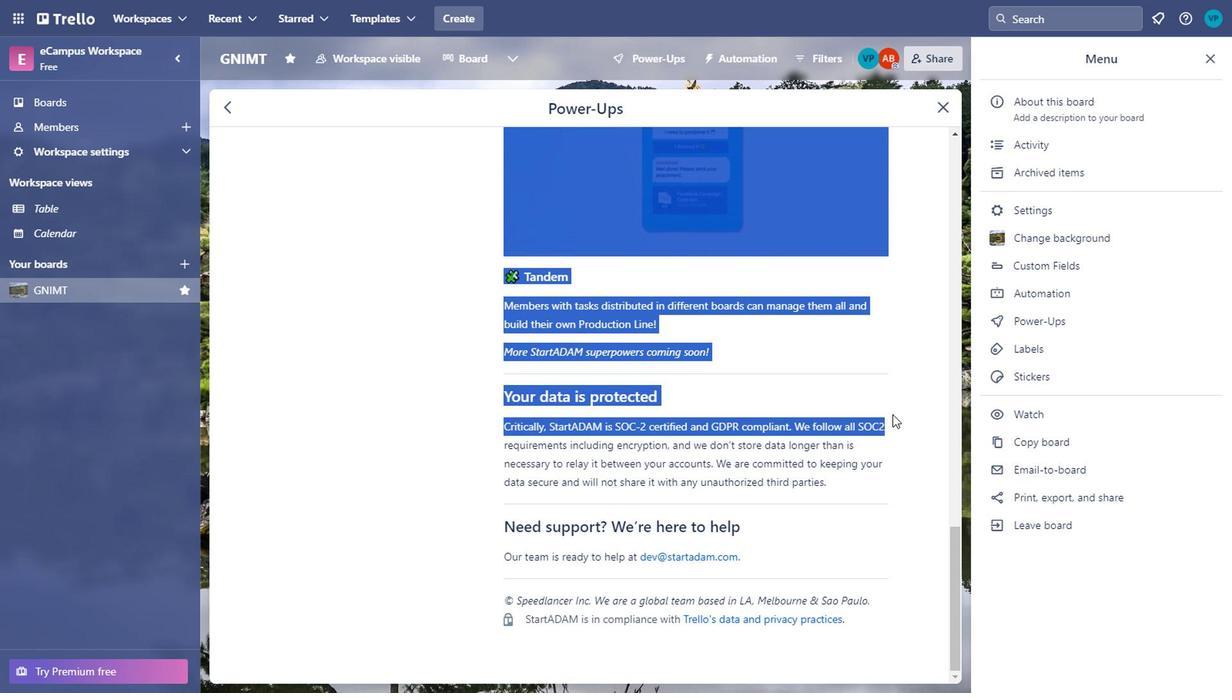 
Action: Mouse scrolled (824, 427) with delta (0, 0)
Screenshot: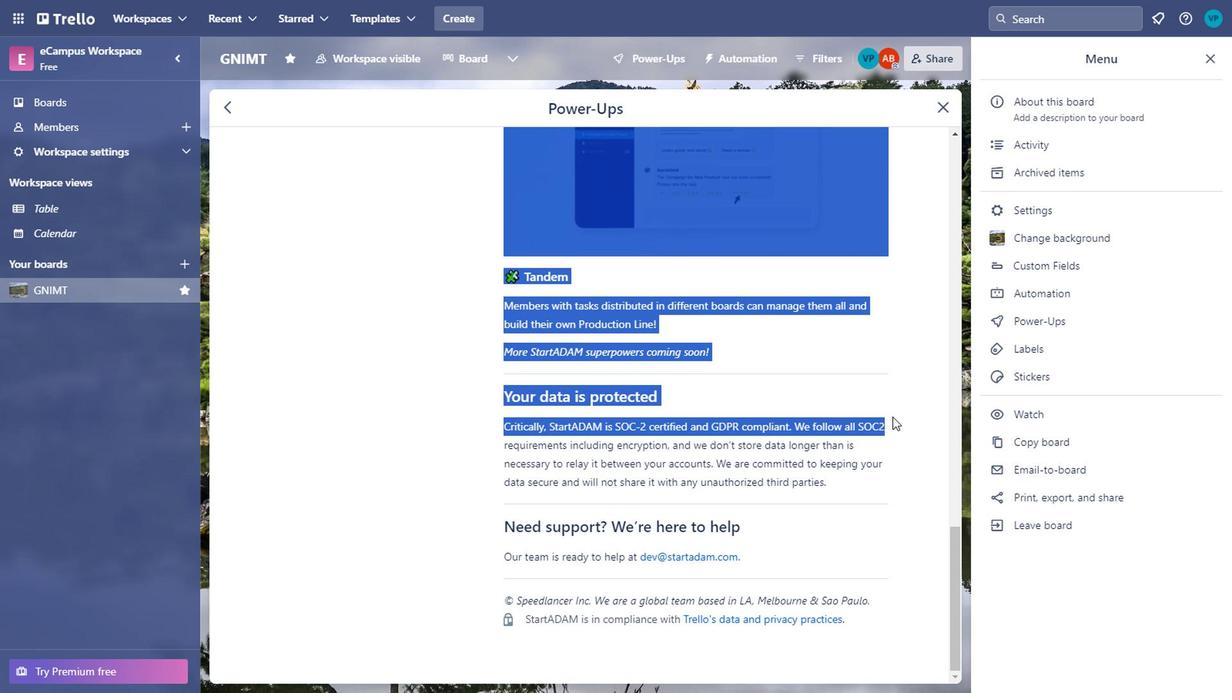 
Action: Mouse scrolled (824, 427) with delta (0, 0)
Screenshot: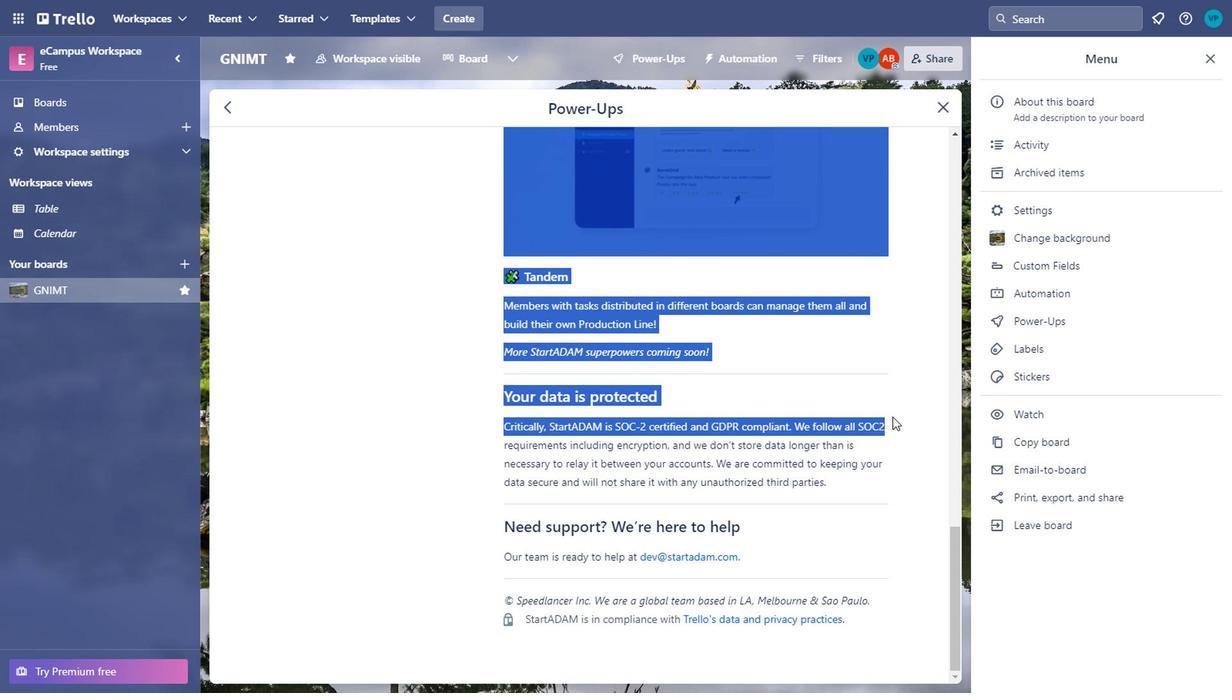 
Action: Mouse scrolled (824, 427) with delta (0, 0)
Screenshot: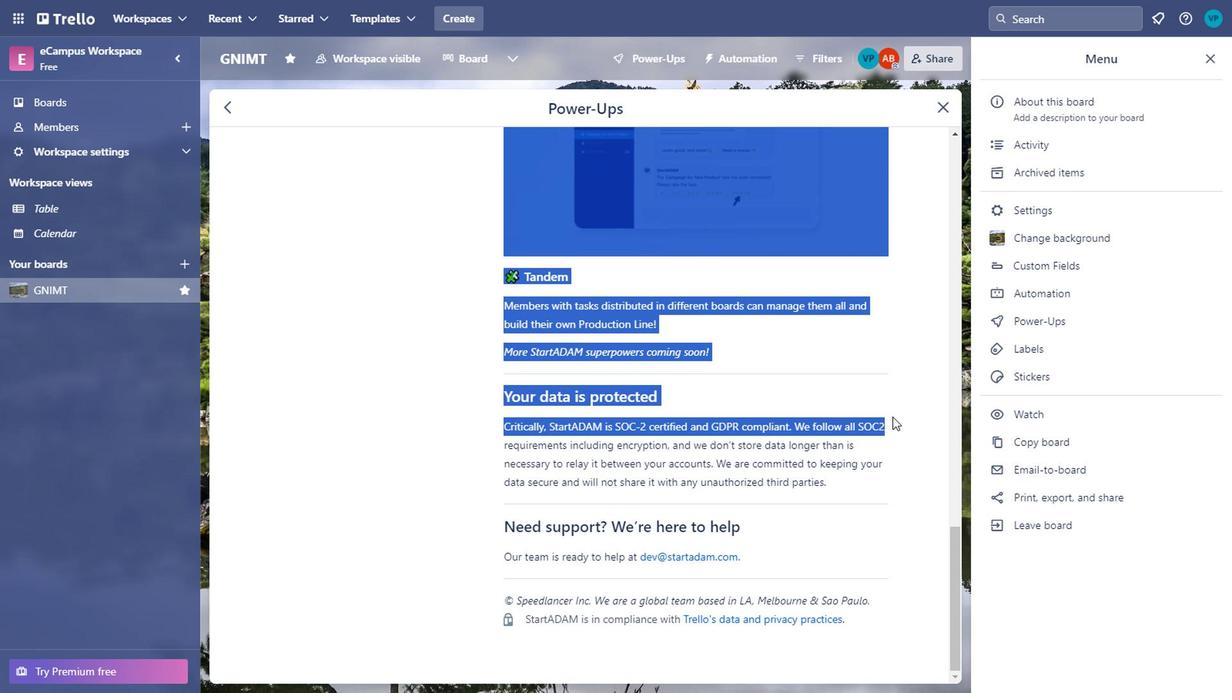 
Action: Mouse moved to (842, 647)
Screenshot: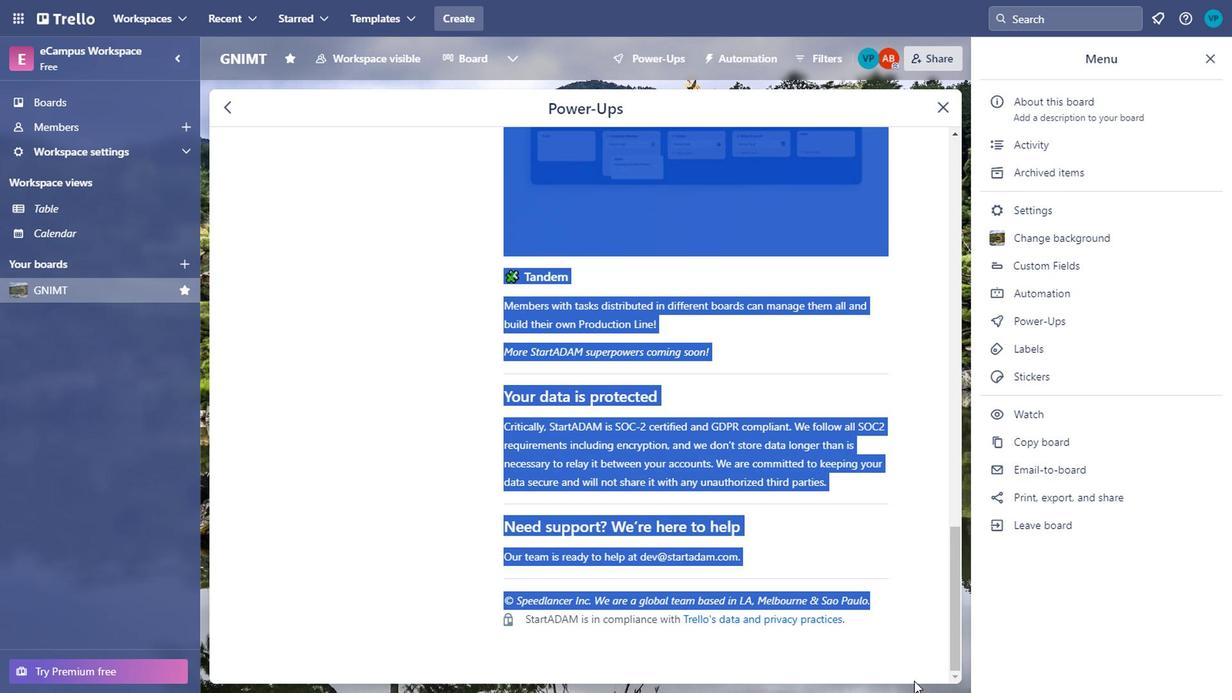 
Action: Mouse scrolled (842, 647) with delta (0, 0)
Screenshot: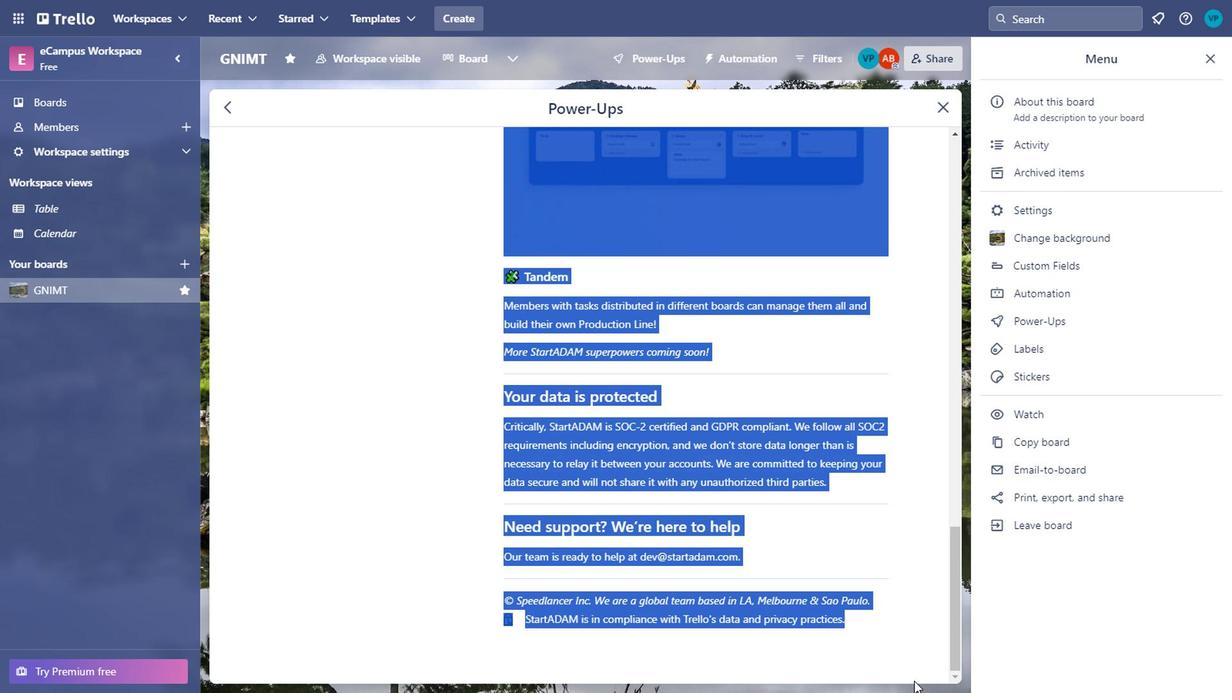 
Action: Mouse scrolled (842, 647) with delta (0, 0)
Screenshot: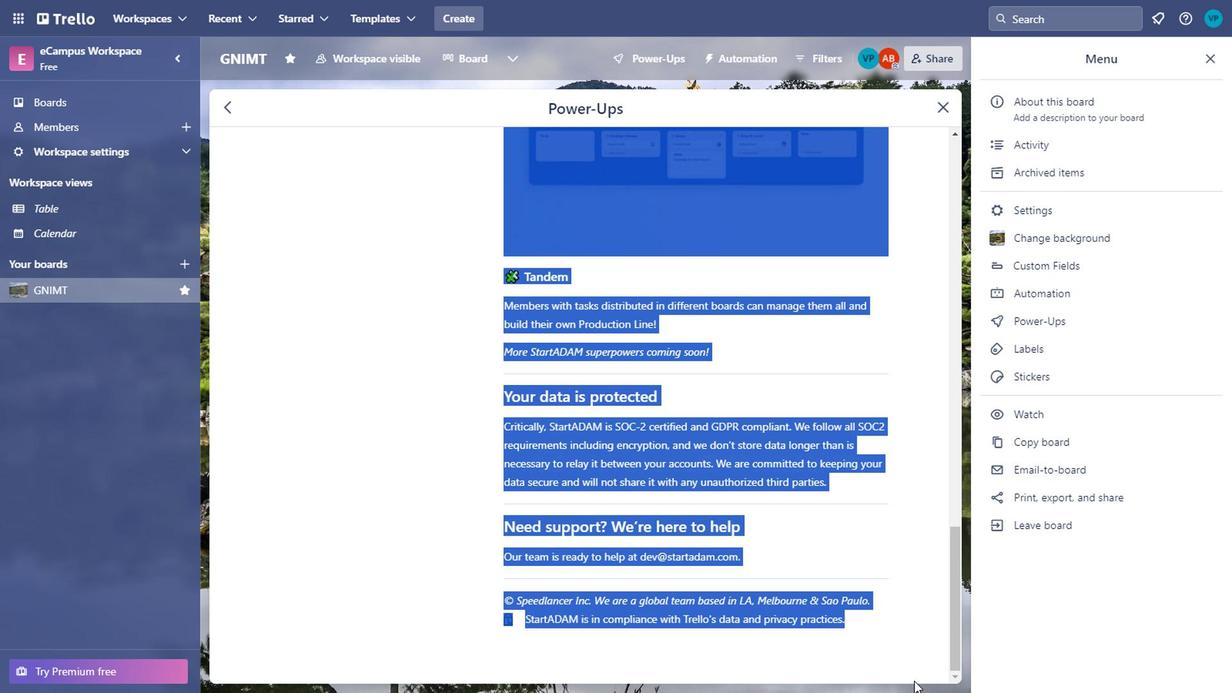 
Action: Mouse scrolled (842, 647) with delta (0, 0)
Screenshot: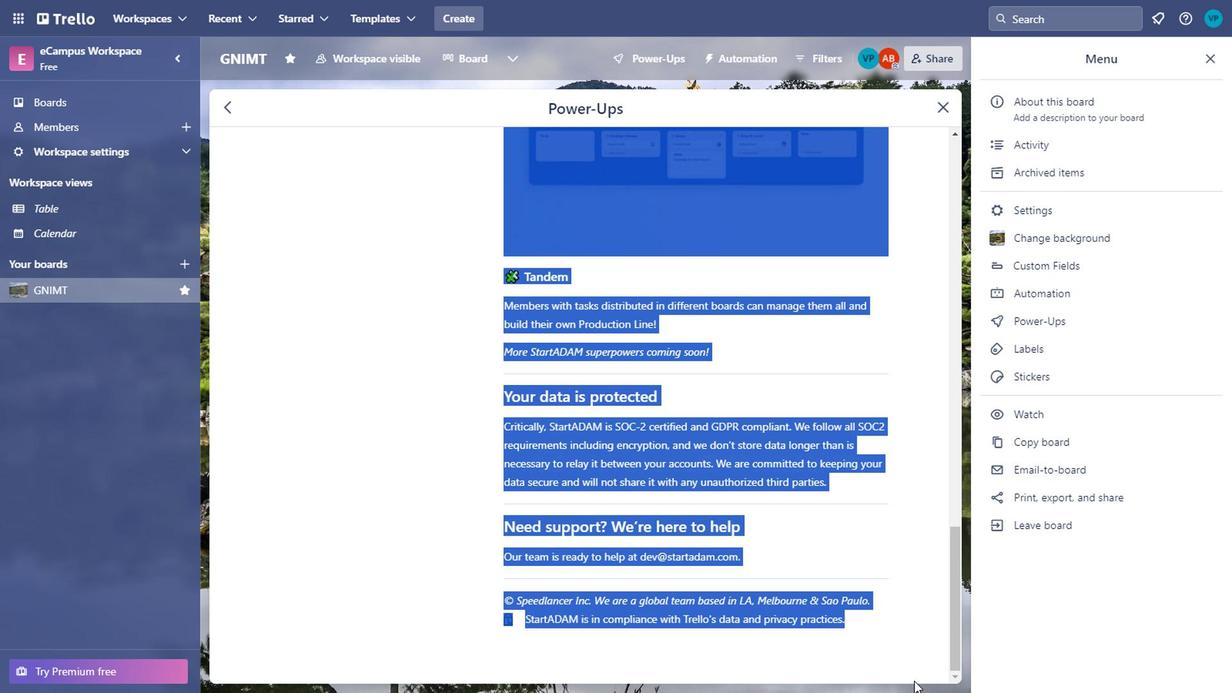 
Action: Mouse moved to (266, 172)
Screenshot: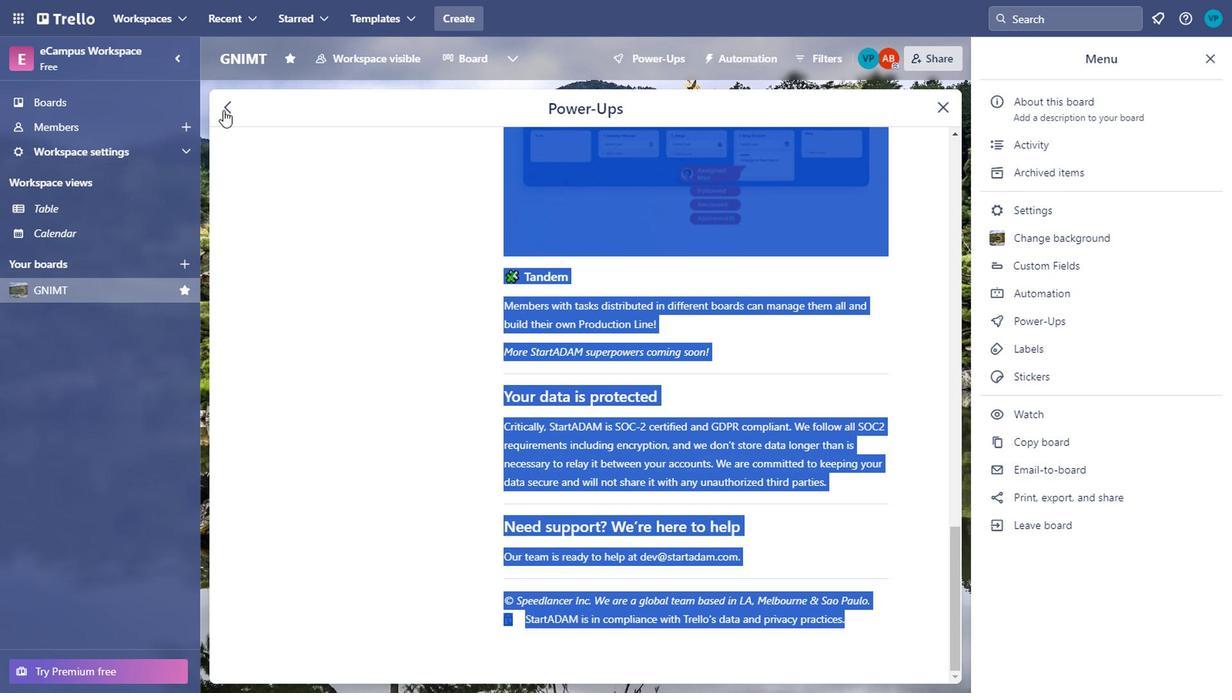 
Action: Mouse pressed left at (266, 172)
Screenshot: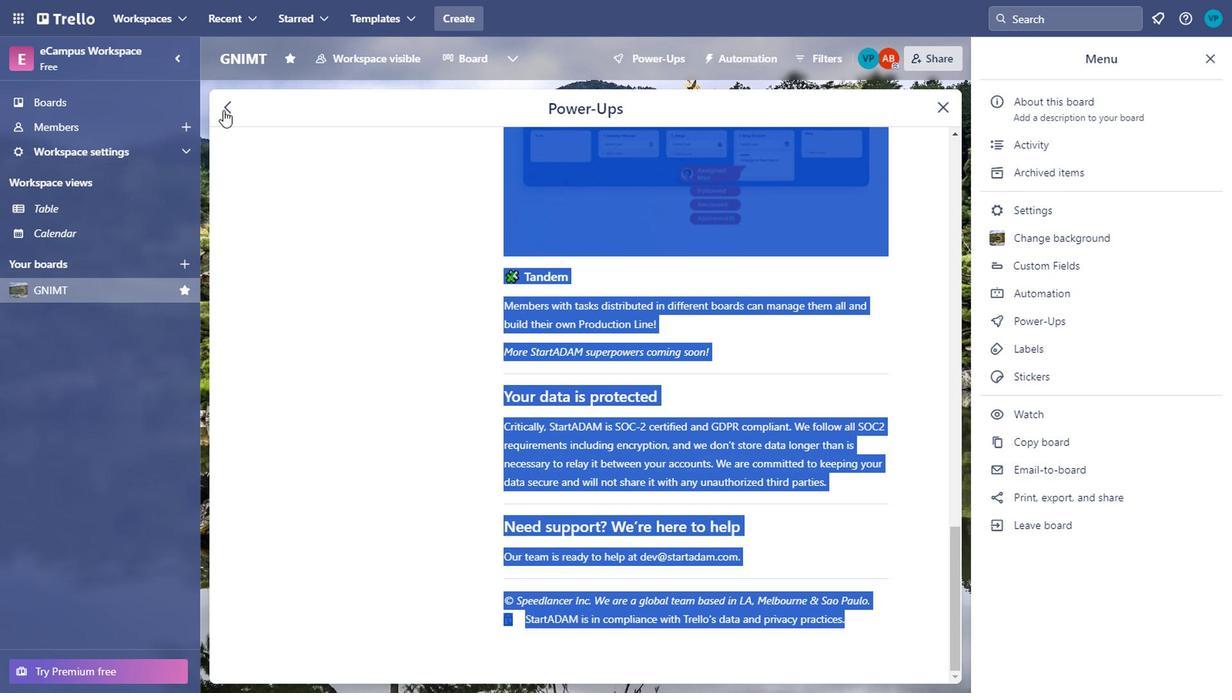 
Action: Mouse moved to (683, 389)
Screenshot: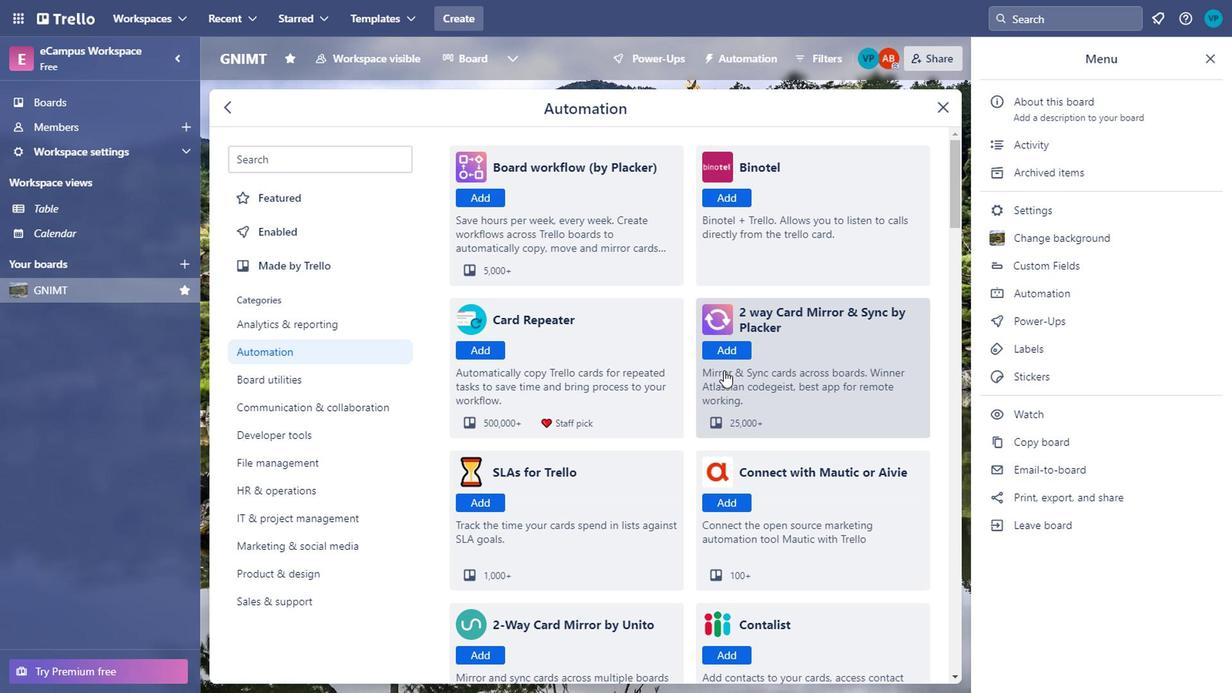
Action: Mouse scrolled (683, 388) with delta (0, 0)
Screenshot: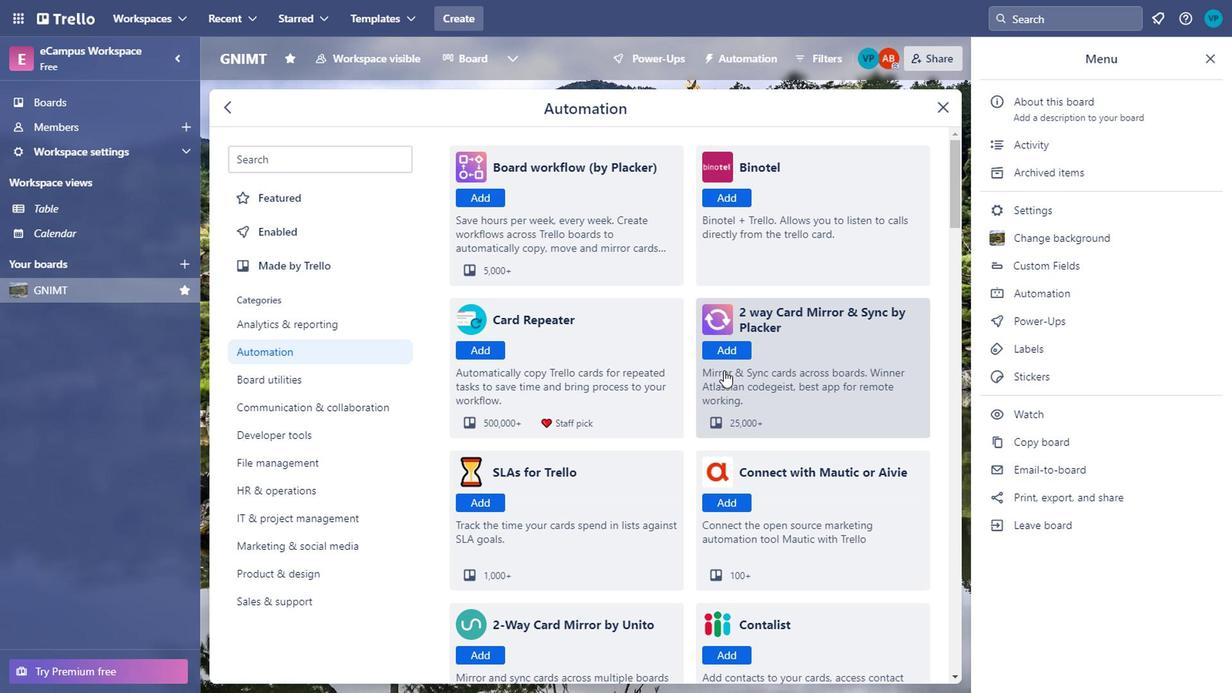 
Action: Mouse scrolled (683, 388) with delta (0, 0)
Screenshot: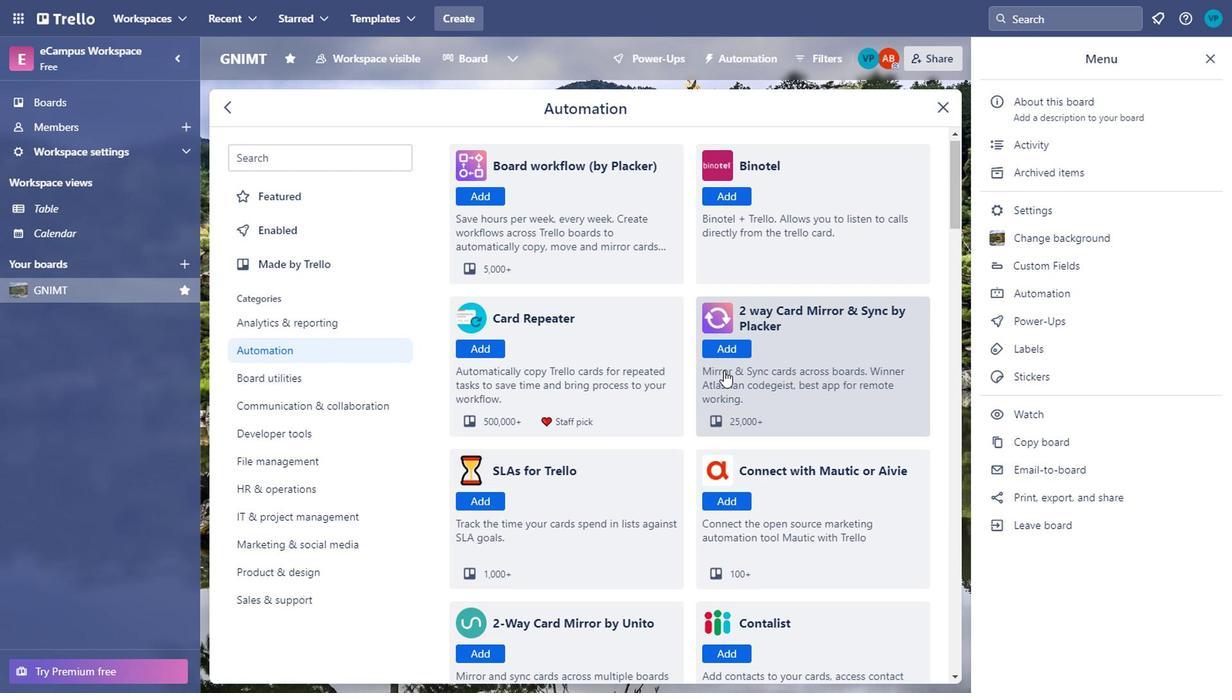 
Action: Mouse scrolled (683, 388) with delta (0, 0)
Screenshot: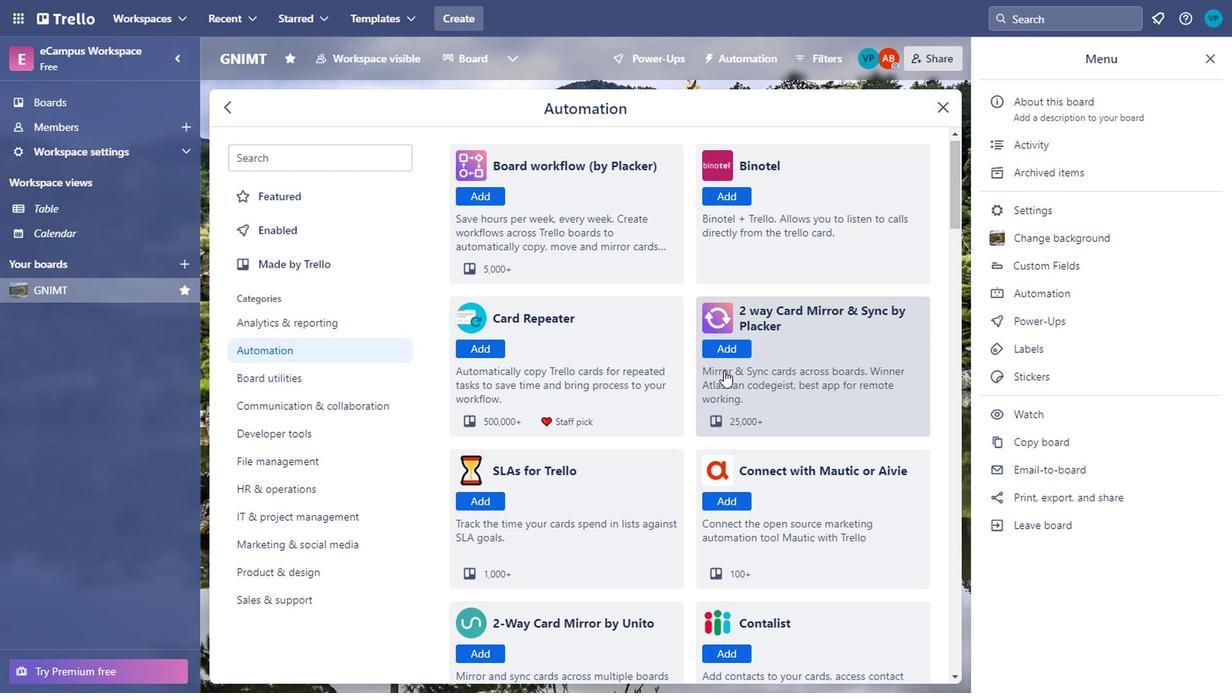 
Action: Mouse scrolled (683, 388) with delta (0, 0)
Screenshot: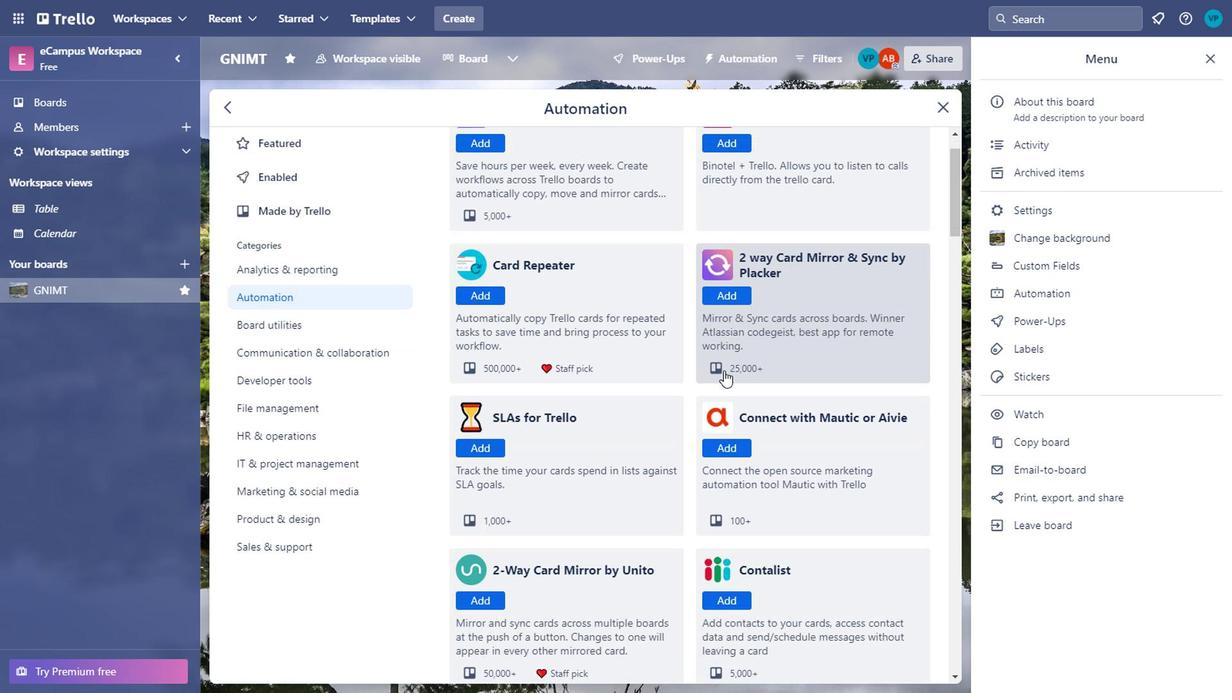 
Action: Mouse scrolled (683, 388) with delta (0, 0)
Screenshot: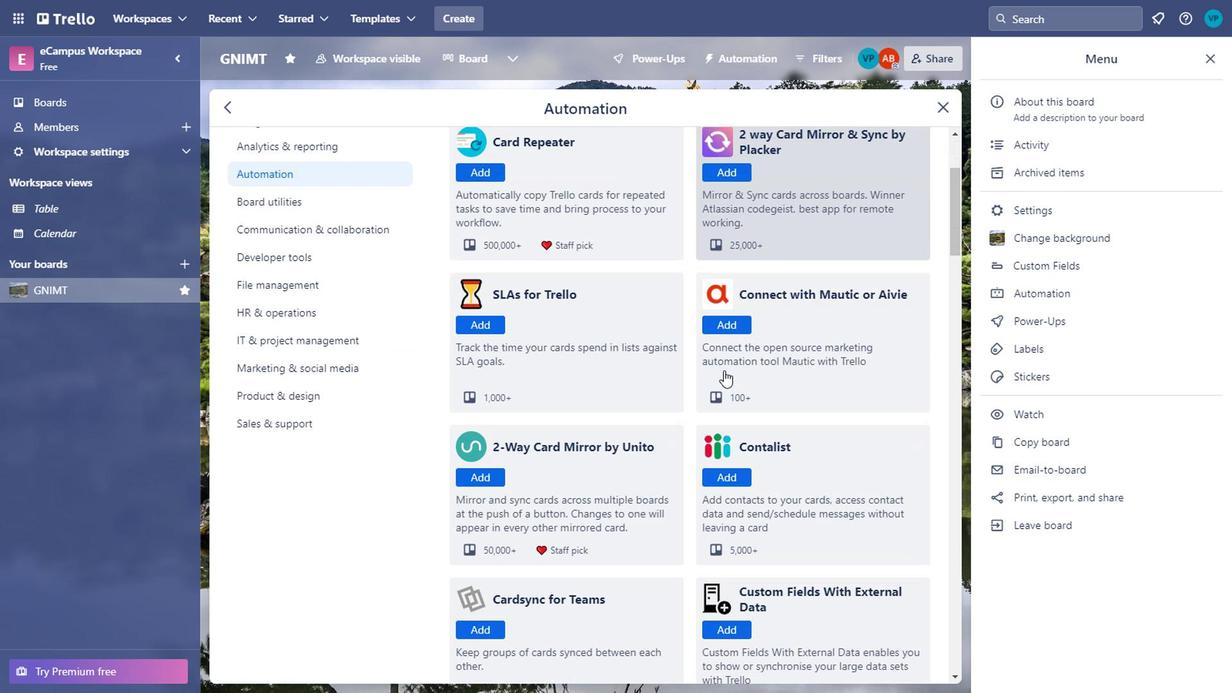 
Action: Mouse moved to (591, 475)
Screenshot: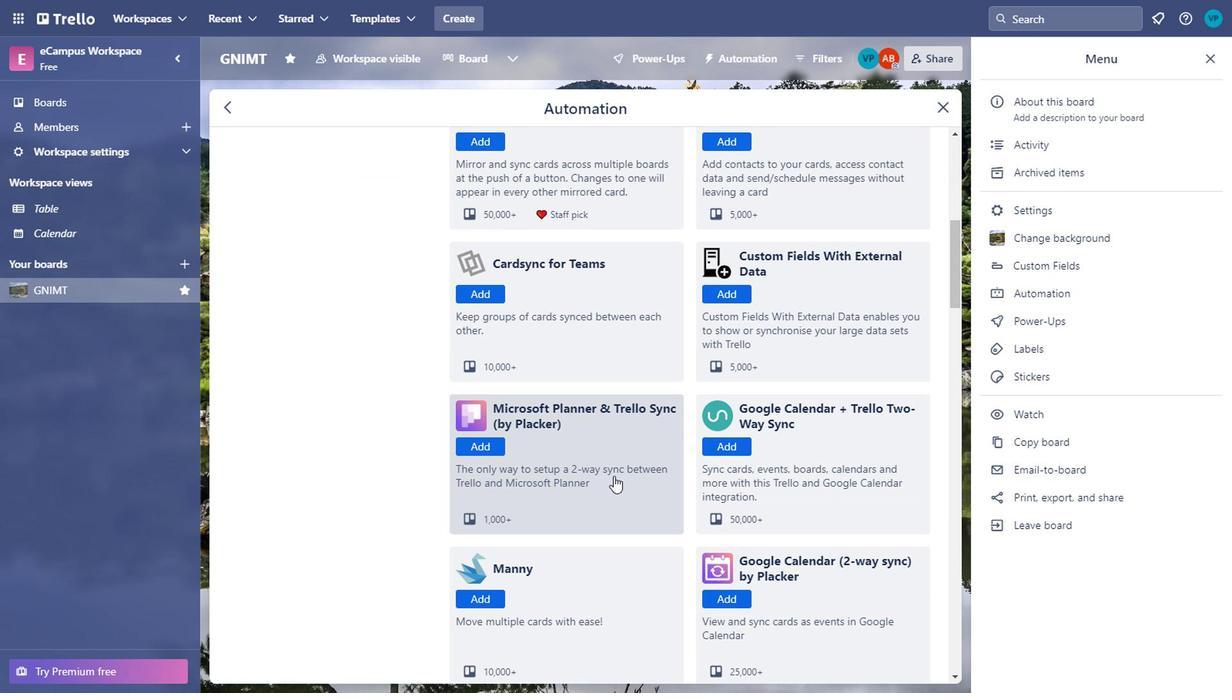 
Action: Mouse pressed left at (591, 475)
Screenshot: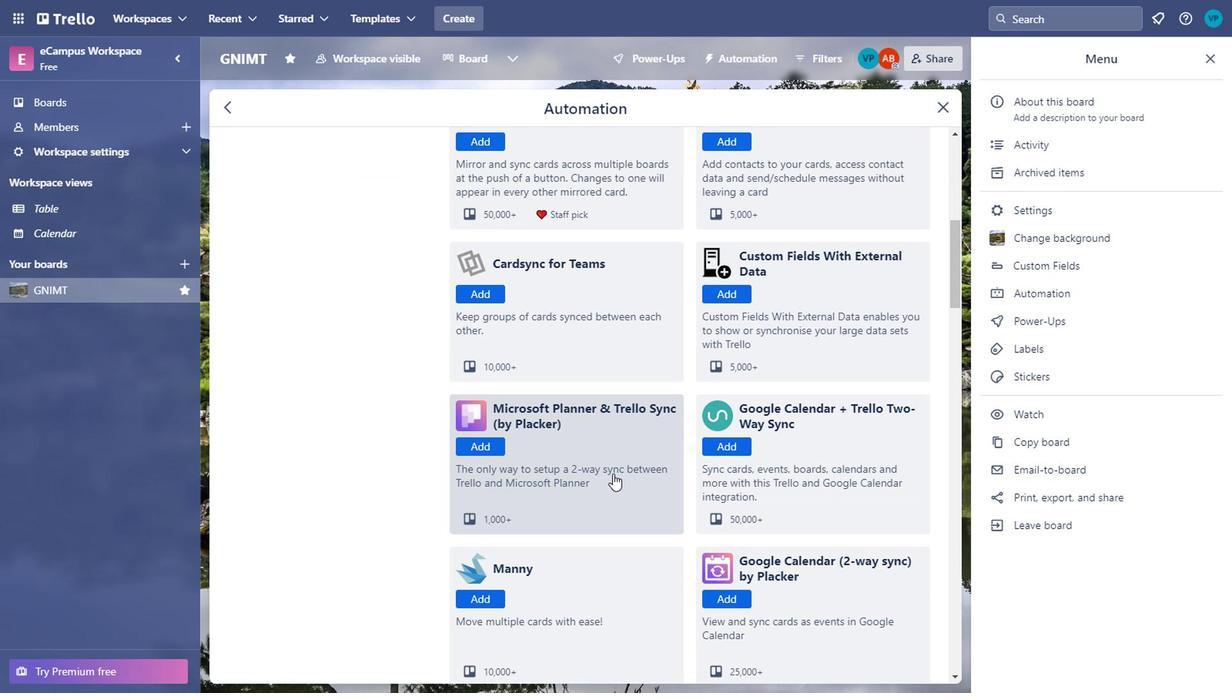 
Action: Mouse moved to (495, 346)
Screenshot: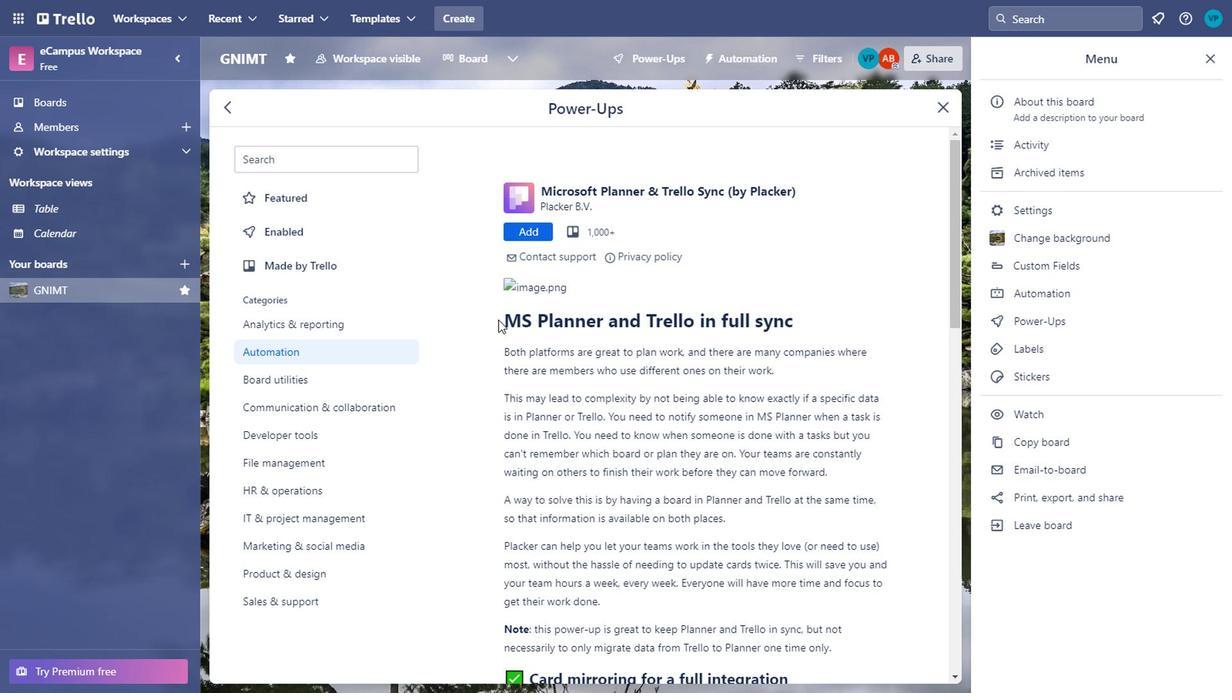
Action: Mouse pressed left at (495, 346)
Screenshot: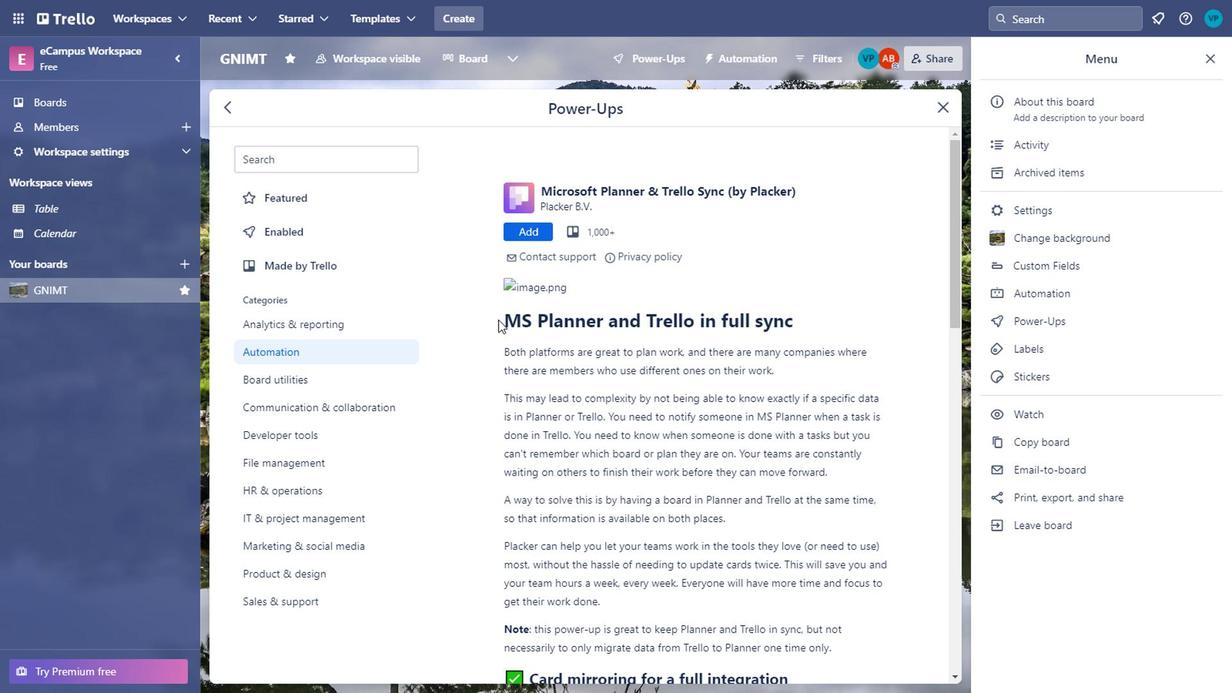 
Action: Mouse moved to (851, 457)
Screenshot: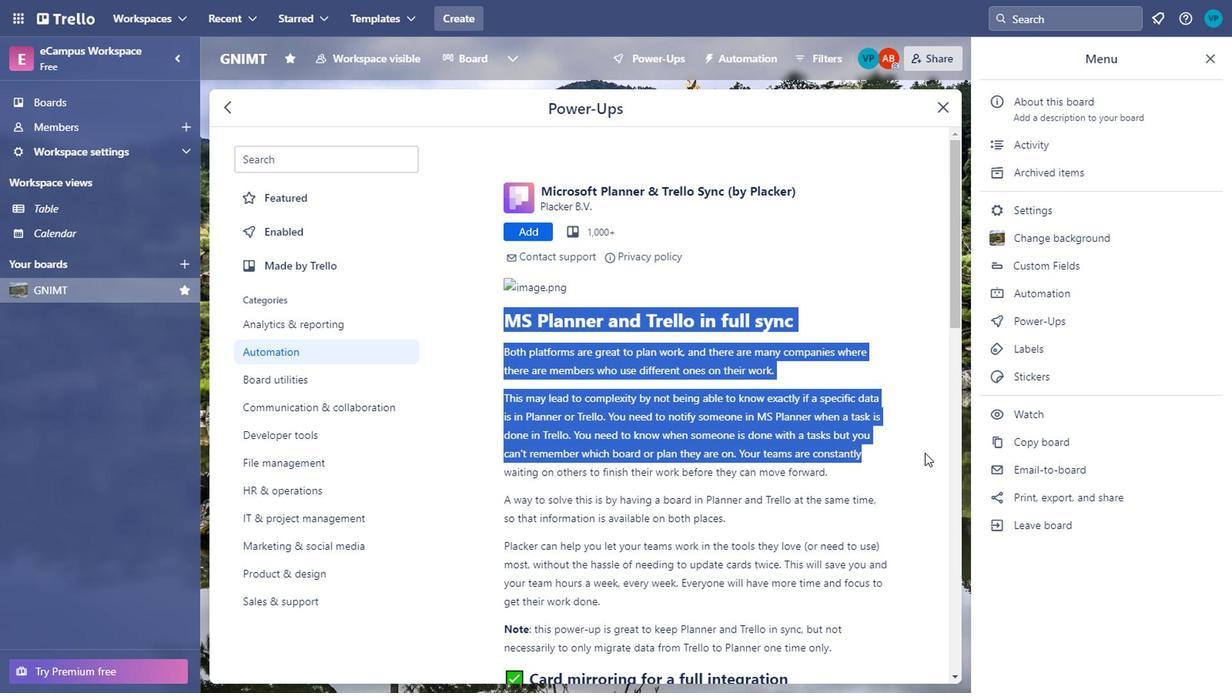 
Action: Mouse scrolled (851, 457) with delta (0, 0)
Screenshot: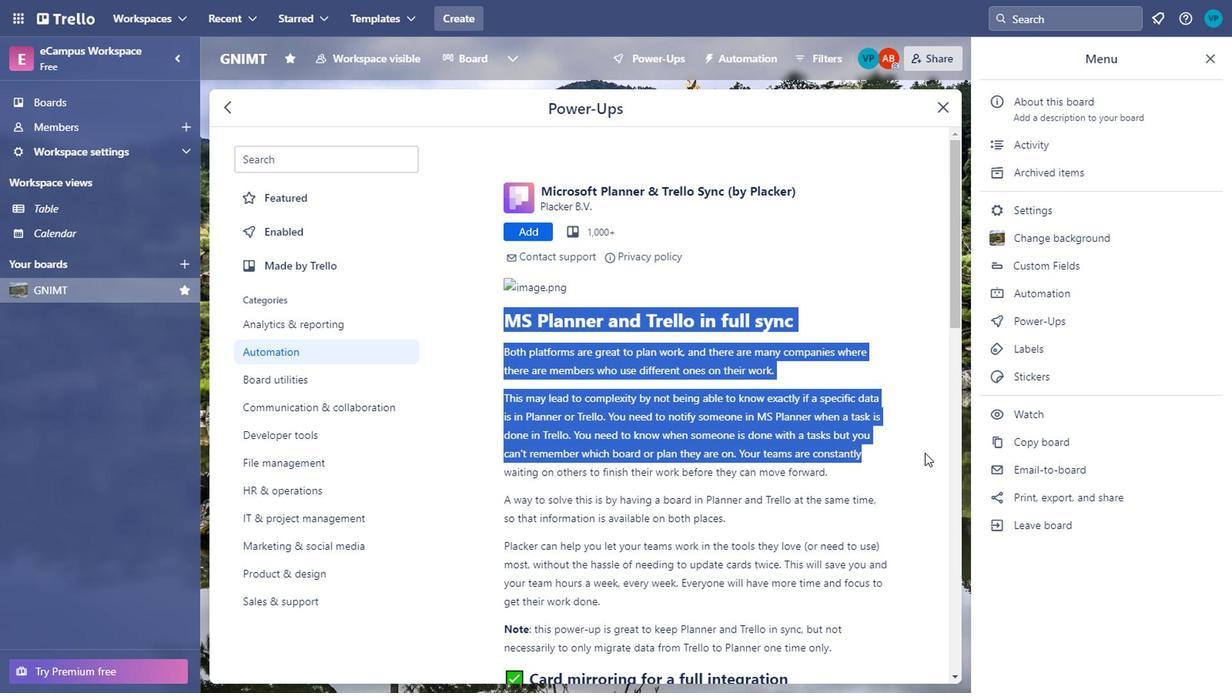 
Action: Mouse scrolled (851, 457) with delta (0, 0)
Screenshot: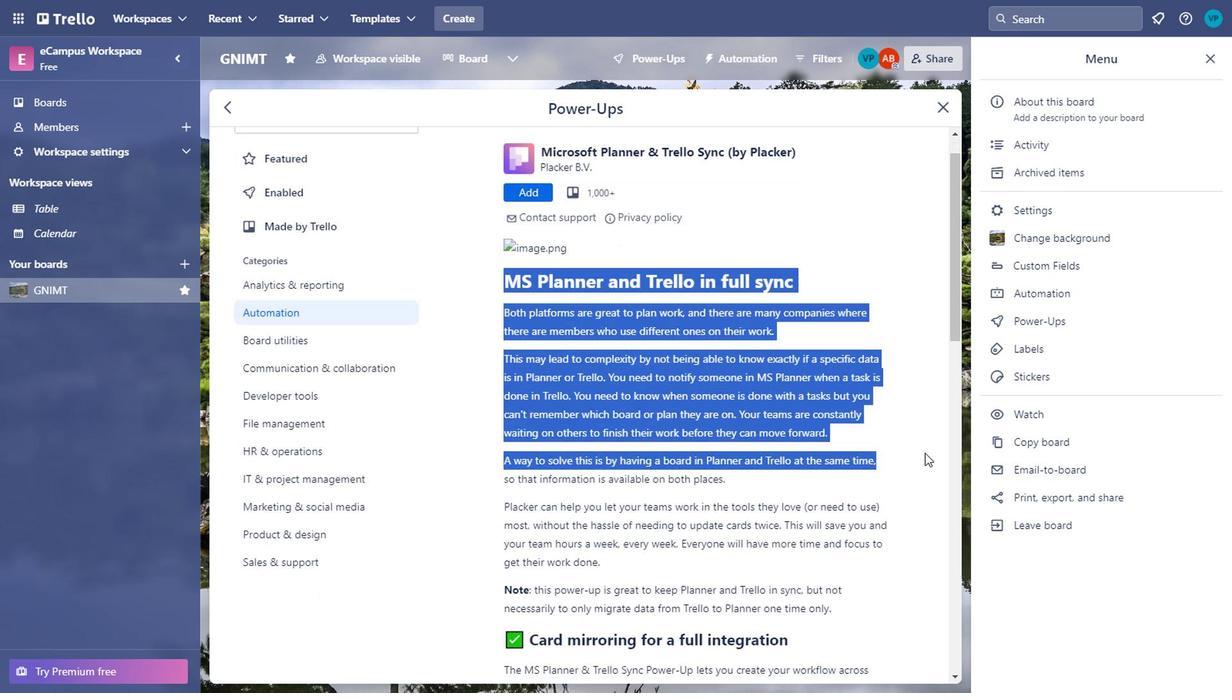 
Action: Mouse scrolled (851, 457) with delta (0, 0)
Screenshot: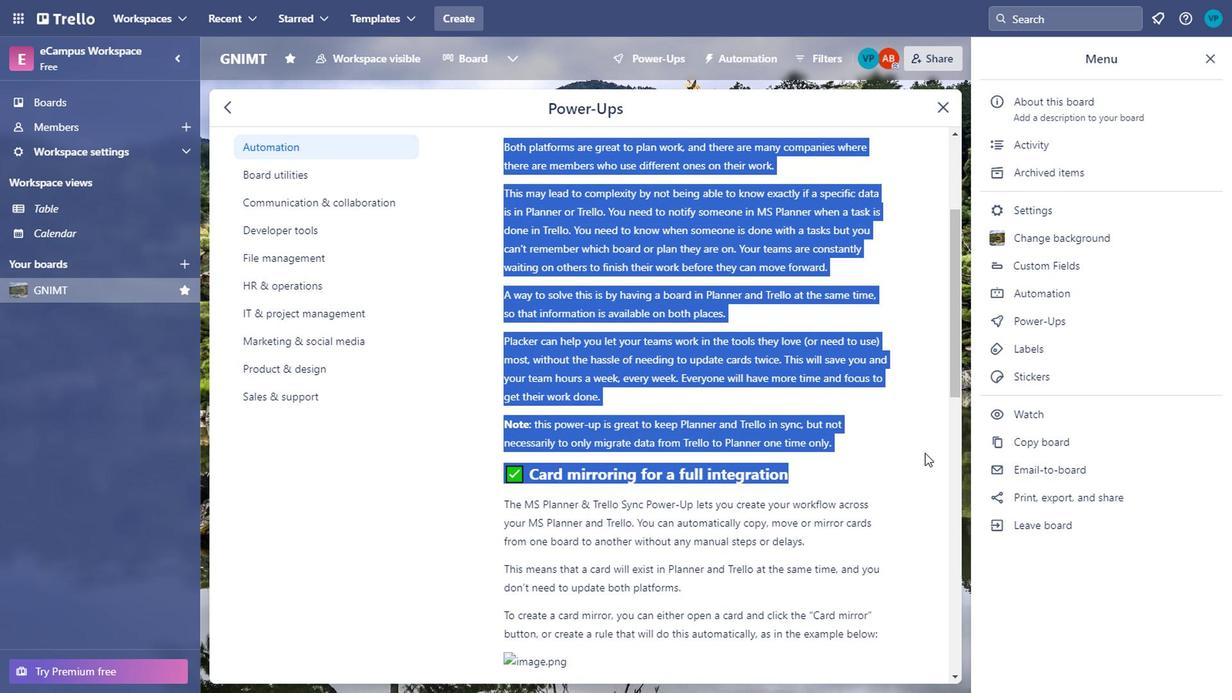 
Action: Mouse scrolled (851, 457) with delta (0, 0)
Screenshot: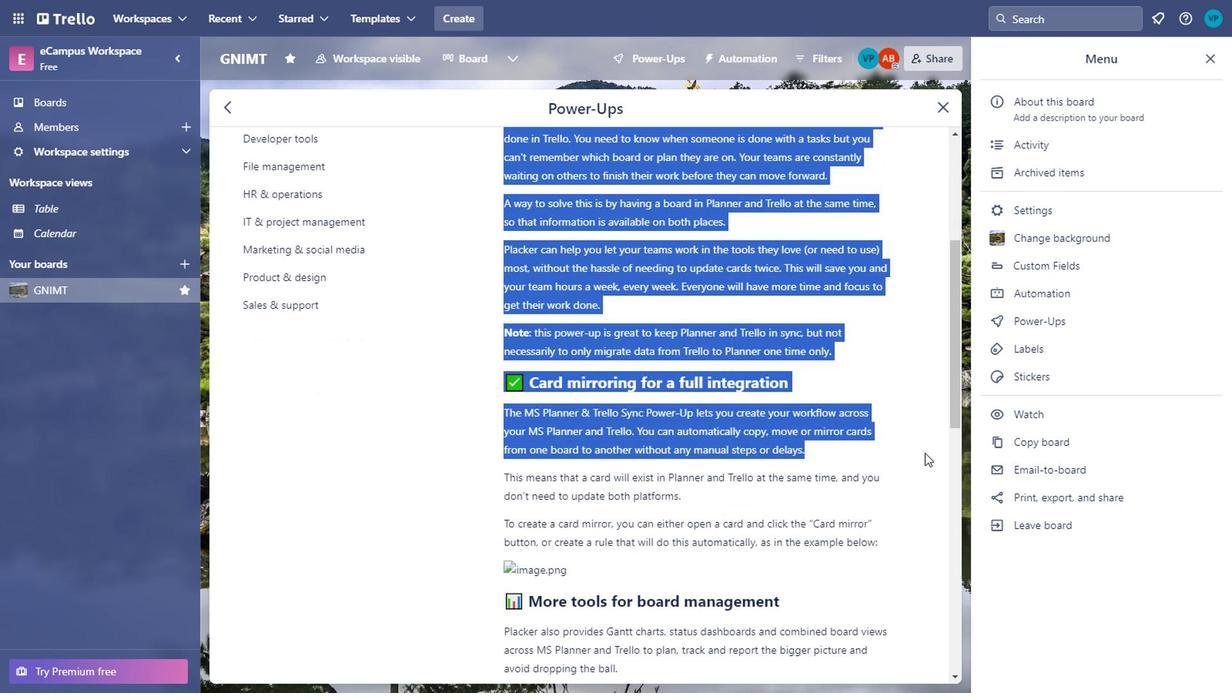 
Action: Mouse scrolled (851, 457) with delta (0, 0)
Screenshot: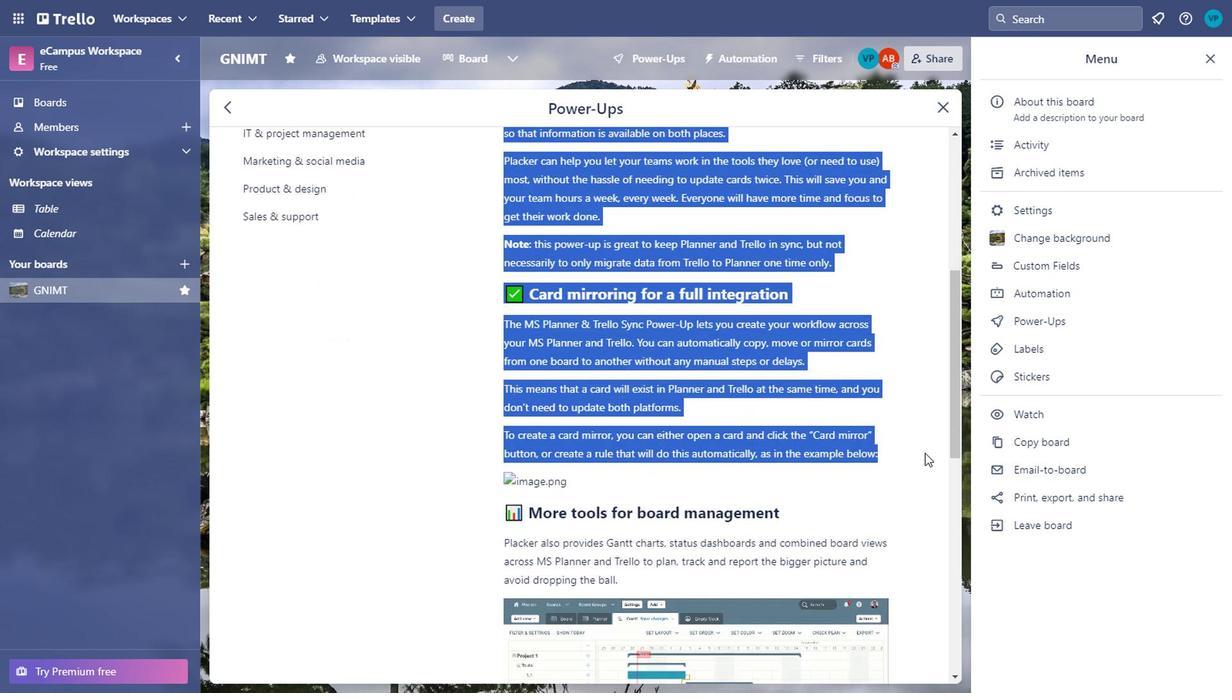 
Action: Mouse moved to (863, 570)
Screenshot: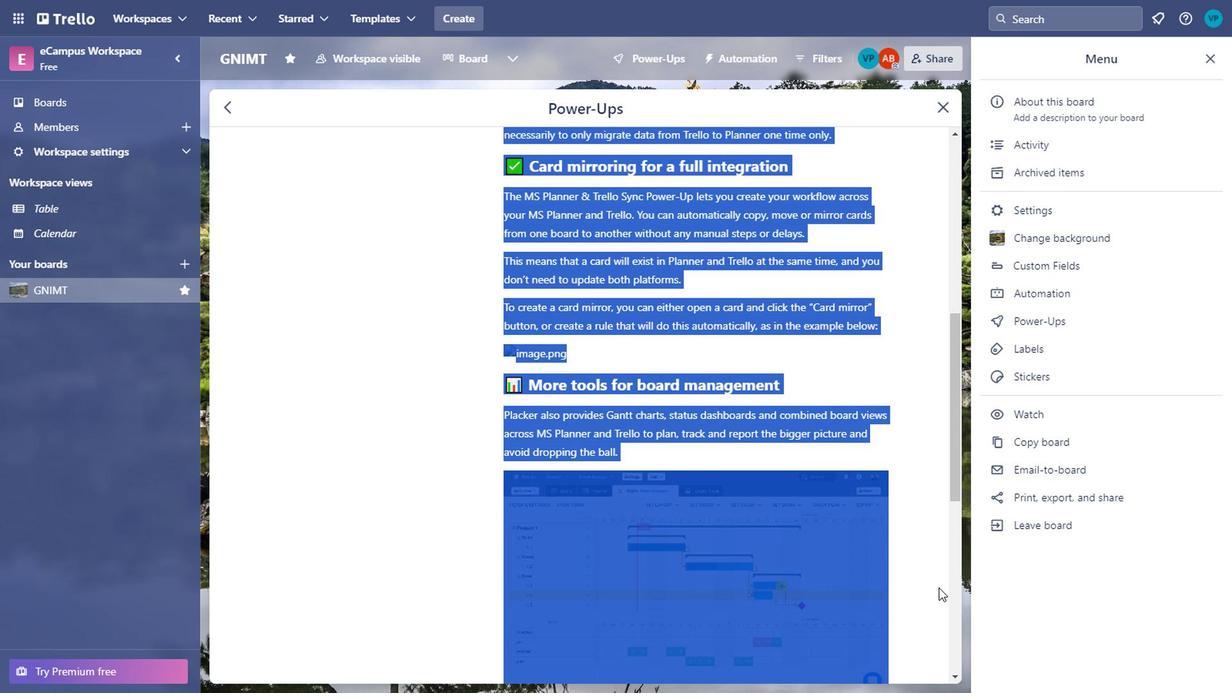 
Action: Mouse scrolled (863, 569) with delta (0, 0)
Screenshot: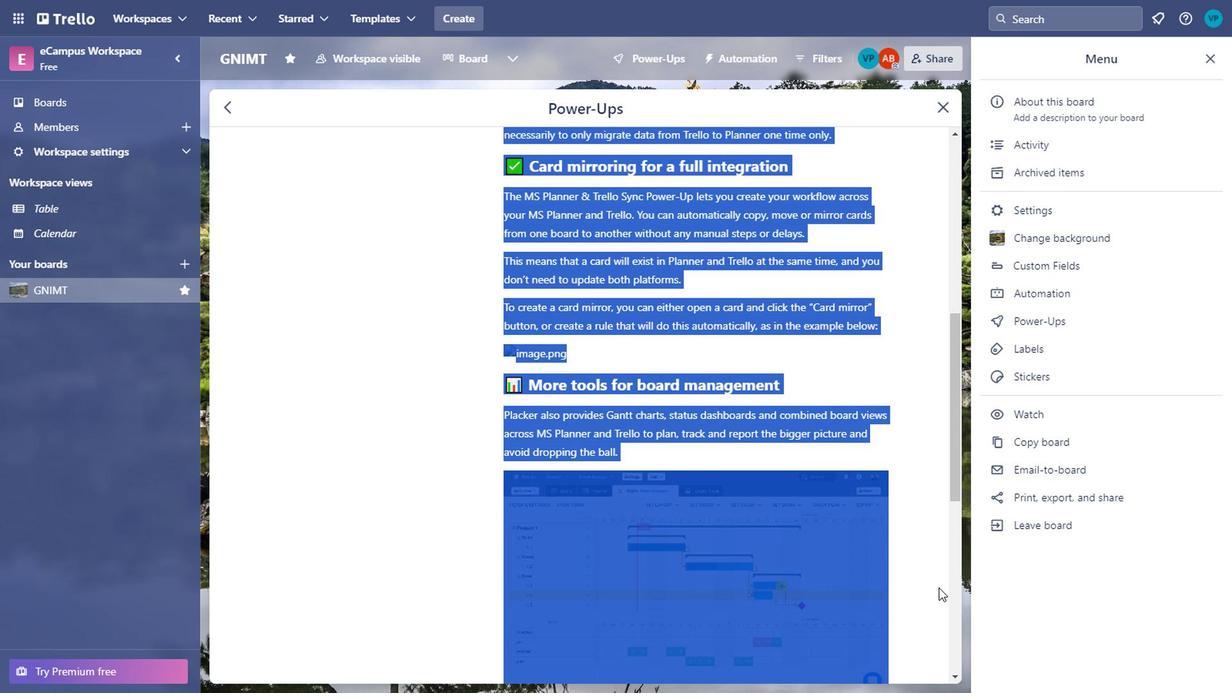 
Action: Mouse scrolled (863, 569) with delta (0, 0)
Screenshot: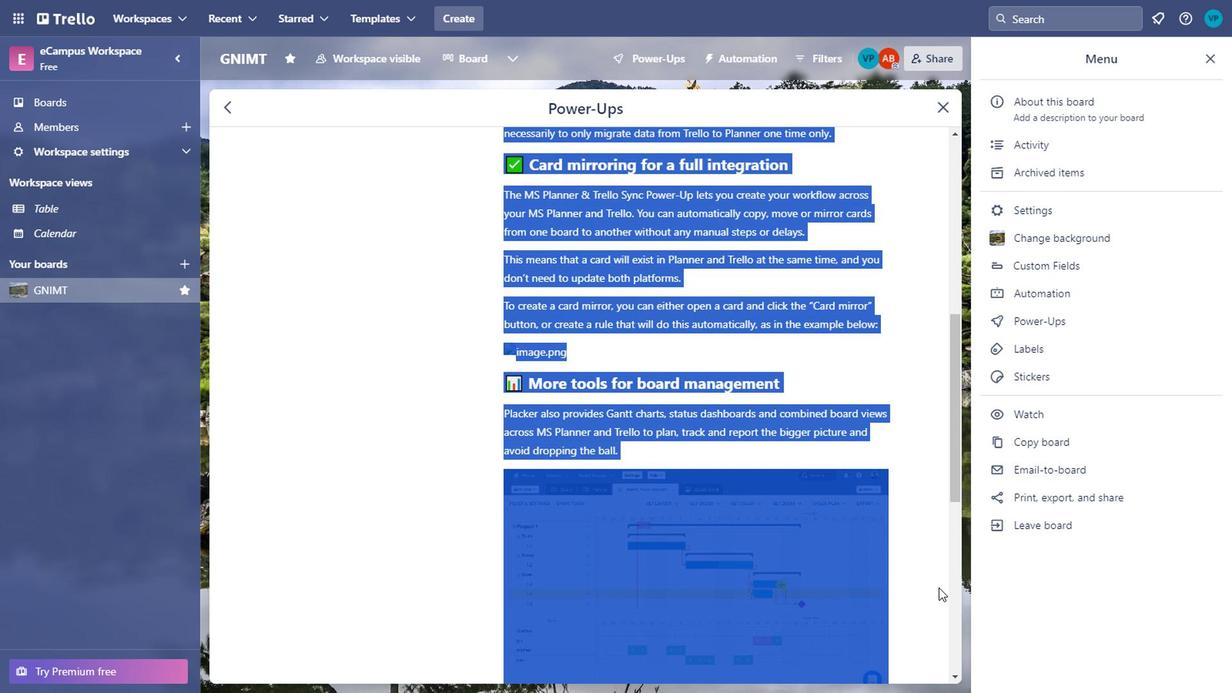 
Action: Mouse scrolled (863, 569) with delta (0, 0)
Screenshot: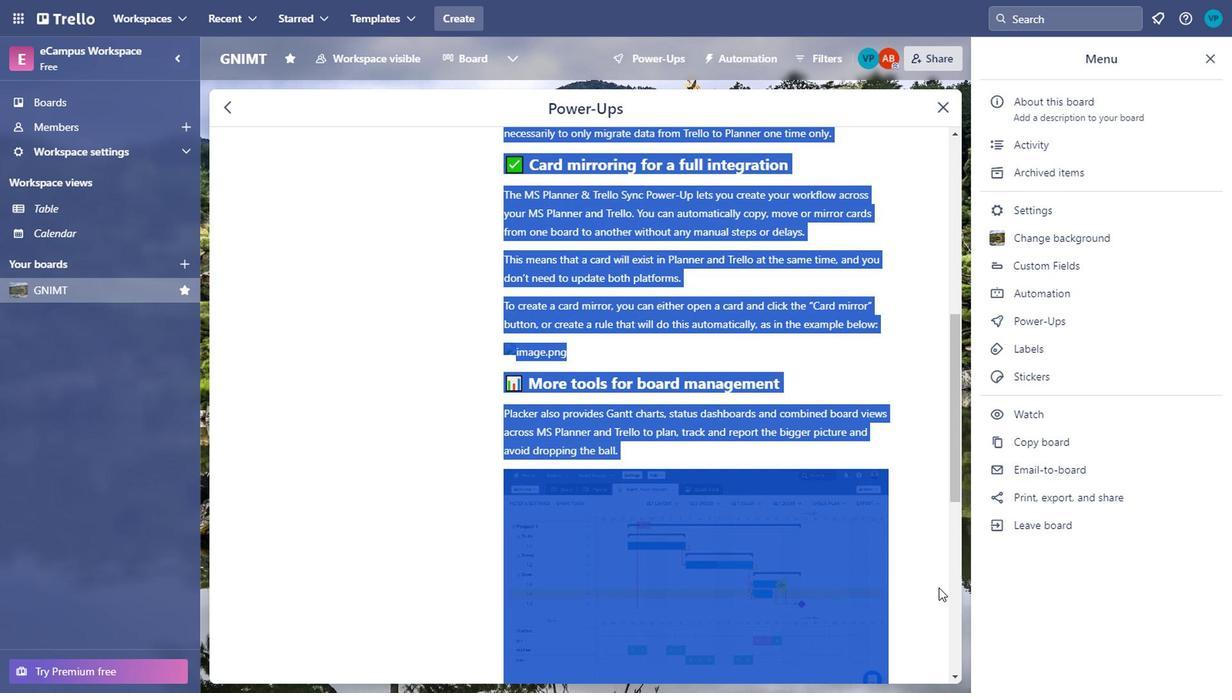 
Action: Mouse moved to (863, 560)
Screenshot: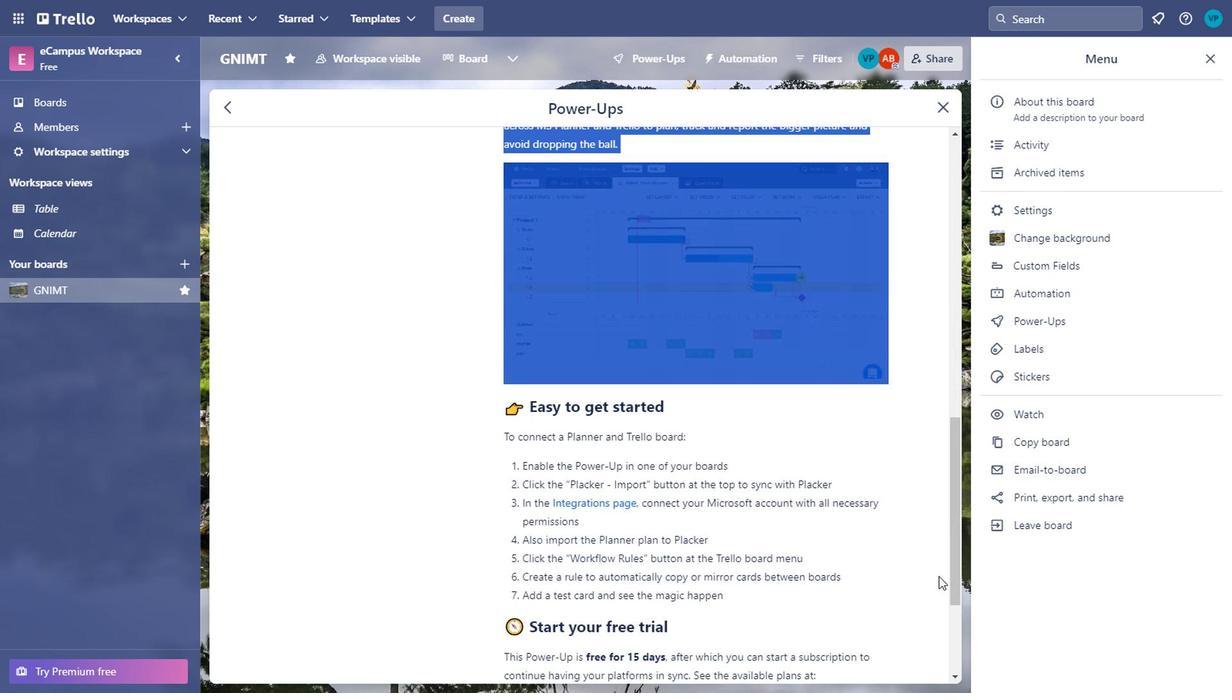 
Action: Mouse scrolled (863, 559) with delta (0, 0)
Screenshot: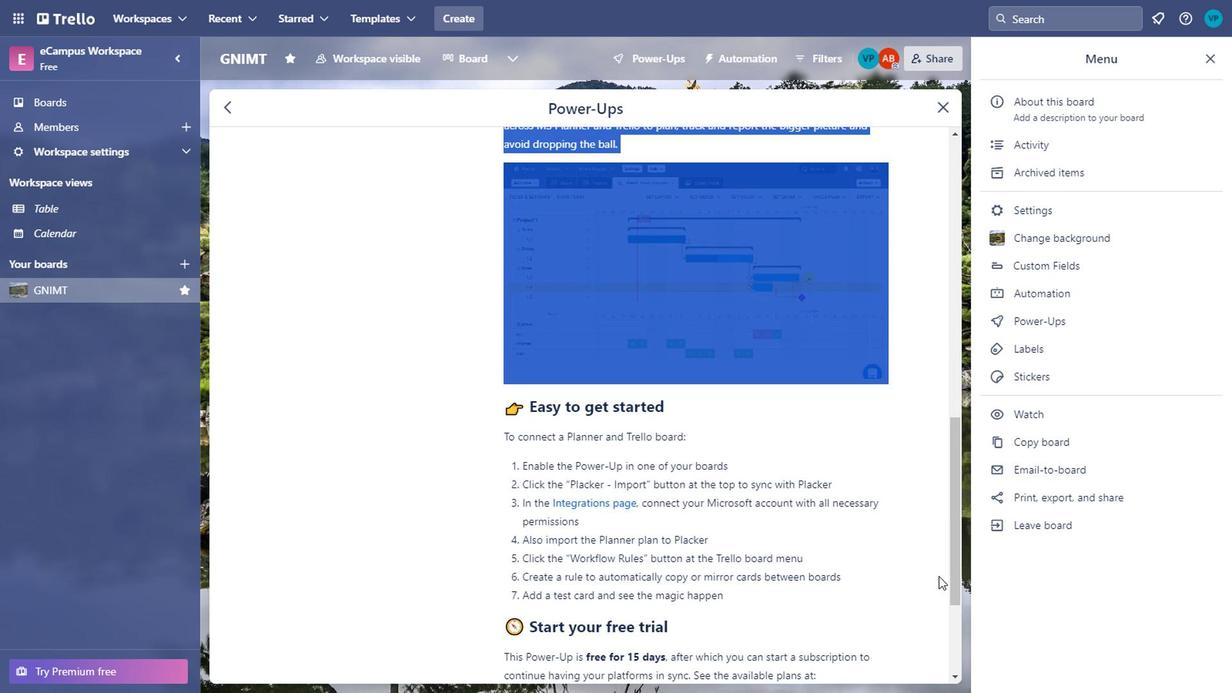 
Action: Mouse scrolled (863, 559) with delta (0, 0)
Screenshot: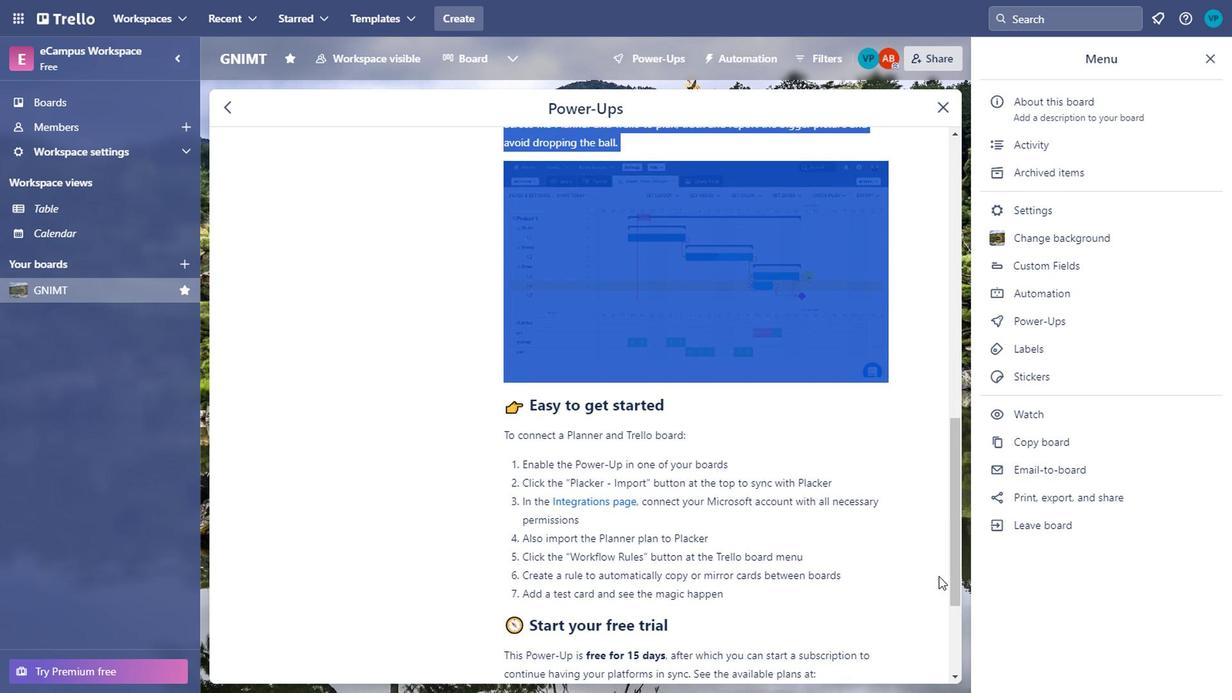
Action: Mouse scrolled (863, 559) with delta (0, 0)
Screenshot: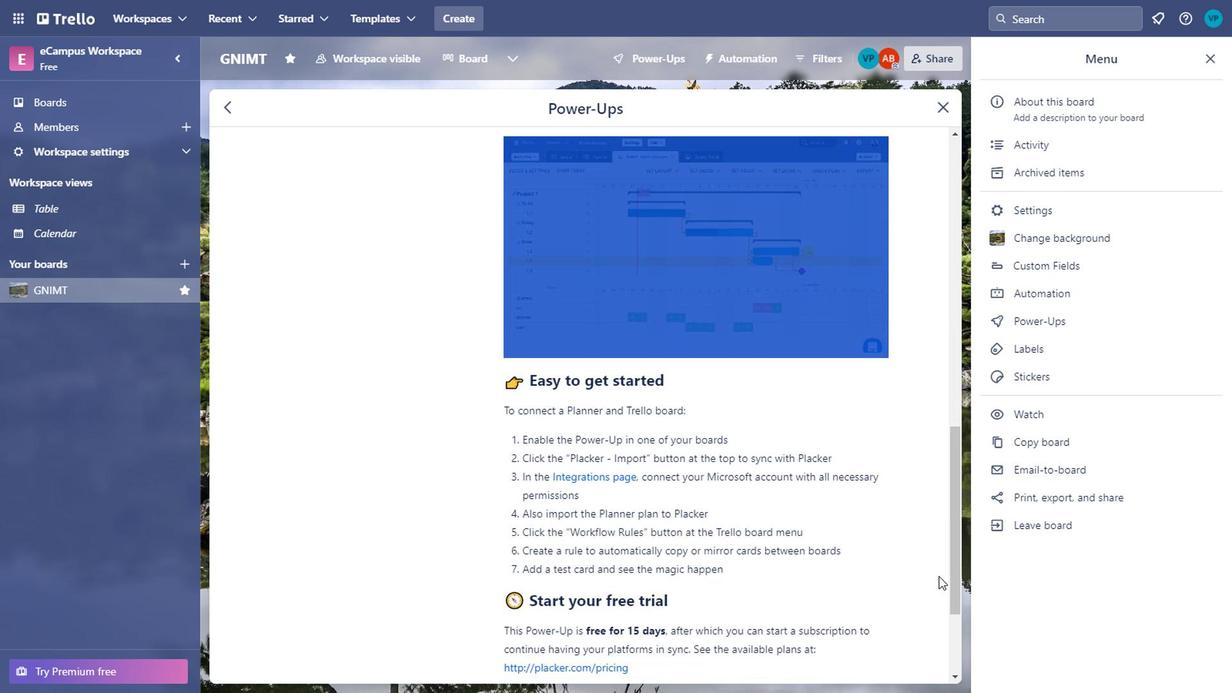 
Action: Mouse moved to (840, 574)
Screenshot: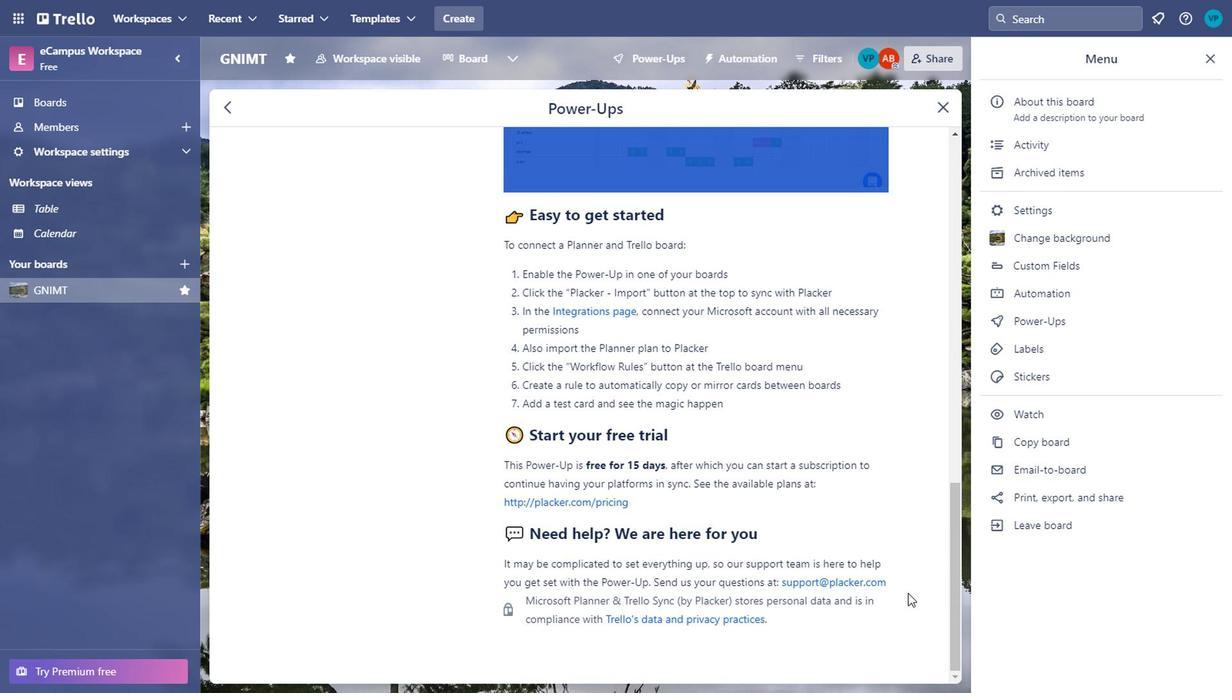 
Action: Mouse pressed left at (840, 574)
Screenshot: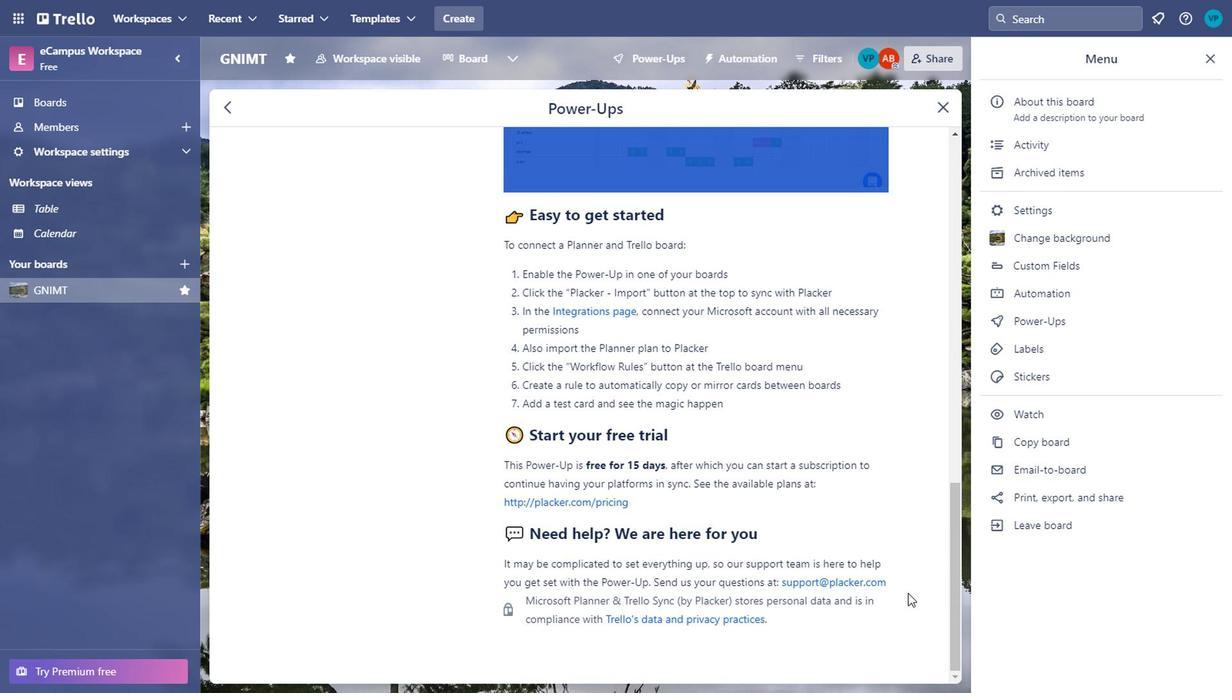 
Action: Mouse moved to (561, 357)
Screenshot: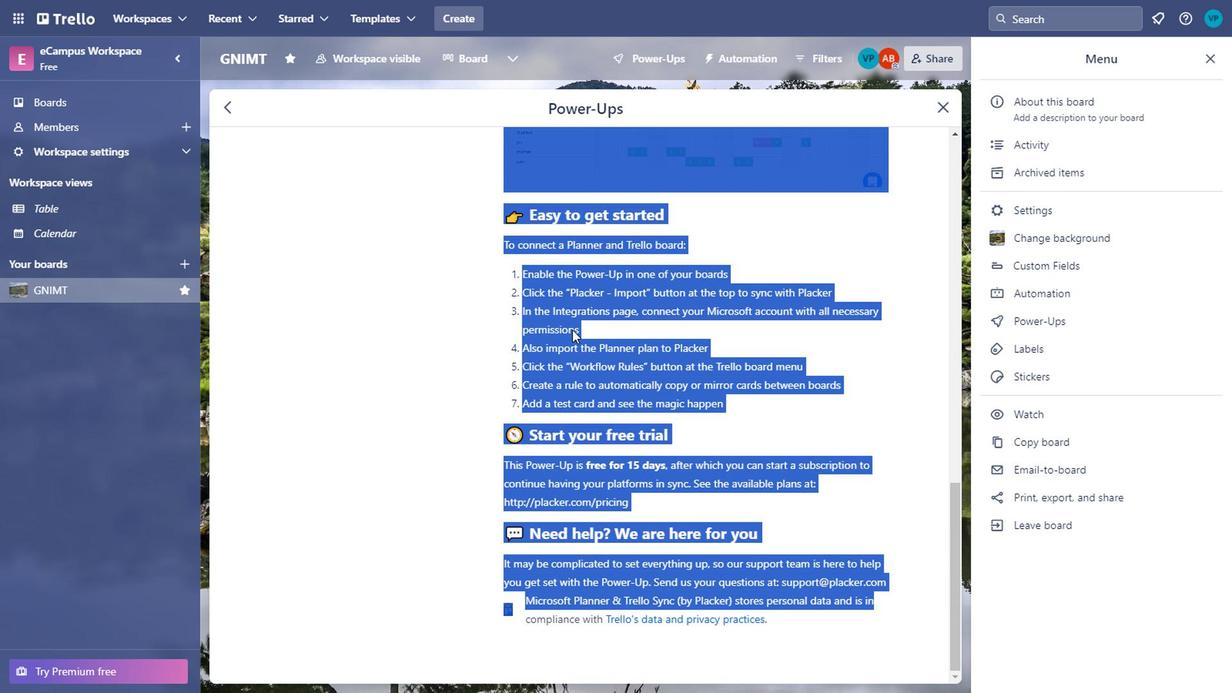 
Action: Mouse scrolled (557, 354) with delta (0, 0)
Screenshot: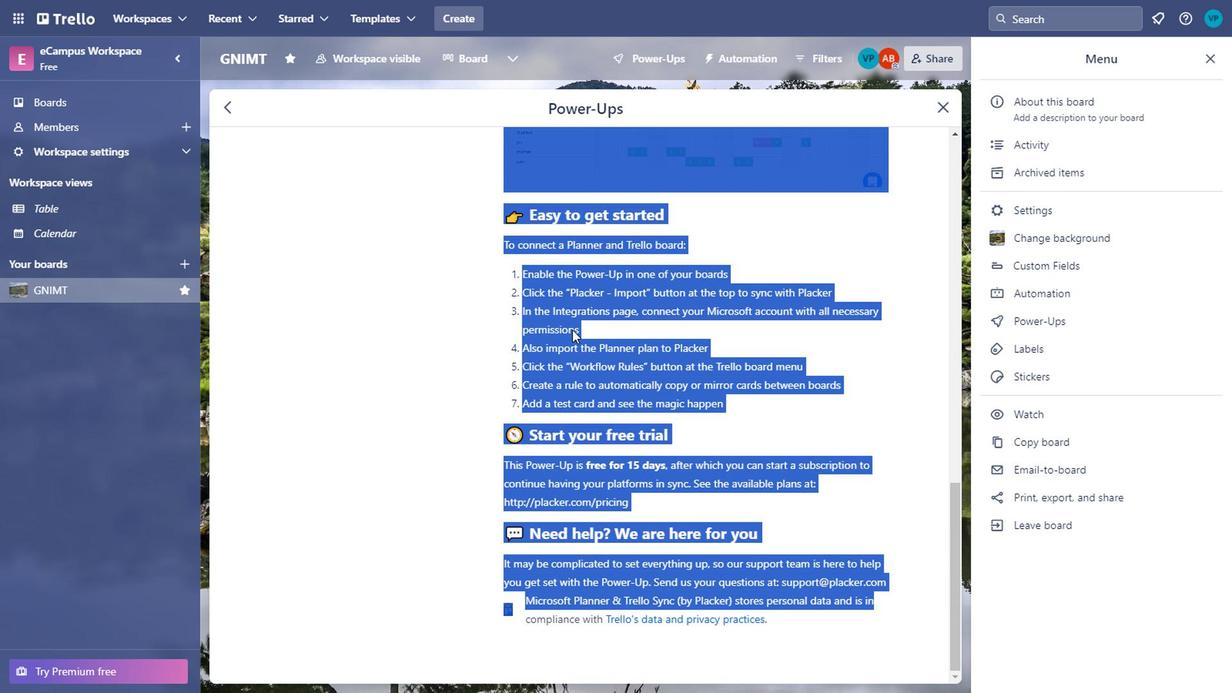 
Action: Mouse moved to (564, 359)
Screenshot: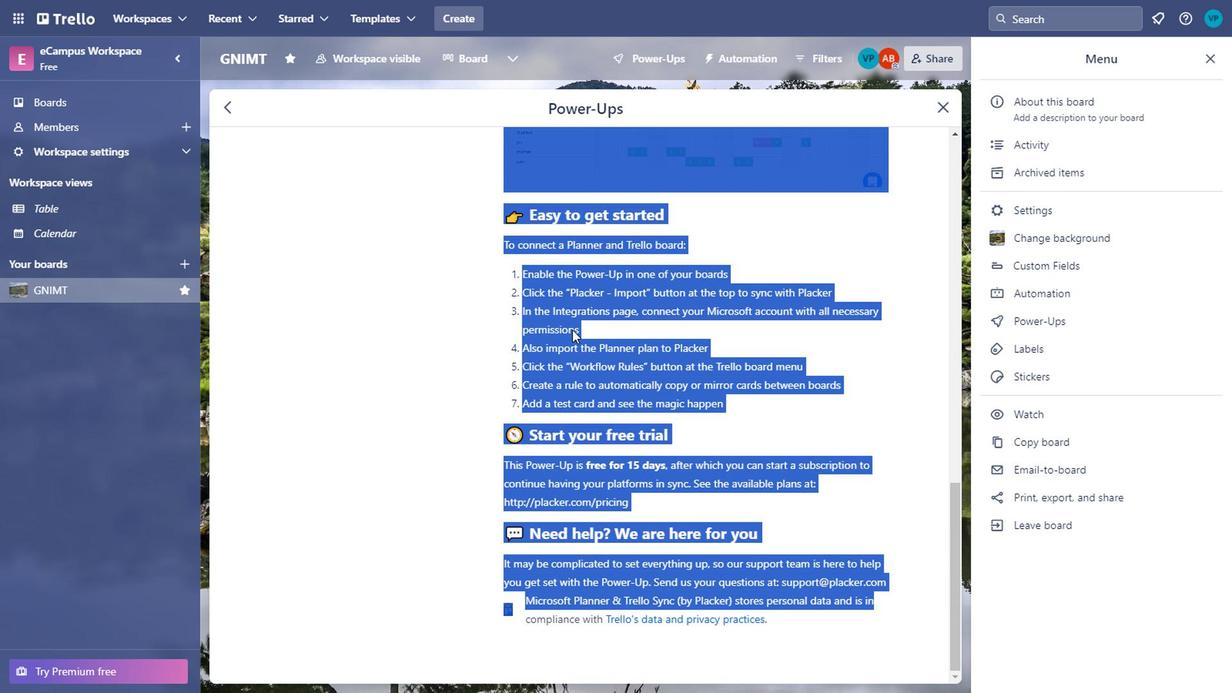 
Action: Mouse scrolled (564, 358) with delta (0, 0)
Screenshot: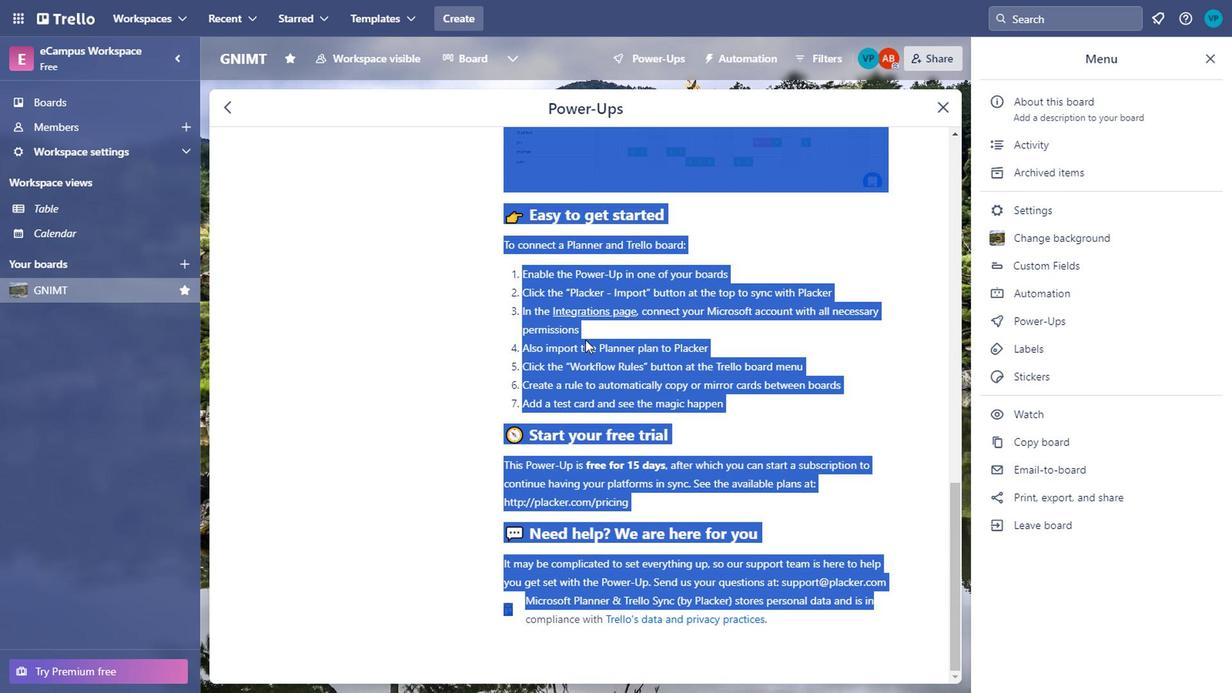 
Action: Mouse moved to (567, 362)
Screenshot: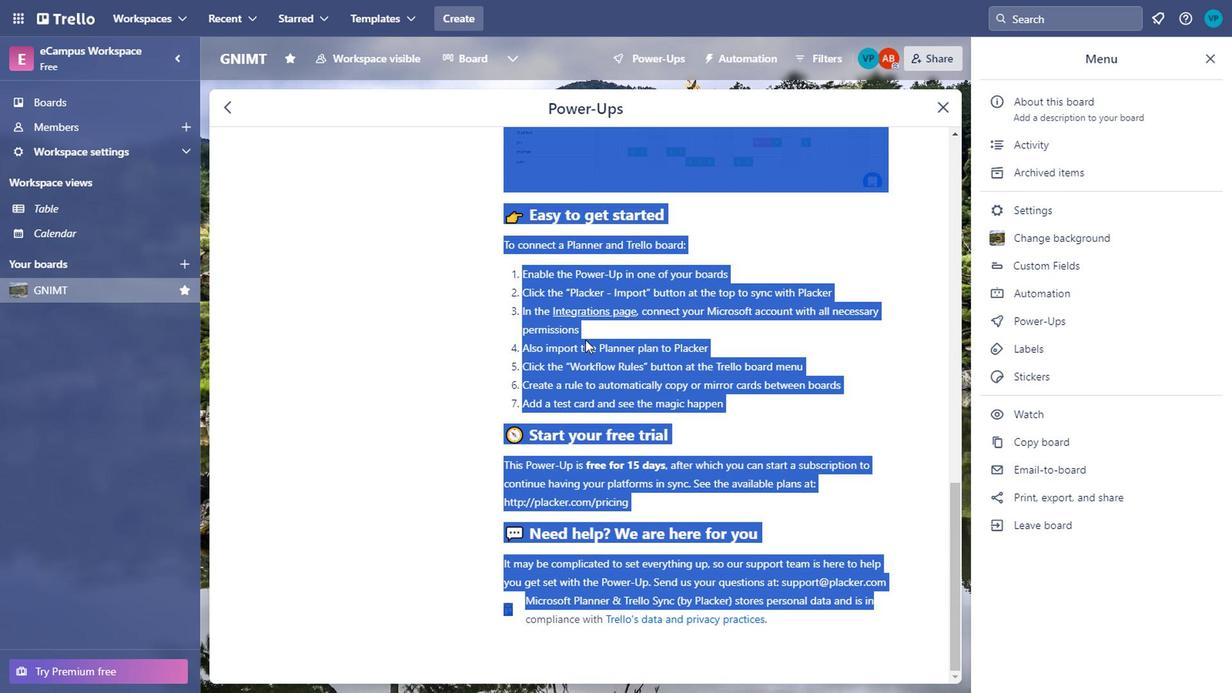 
Action: Mouse scrolled (567, 362) with delta (0, 0)
Screenshot: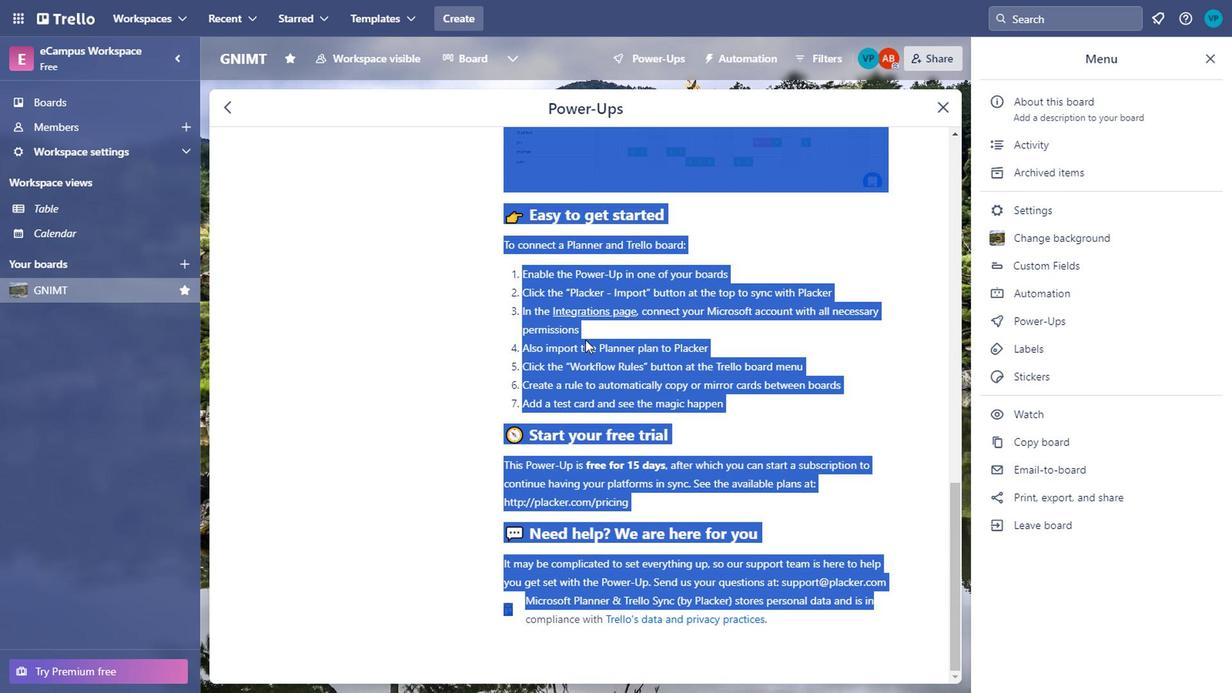 
Action: Mouse moved to (577, 373)
Screenshot: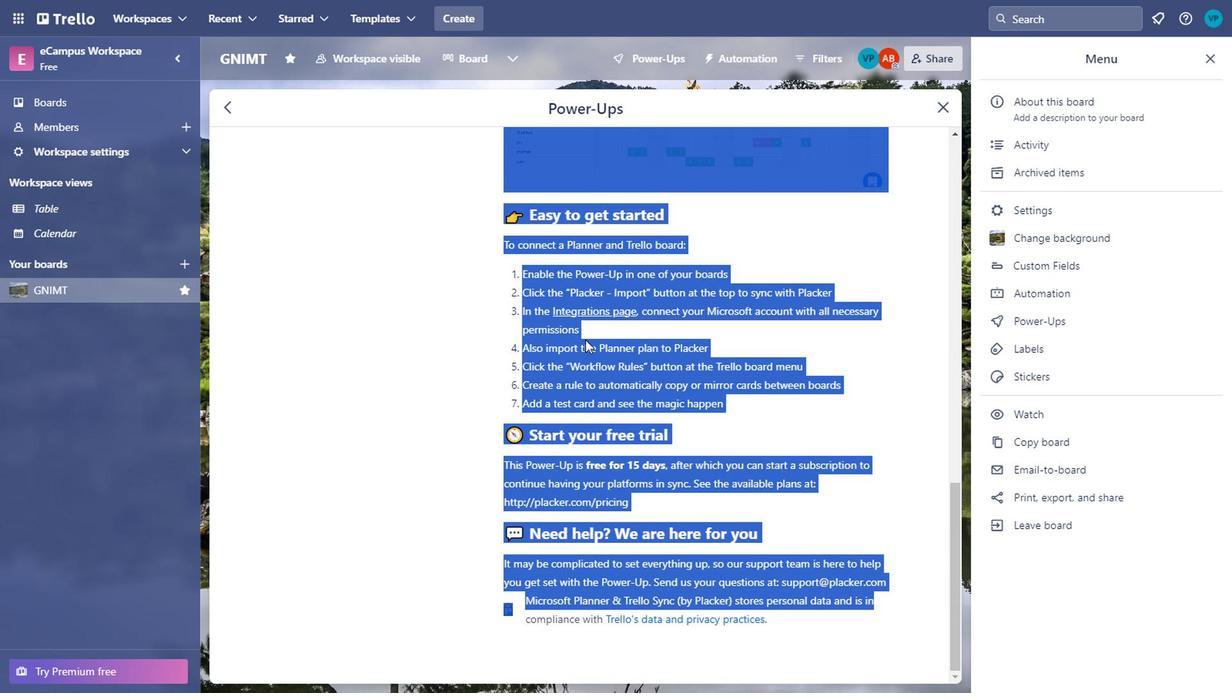 
Action: Mouse scrolled (577, 373) with delta (0, 0)
Screenshot: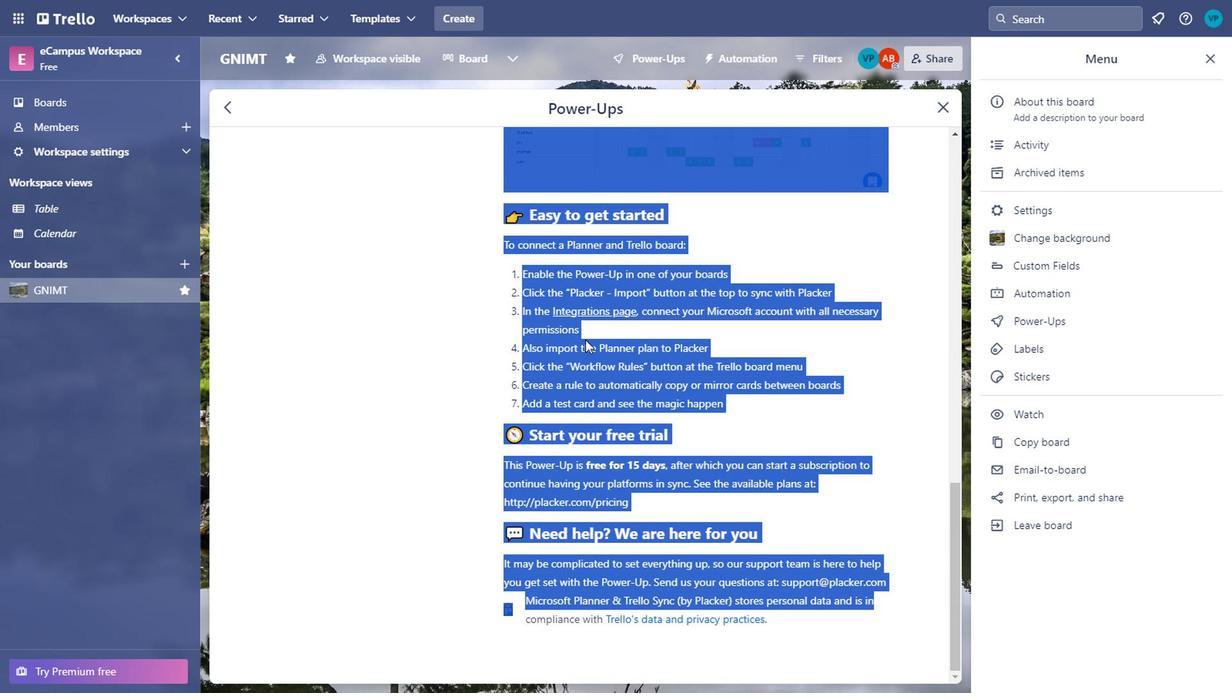 
Action: Mouse moved to (658, 418)
Screenshot: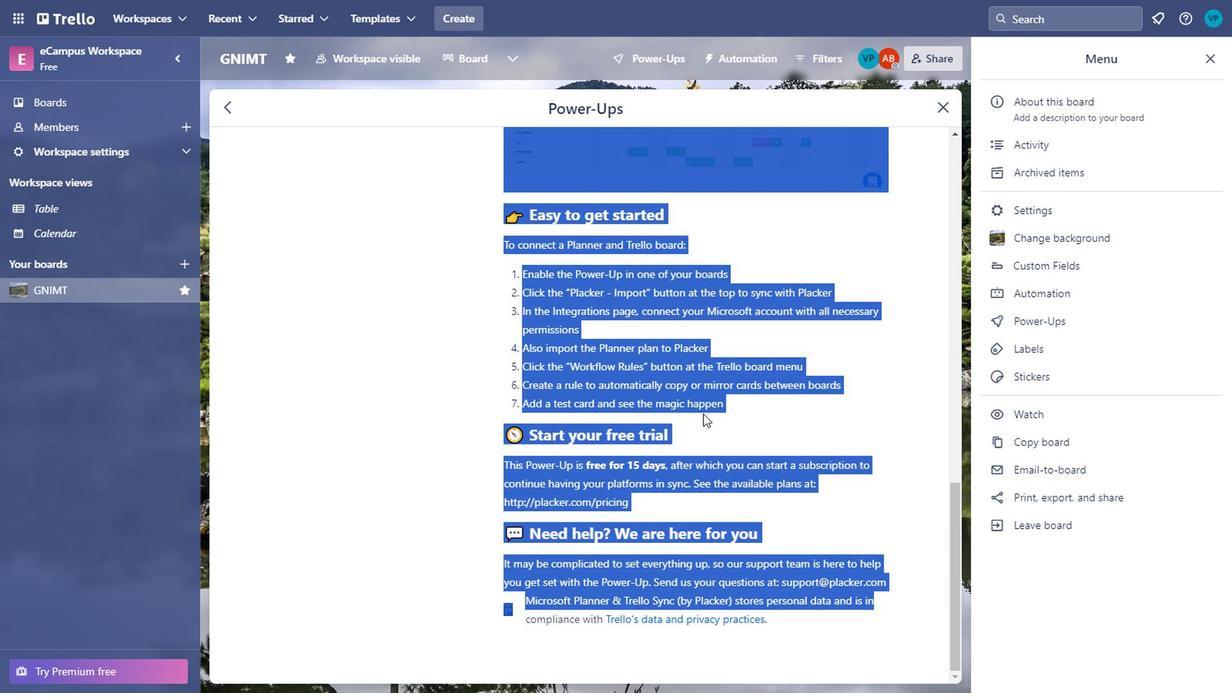 
Action: Mouse scrolled (658, 418) with delta (0, 0)
Screenshot: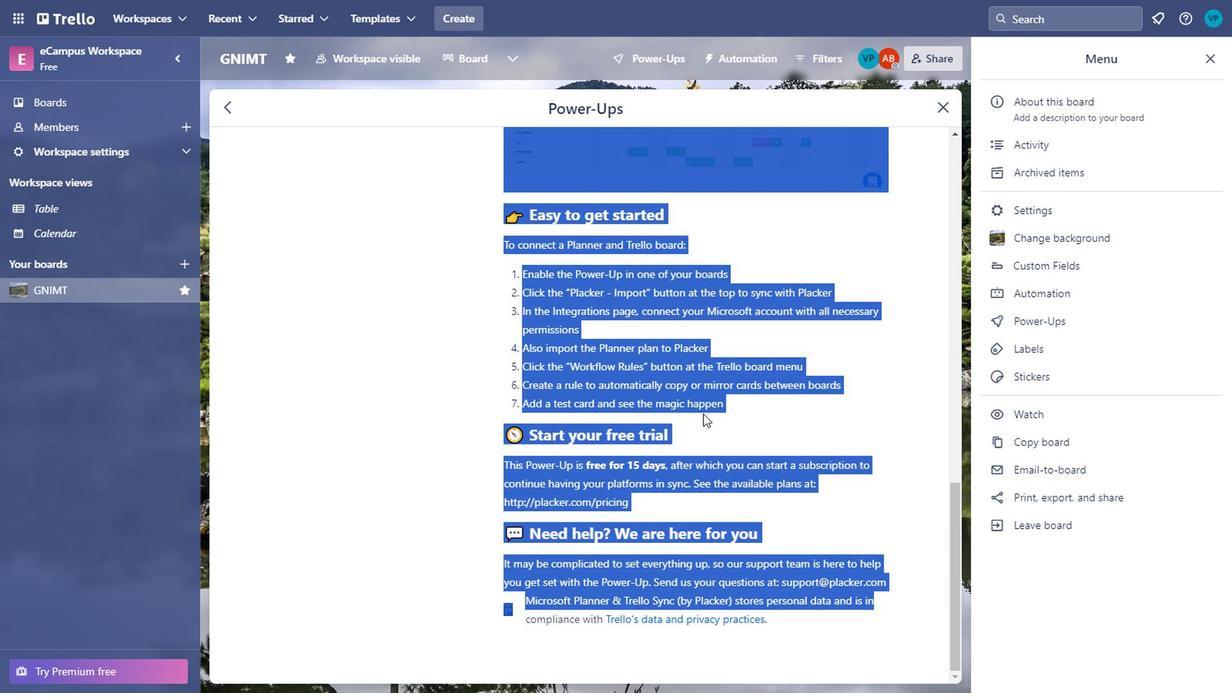 
Action: Mouse moved to (698, 450)
Screenshot: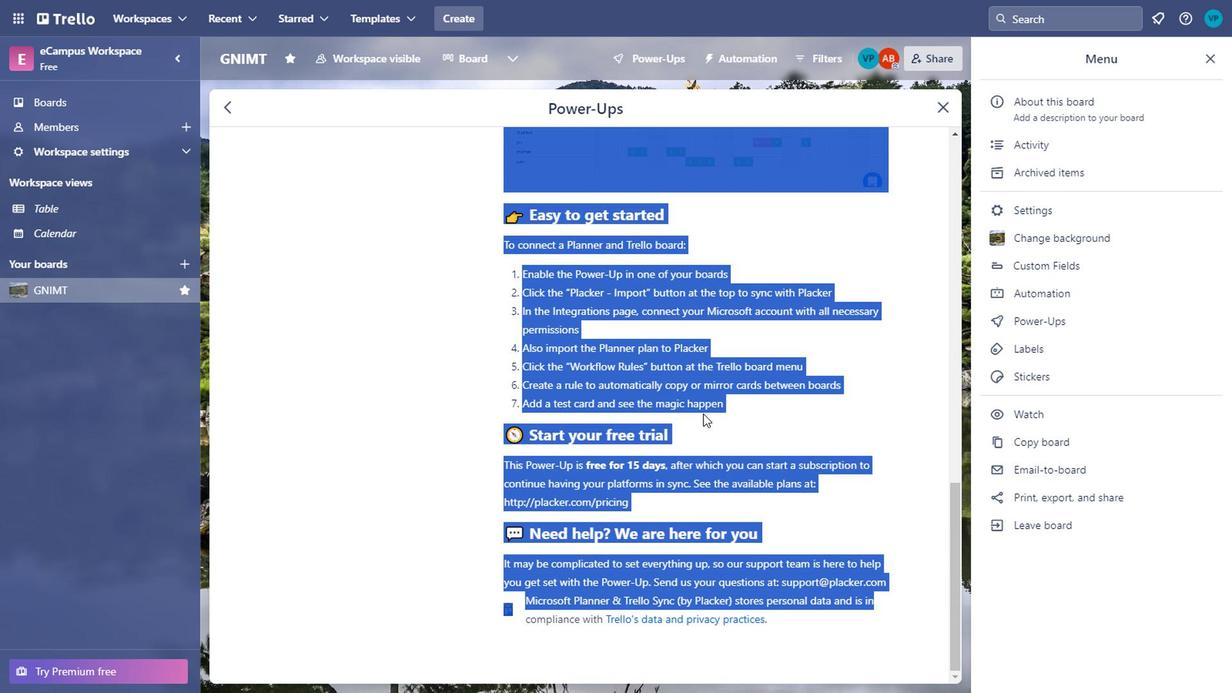 
Action: Mouse scrolled (698, 449) with delta (0, 0)
Screenshot: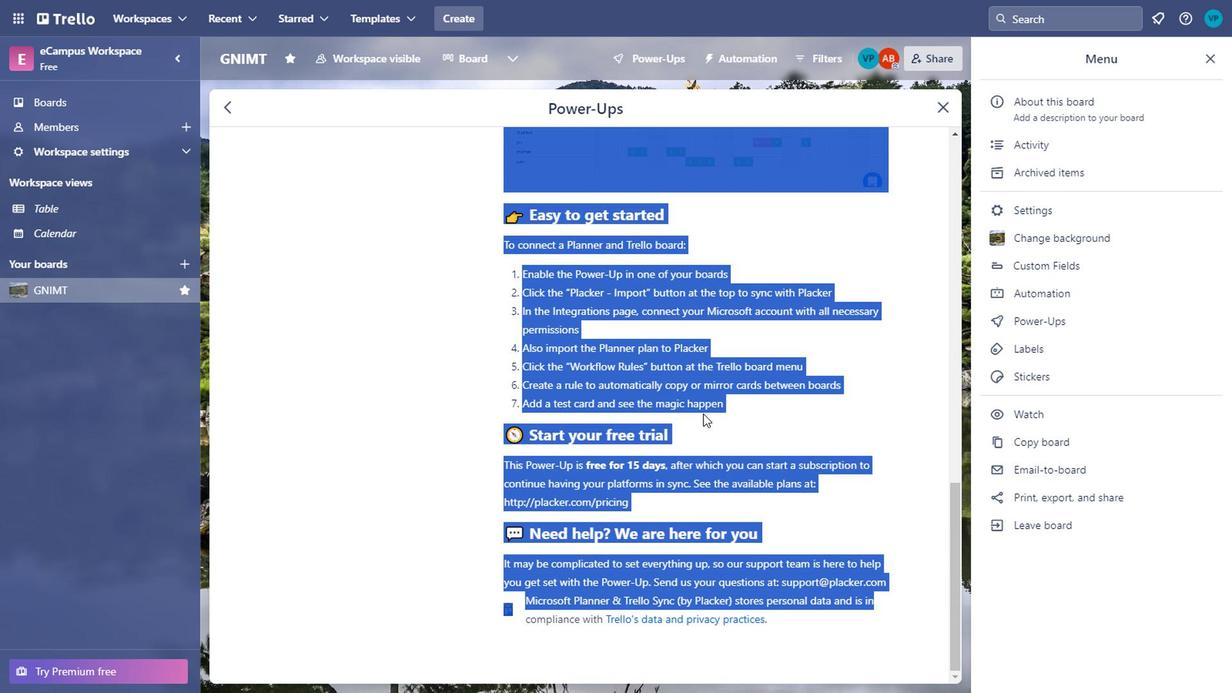 
Action: Mouse moved to (789, 501)
Screenshot: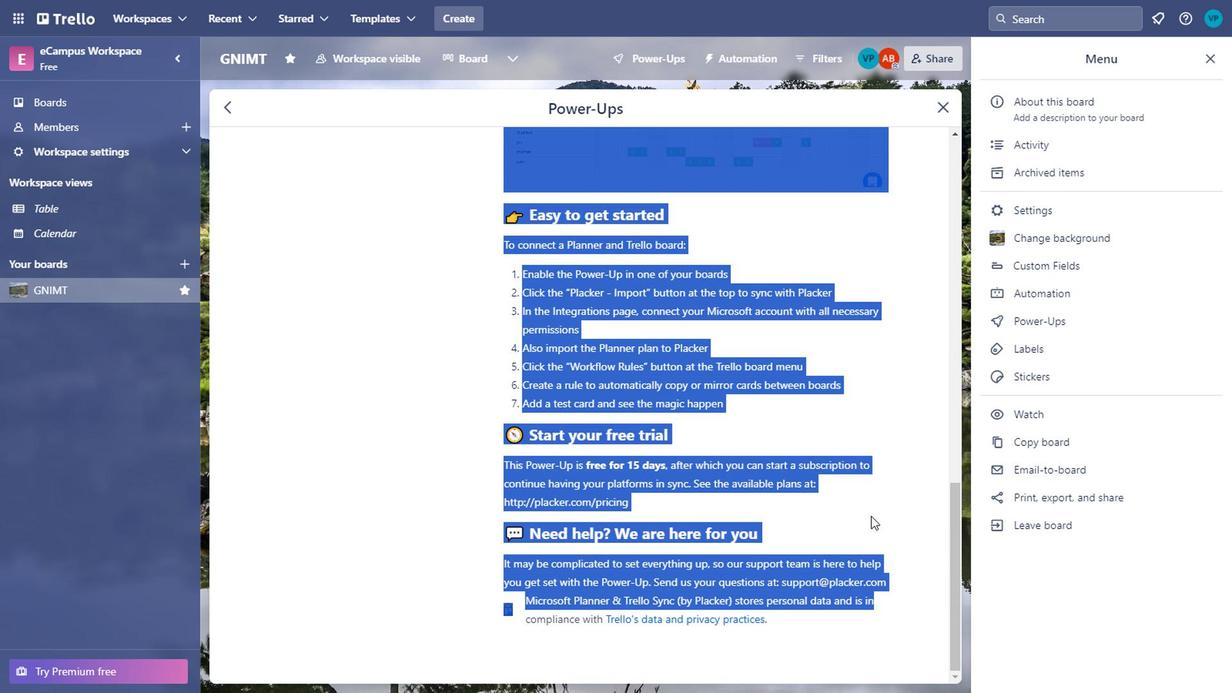 
Action: Mouse scrolled (789, 500) with delta (0, 0)
Screenshot: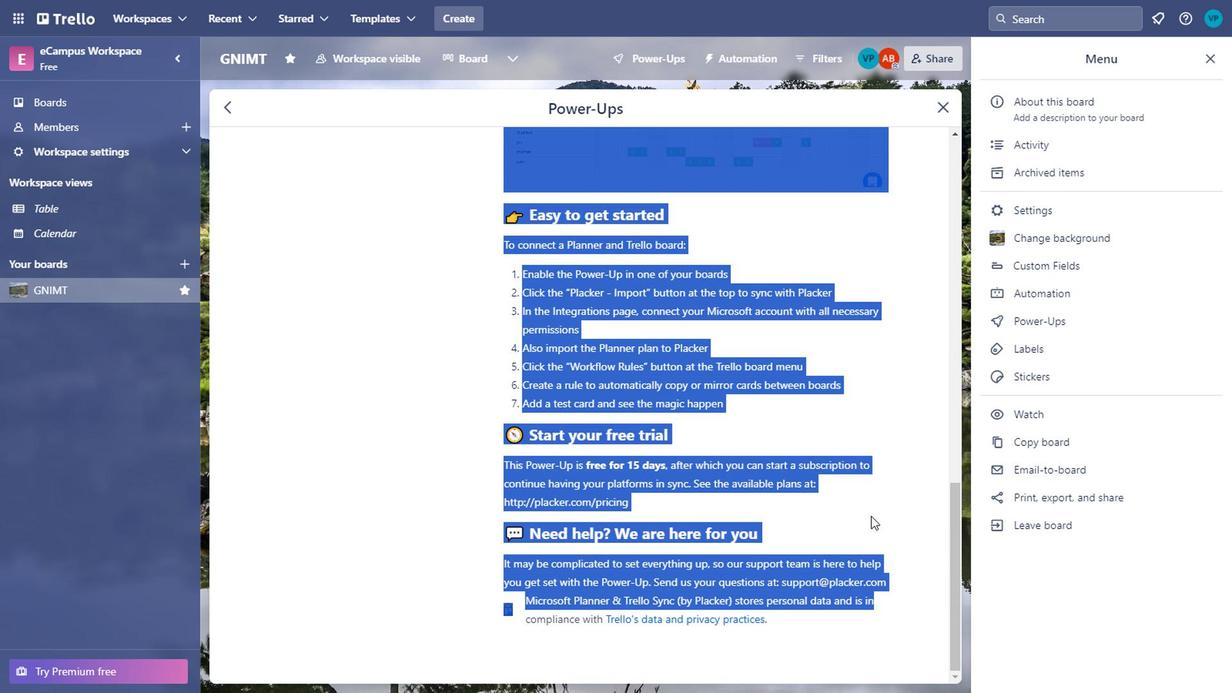 
Action: Mouse moved to (267, 168)
Screenshot: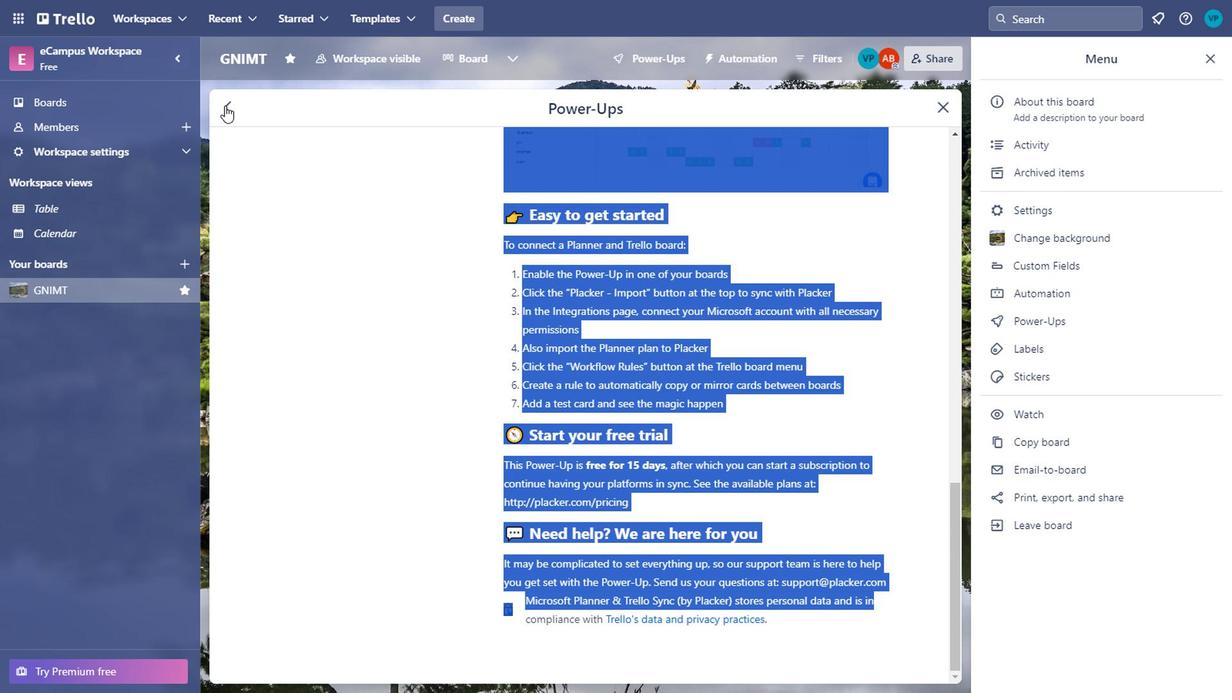 
Action: Mouse pressed left at (267, 168)
Screenshot: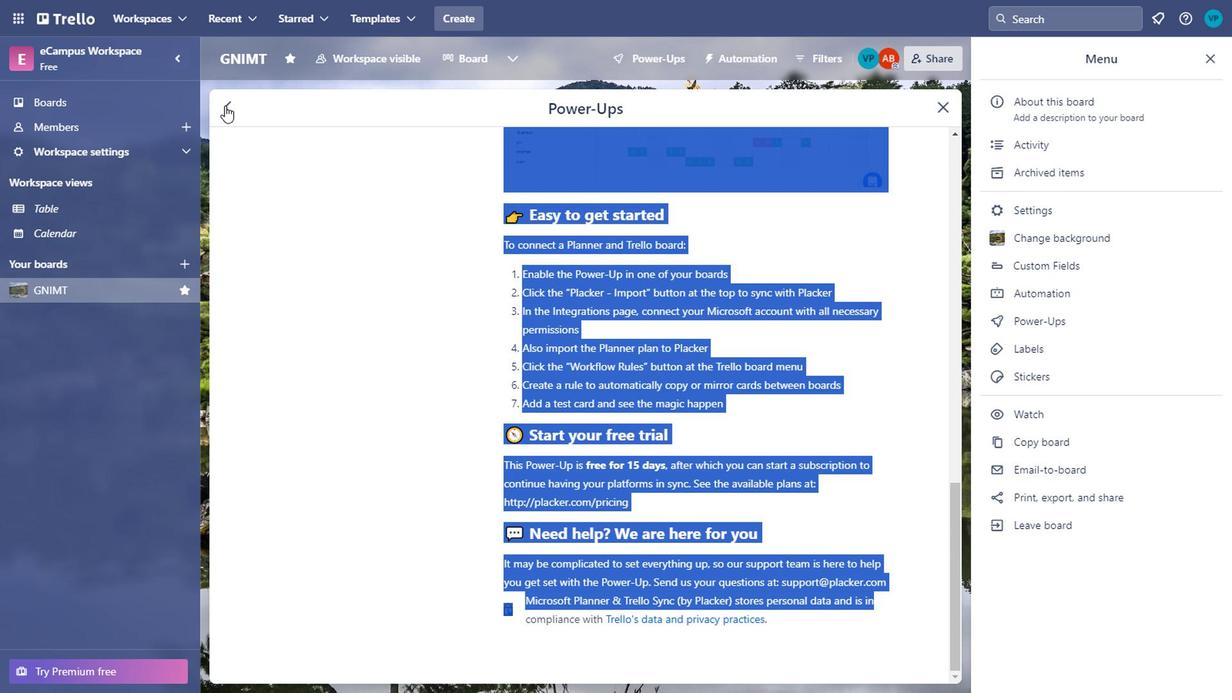 
Action: Mouse moved to (609, 374)
Screenshot: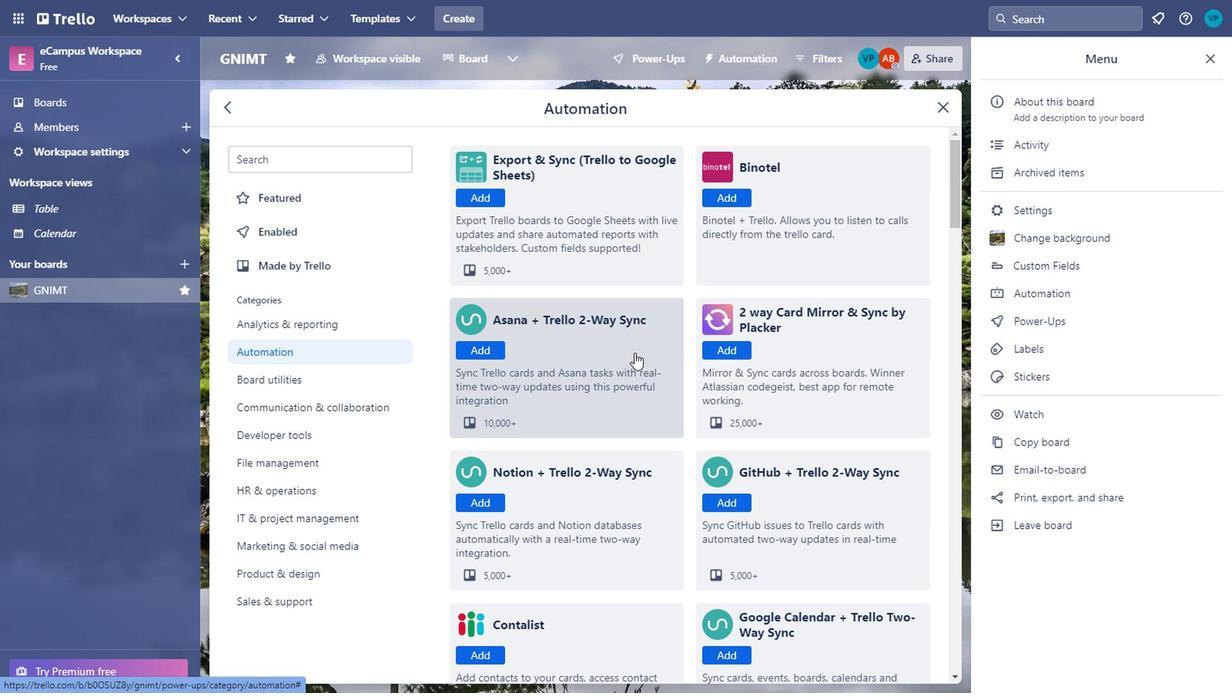 
Action: Mouse scrolled (609, 373) with delta (0, 0)
Screenshot: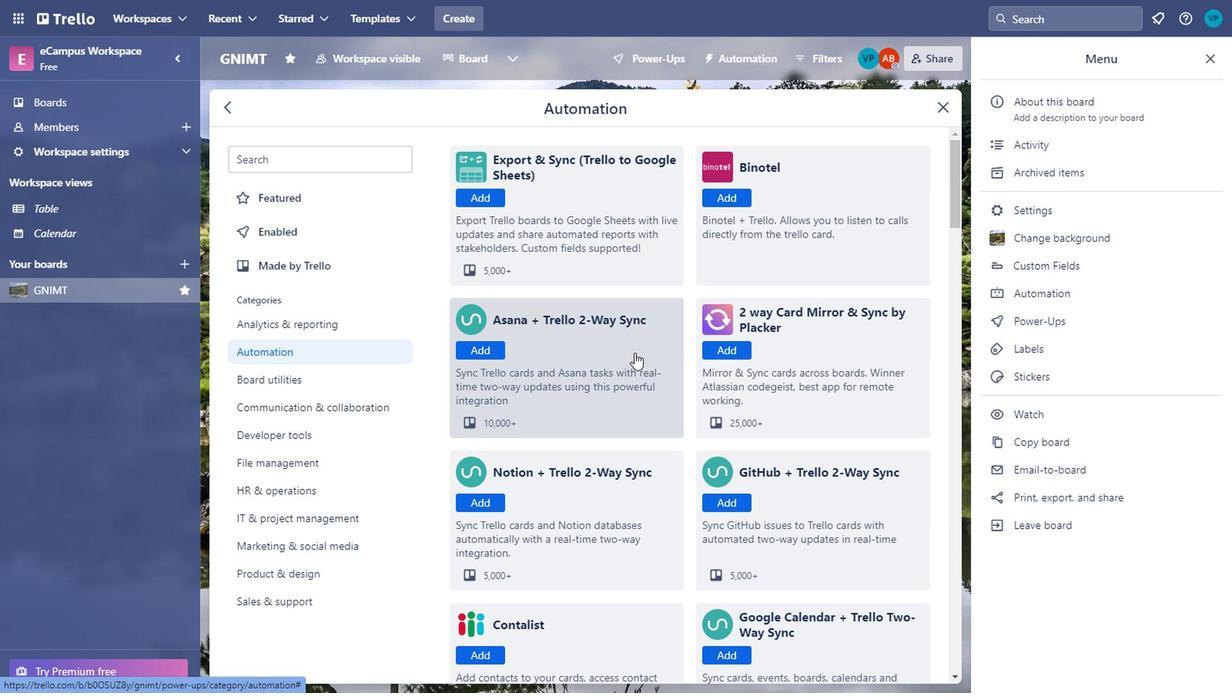 
Action: Mouse moved to (615, 376)
Screenshot: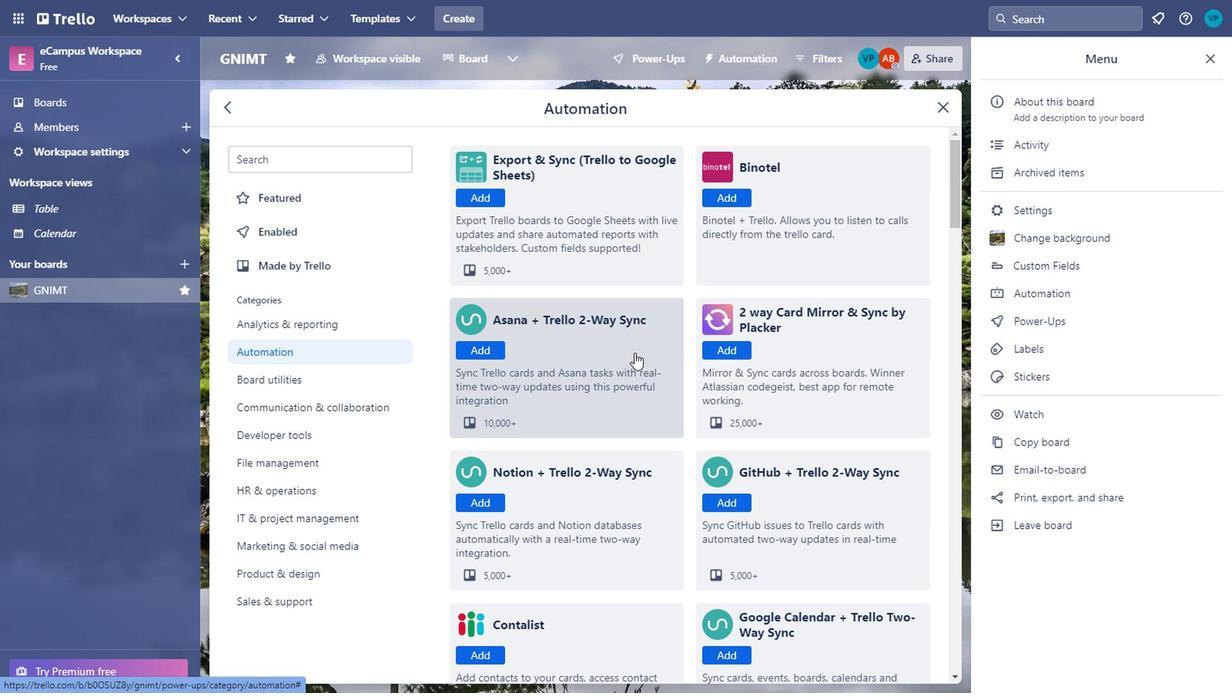 
Action: Mouse scrolled (615, 376) with delta (0, 0)
Screenshot: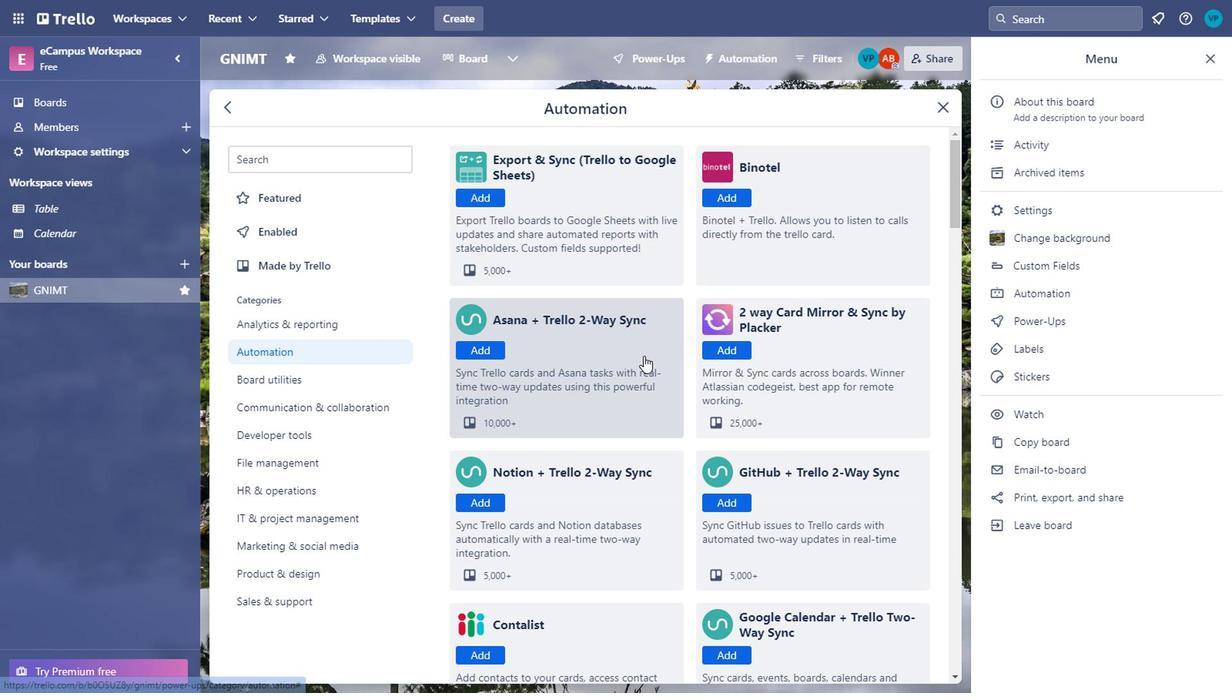 
Action: Mouse moved to (617, 376)
Screenshot: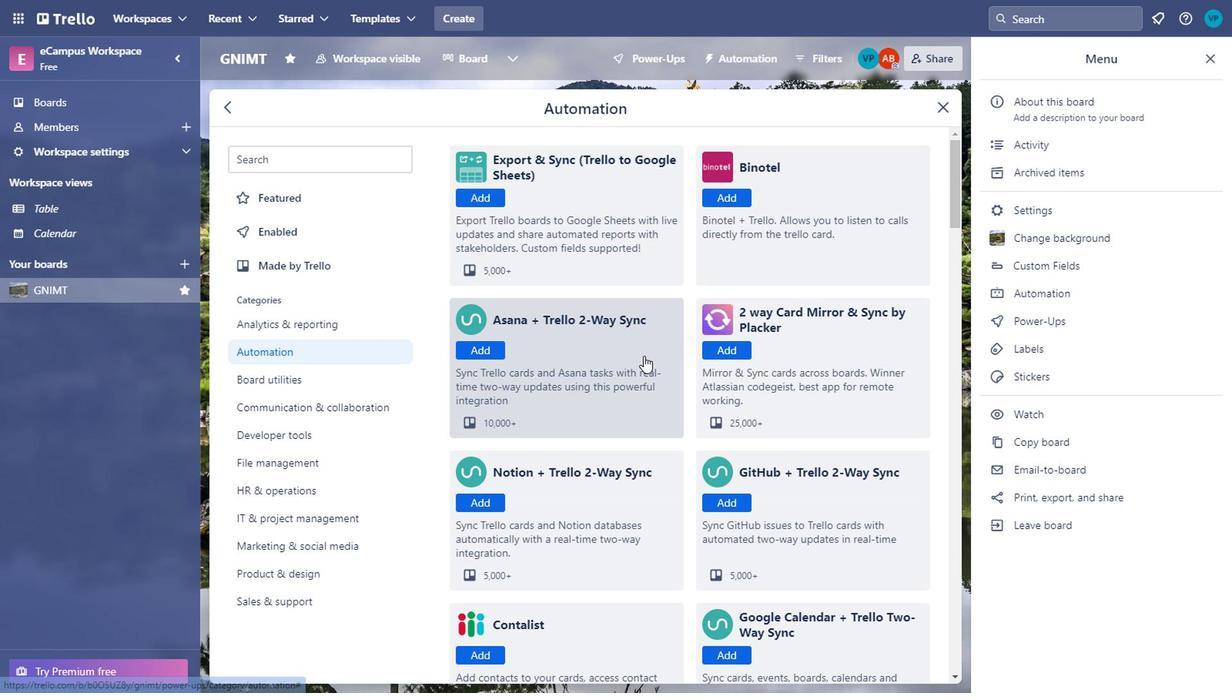 
Action: Mouse scrolled (617, 376) with delta (0, 0)
Screenshot: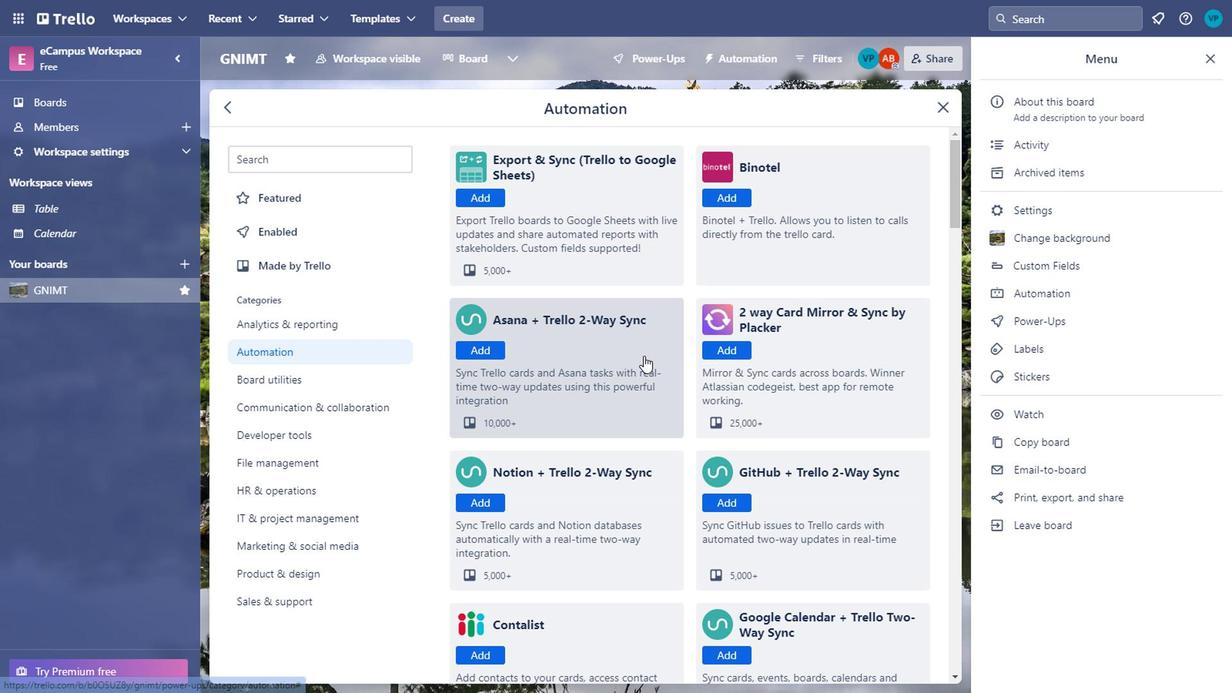 
Action: Mouse moved to (602, 490)
Screenshot: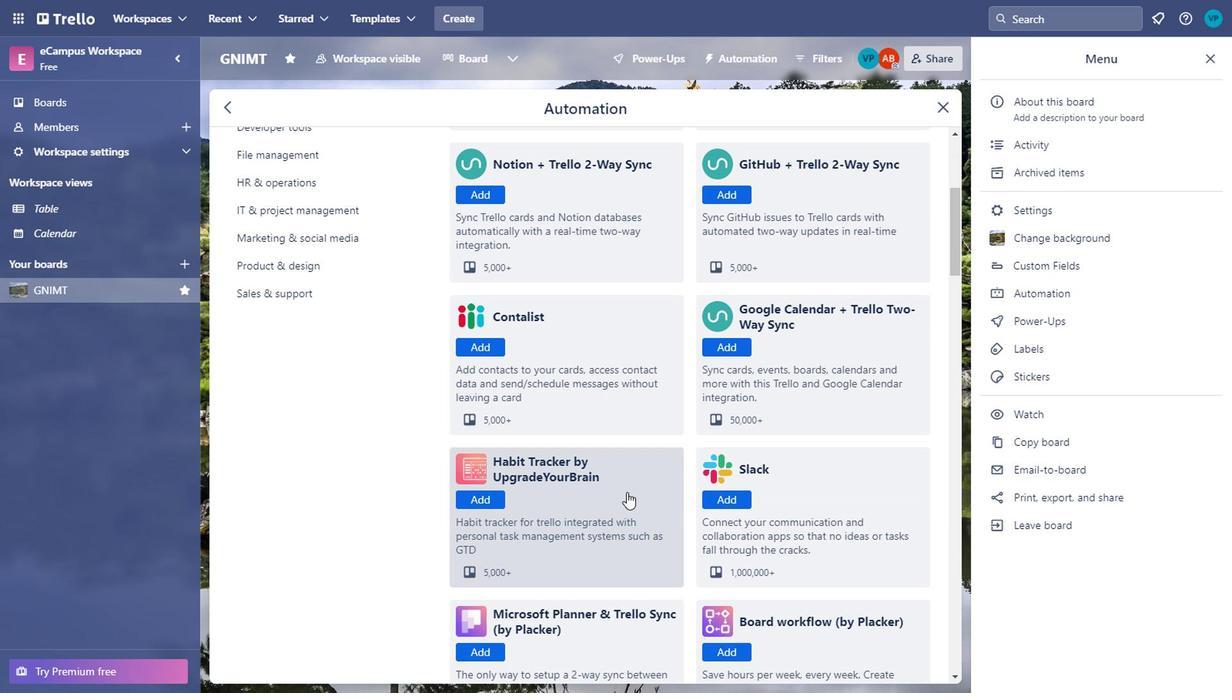 
Action: Mouse pressed left at (602, 490)
Screenshot: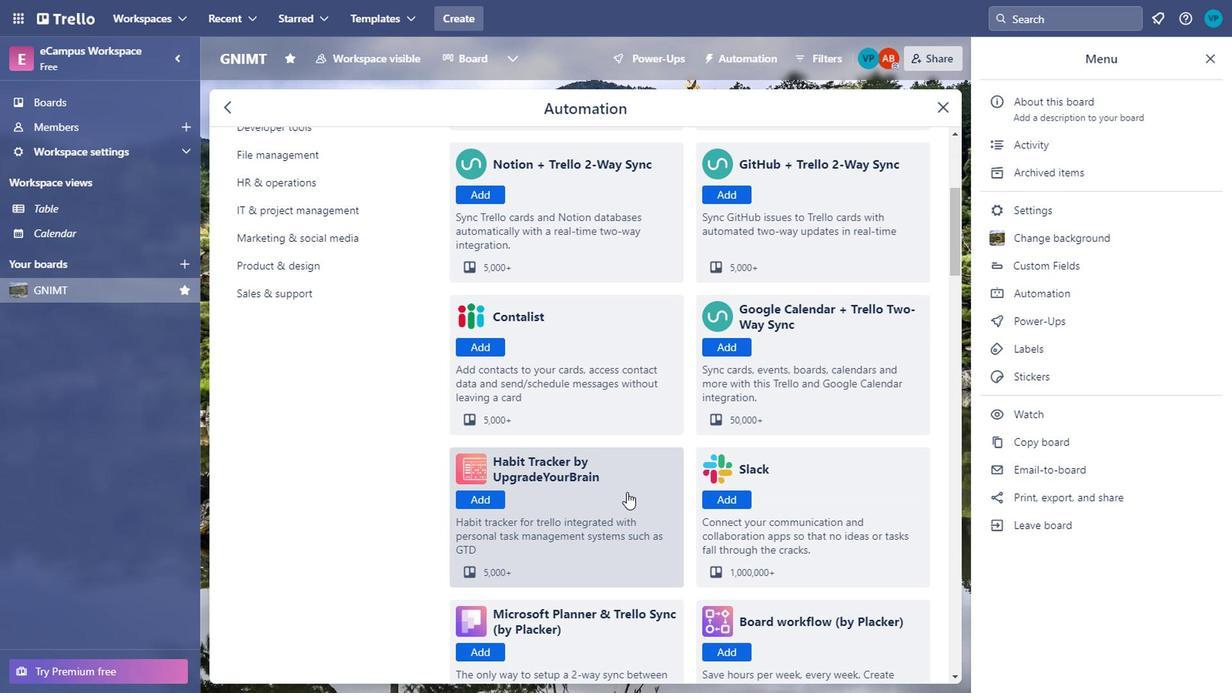 
Action: Mouse moved to (602, 482)
Screenshot: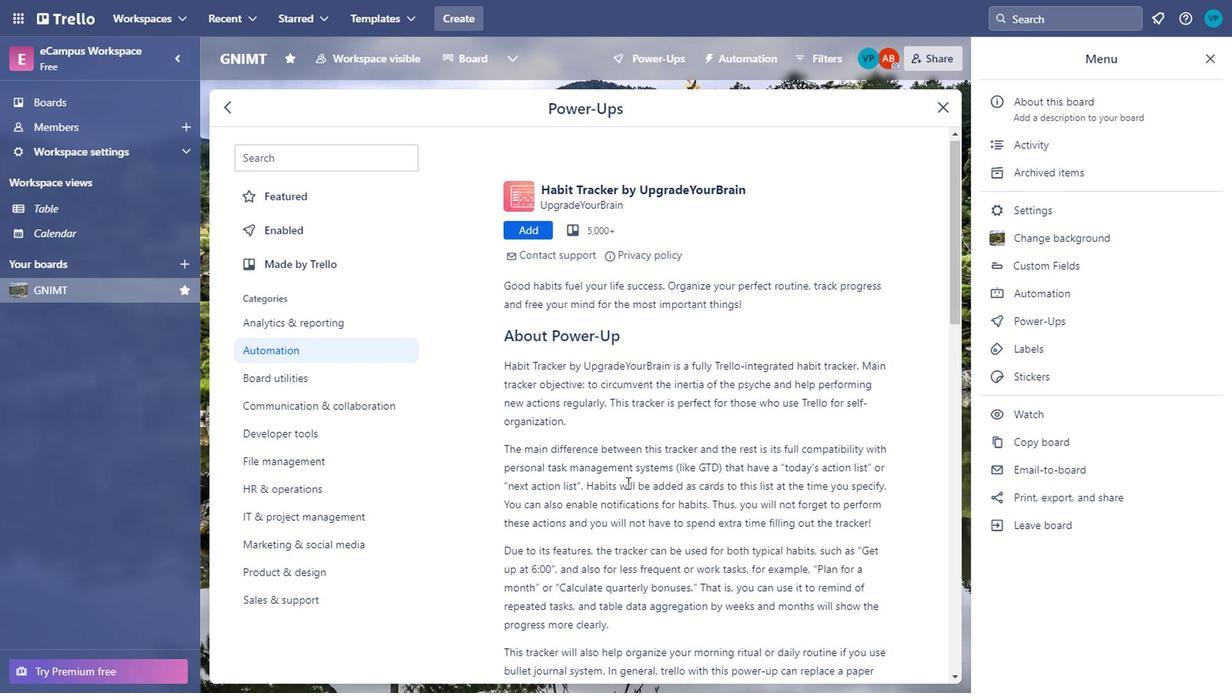 
Action: Mouse scrolled (602, 482) with delta (0, 0)
Screenshot: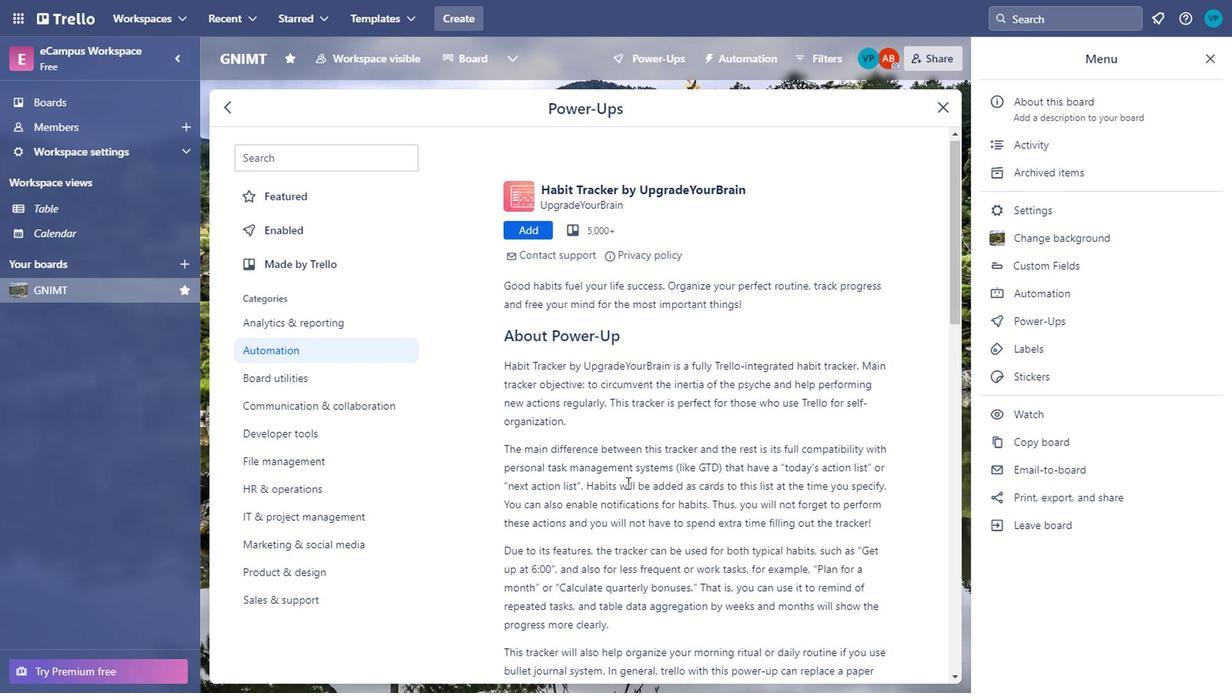 
Action: Mouse moved to (494, 276)
Screenshot: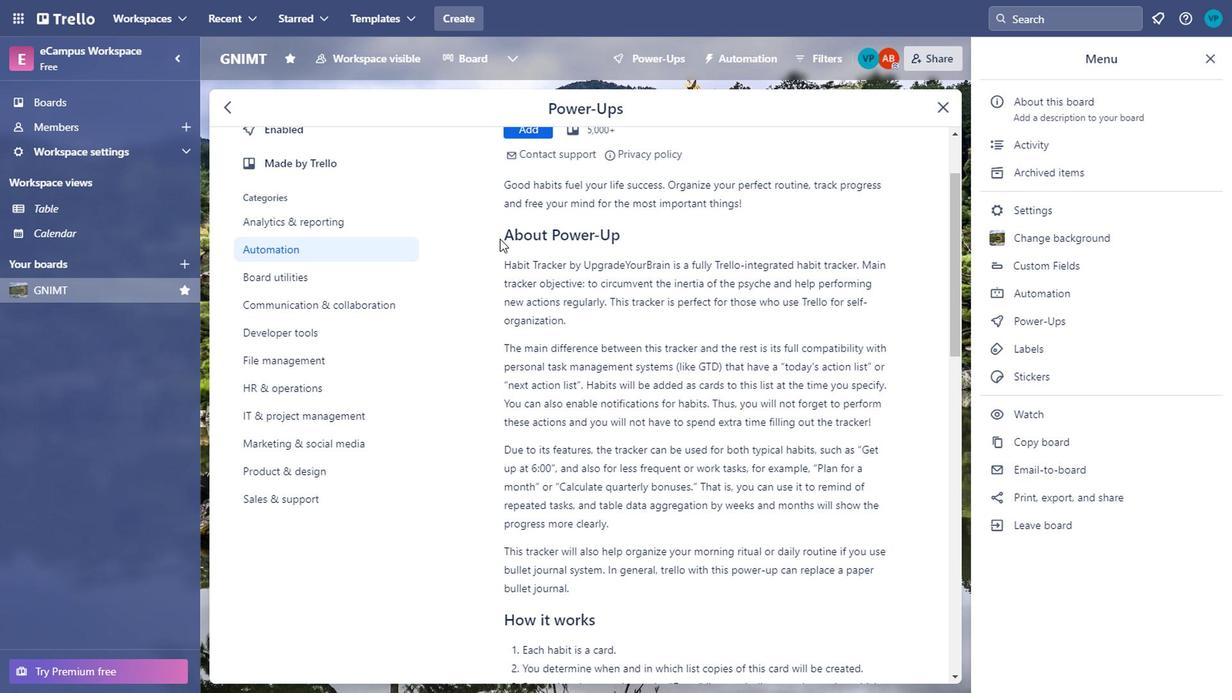 
Action: Mouse pressed left at (494, 276)
Screenshot: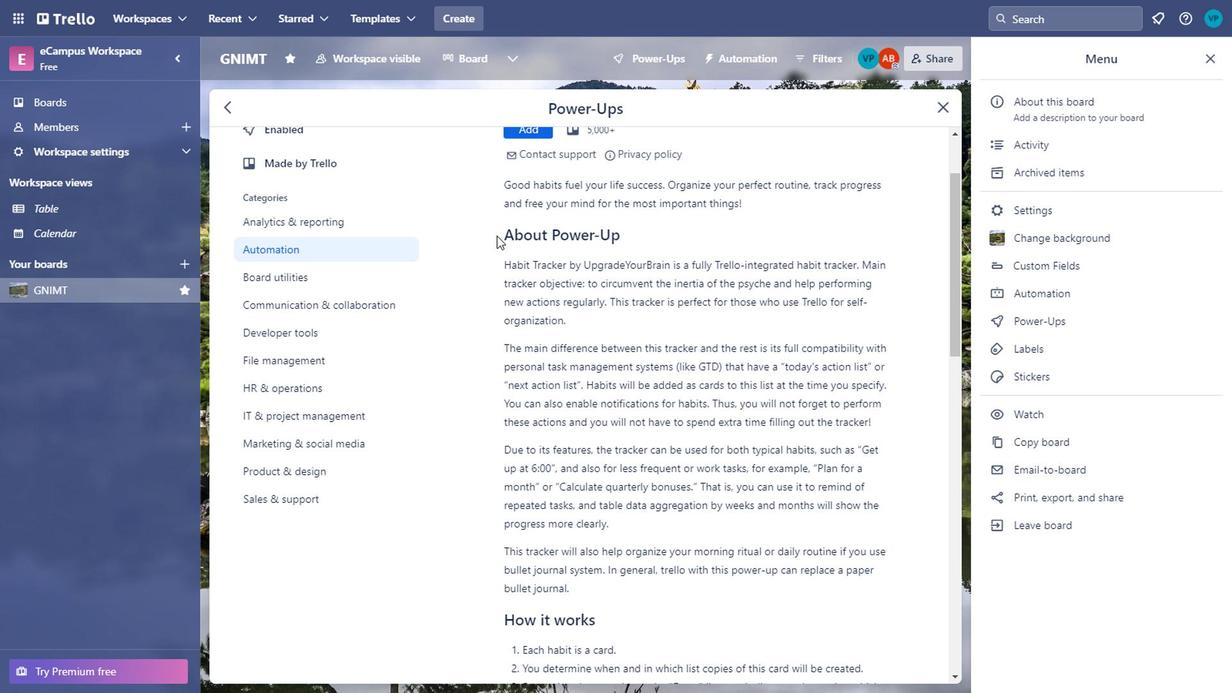 
Action: Mouse moved to (831, 464)
Screenshot: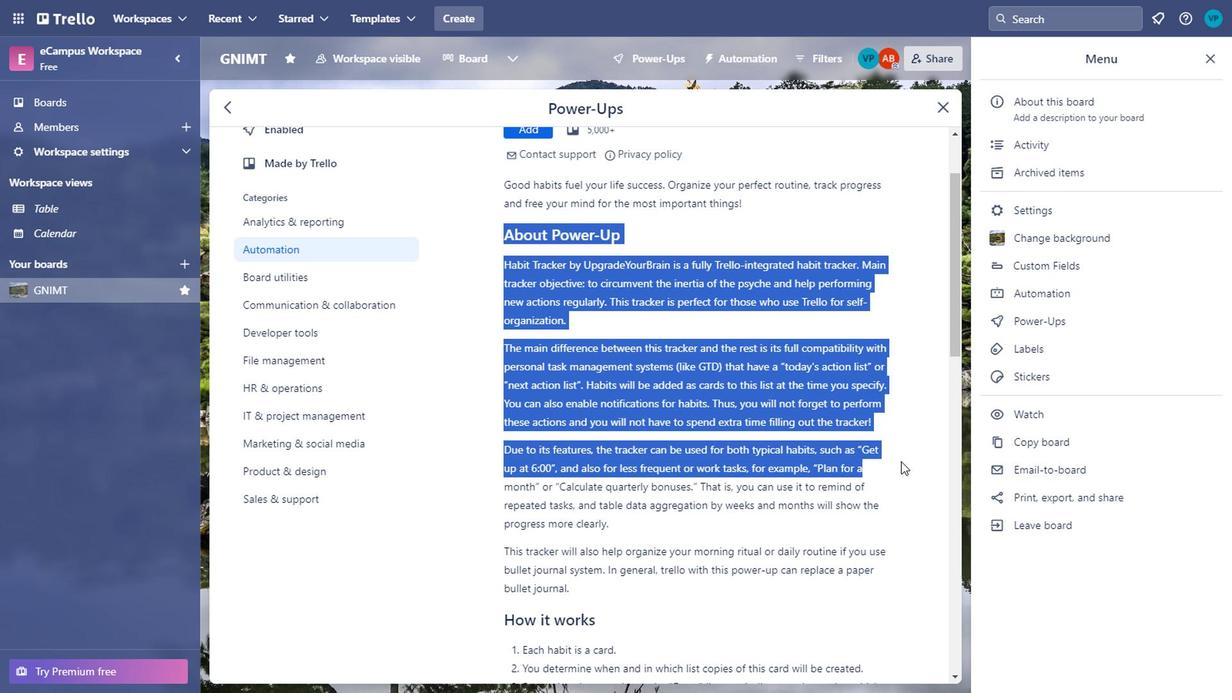 
Action: Mouse scrolled (831, 464) with delta (0, 0)
Screenshot: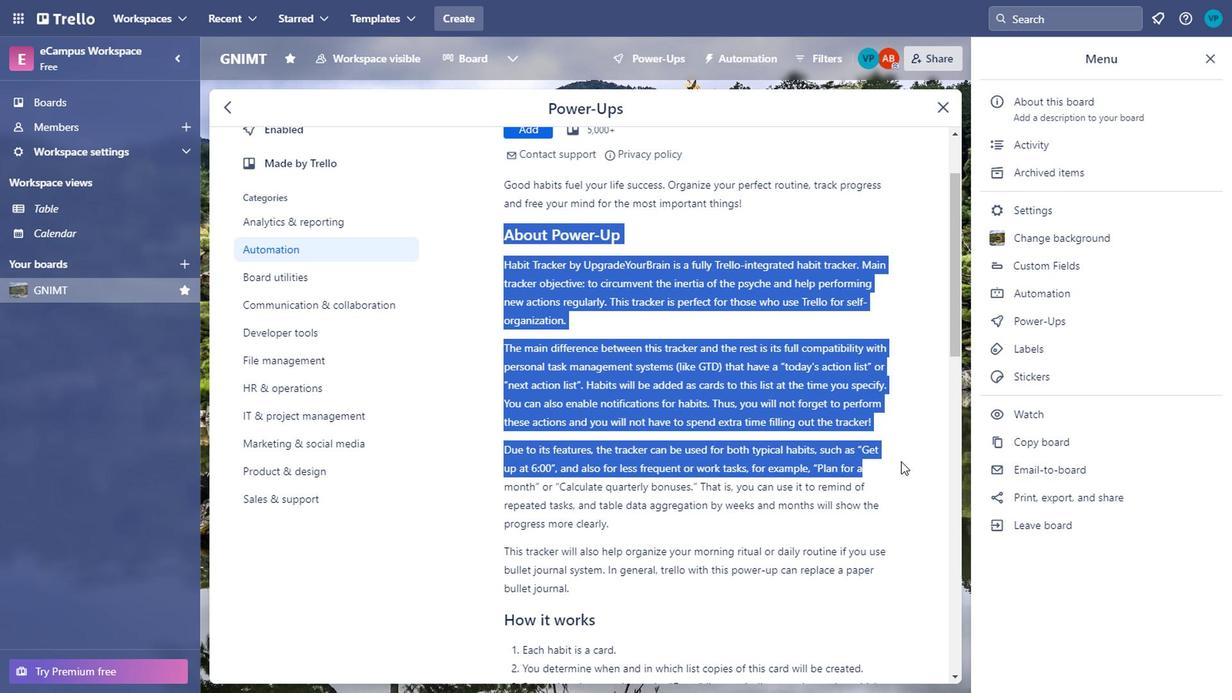 
Action: Mouse scrolled (831, 464) with delta (0, 0)
Screenshot: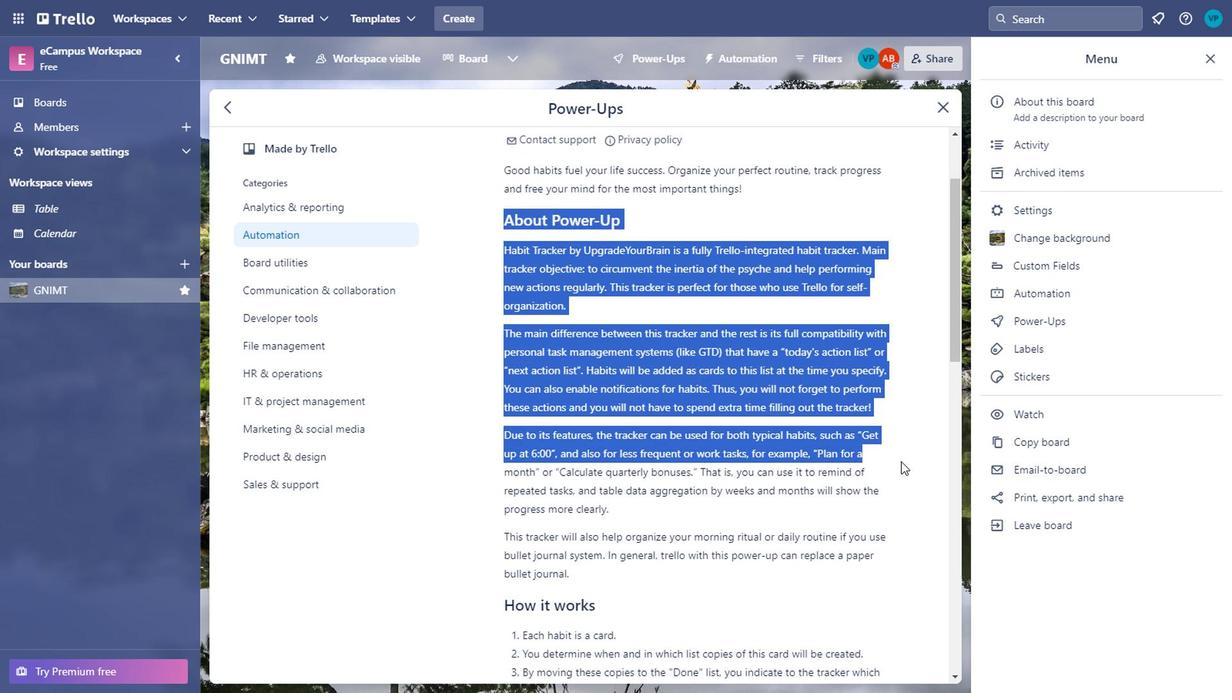 
Action: Mouse scrolled (831, 464) with delta (0, 0)
Screenshot: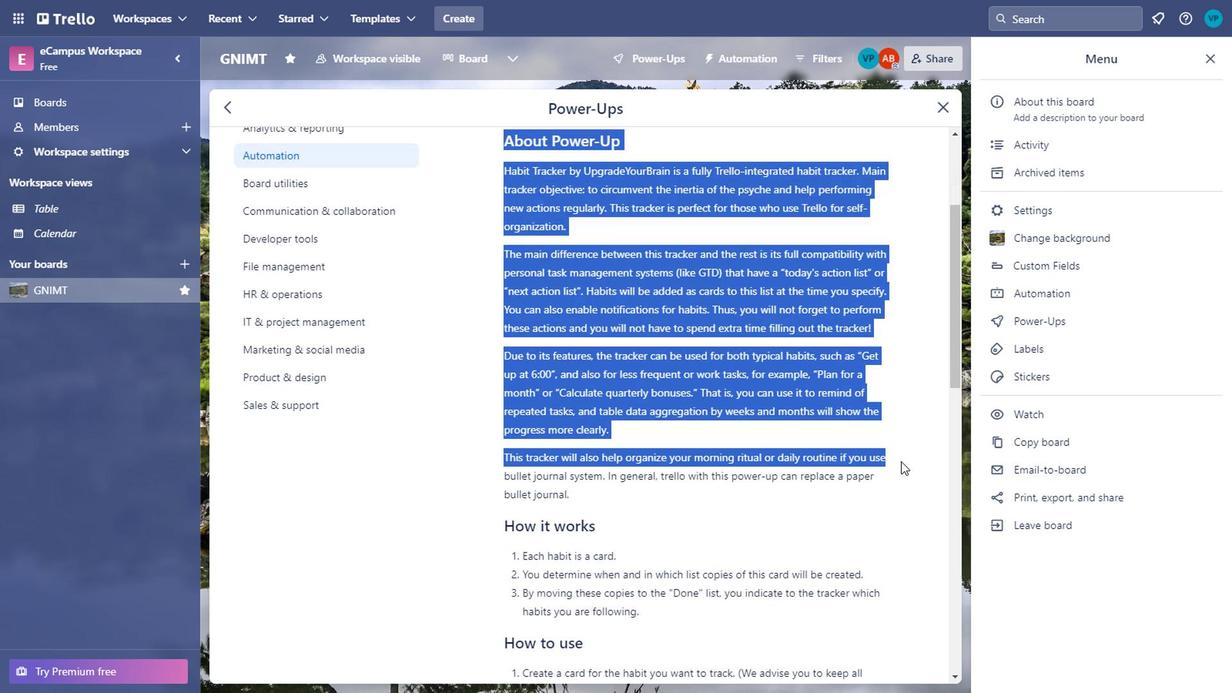 
Action: Mouse scrolled (831, 464) with delta (0, 0)
Screenshot: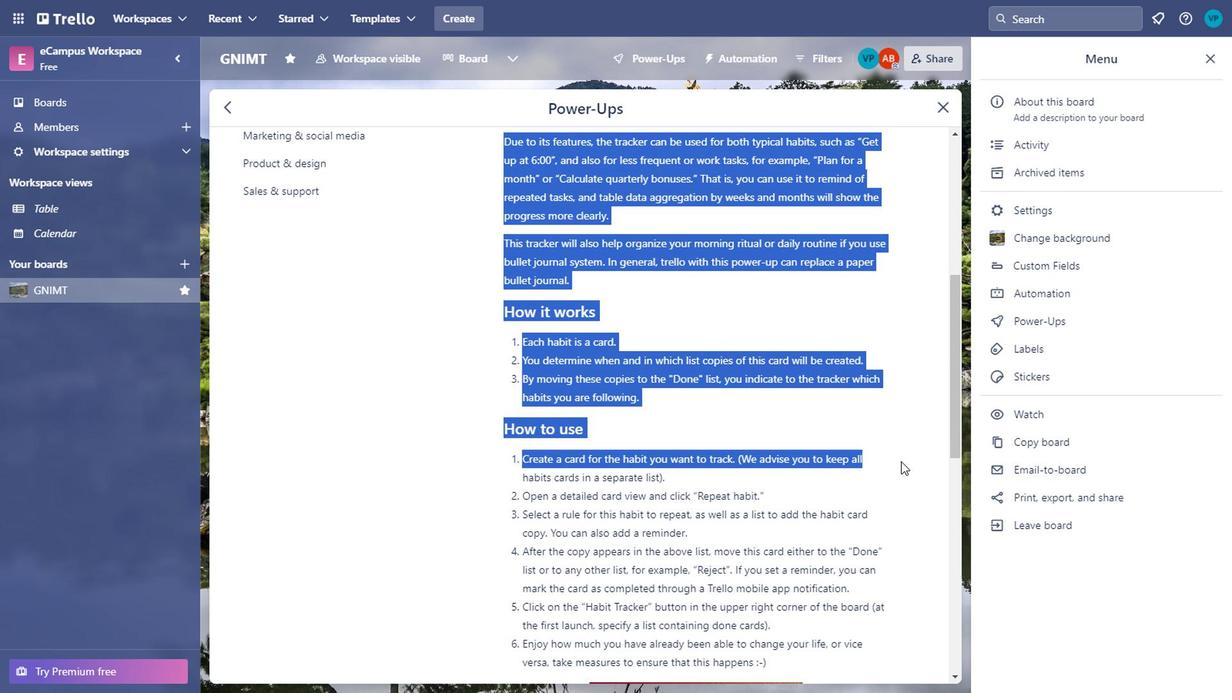 
Action: Mouse scrolled (831, 464) with delta (0, 0)
Screenshot: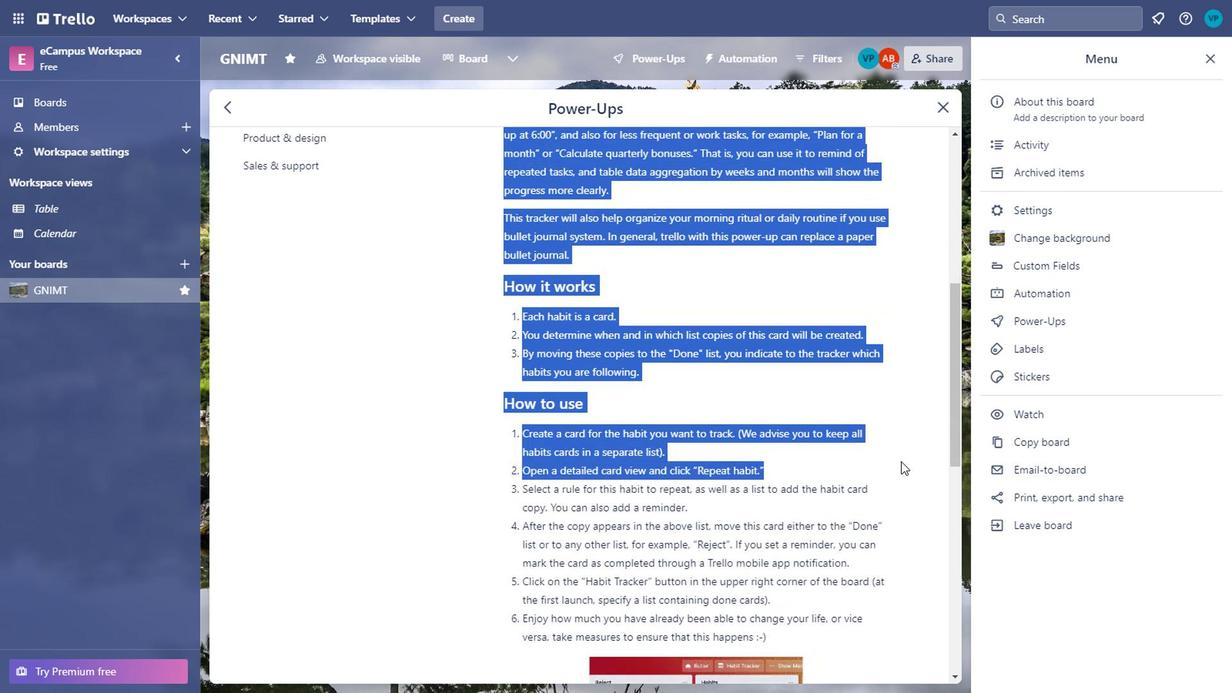 
Action: Mouse scrolled (831, 464) with delta (0, 0)
Screenshot: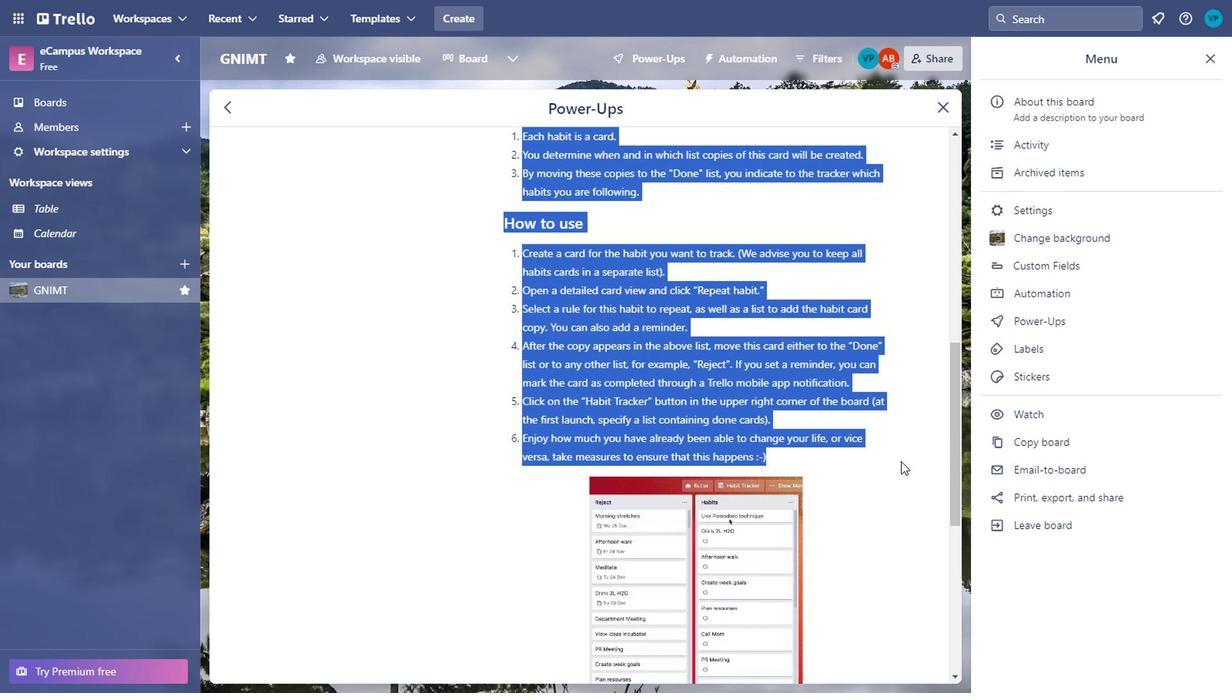 
Action: Mouse scrolled (831, 464) with delta (0, 0)
Screenshot: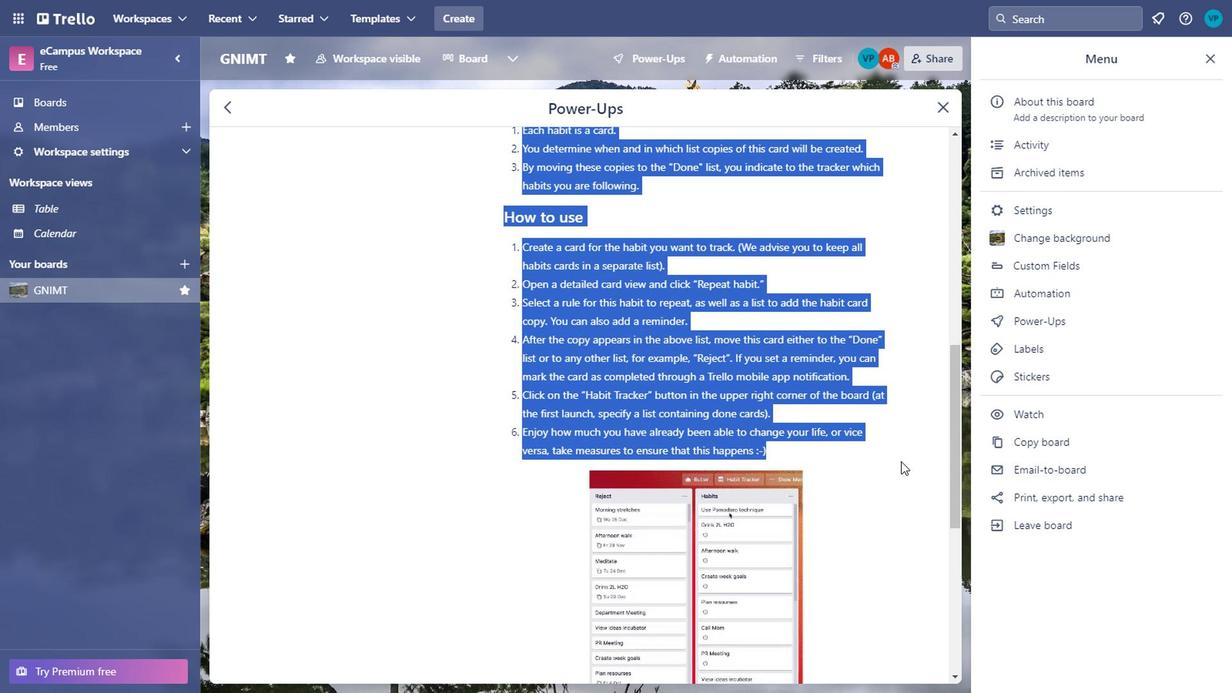 
Action: Mouse moved to (276, 171)
Screenshot: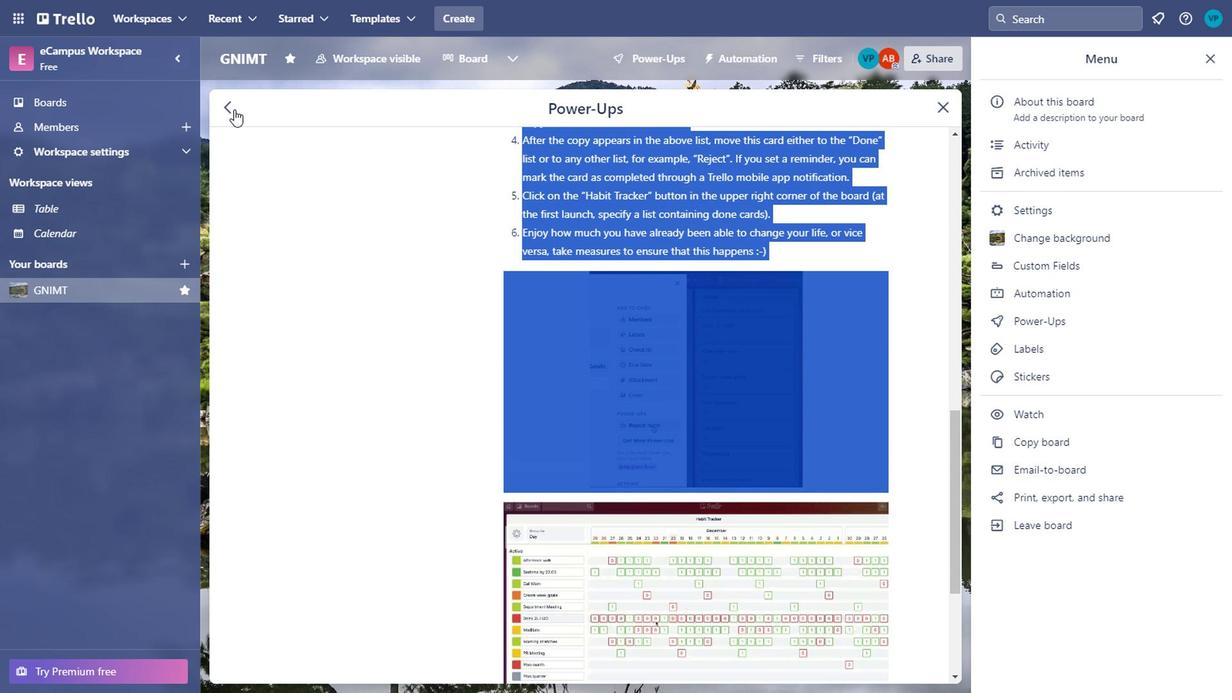 
Action: Mouse pressed left at (276, 171)
Screenshot: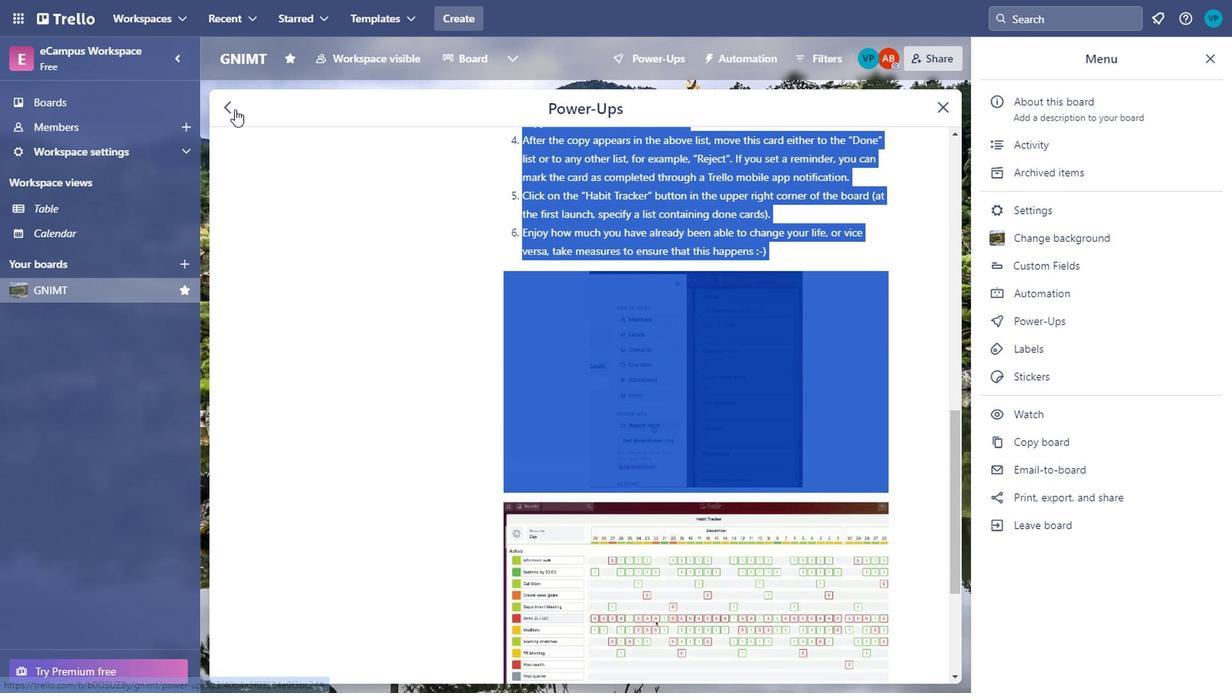 
Action: Mouse moved to (529, 414)
Screenshot: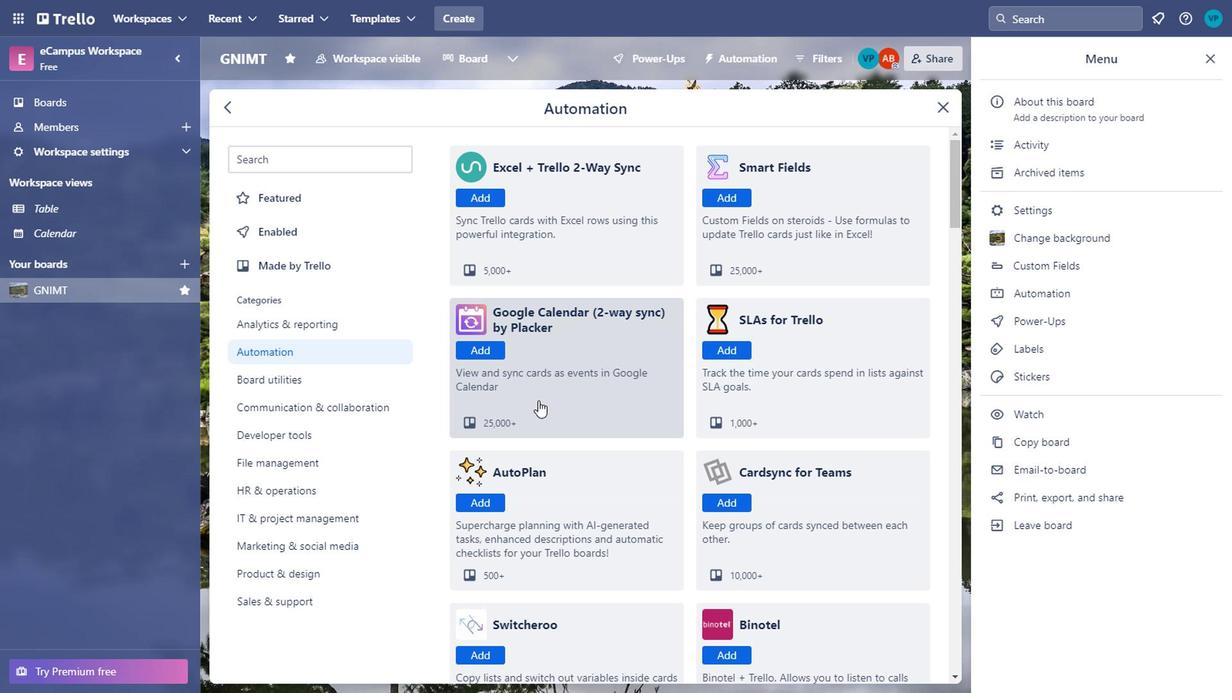 
Action: Mouse pressed left at (529, 414)
Screenshot: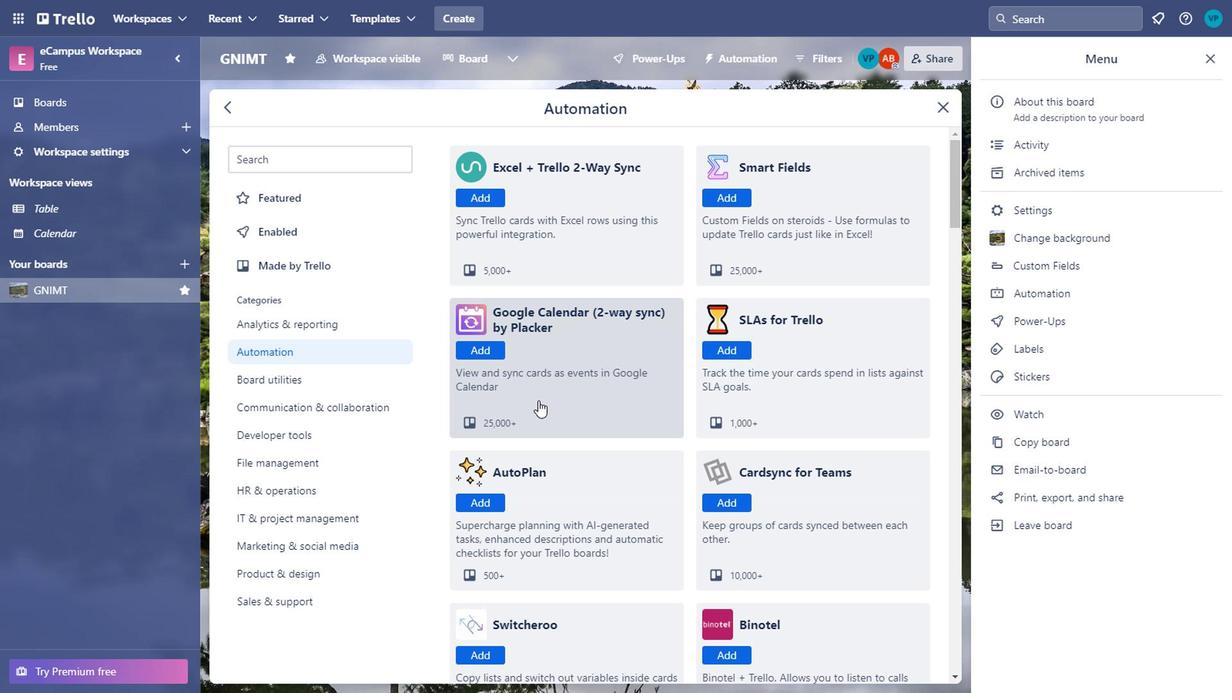
Action: Mouse moved to (501, 310)
Screenshot: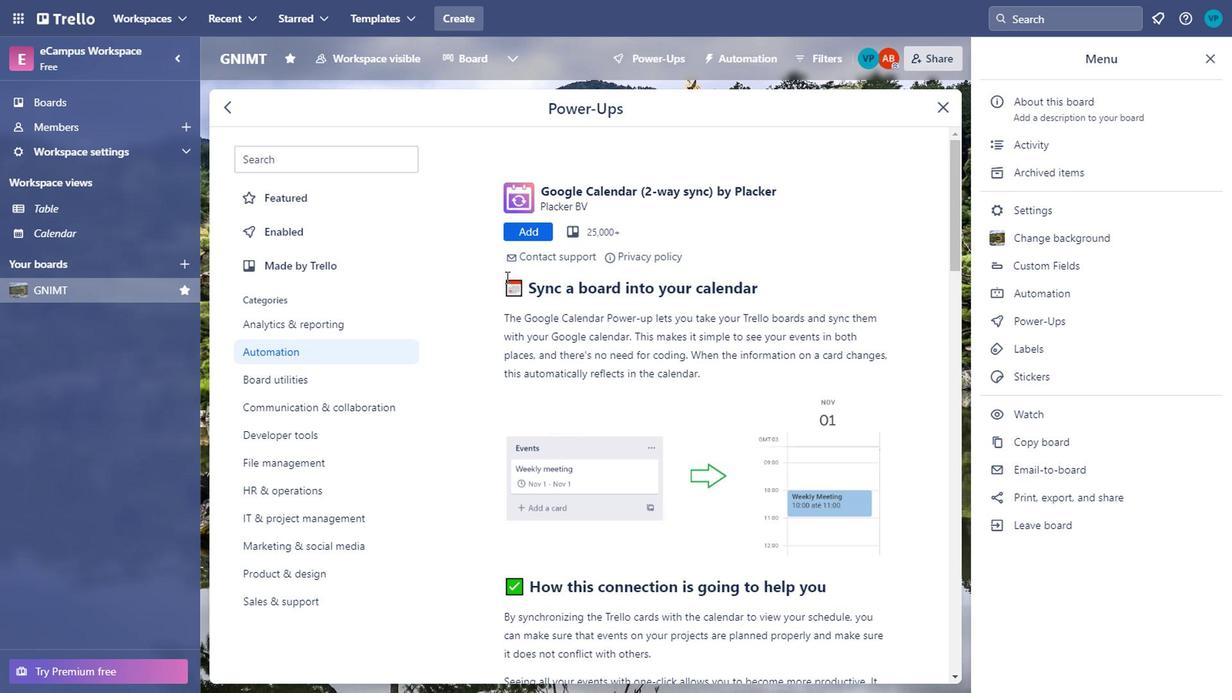
Action: Mouse pressed left at (501, 310)
Screenshot: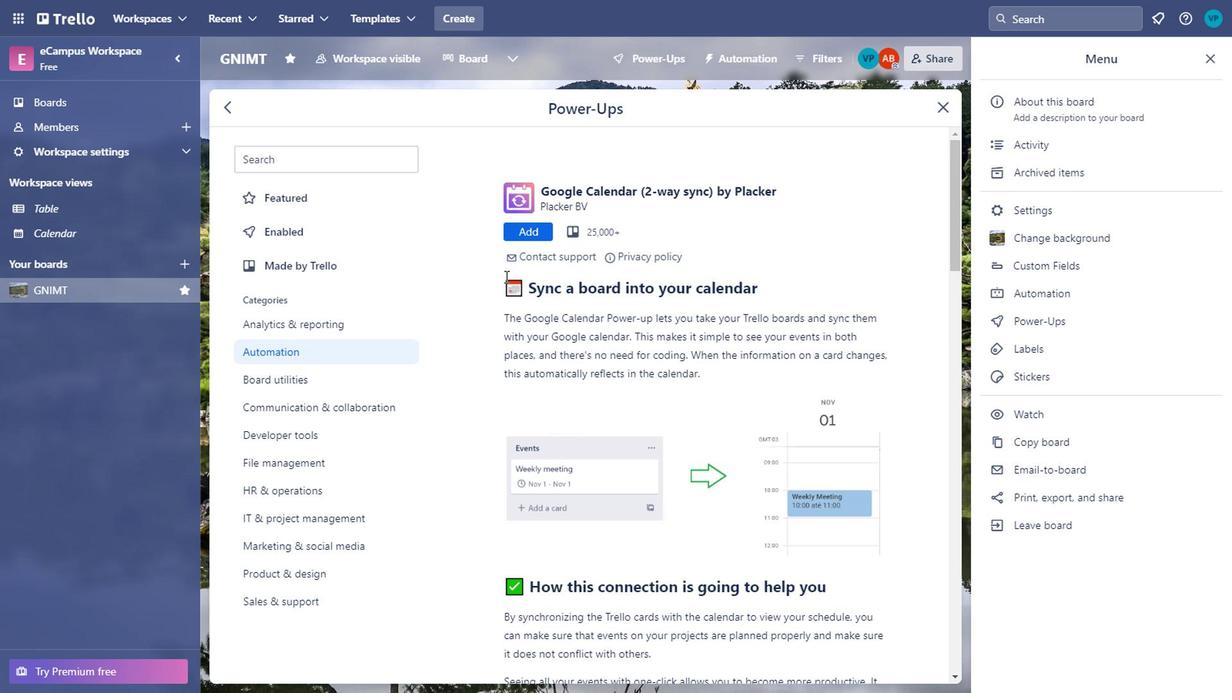 
Action: Mouse moved to (846, 418)
Screenshot: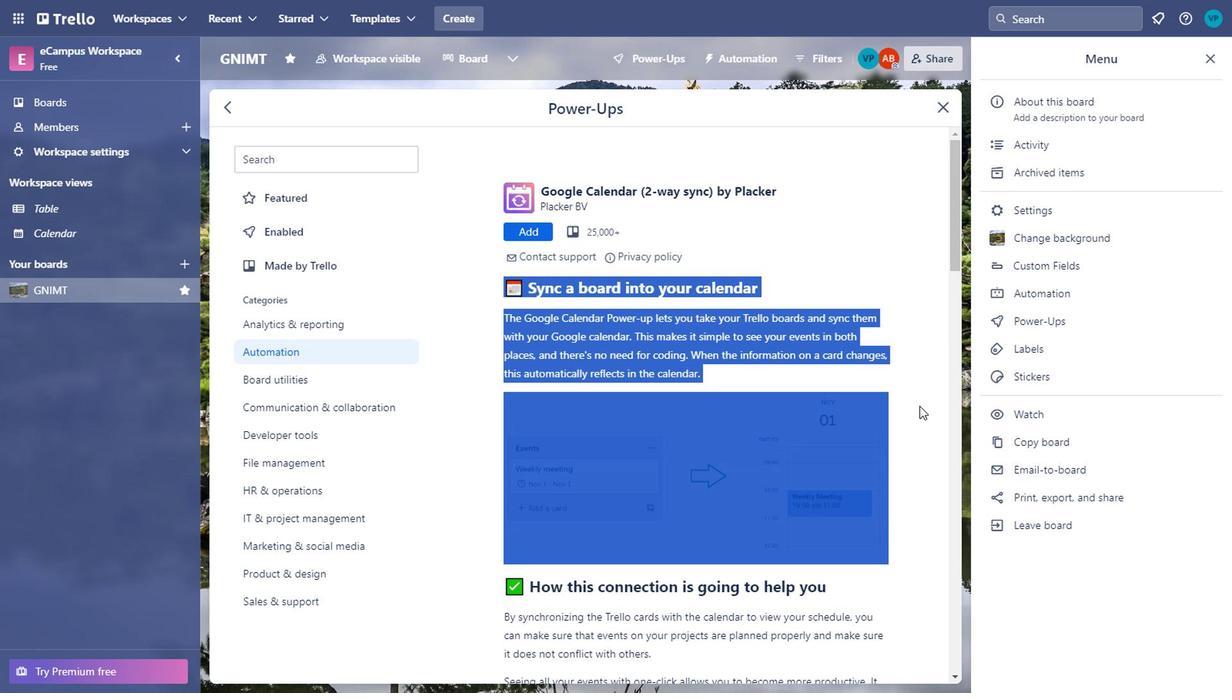 
Action: Mouse scrolled (846, 418) with delta (0, 0)
Screenshot: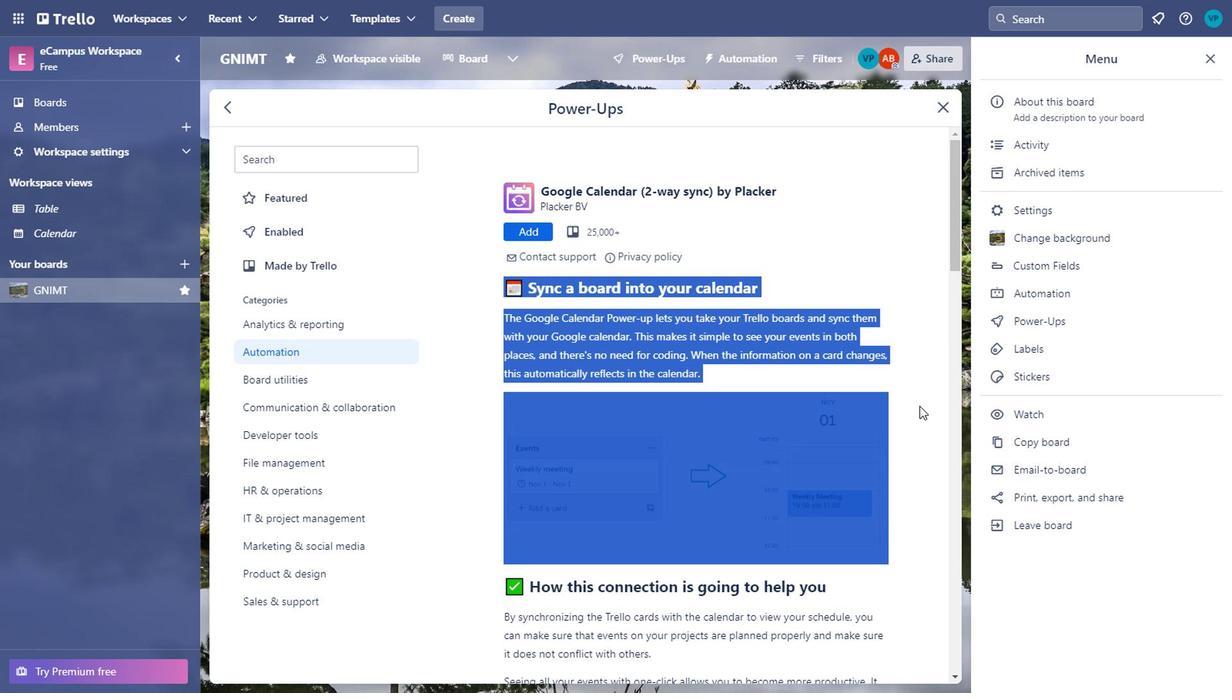 
Action: Mouse moved to (845, 418)
Screenshot: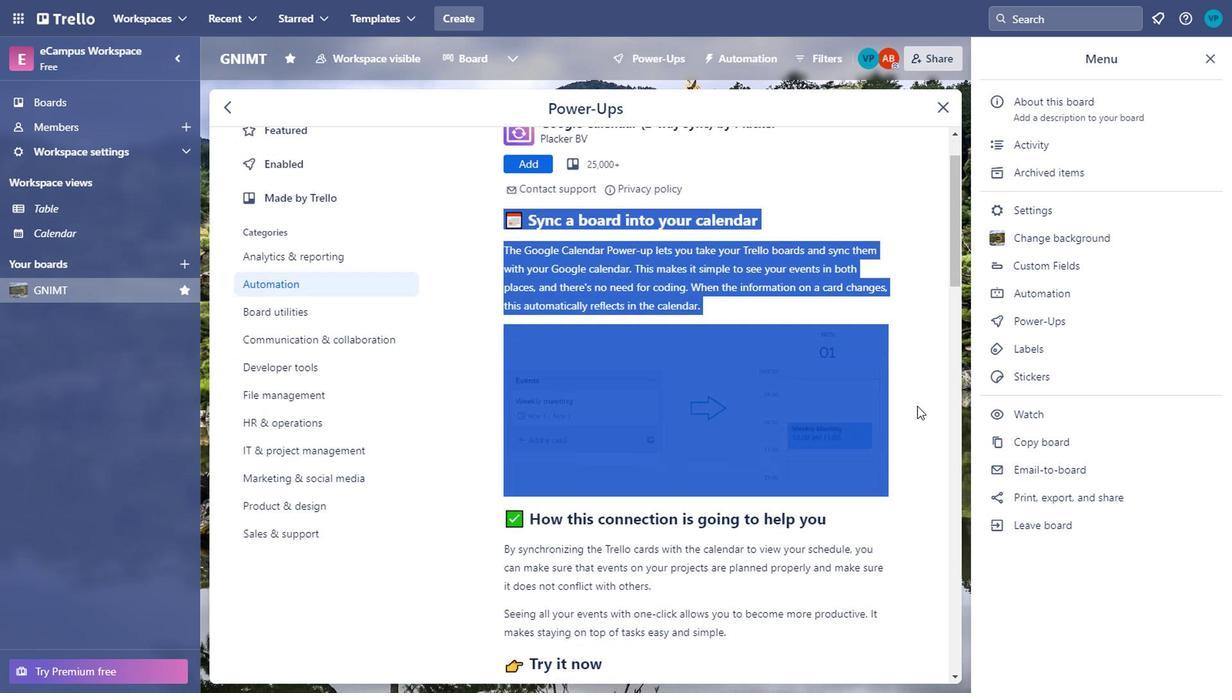 
Action: Mouse scrolled (845, 418) with delta (0, 0)
Screenshot: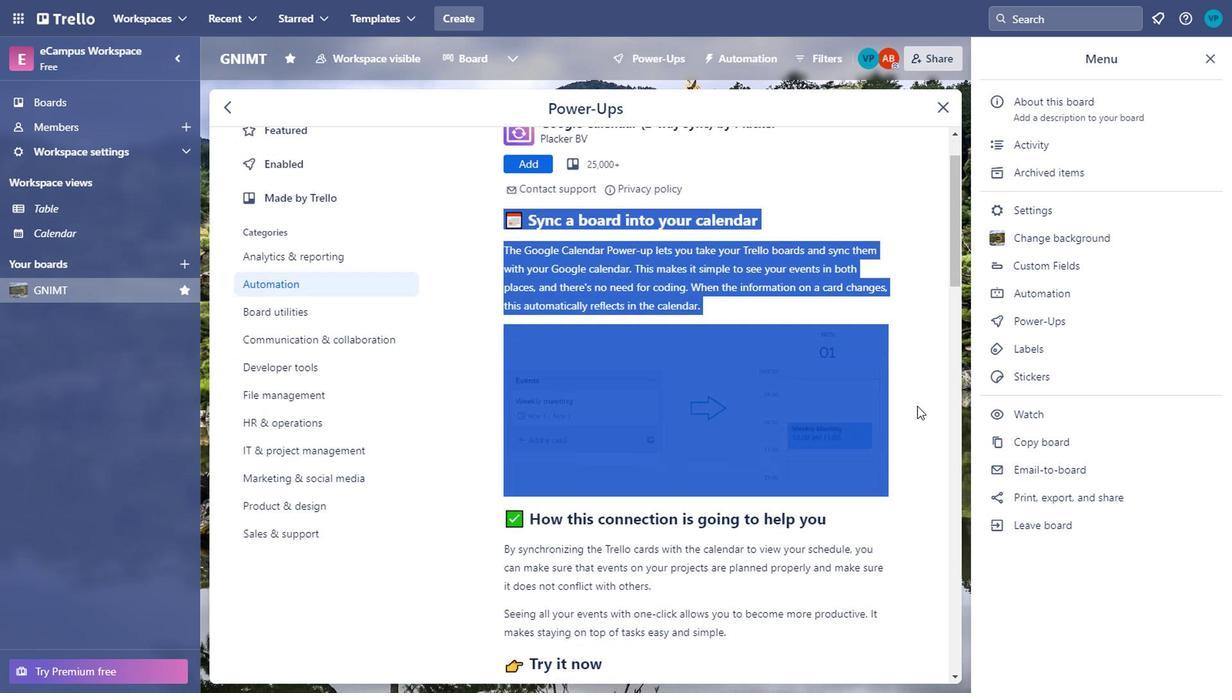 
Action: Mouse scrolled (845, 418) with delta (0, 0)
Screenshot: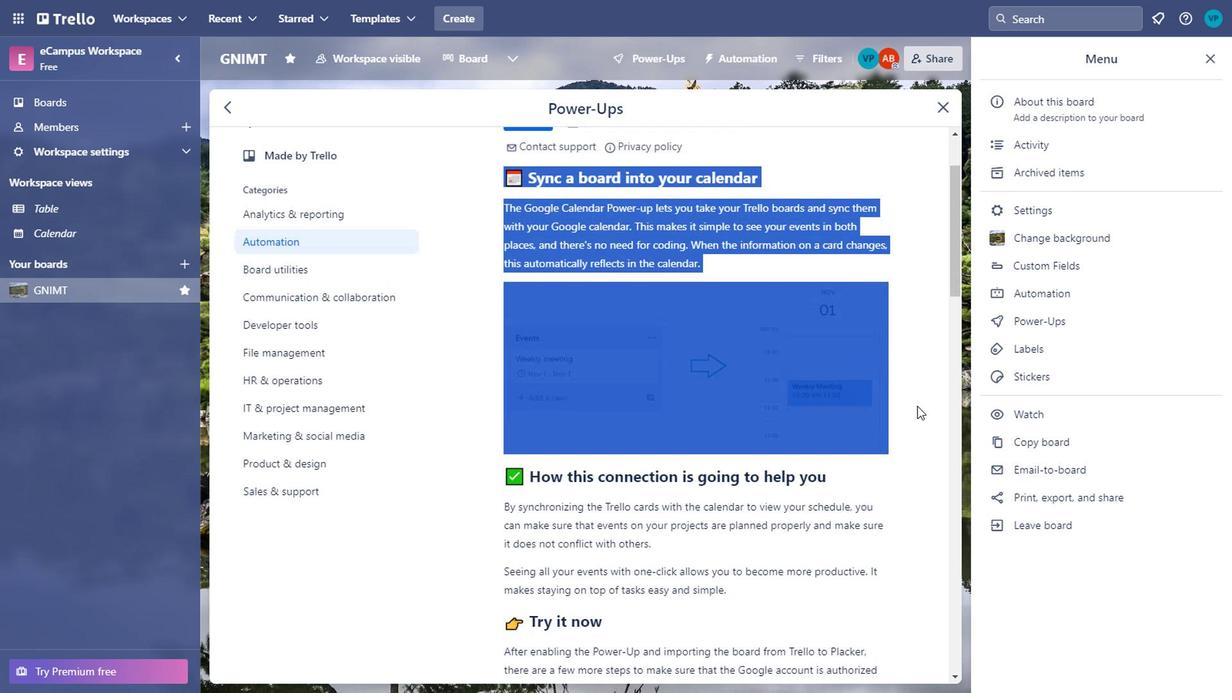 
Action: Mouse moved to (269, 177)
Screenshot: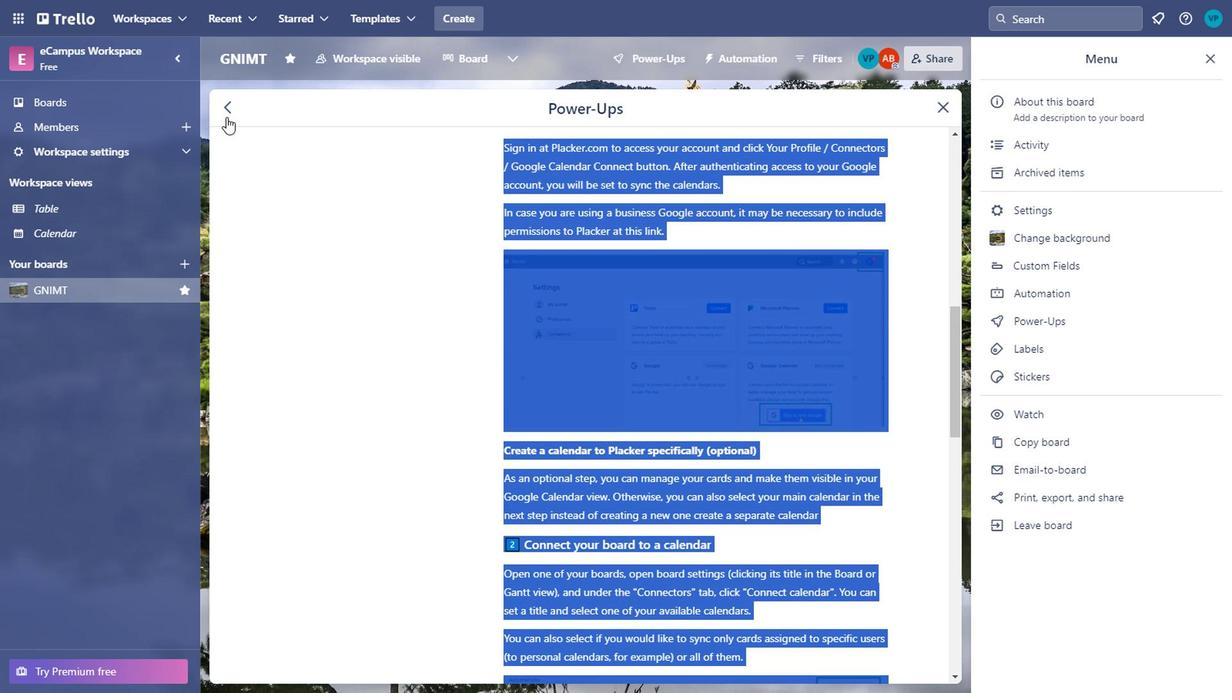 
Action: Mouse pressed left at (269, 177)
Screenshot: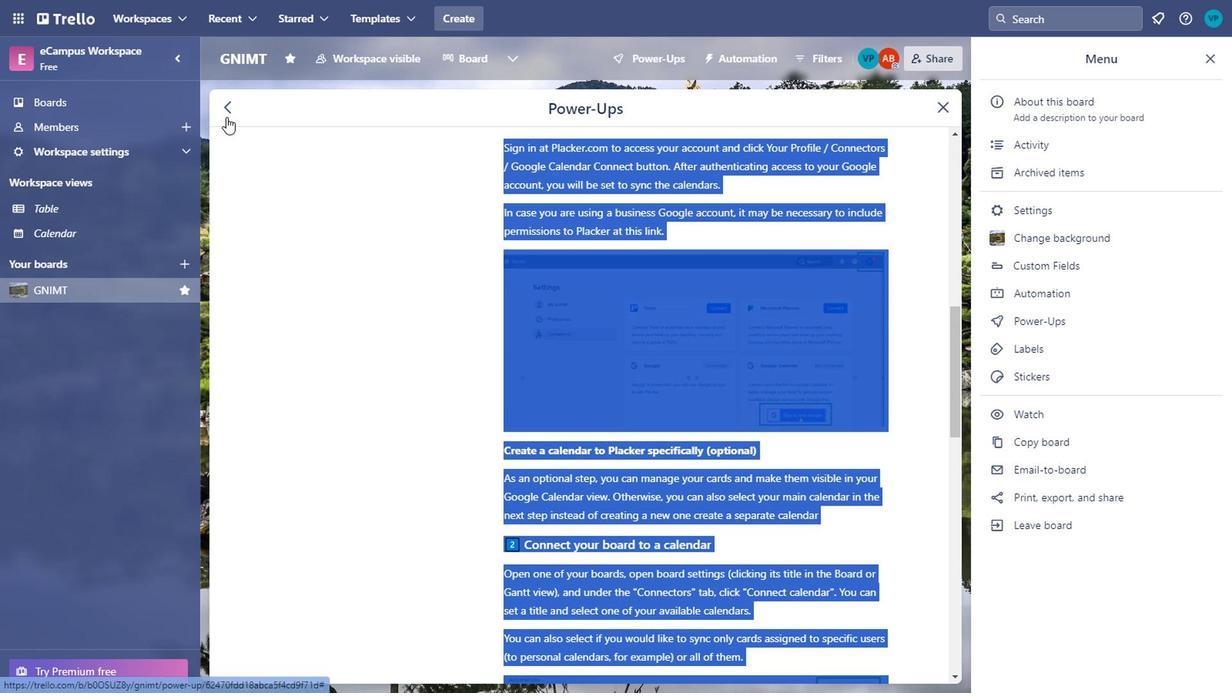 
Action: Mouse moved to (242, 96)
Screenshot: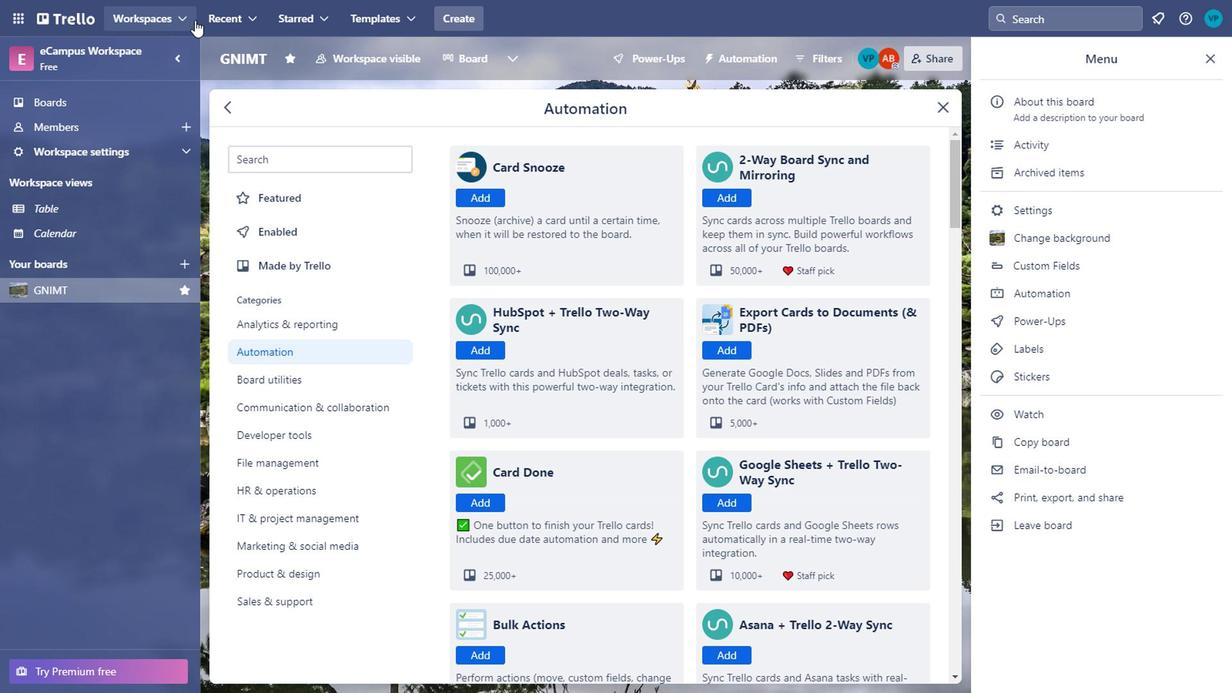 
Action: Mouse scrolled (242, 96) with delta (0, 0)
Screenshot: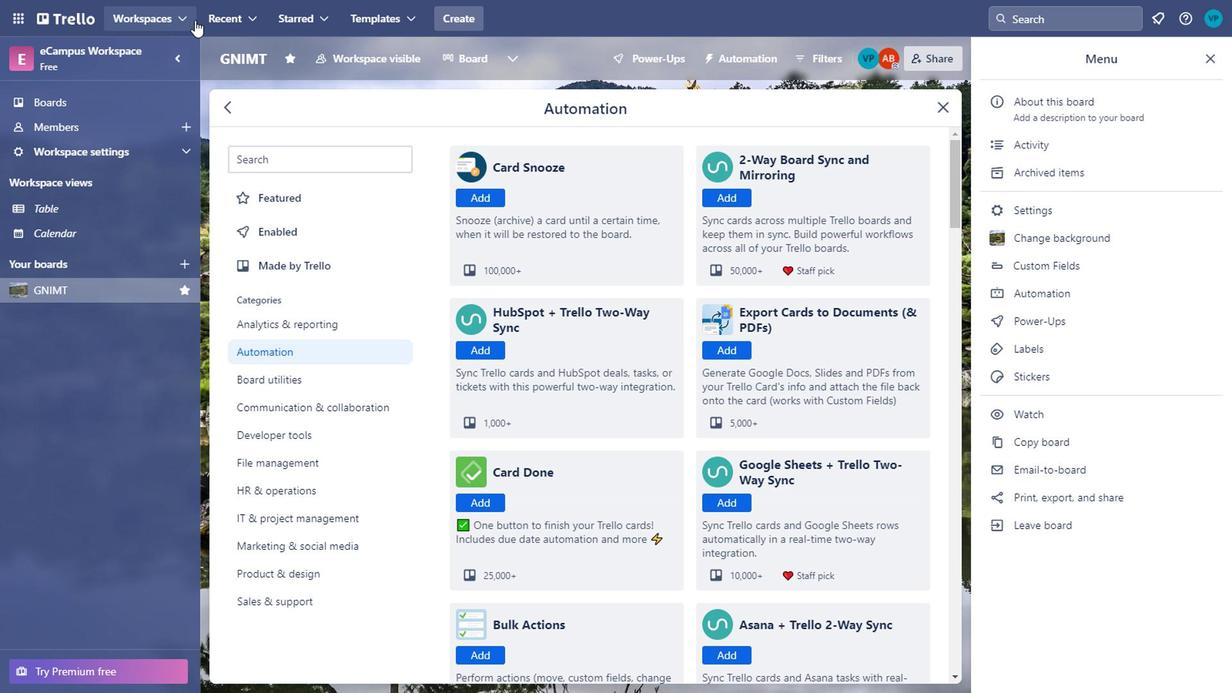
Action: Mouse moved to (245, 100)
Screenshot: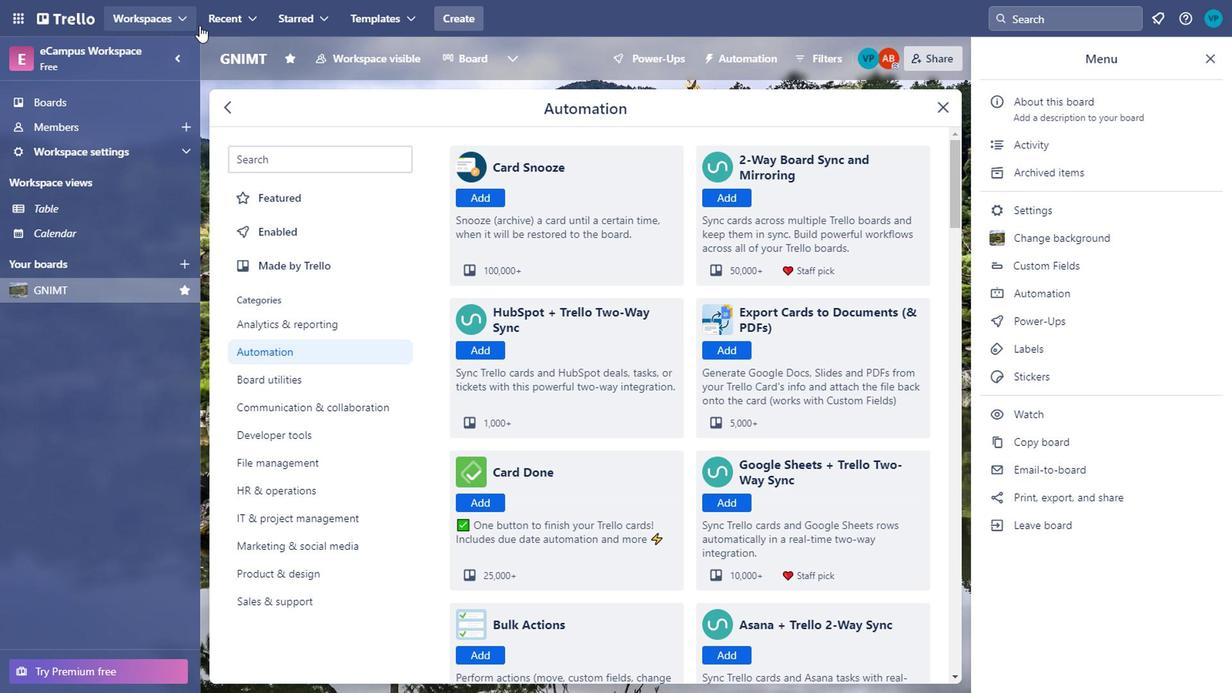 
Action: Mouse scrolled (245, 100) with delta (0, 0)
